 Task: In the  document Forgiveness.docx, select heading and apply ' Bold and Underline'  Using "replace feature", replace:  'It to Forgiveness '. Insert smartchip (Date) on bottom of the page 23 June, 2023 Insert the mentioned footnote for 6th word with font style Arial and font size 8: The study was conducted anonymously
Action: Mouse moved to (270, 329)
Screenshot: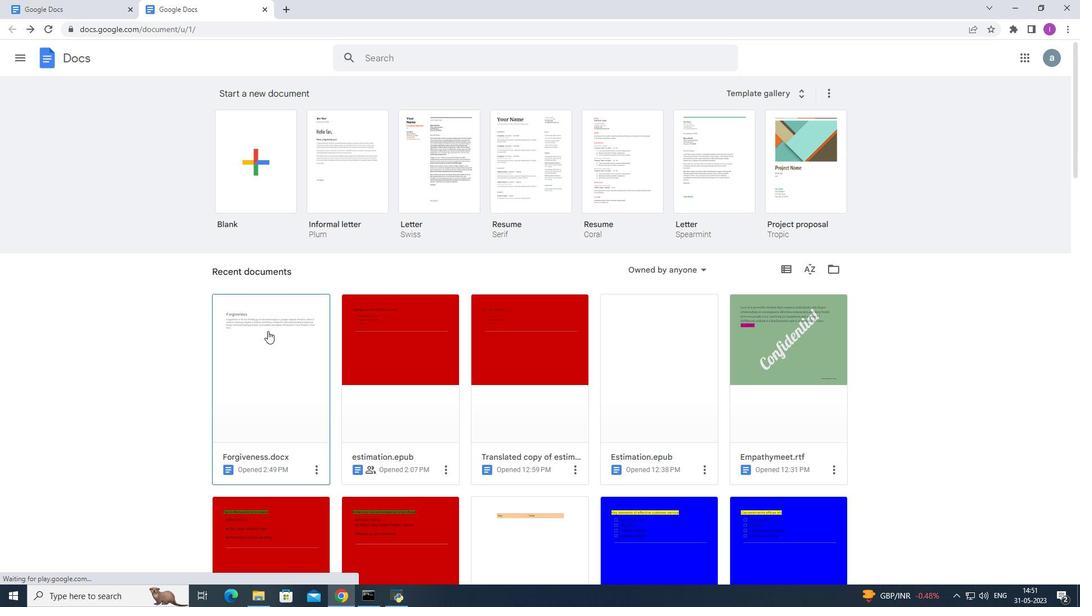 
Action: Mouse pressed left at (270, 329)
Screenshot: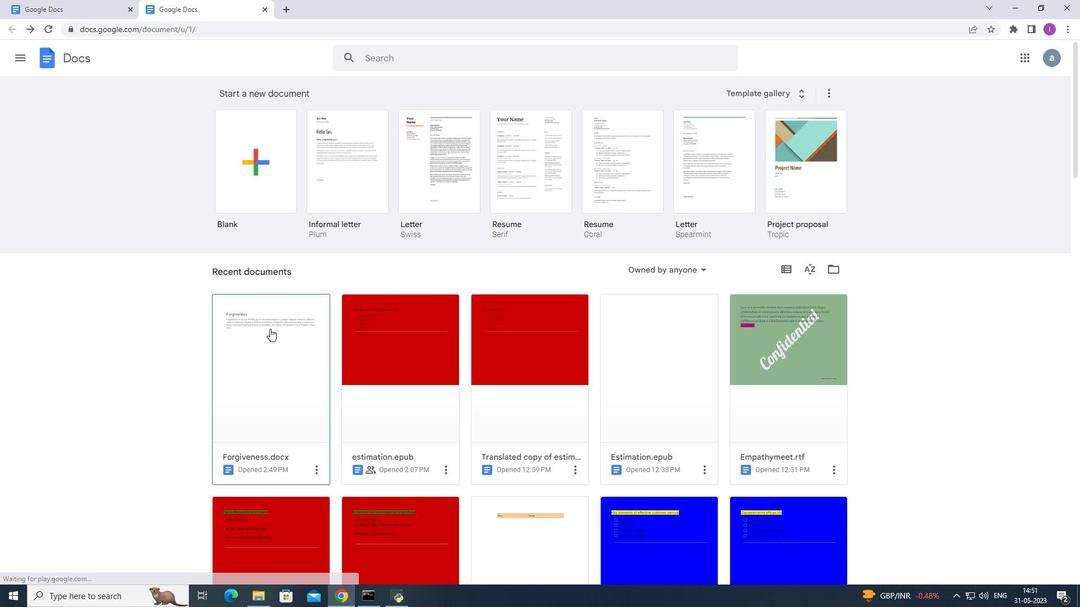 
Action: Mouse moved to (598, 195)
Screenshot: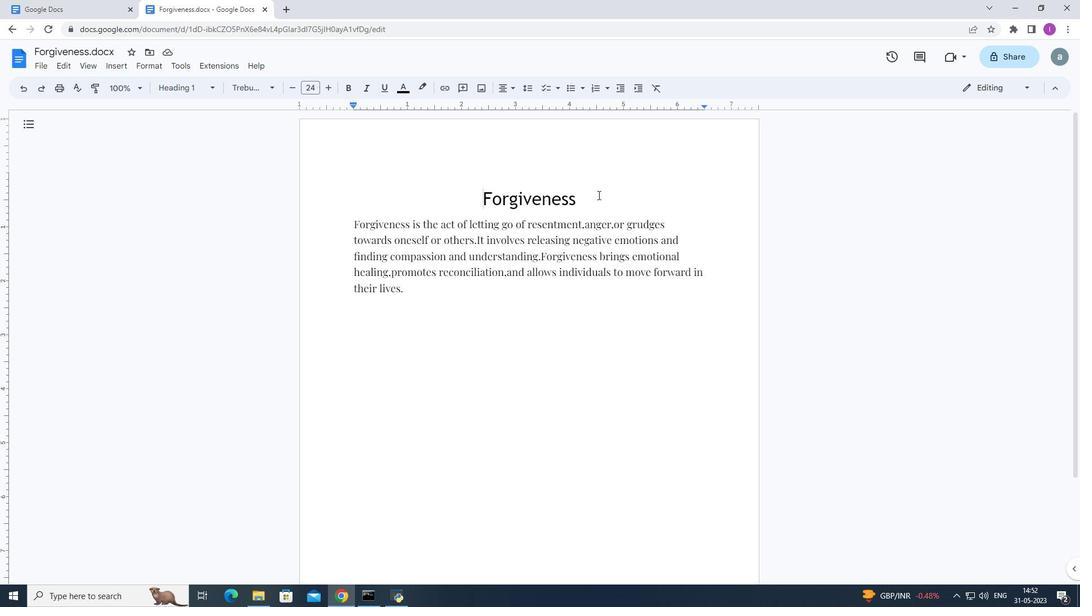 
Action: Mouse pressed left at (598, 195)
Screenshot: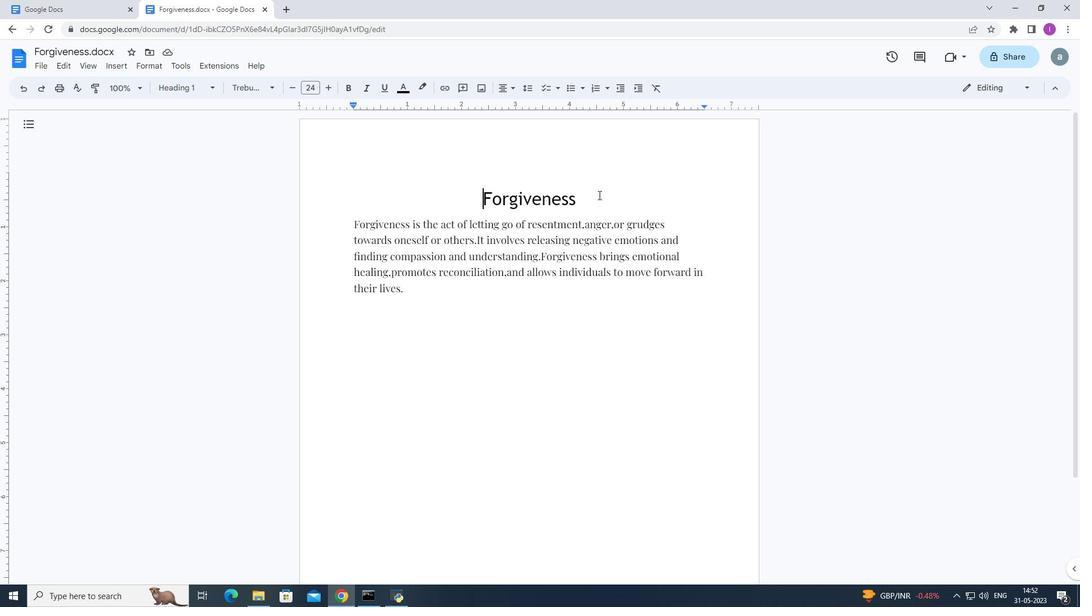 
Action: Mouse moved to (350, 92)
Screenshot: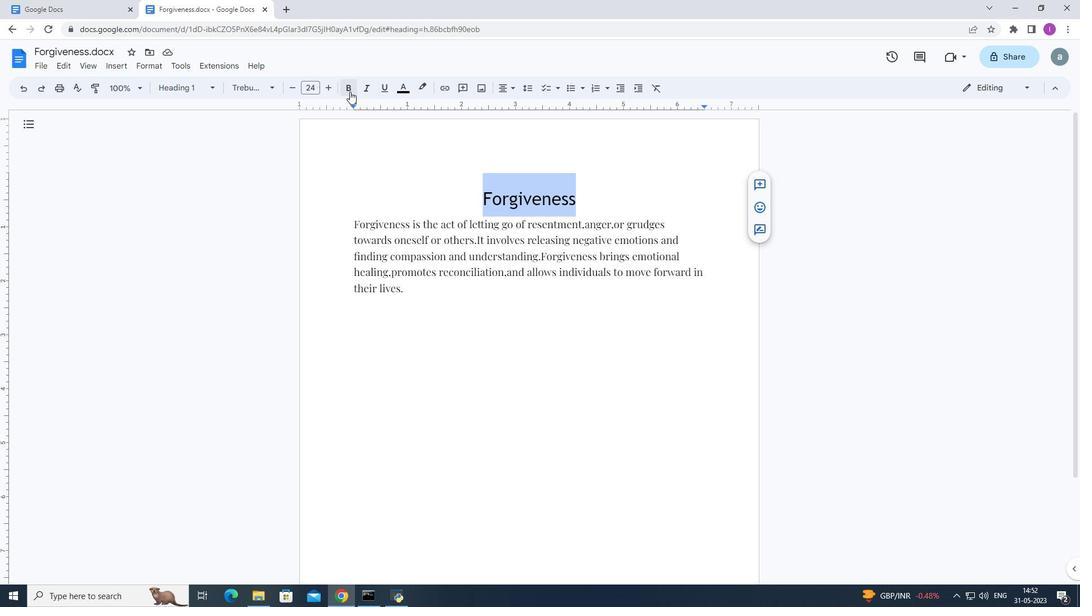 
Action: Mouse pressed left at (350, 92)
Screenshot: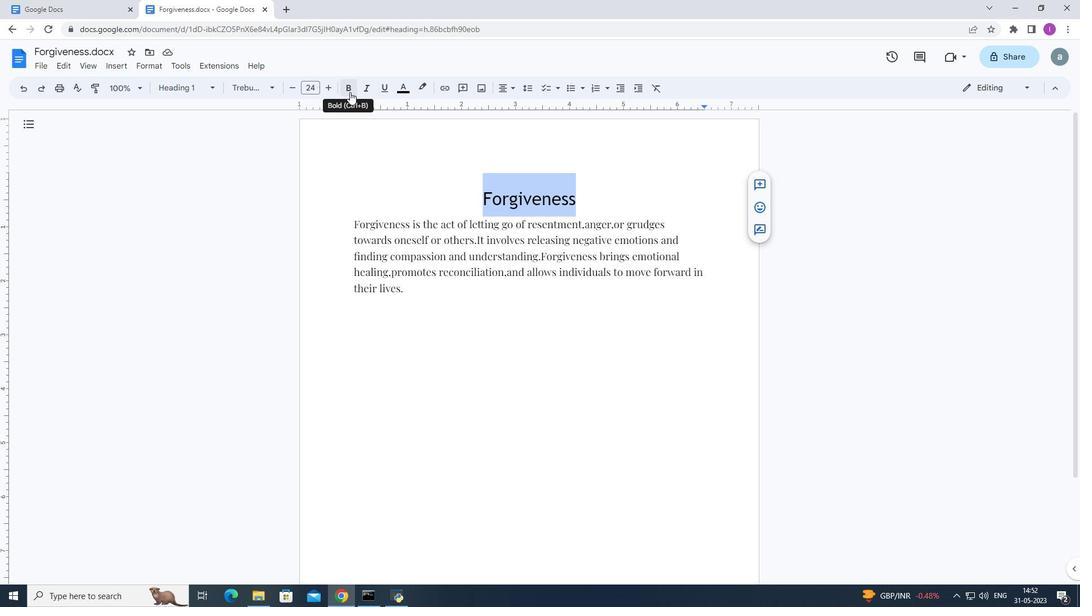 
Action: Mouse moved to (145, 65)
Screenshot: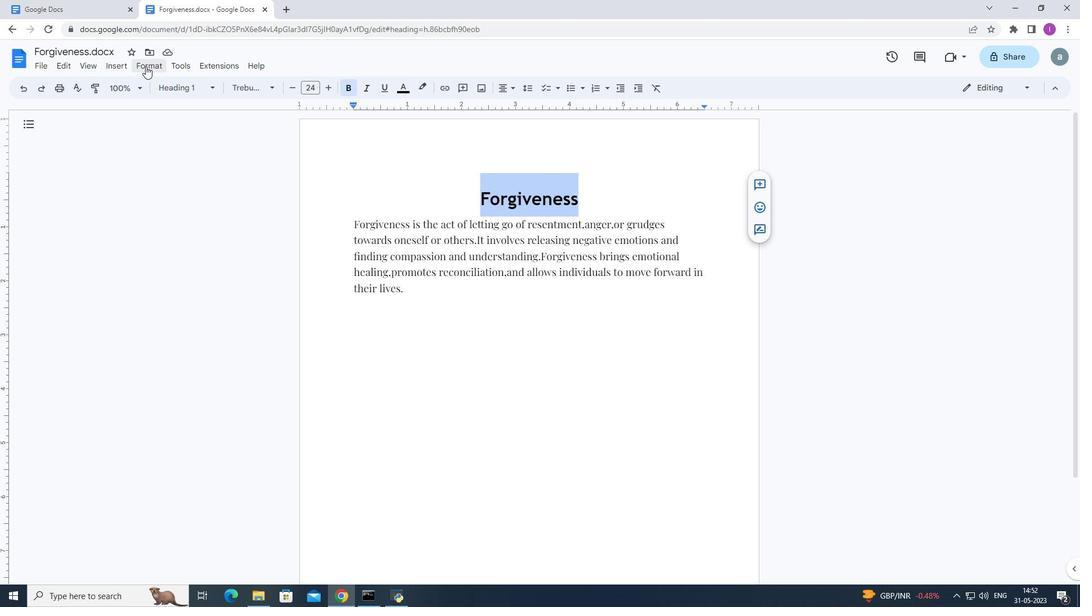 
Action: Mouse pressed left at (145, 65)
Screenshot: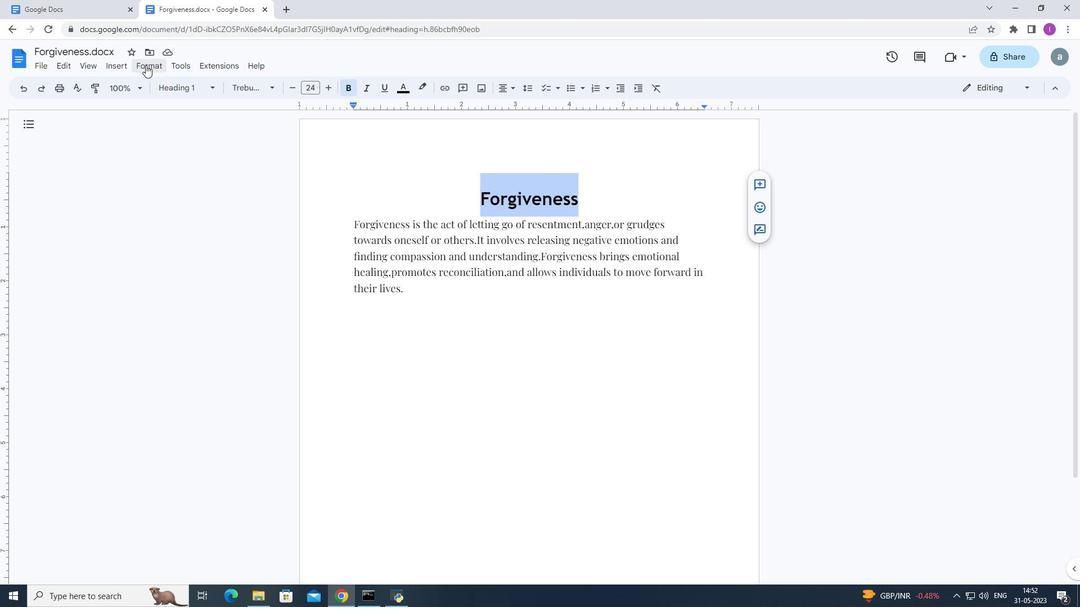
Action: Mouse moved to (353, 88)
Screenshot: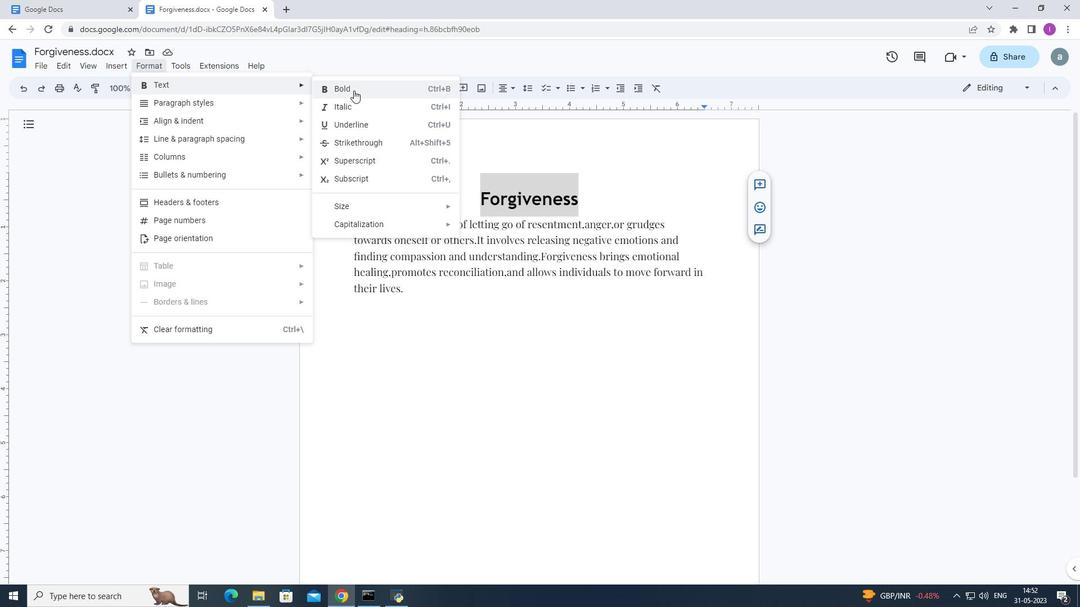 
Action: Mouse pressed left at (353, 88)
Screenshot: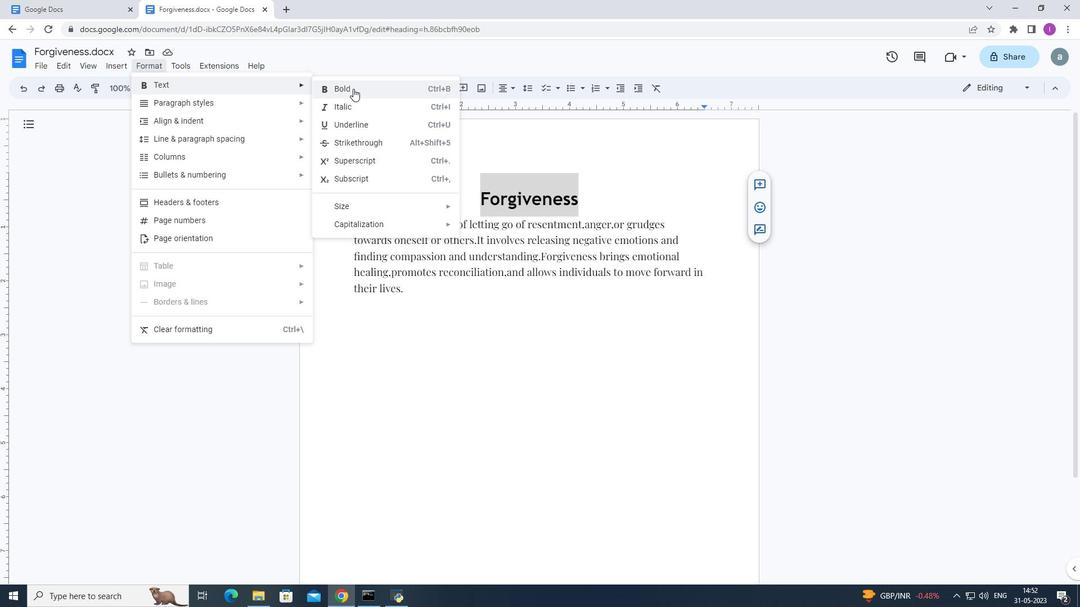 
Action: Mouse moved to (142, 66)
Screenshot: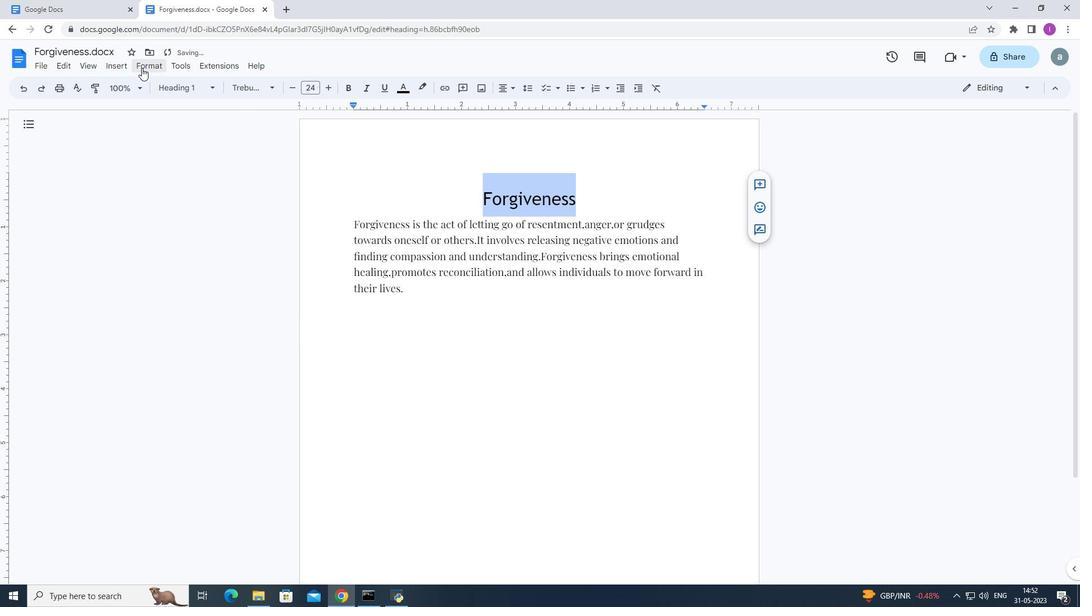 
Action: Mouse pressed left at (142, 66)
Screenshot: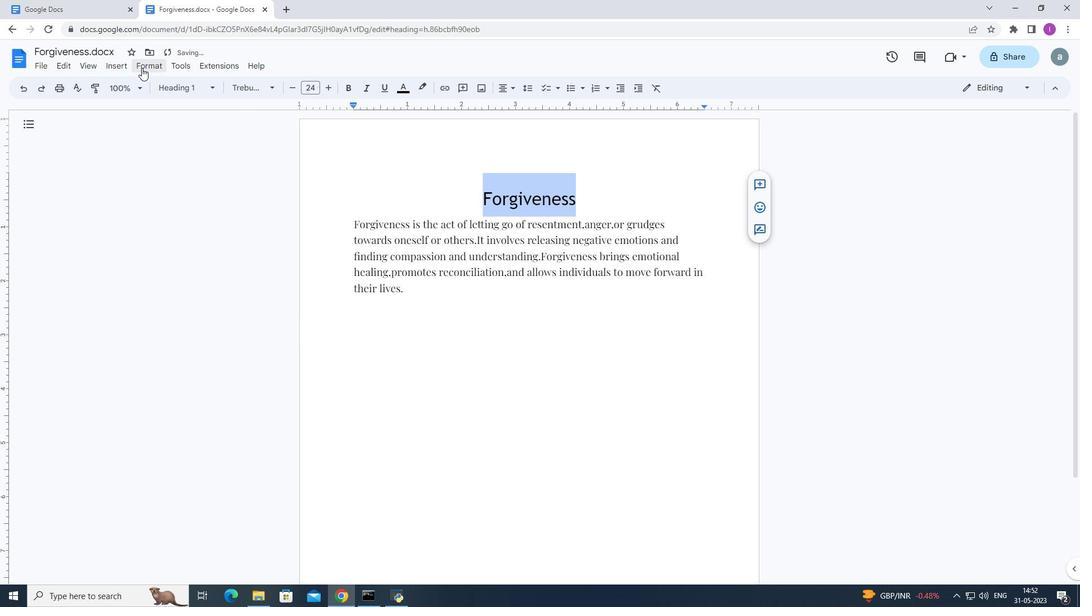
Action: Mouse moved to (339, 122)
Screenshot: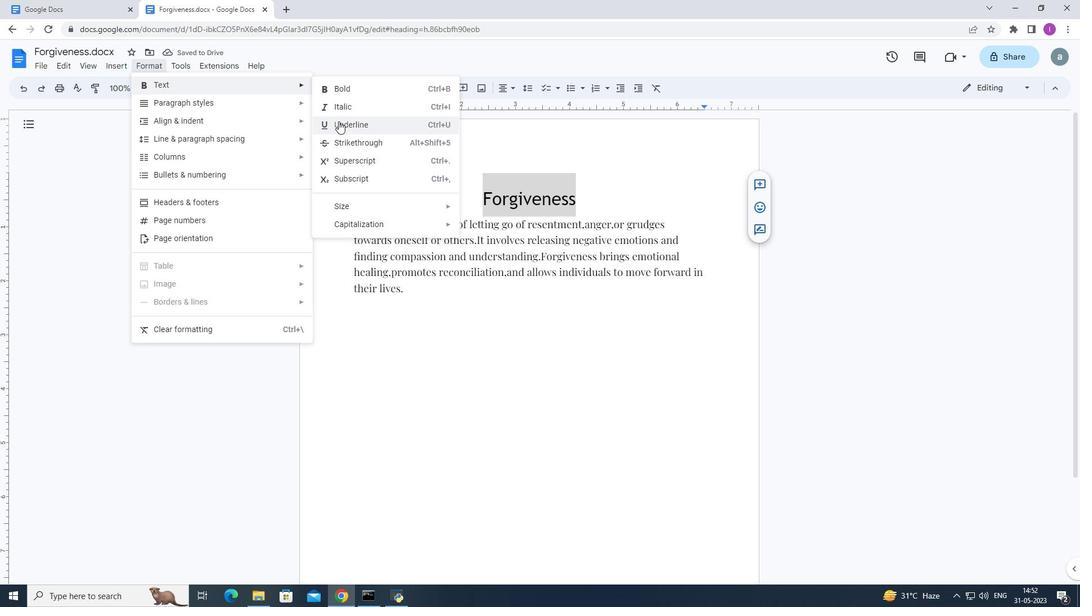 
Action: Mouse pressed left at (339, 122)
Screenshot: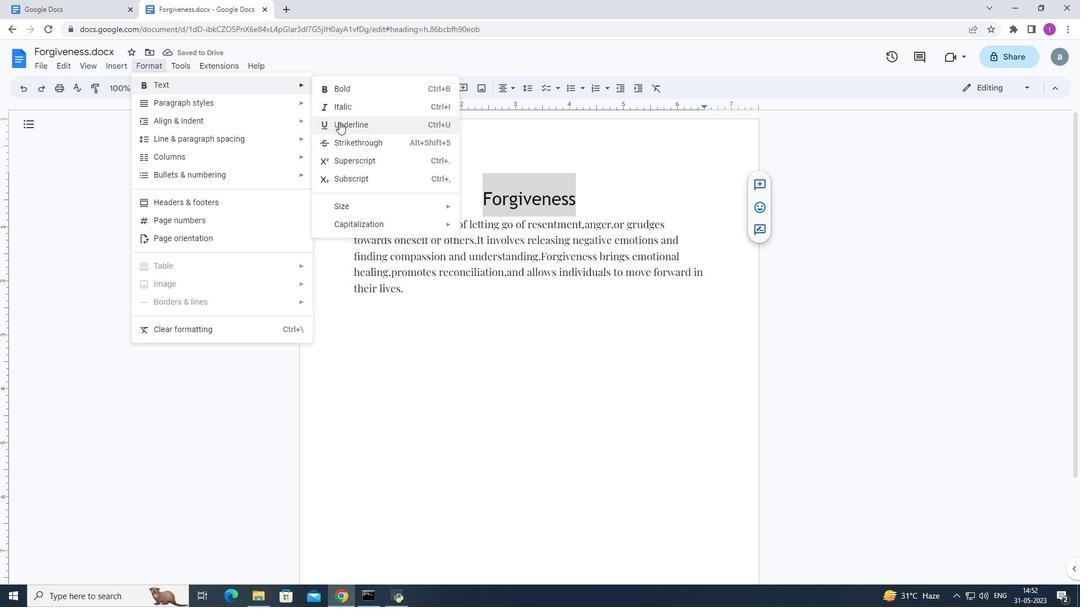 
Action: Mouse moved to (35, 66)
Screenshot: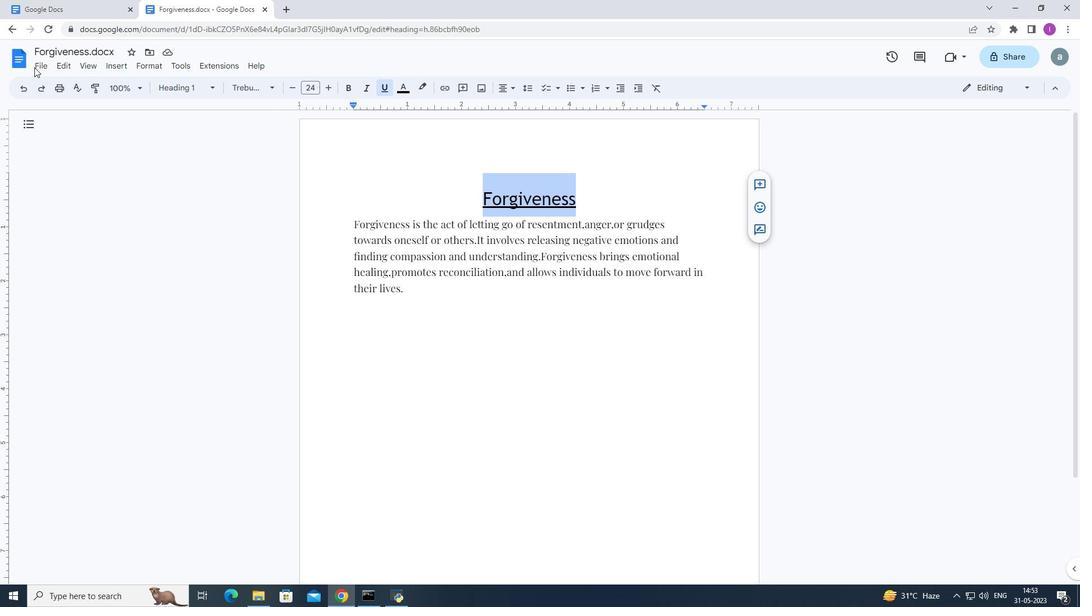 
Action: Mouse pressed left at (35, 66)
Screenshot: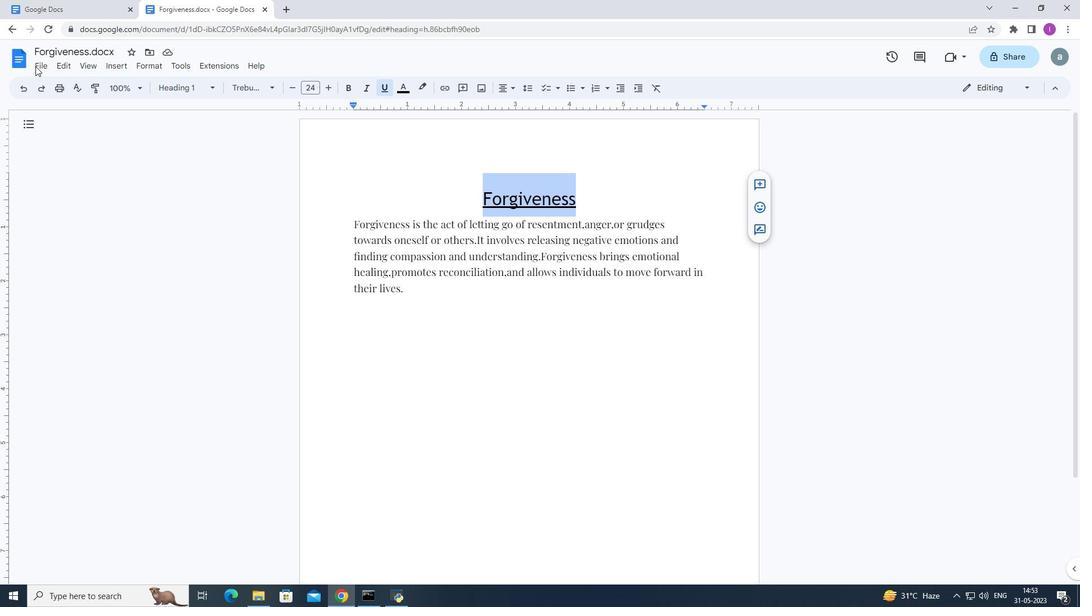 
Action: Mouse moved to (38, 63)
Screenshot: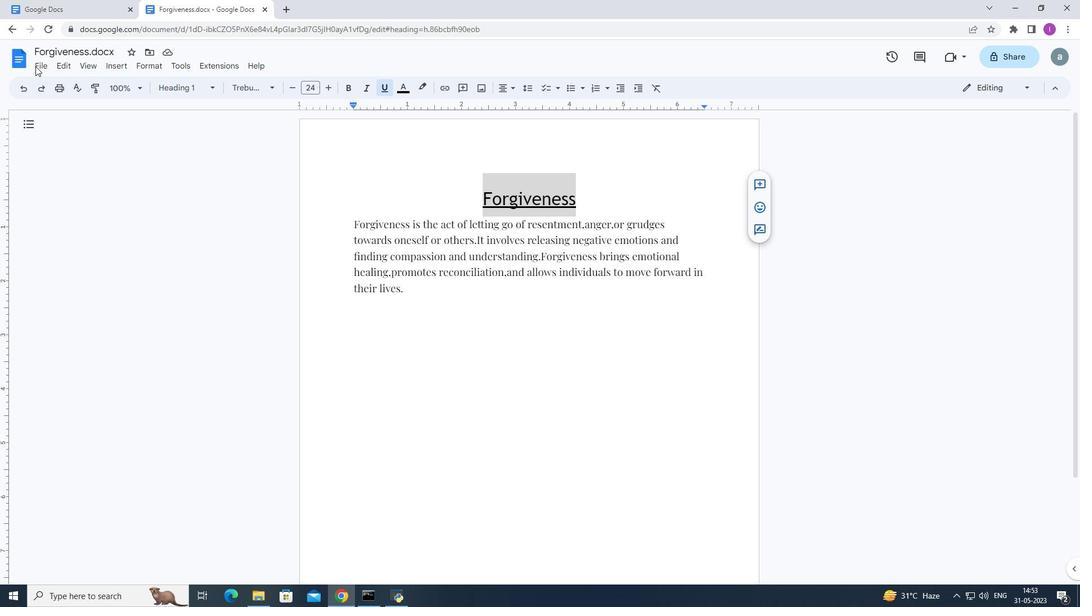 
Action: Mouse pressed left at (38, 63)
Screenshot: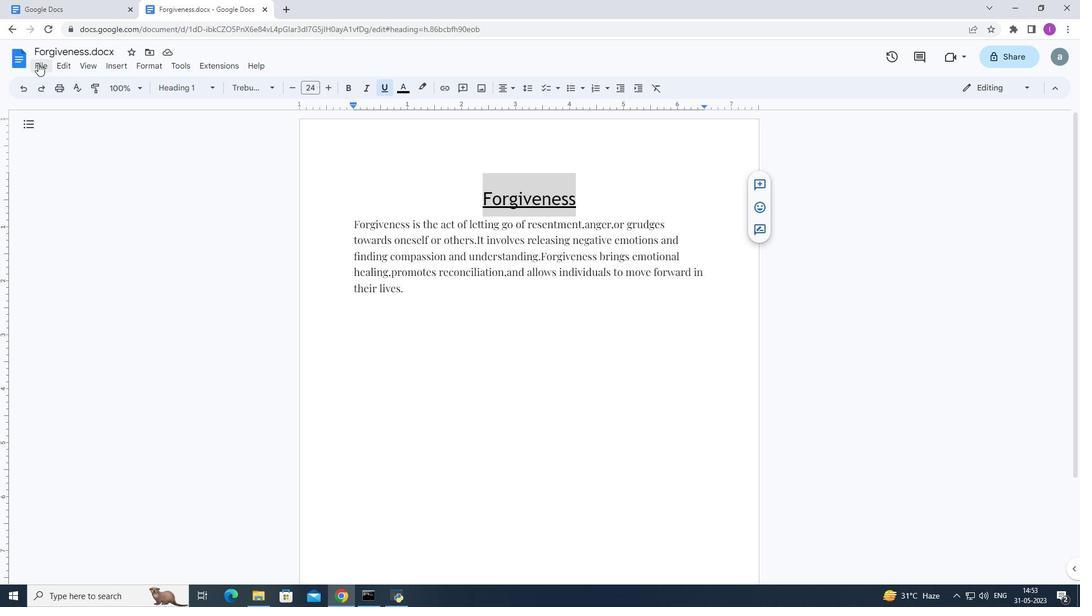
Action: Mouse moved to (53, 437)
Screenshot: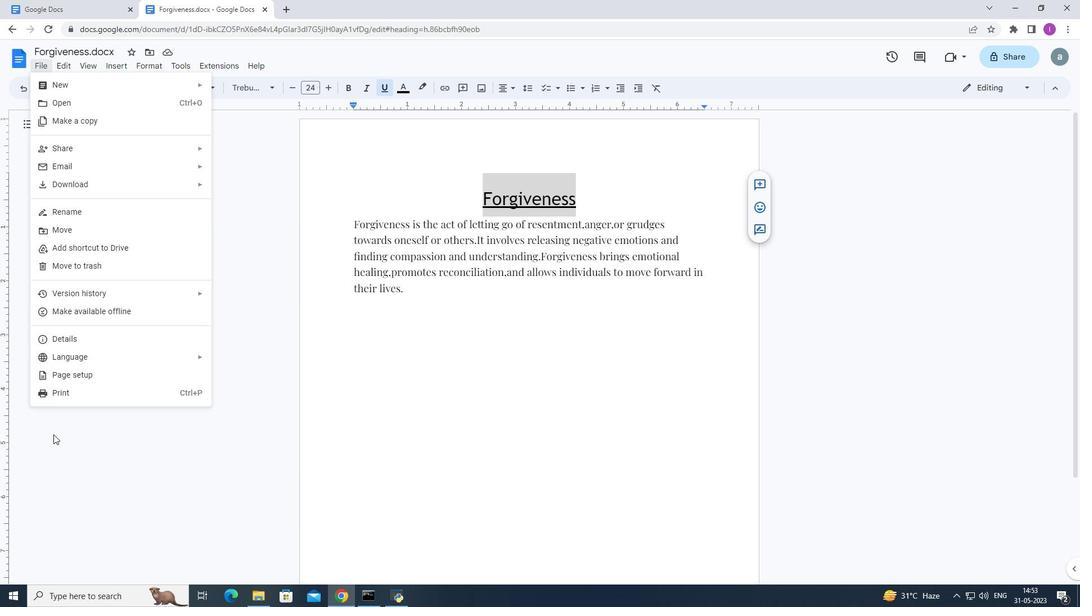 
Action: Mouse pressed left at (53, 437)
Screenshot: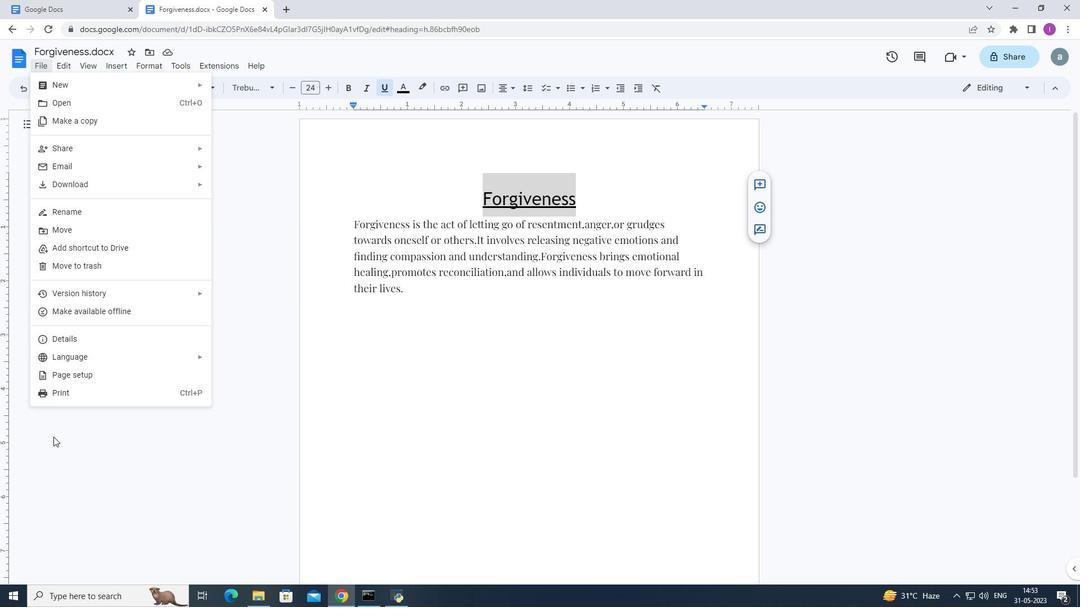 
Action: Mouse moved to (63, 66)
Screenshot: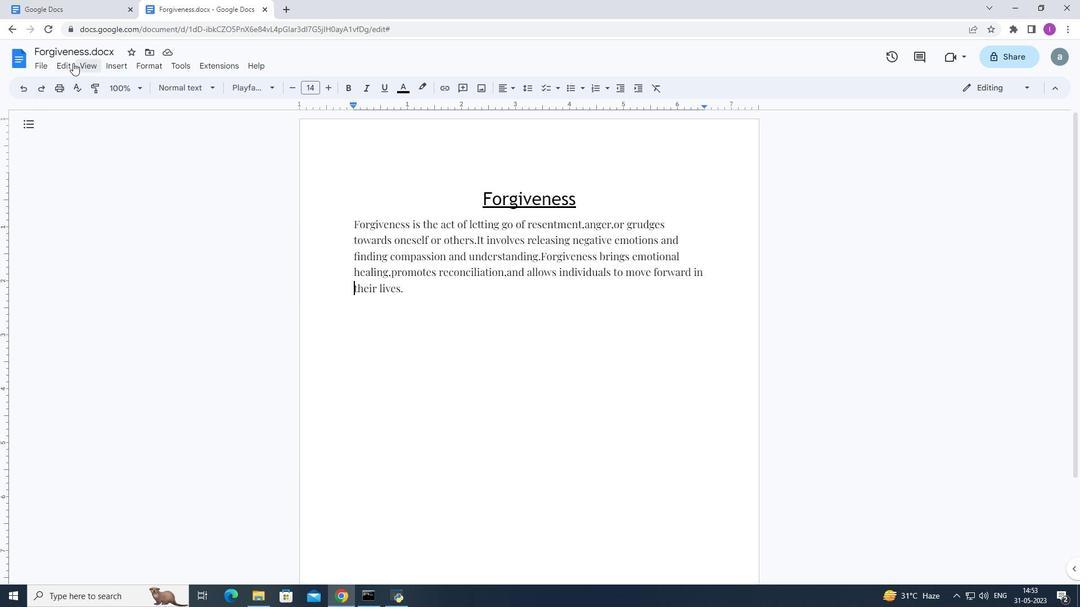 
Action: Mouse pressed left at (63, 66)
Screenshot: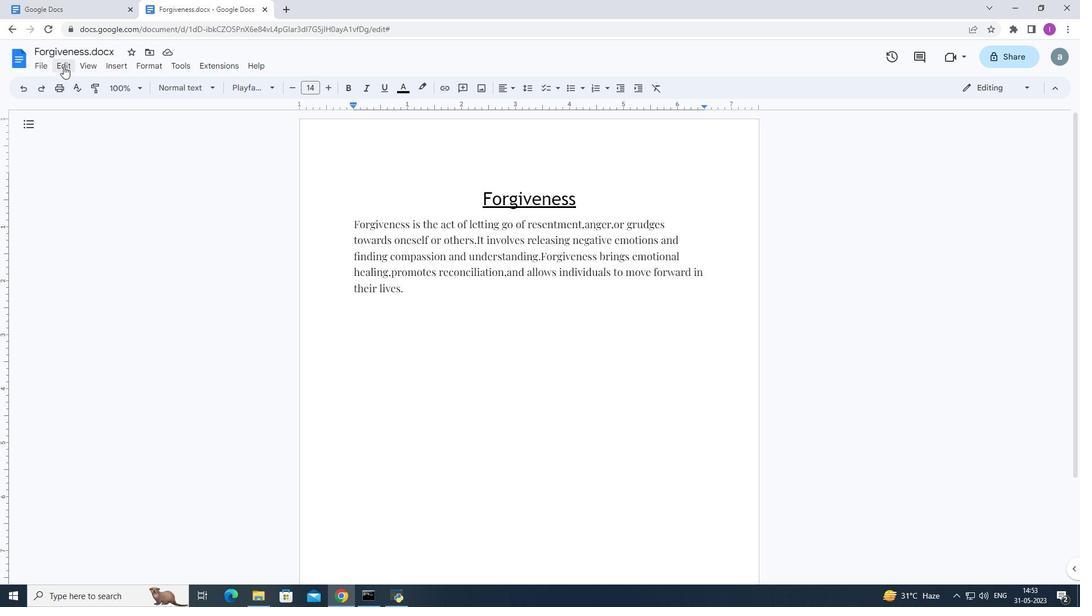 
Action: Mouse moved to (108, 260)
Screenshot: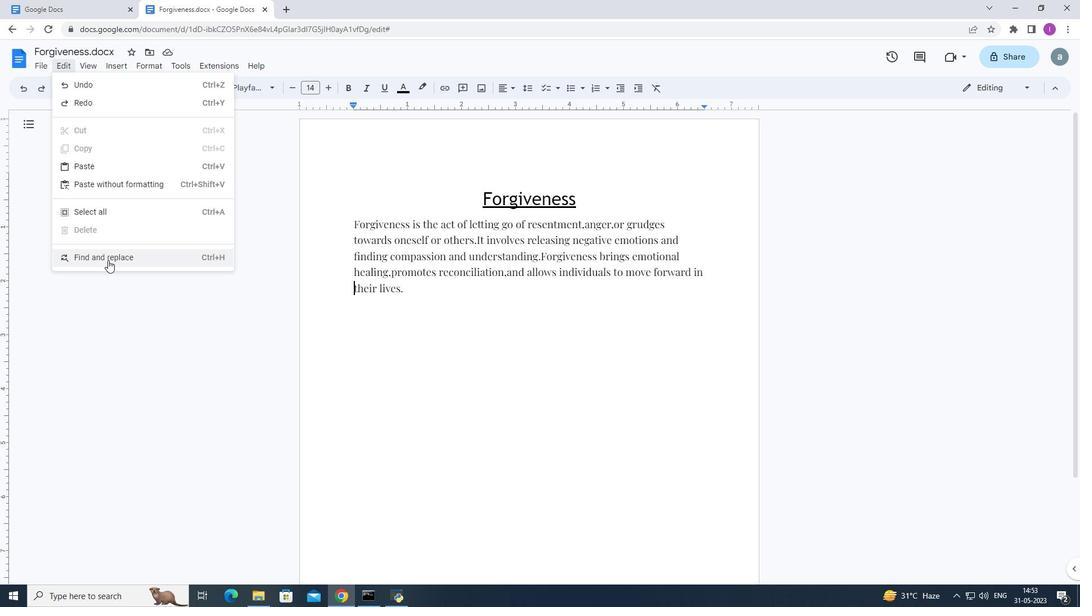 
Action: Mouse pressed left at (108, 260)
Screenshot: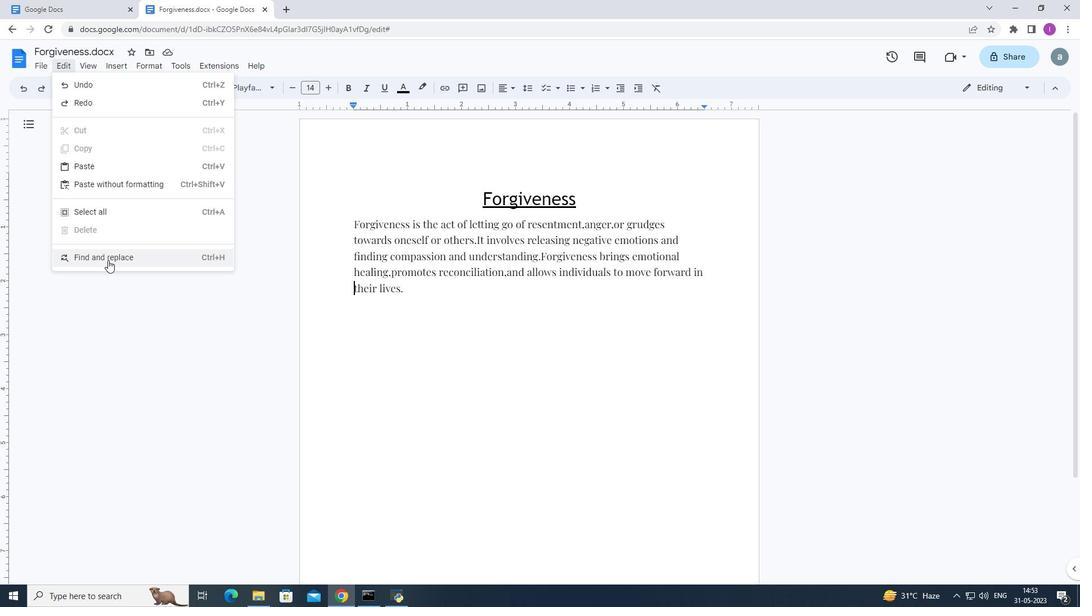 
Action: Mouse moved to (473, 264)
Screenshot: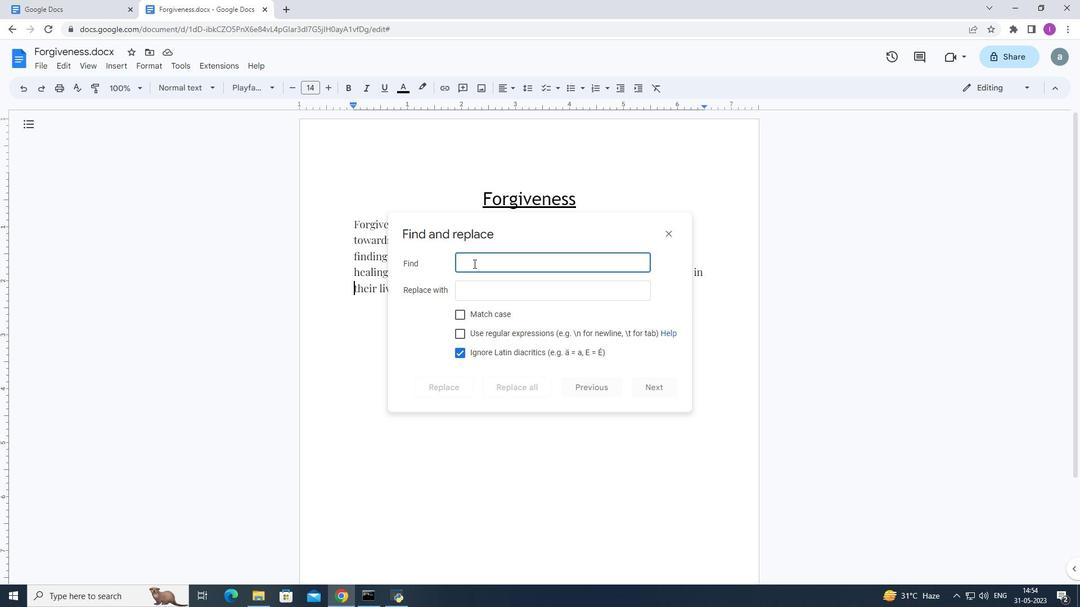 
Action: Mouse pressed left at (473, 264)
Screenshot: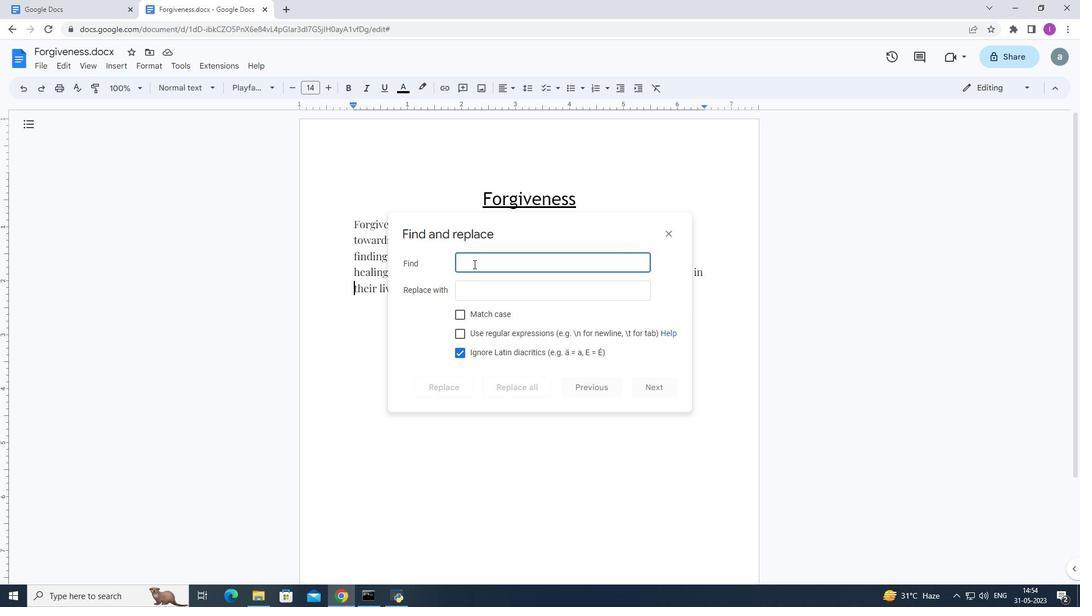 
Action: Mouse moved to (540, 265)
Screenshot: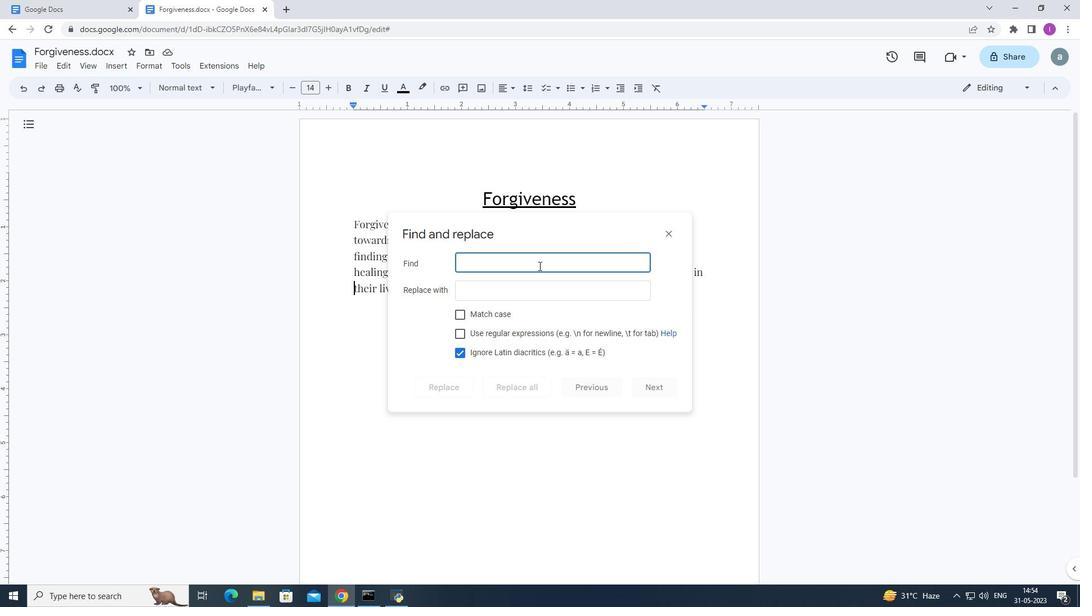 
Action: Key pressed it<Key.space>to<Key.space>forgiveness
Screenshot: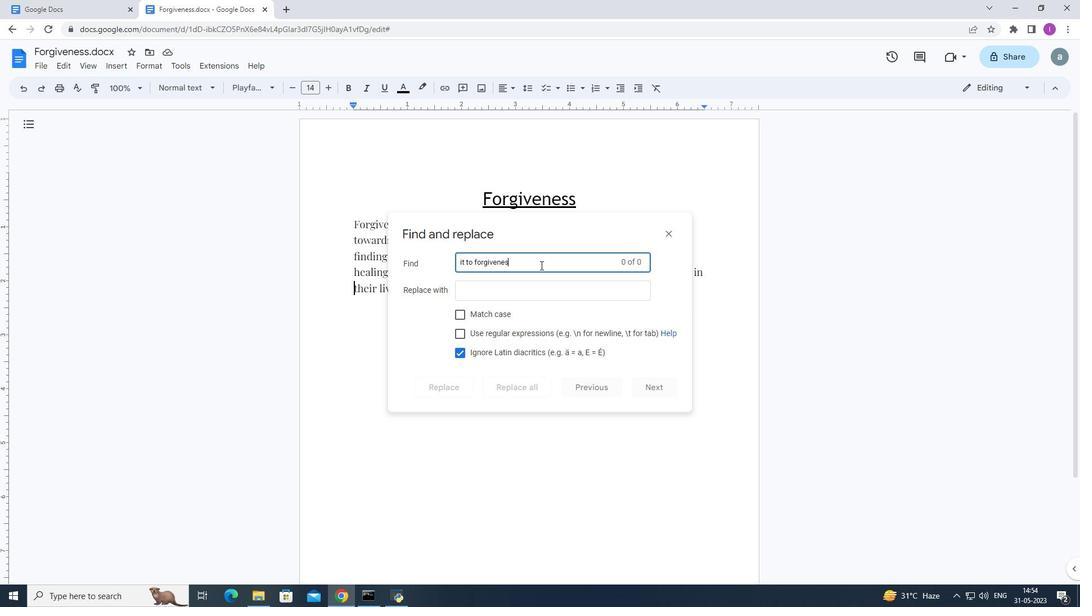 
Action: Mouse moved to (459, 207)
Screenshot: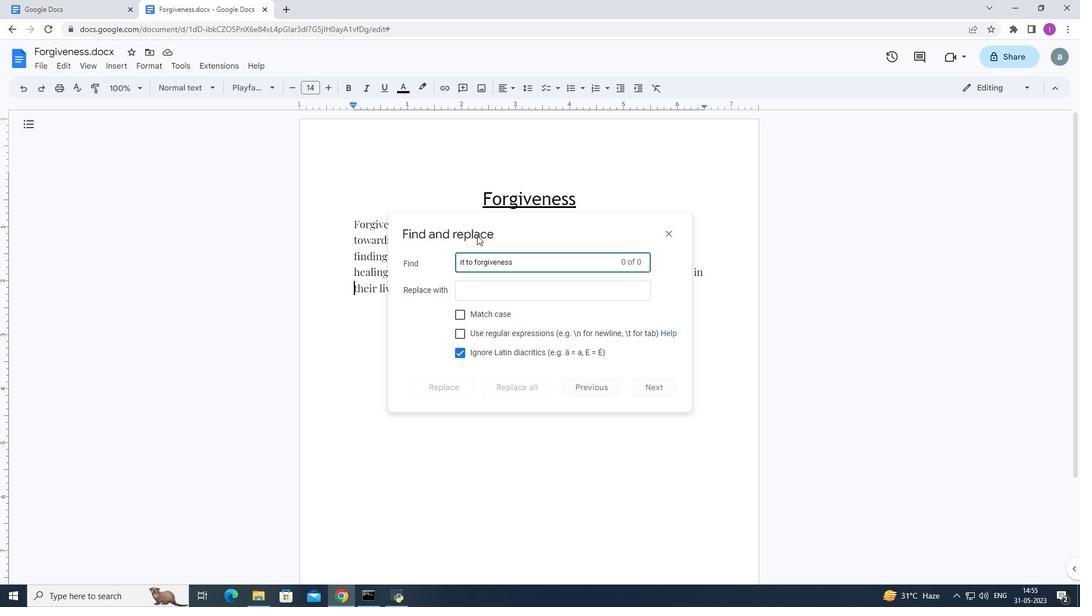 
Action: Key pressed \\<Key.backspace><Key.backspace><Key.backspace><Key.backspace><Key.backspace><Key.backspace><Key.backspace><Key.backspace><Key.backspace><Key.backspace><Key.backspace><Key.backspace><Key.backspace><Key.backspace><Key.backspace><Key.backspace>
Screenshot: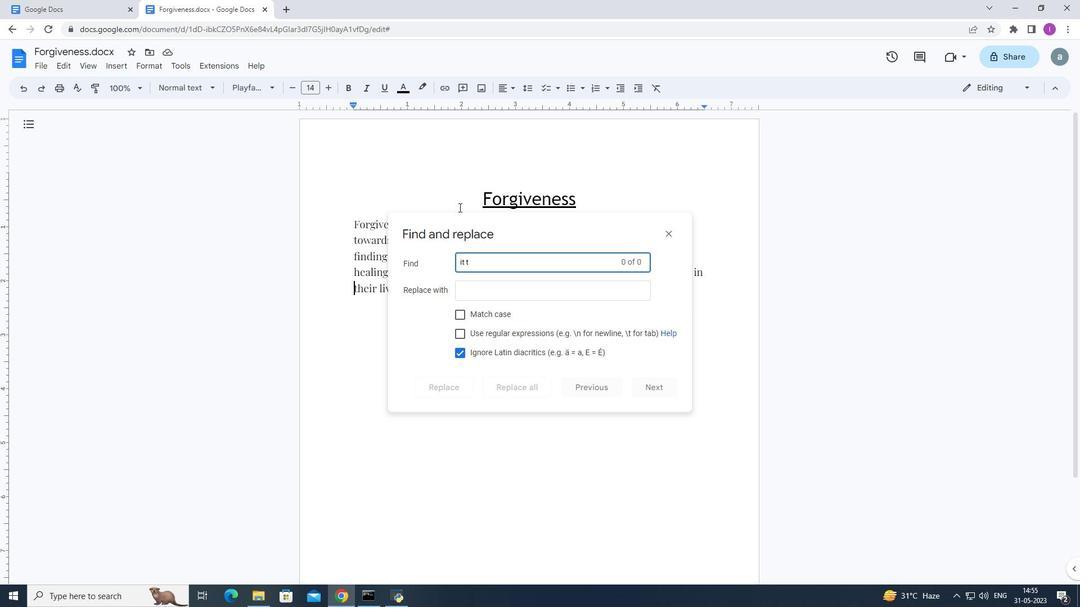 
Action: Mouse moved to (491, 297)
Screenshot: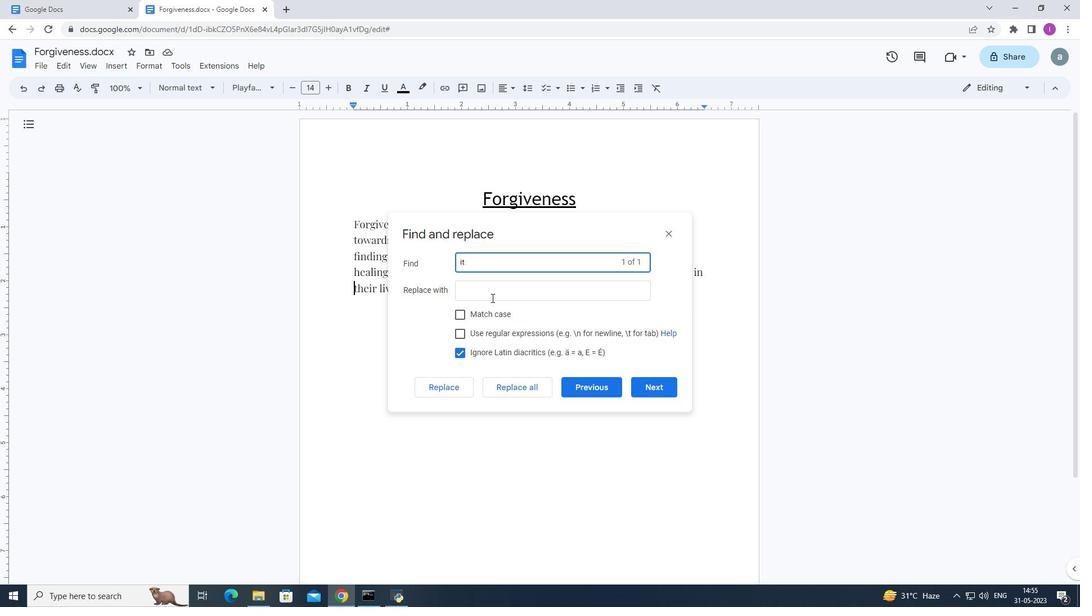 
Action: Mouse pressed left at (491, 297)
Screenshot: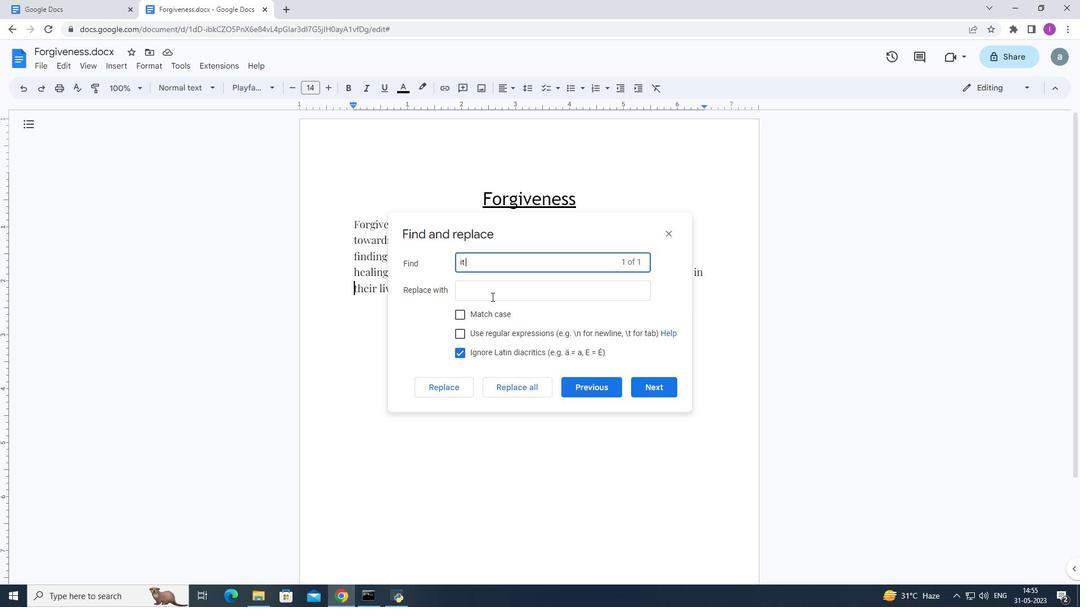 
Action: Mouse moved to (494, 296)
Screenshot: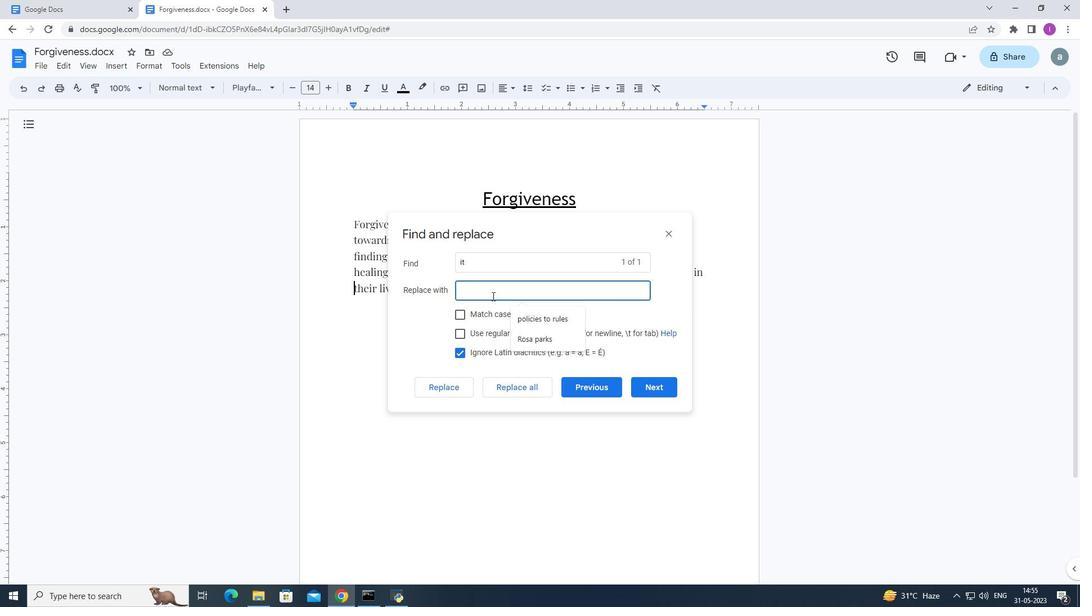 
Action: Key pressed forgiveness
Screenshot: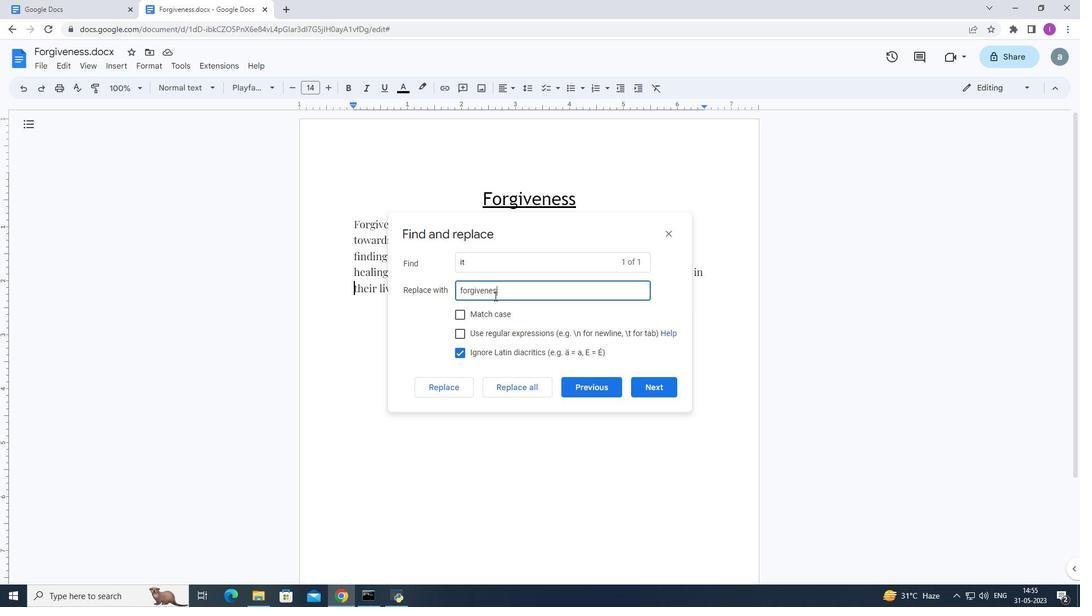 
Action: Mouse moved to (652, 342)
Screenshot: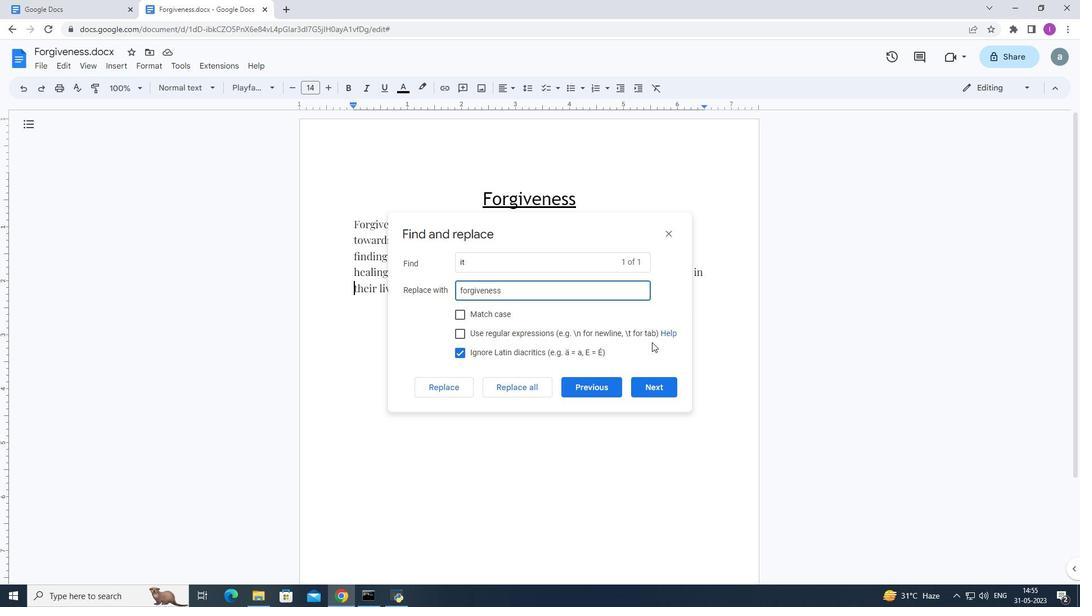 
Action: Mouse pressed left at (652, 342)
Screenshot: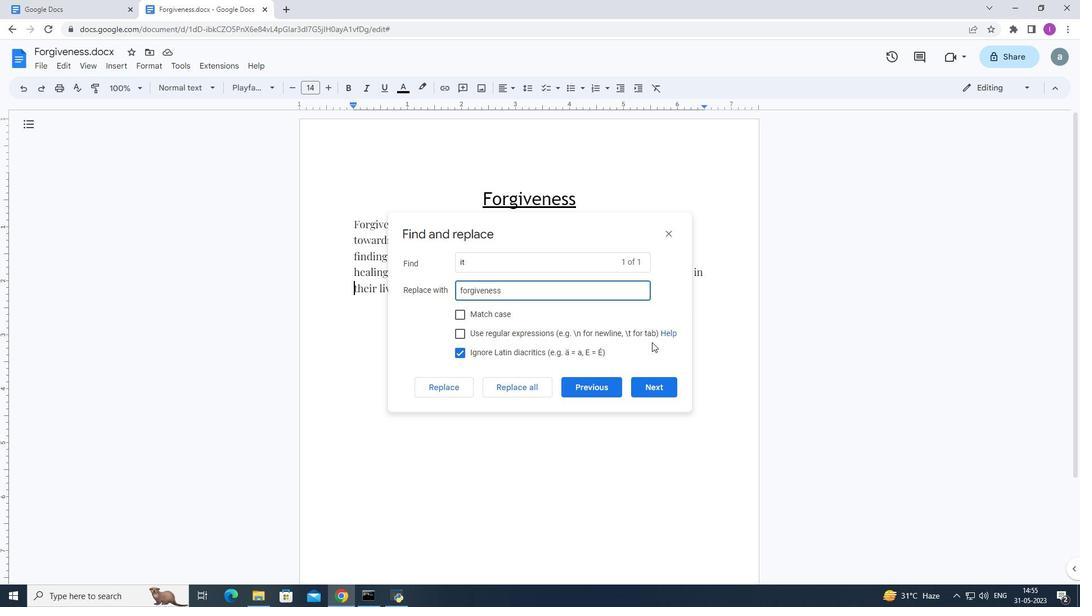 
Action: Mouse moved to (656, 385)
Screenshot: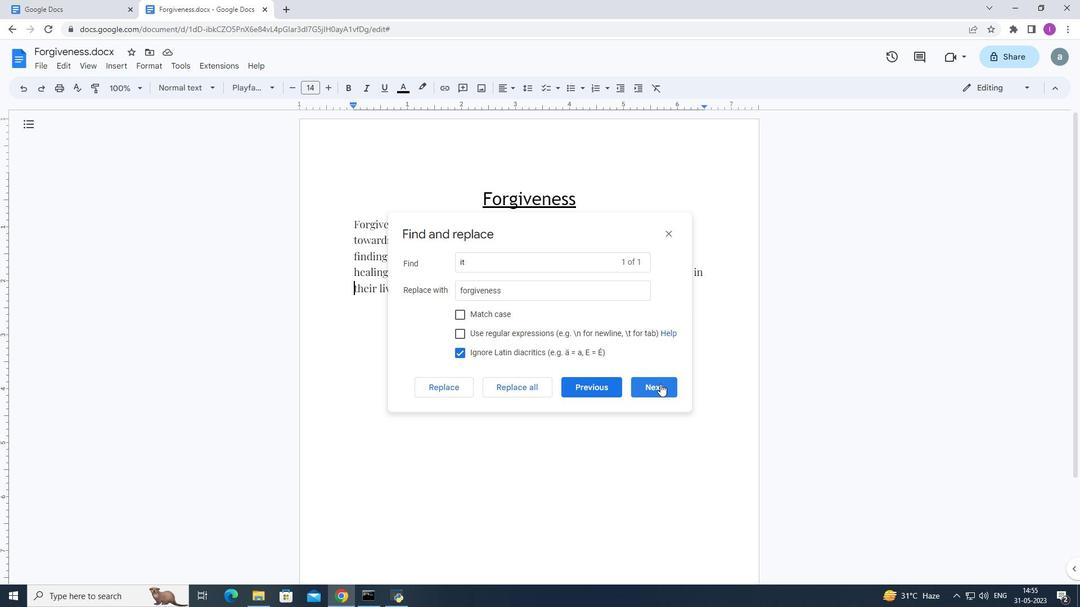 
Action: Mouse pressed left at (656, 385)
Screenshot: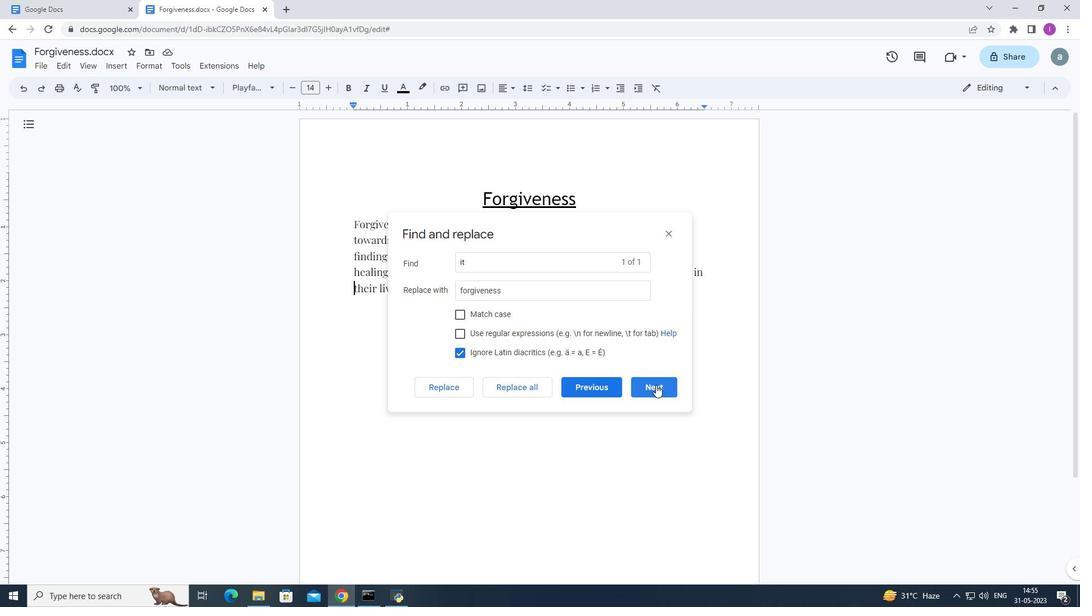 
Action: Mouse moved to (654, 391)
Screenshot: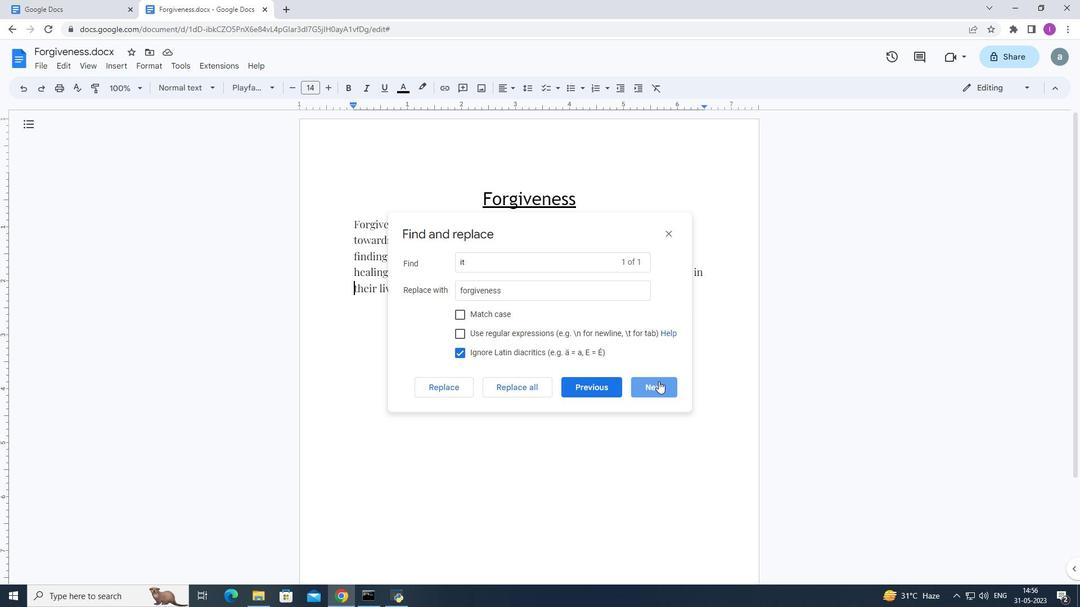 
Action: Mouse pressed left at (654, 391)
Screenshot: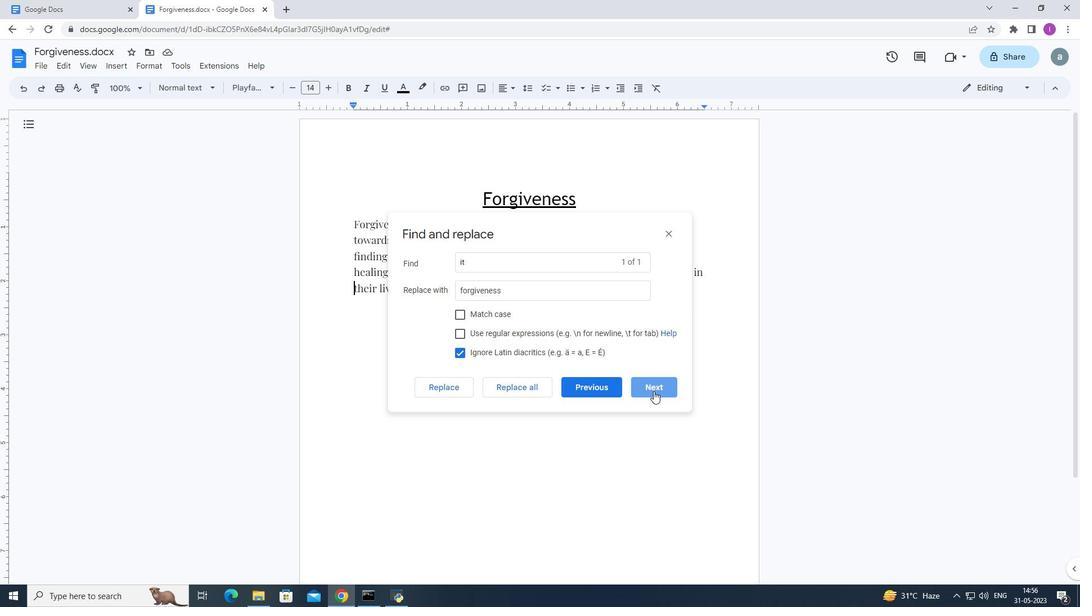
Action: Mouse moved to (462, 386)
Screenshot: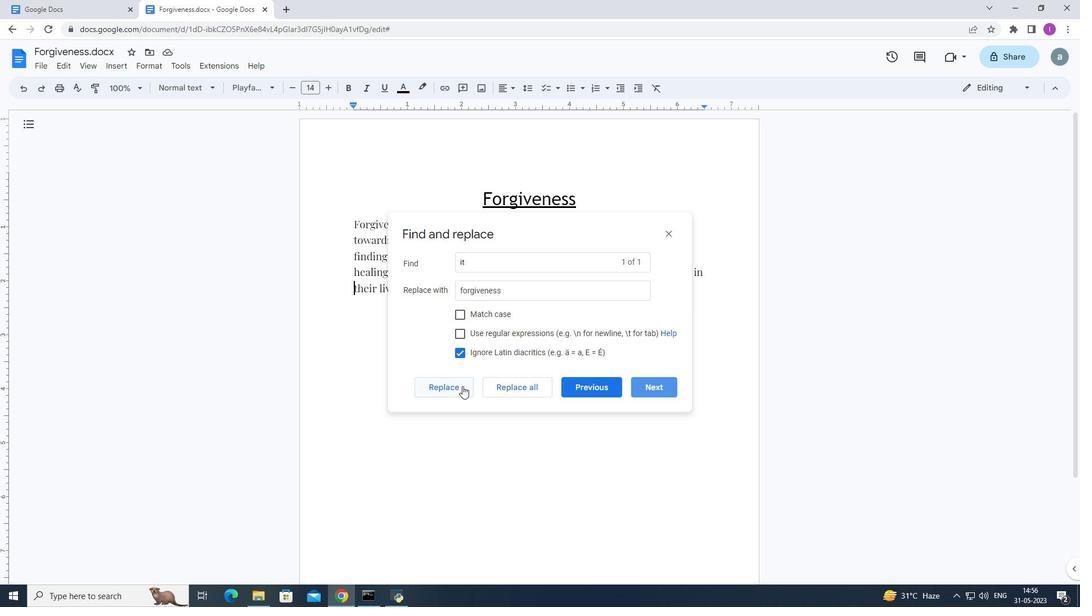 
Action: Mouse pressed left at (462, 386)
Screenshot: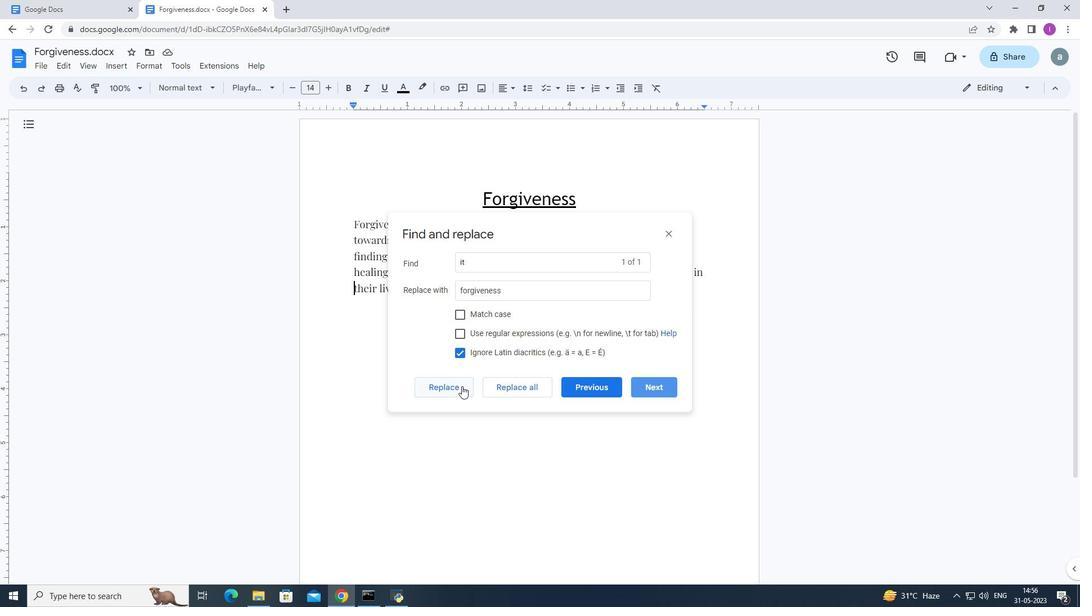 
Action: Mouse moved to (661, 389)
Screenshot: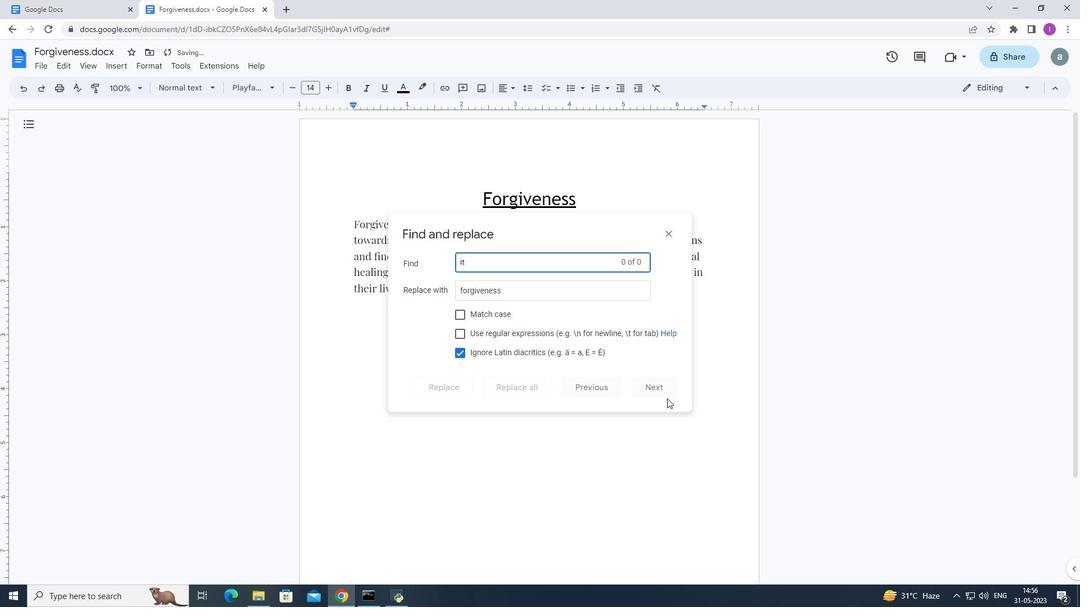 
Action: Mouse pressed left at (661, 389)
Screenshot: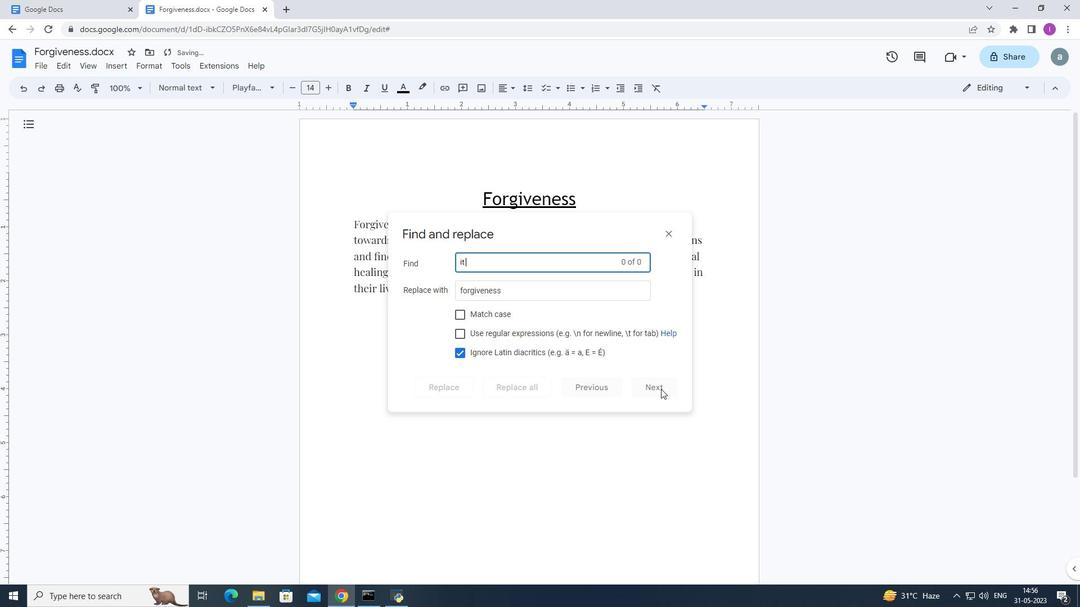 
Action: Mouse moved to (675, 471)
Screenshot: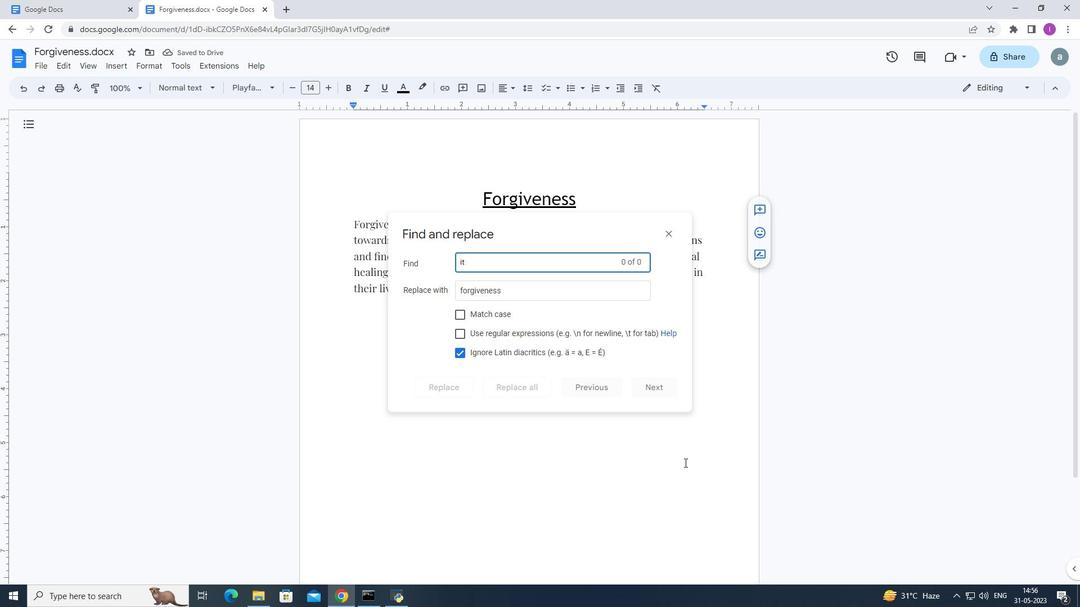 
Action: Mouse pressed left at (675, 471)
Screenshot: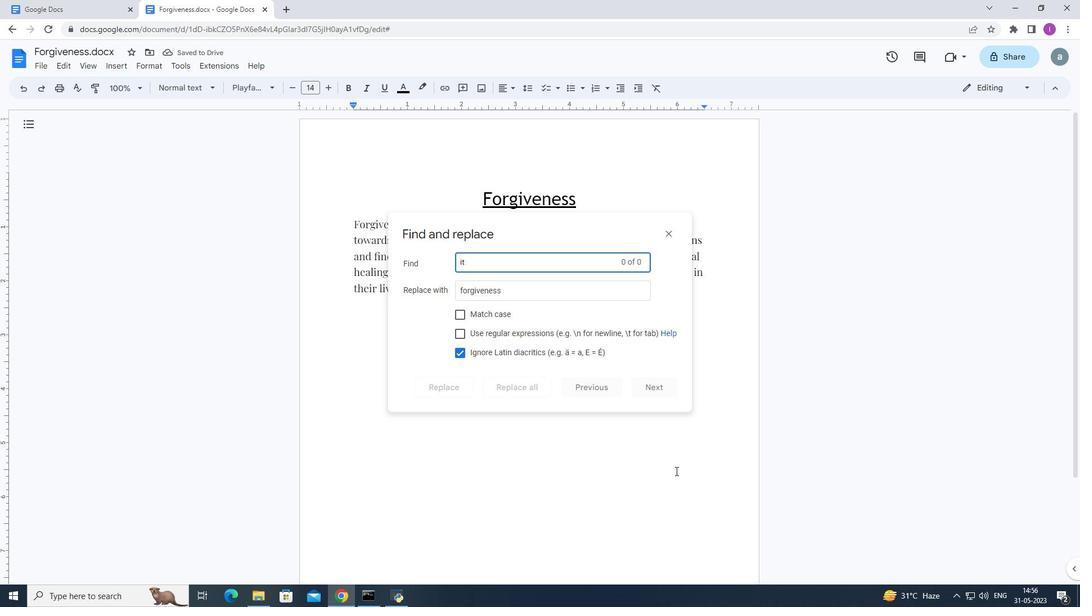 
Action: Mouse moved to (666, 230)
Screenshot: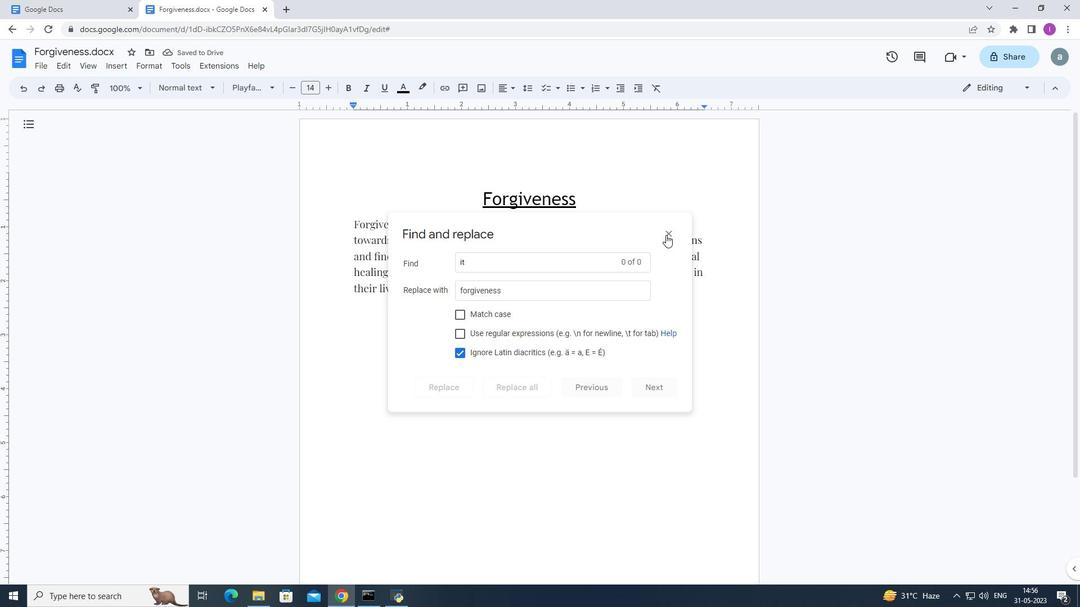 
Action: Mouse pressed left at (666, 230)
Screenshot: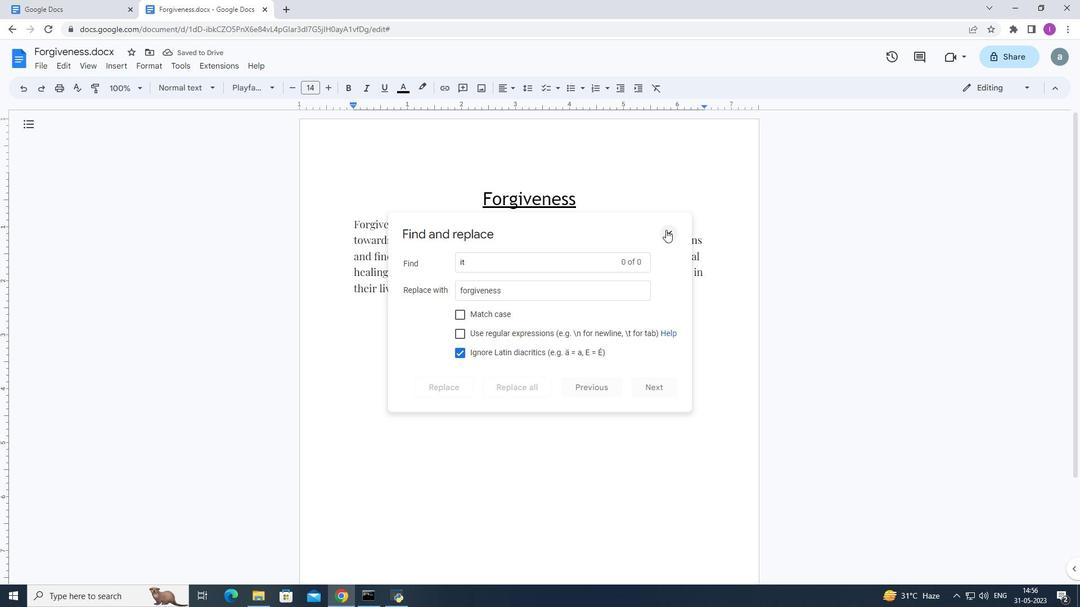 
Action: Mouse moved to (480, 243)
Screenshot: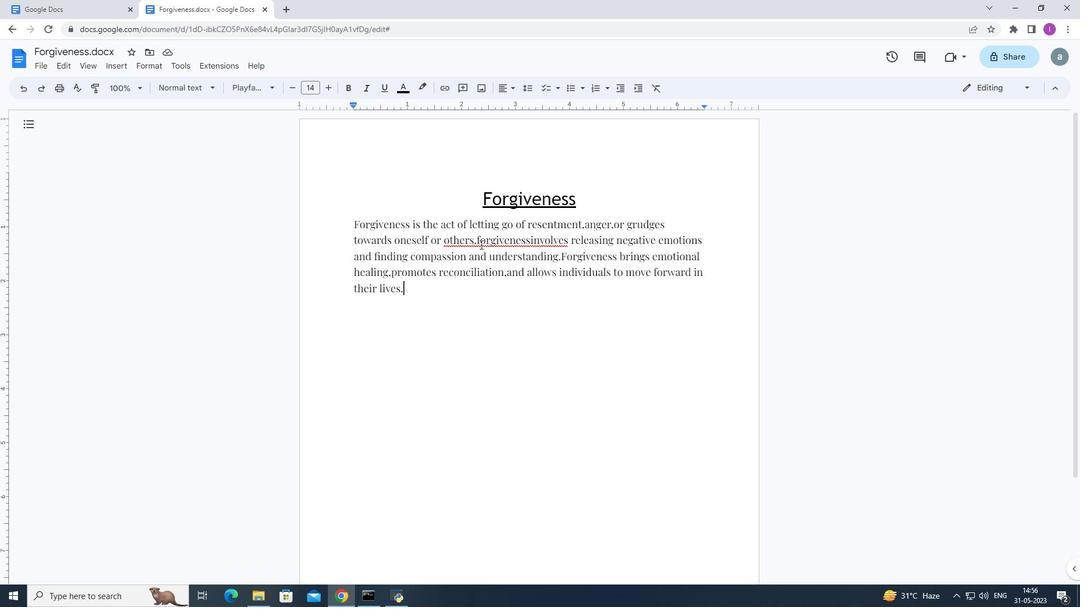 
Action: Mouse pressed left at (480, 243)
Screenshot: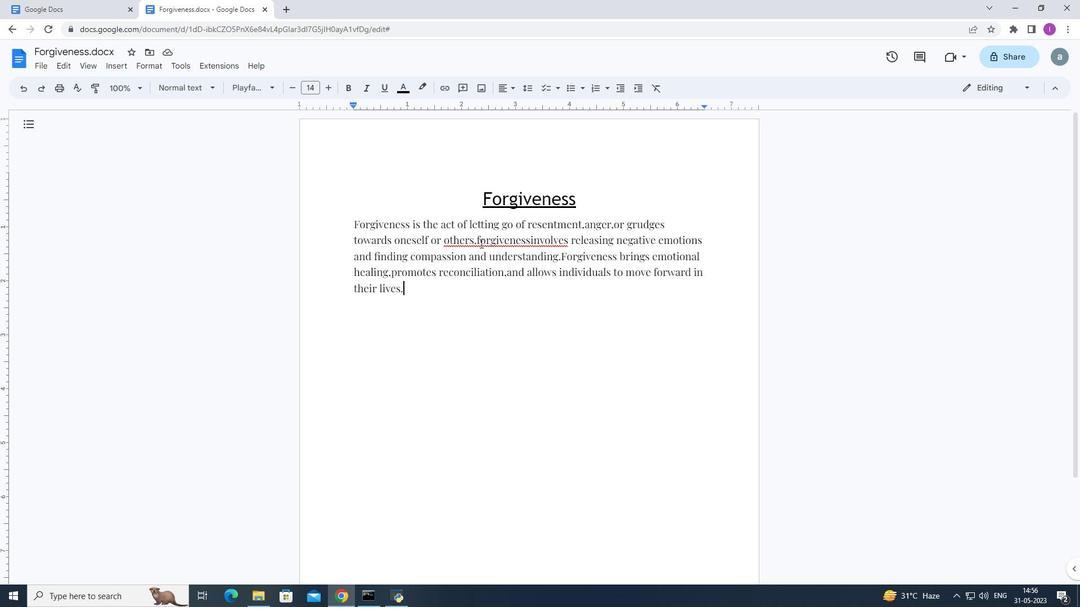 
Action: Mouse moved to (531, 239)
Screenshot: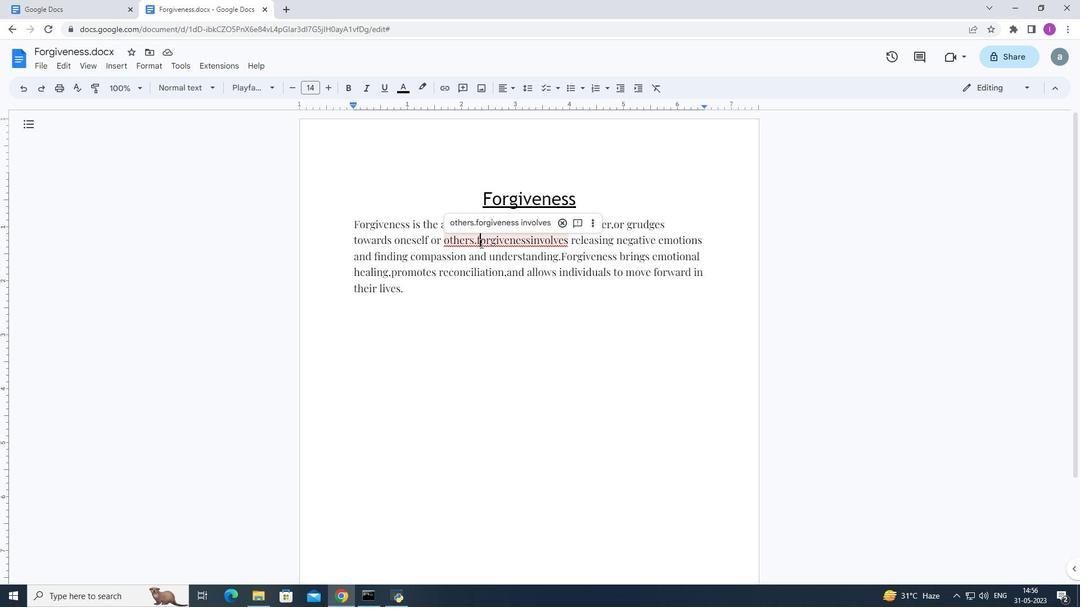 
Action: Key pressed <Key.backspace><Key.shift><Key.shift><Key.shift><Key.shift><Key.shift><Key.shift><Key.shift><Key.shift><Key.shift><Key.shift><Key.shift><Key.shift><Key.shift><Key.shift><Key.shift><Key.shift><Key.shift><Key.shift>F
Screenshot: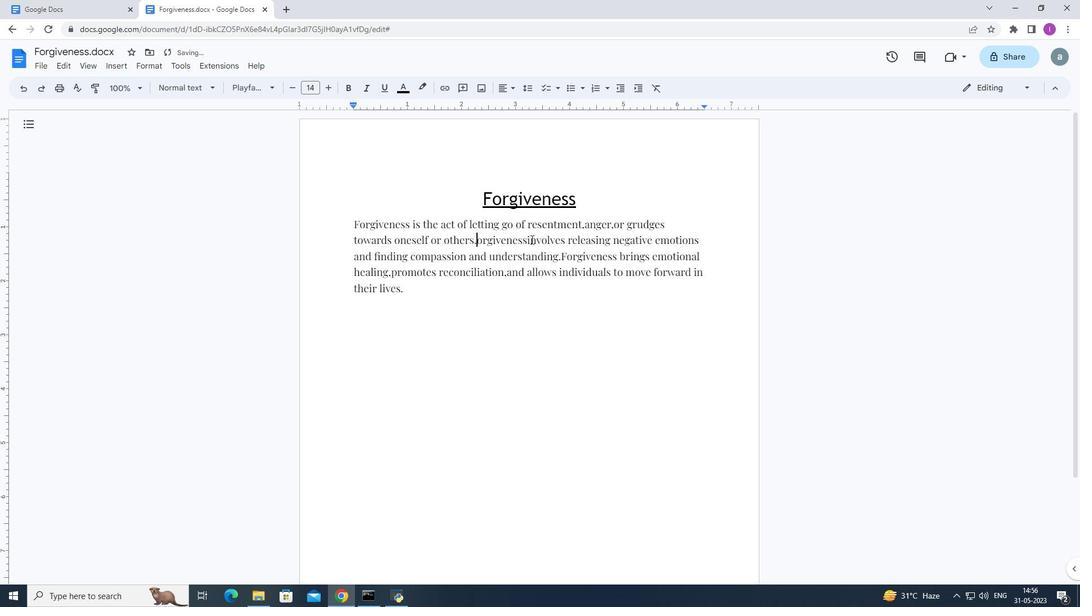 
Action: Mouse moved to (121, 64)
Screenshot: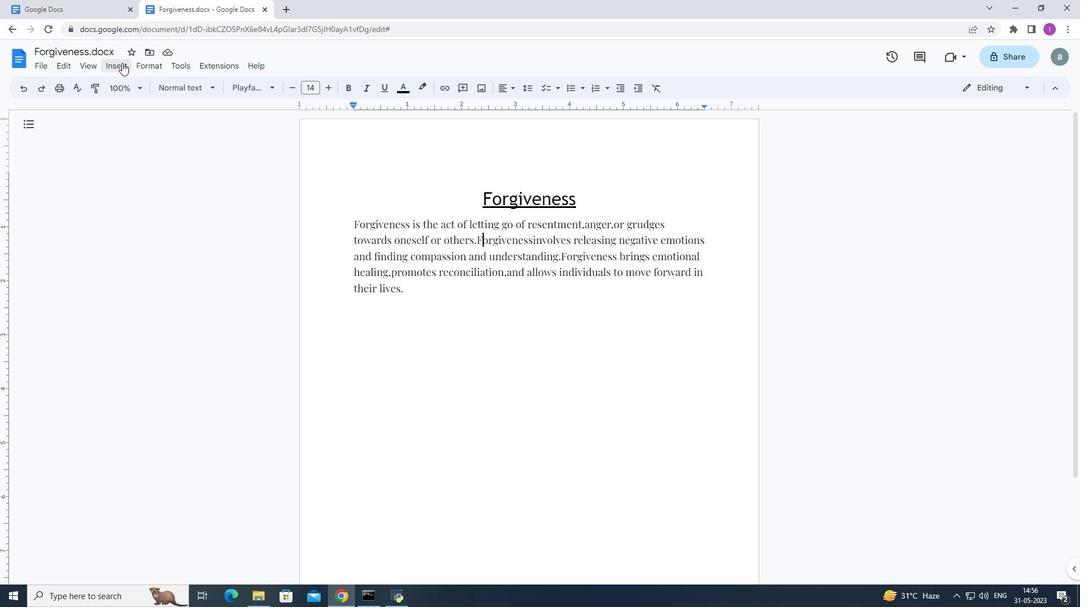 
Action: Mouse pressed left at (121, 64)
Screenshot: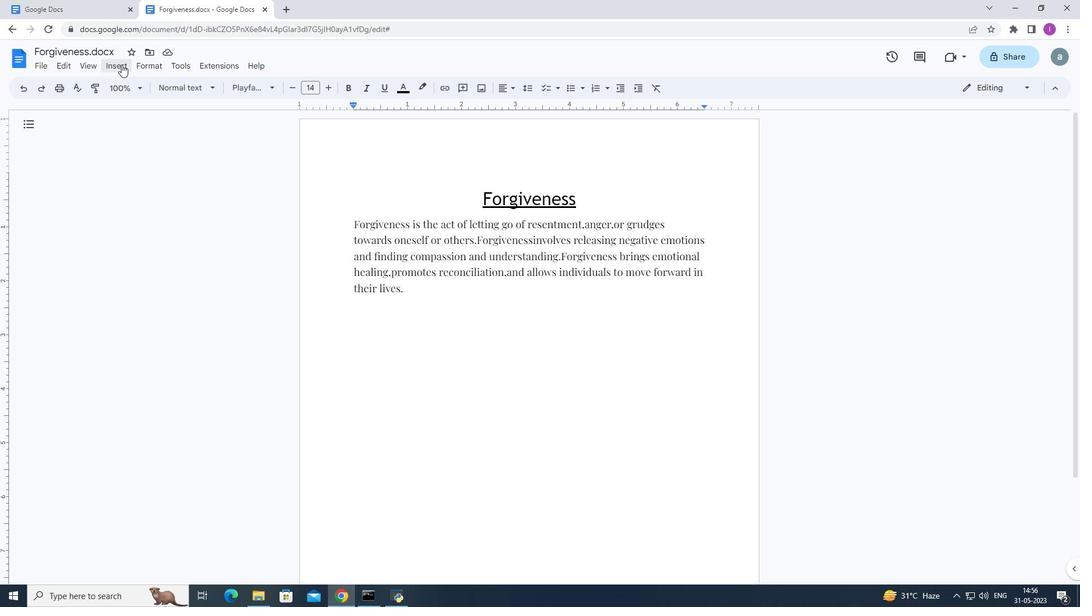 
Action: Mouse moved to (297, 193)
Screenshot: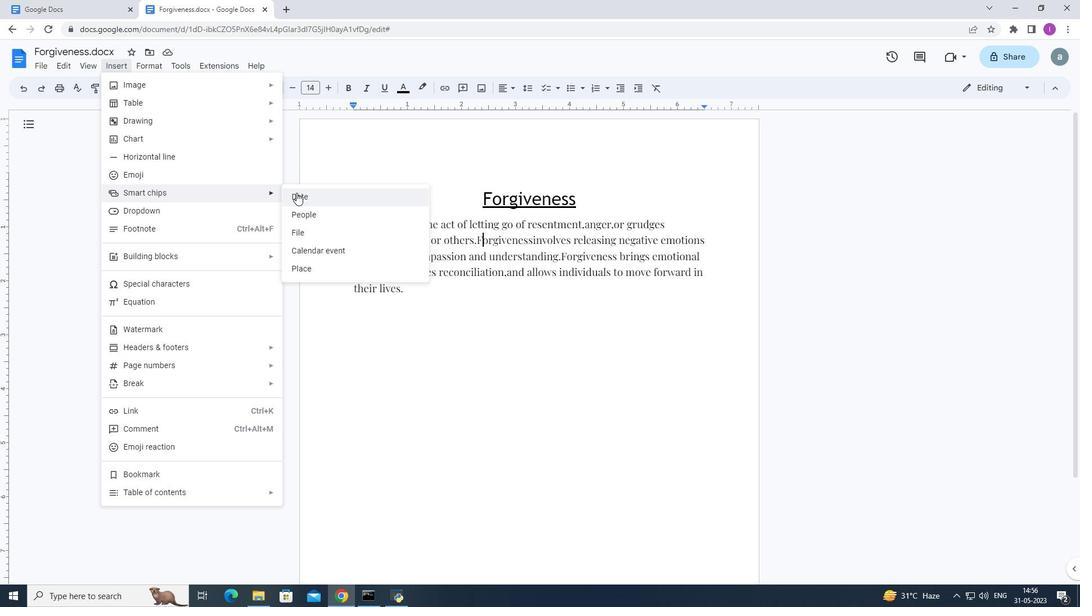 
Action: Mouse pressed left at (297, 193)
Screenshot: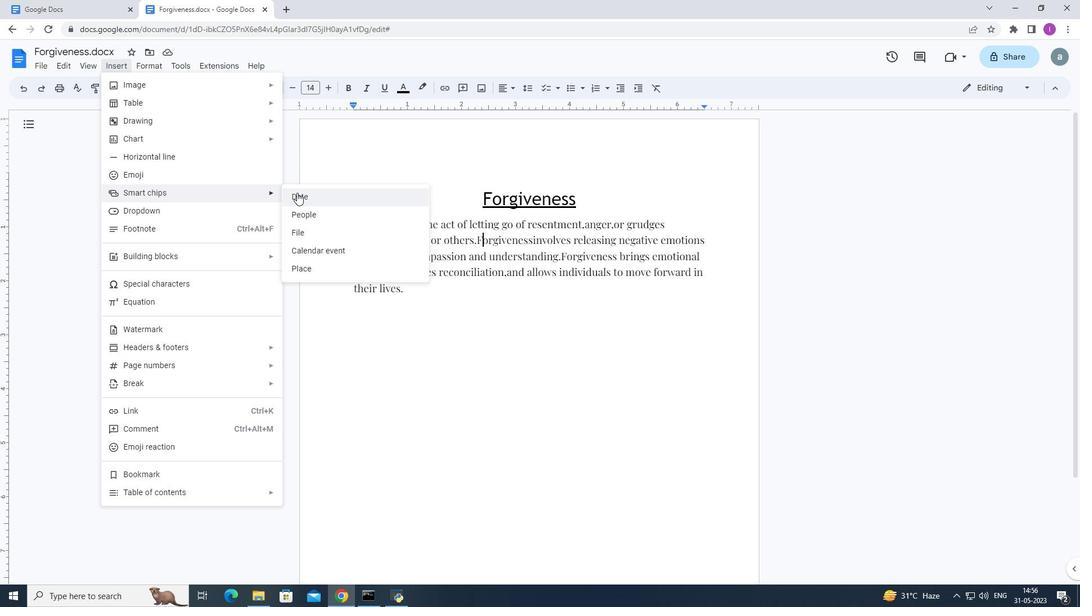 
Action: Mouse moved to (624, 255)
Screenshot: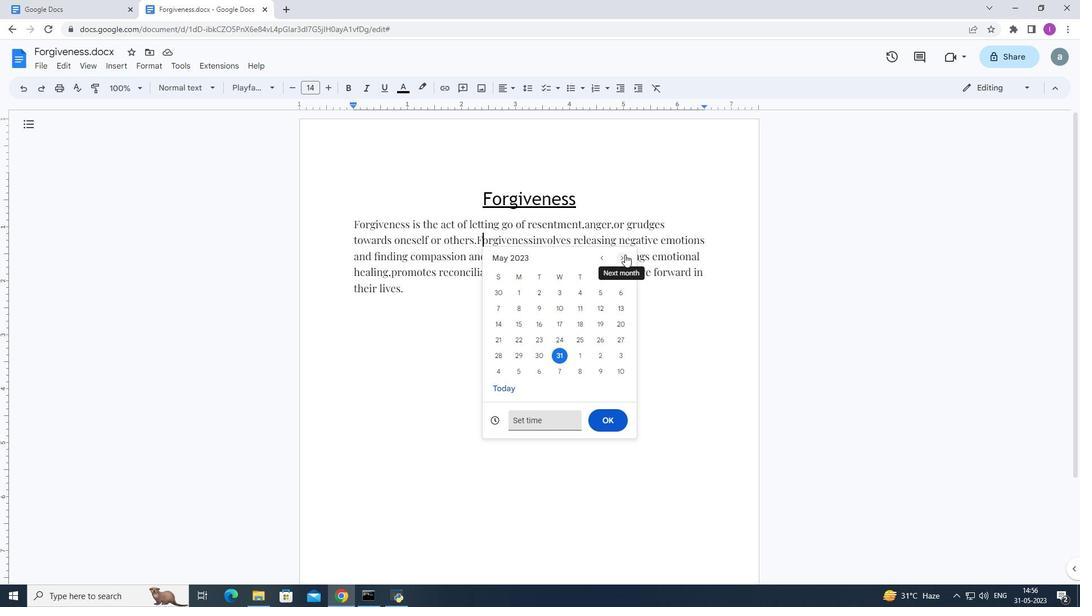 
Action: Mouse pressed left at (624, 255)
Screenshot: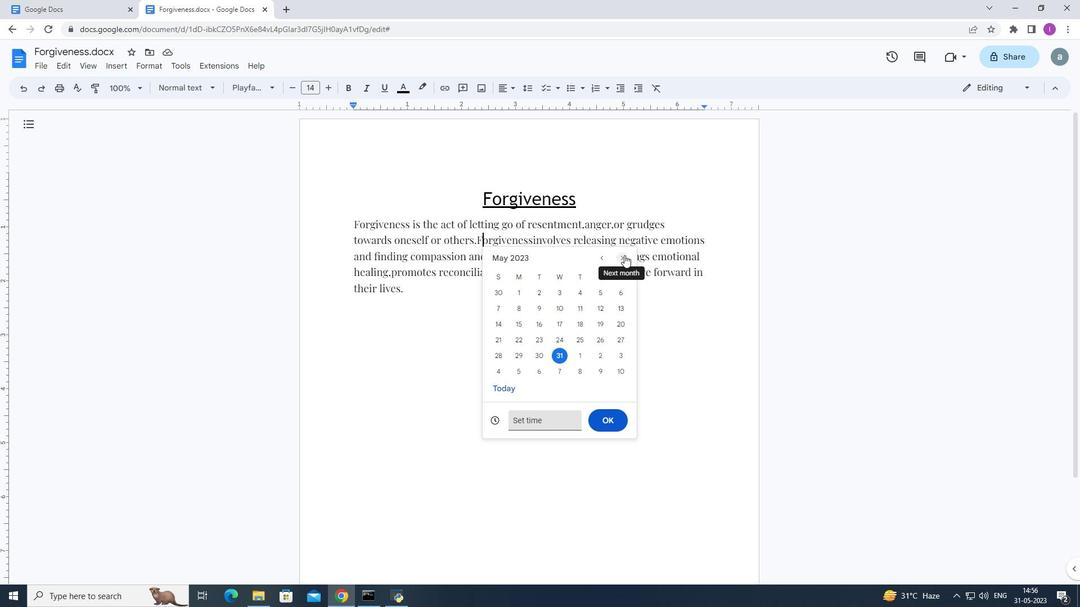 
Action: Mouse moved to (600, 339)
Screenshot: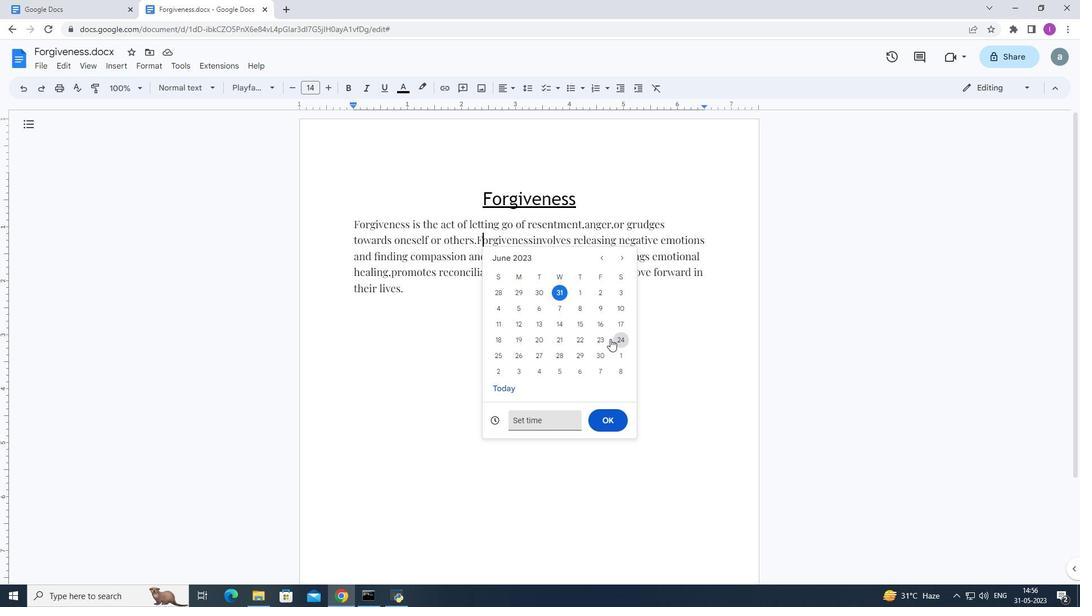 
Action: Mouse pressed left at (600, 339)
Screenshot: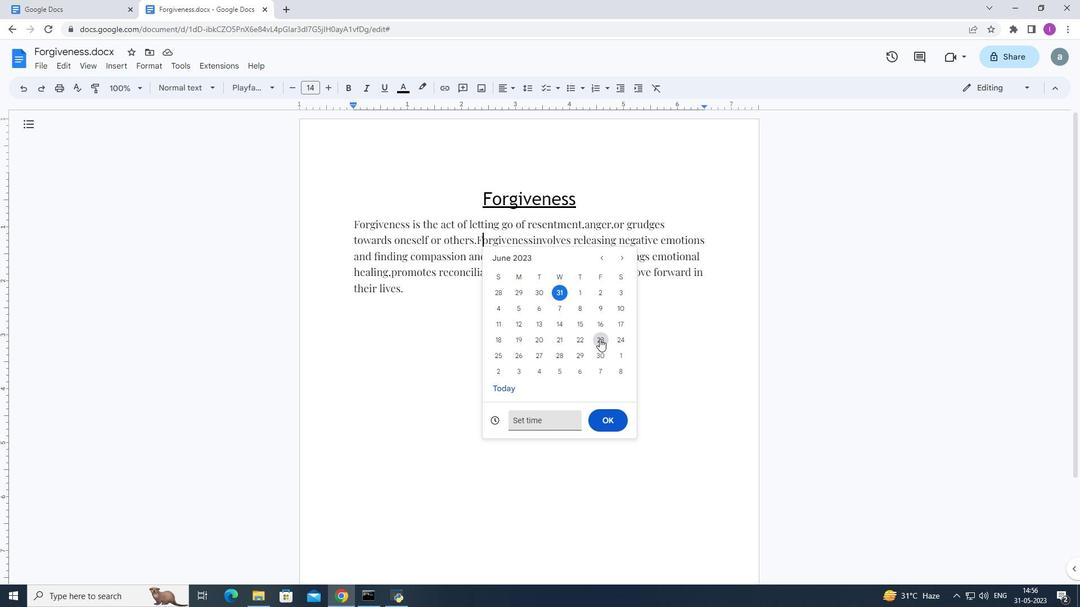 
Action: Mouse moved to (611, 413)
Screenshot: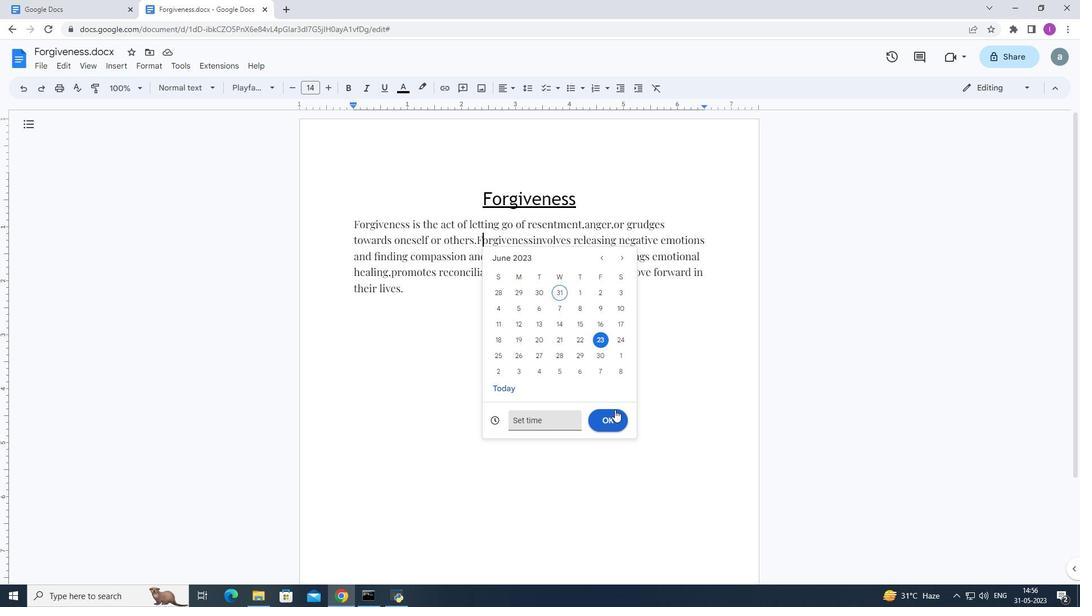 
Action: Mouse pressed left at (611, 413)
Screenshot: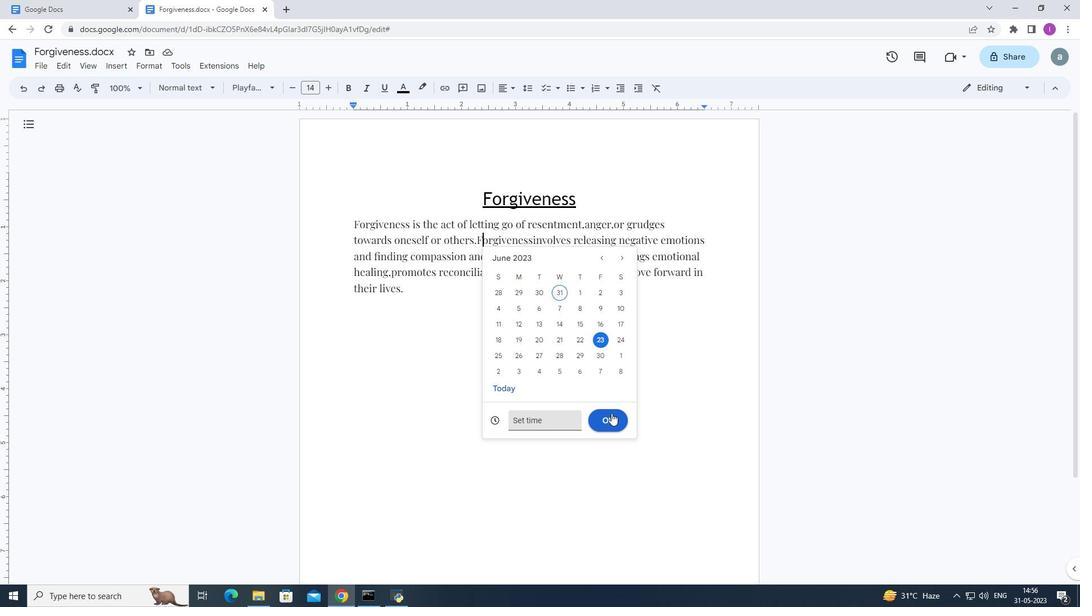 
Action: Mouse moved to (539, 240)
Screenshot: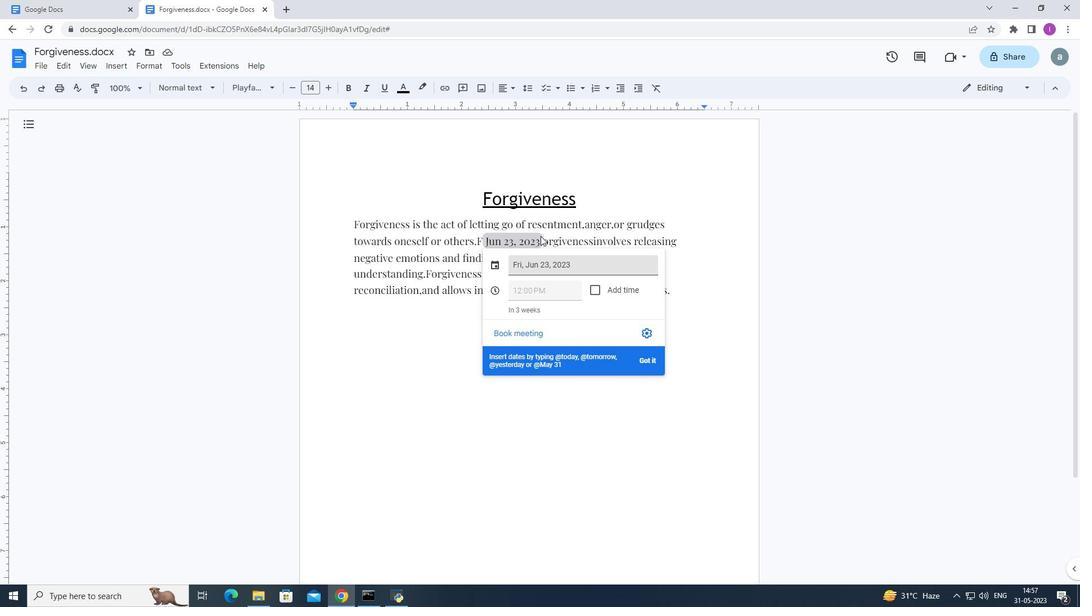 
Action: Key pressed <Key.backspace><Key.backspace><Key.shift><Key.shift><Key.shift><Key.shift><Key.shift>F
Screenshot: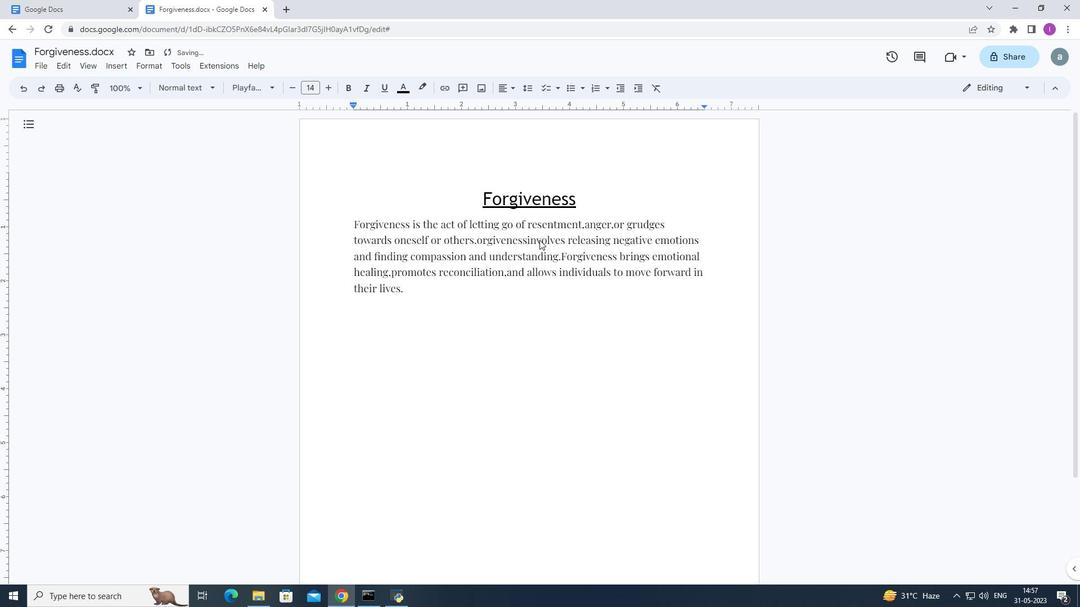 
Action: Mouse moved to (383, 360)
Screenshot: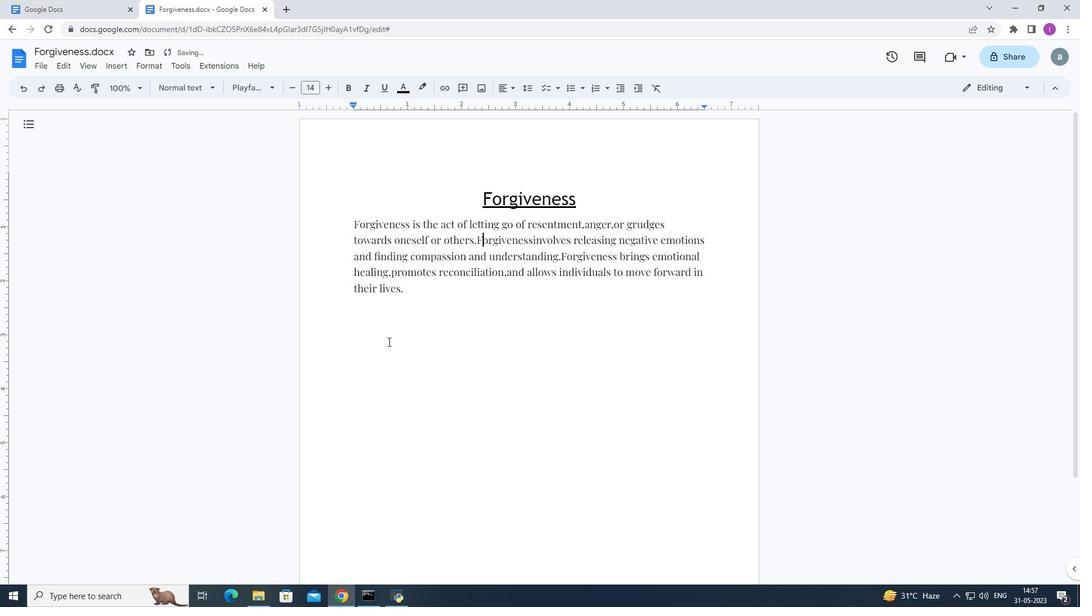
Action: Mouse pressed left at (383, 360)
Screenshot: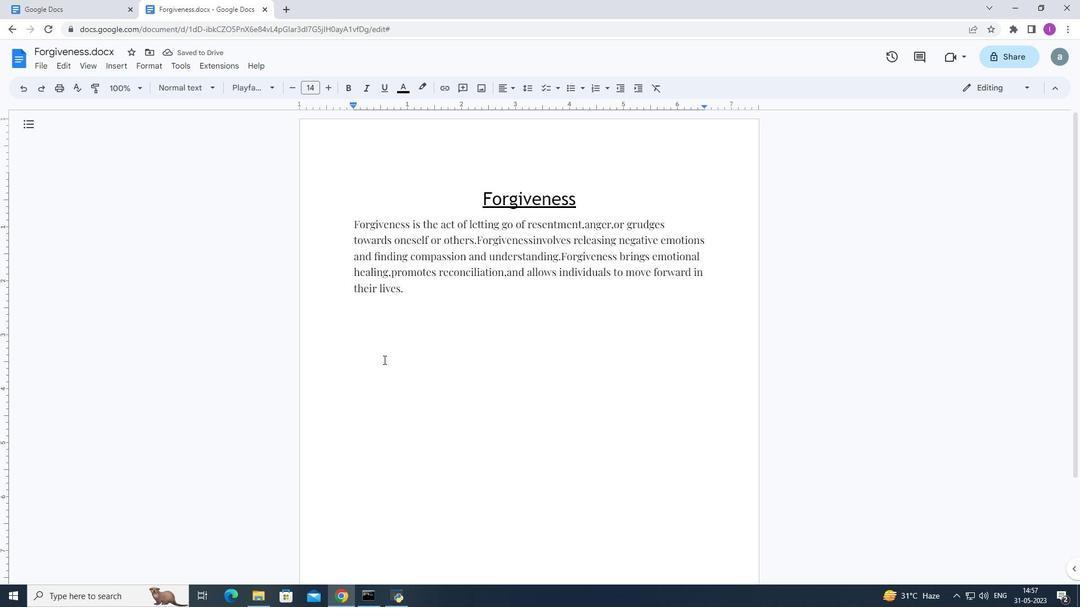 
Action: Mouse moved to (414, 292)
Screenshot: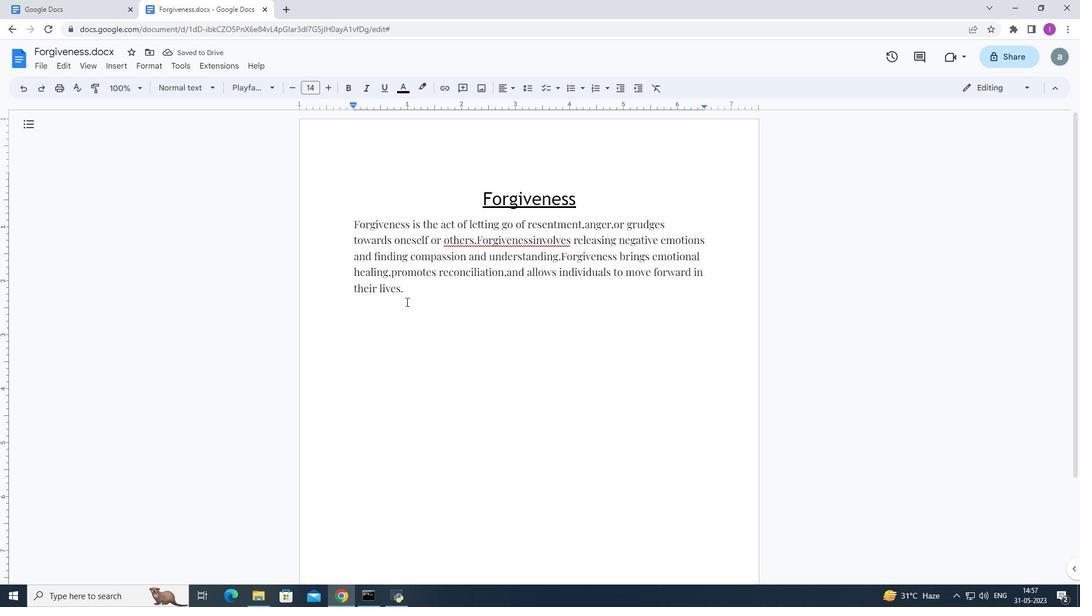 
Action: Mouse pressed left at (414, 292)
Screenshot: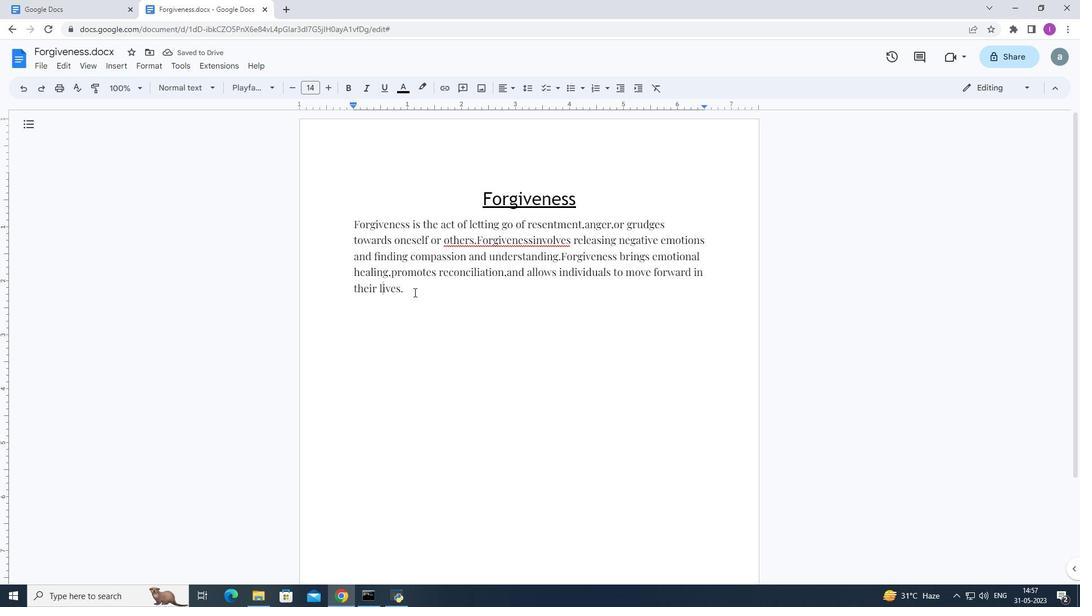 
Action: Mouse moved to (476, 241)
Screenshot: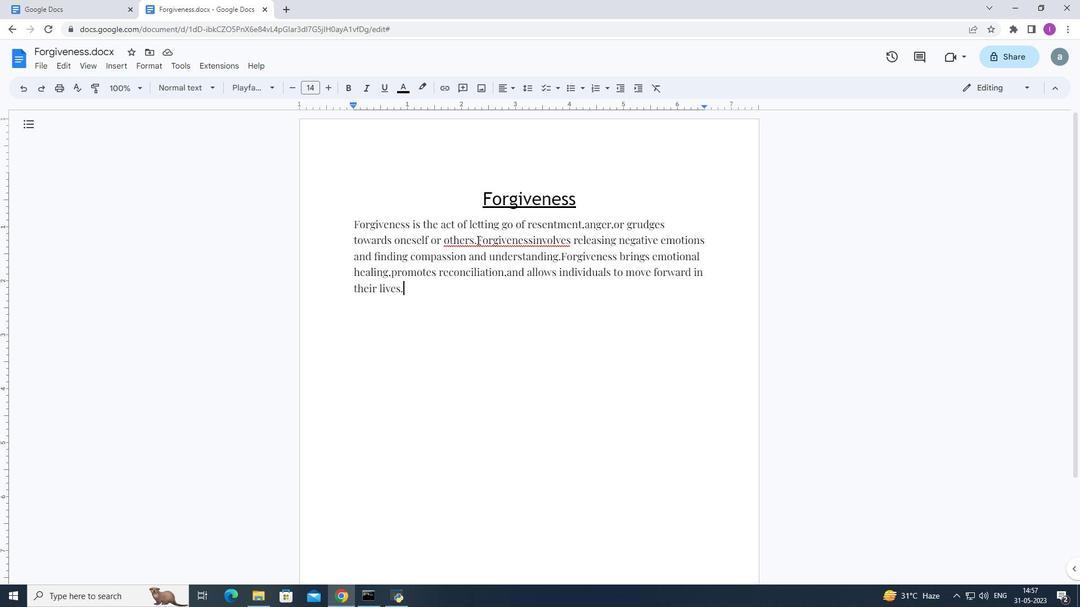 
Action: Mouse pressed left at (476, 241)
Screenshot: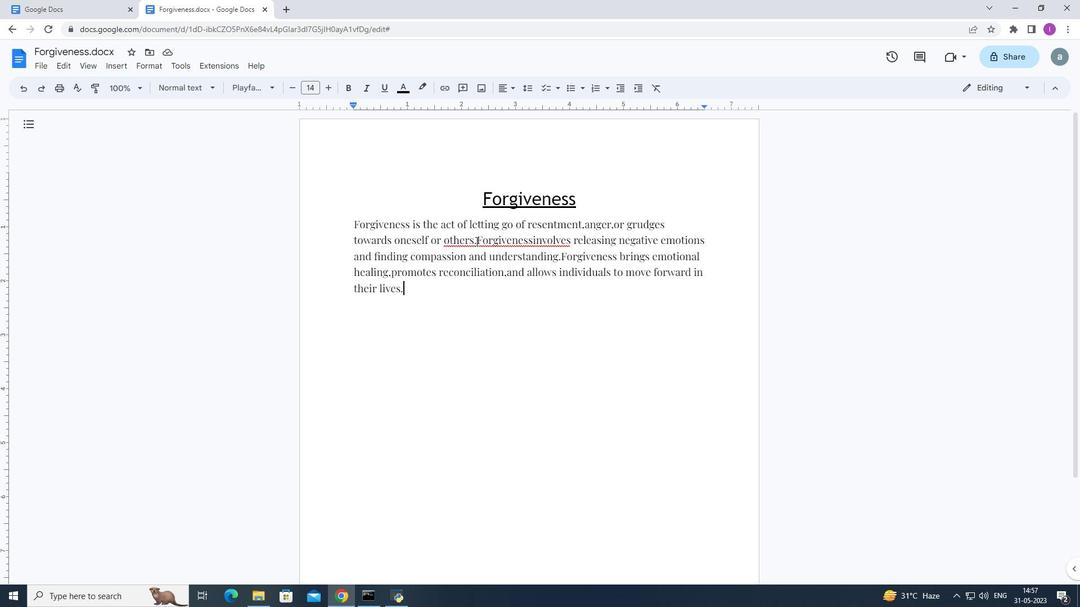 
Action: Mouse moved to (478, 246)
Screenshot: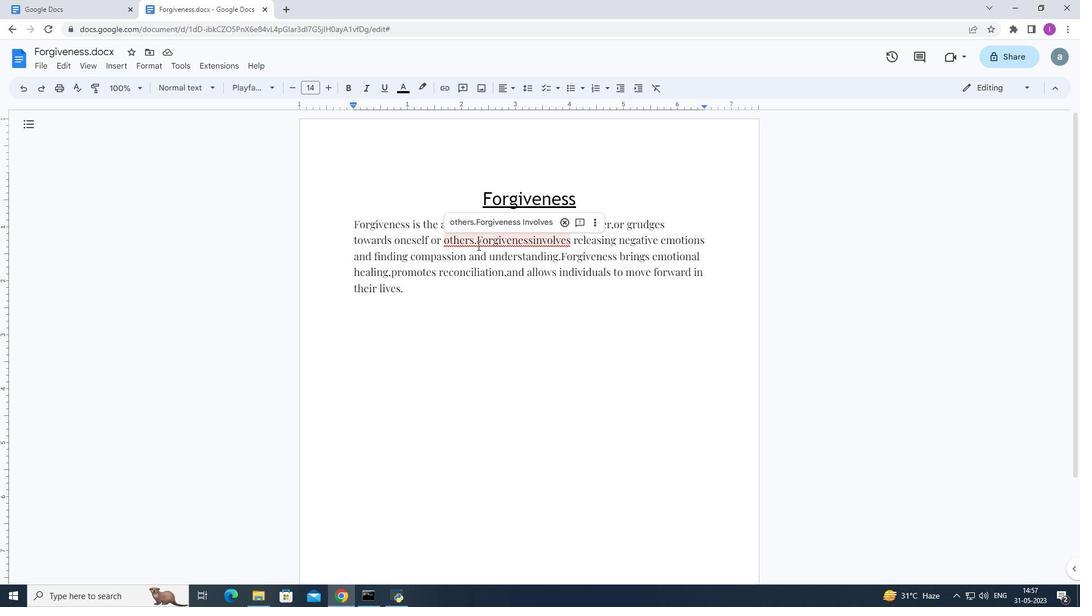
Action: Key pressed <Key.space>
Screenshot: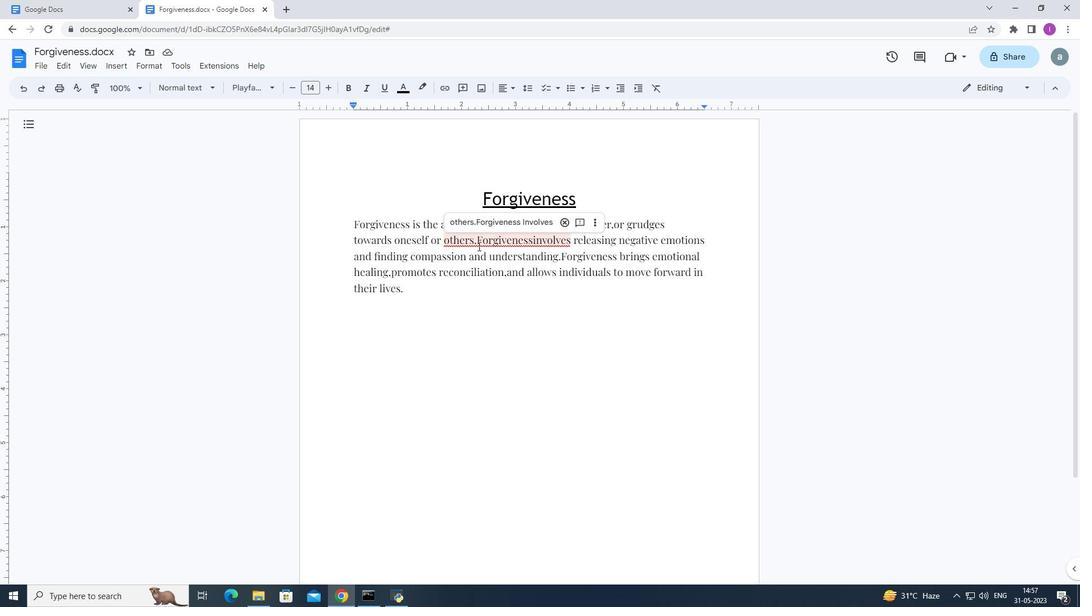 
Action: Mouse moved to (468, 301)
Screenshot: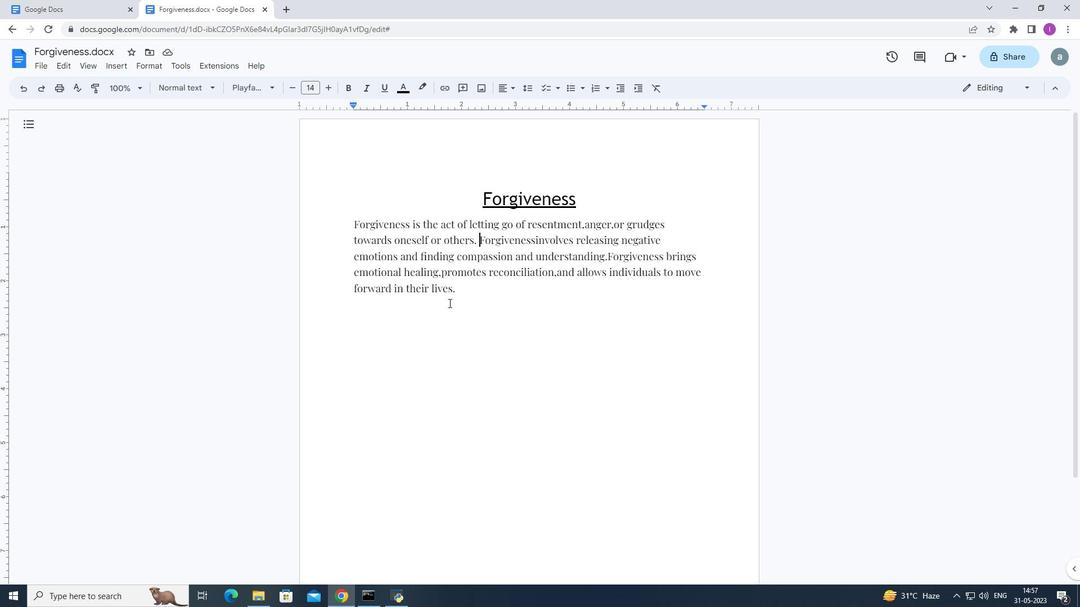 
Action: Mouse pressed left at (468, 301)
Screenshot: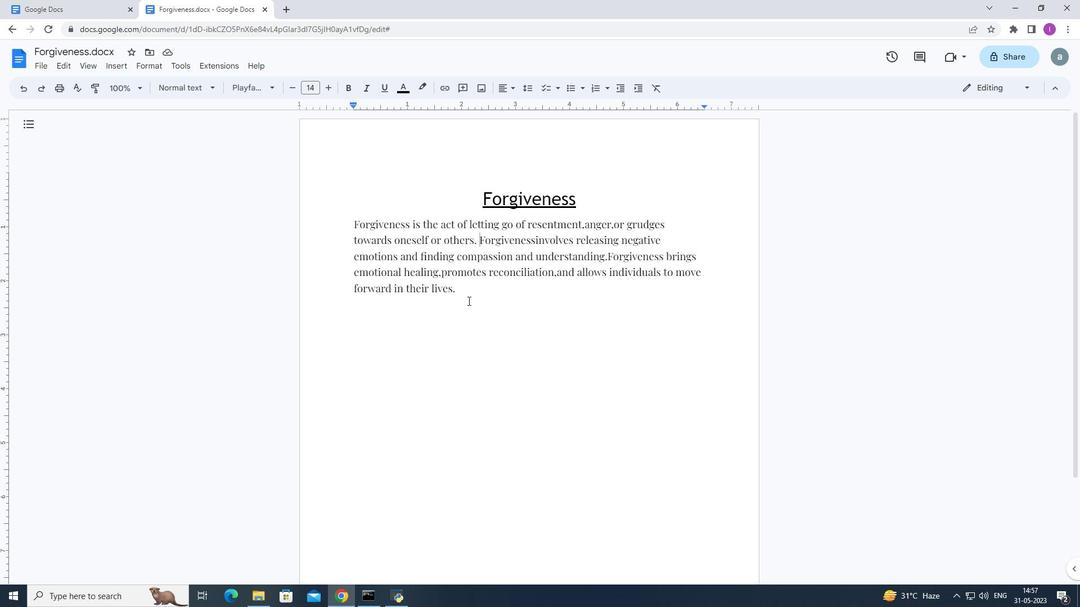 
Action: Mouse moved to (575, 400)
Screenshot: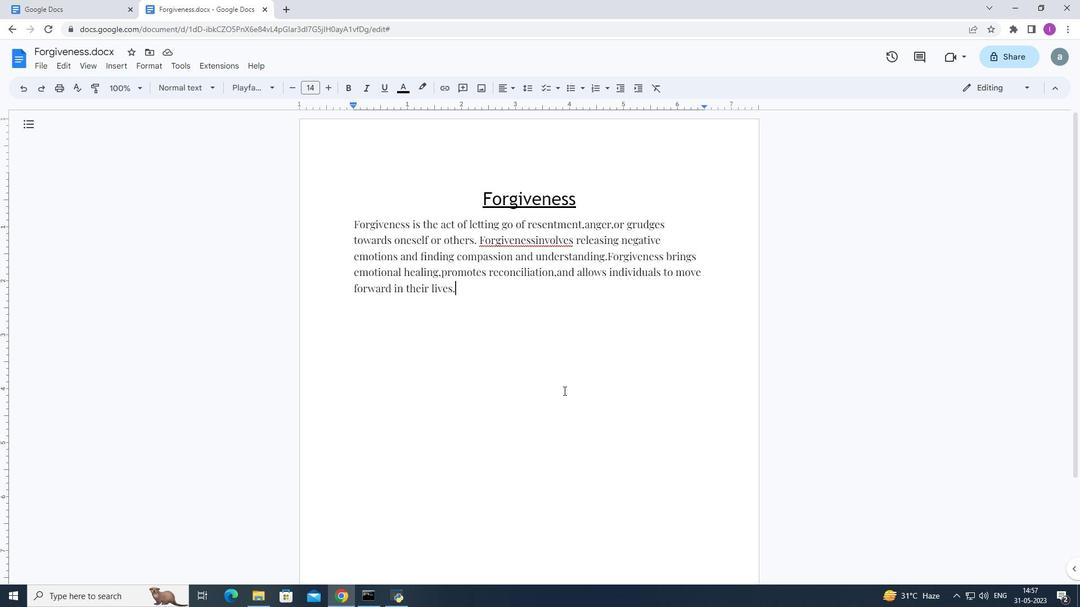 
Action: Key pressed <Key.enter>
Screenshot: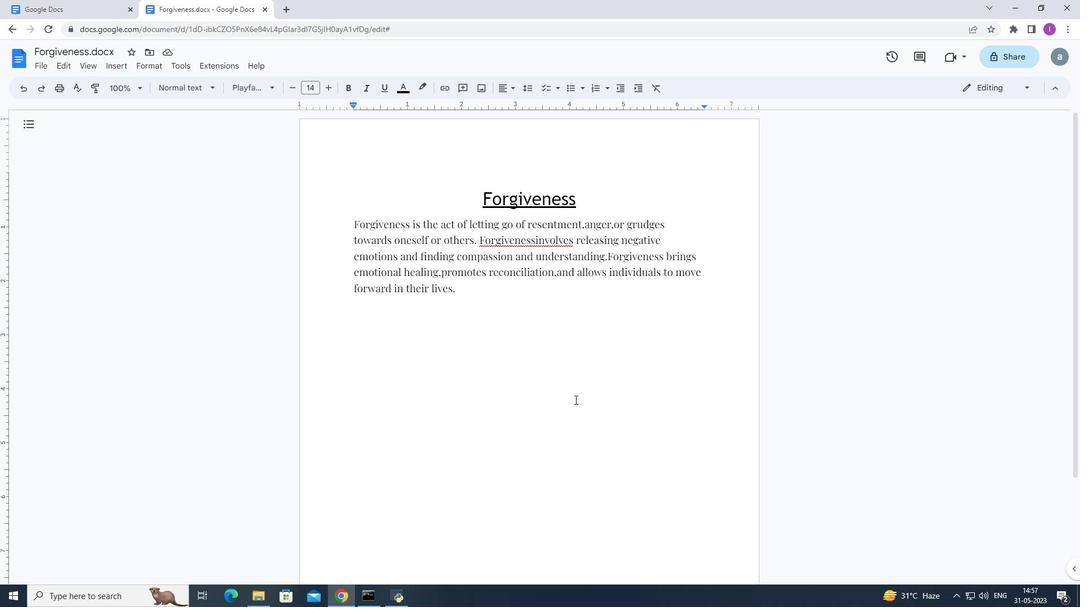 
Action: Mouse moved to (535, 240)
Screenshot: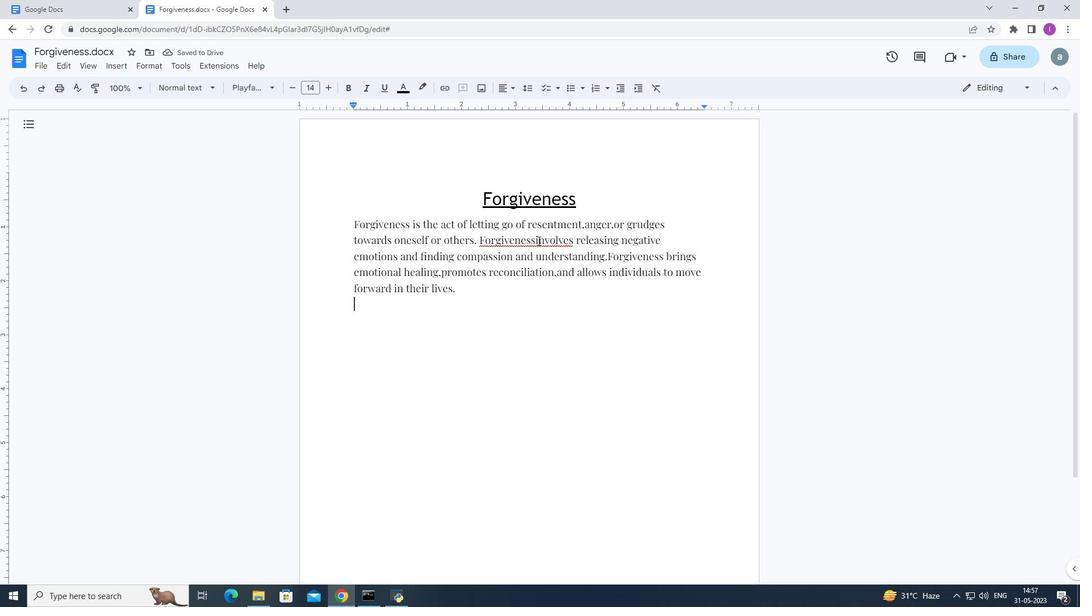 
Action: Mouse pressed left at (535, 240)
Screenshot: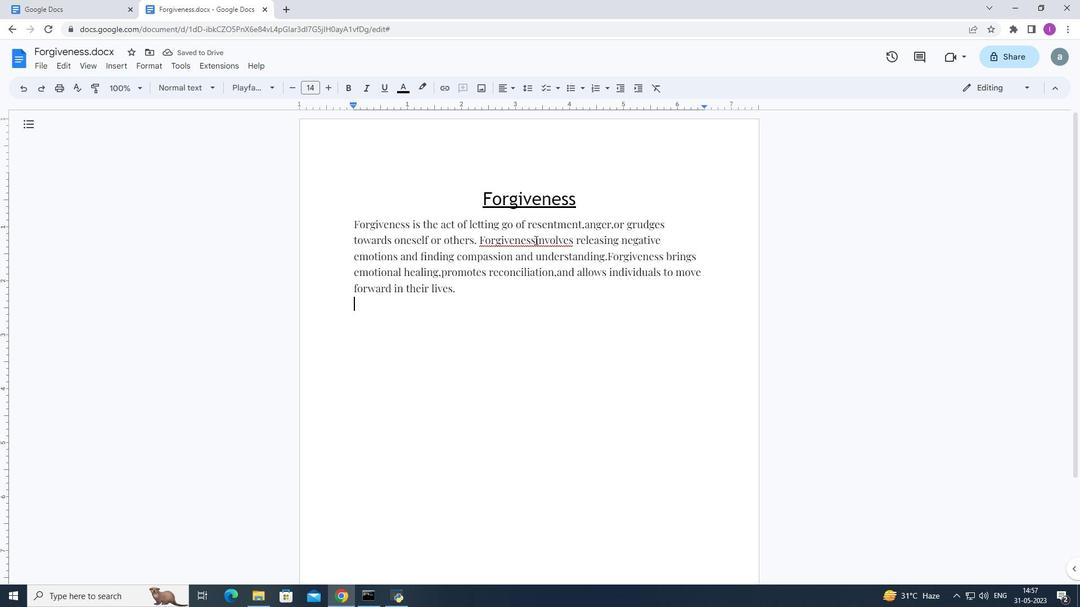 
Action: Mouse moved to (539, 221)
Screenshot: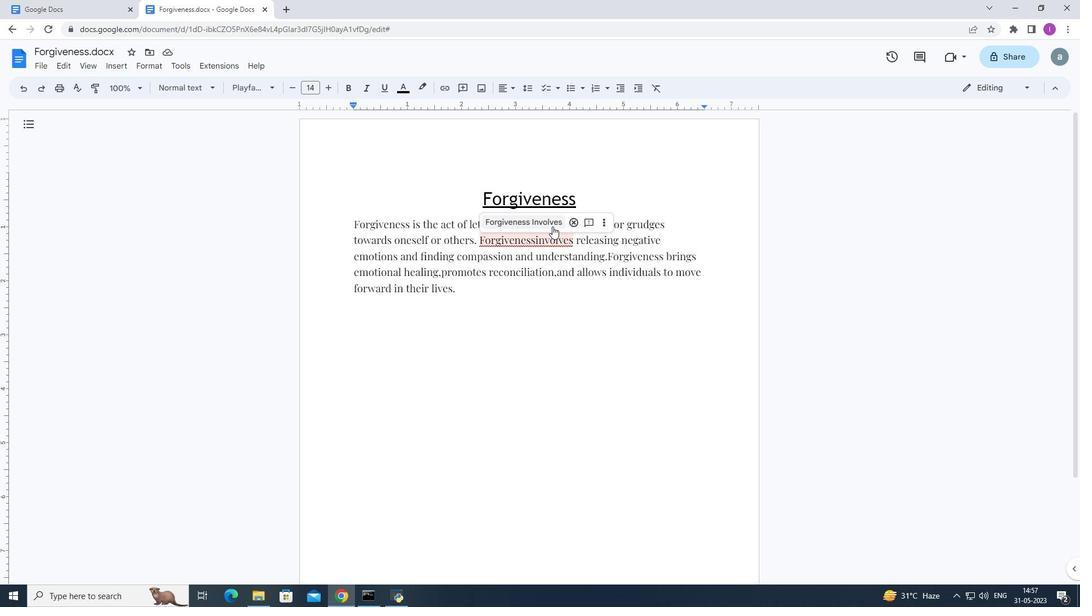 
Action: Mouse pressed left at (539, 221)
Screenshot: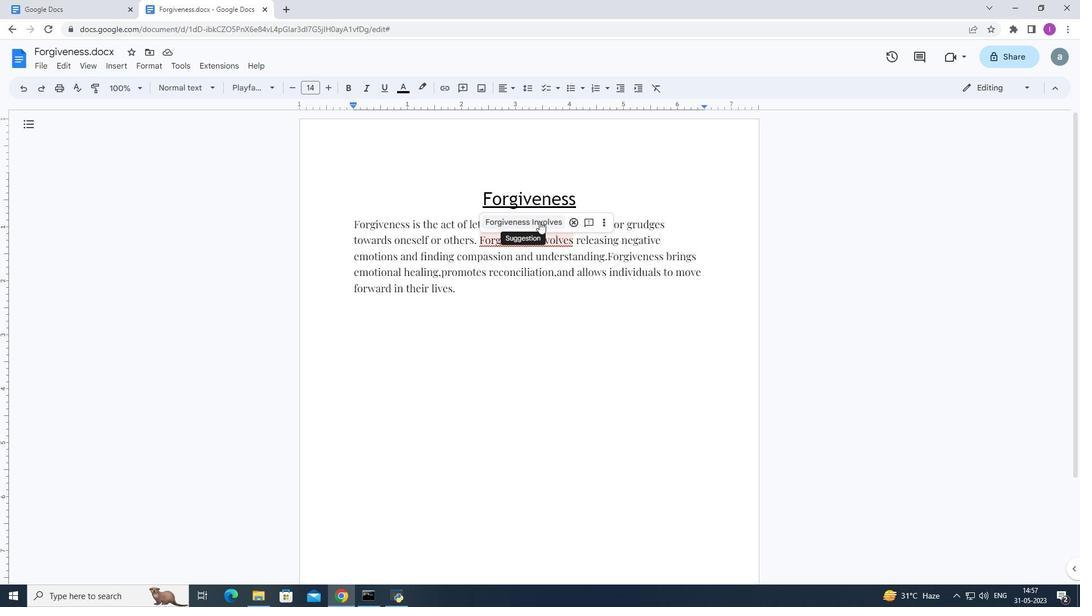 
Action: Mouse moved to (457, 289)
Screenshot: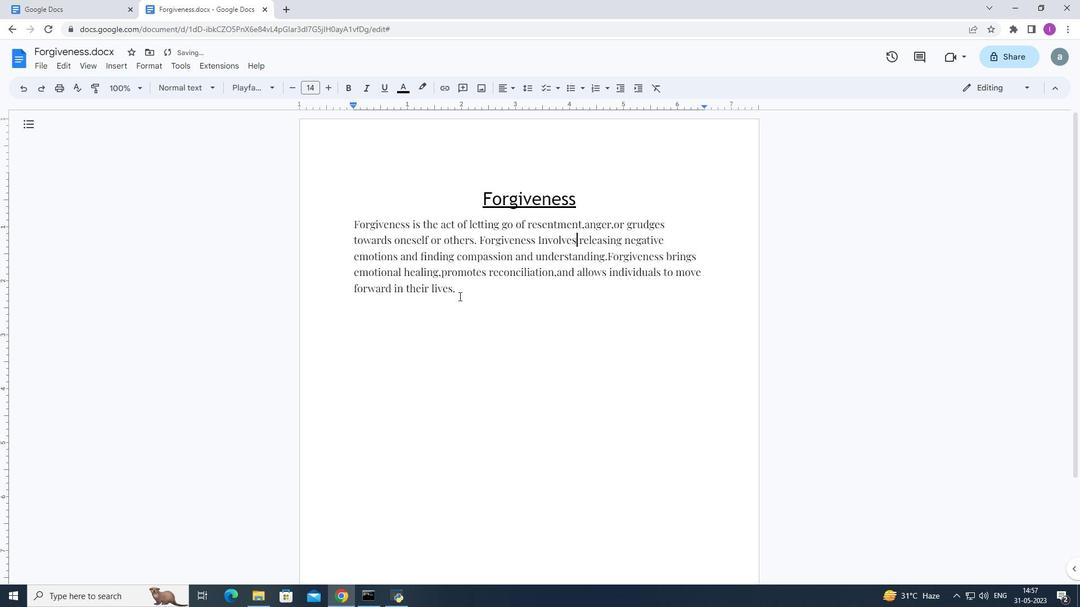 
Action: Mouse pressed left at (457, 289)
Screenshot: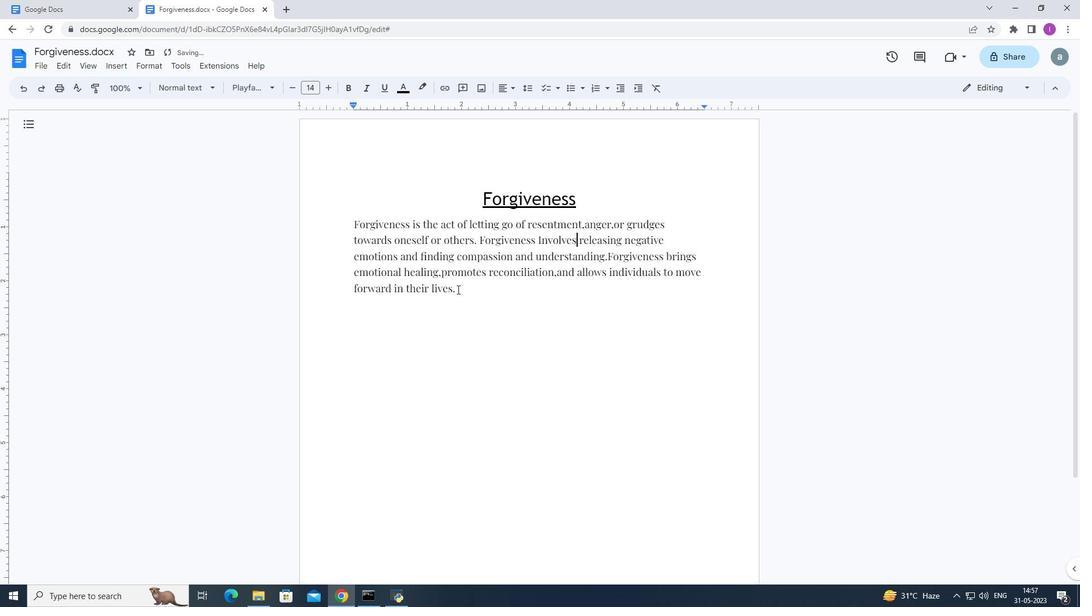 
Action: Mouse moved to (506, 331)
Screenshot: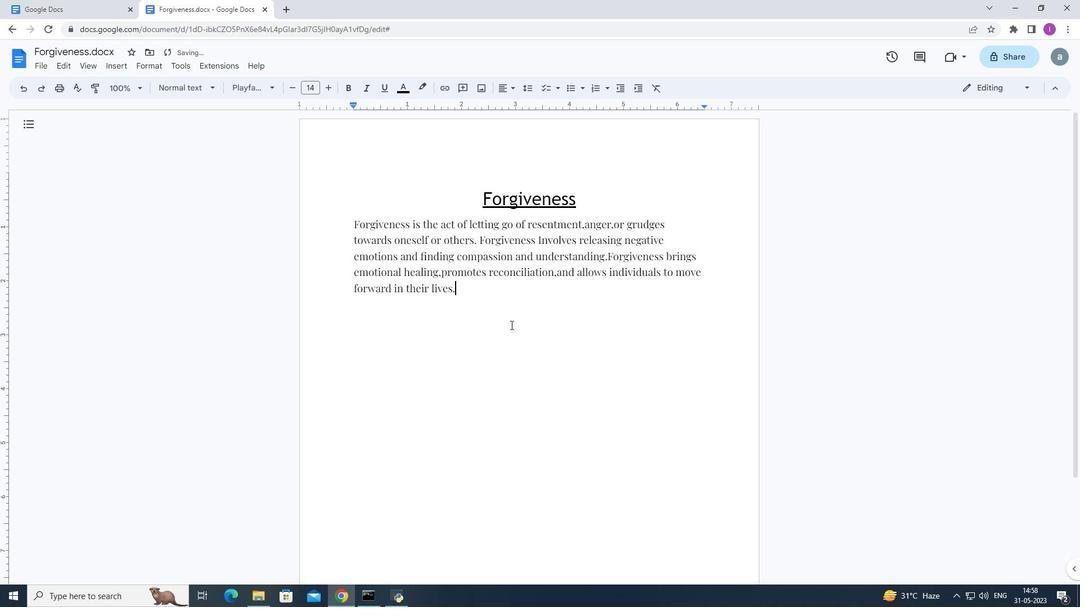 
Action: Key pressed <Key.enter>
Screenshot: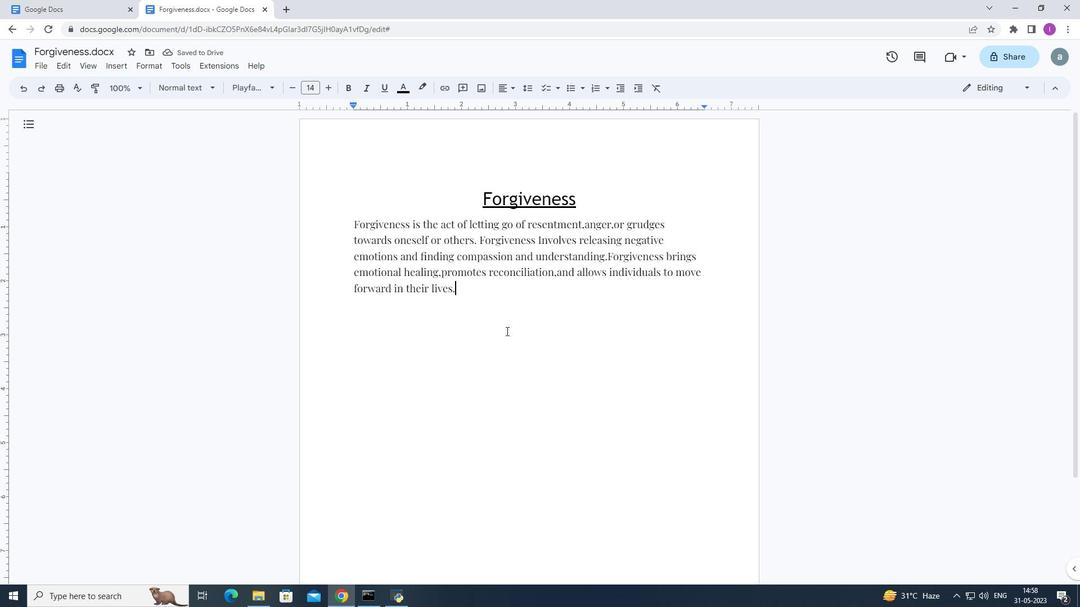 
Action: Mouse moved to (128, 64)
Screenshot: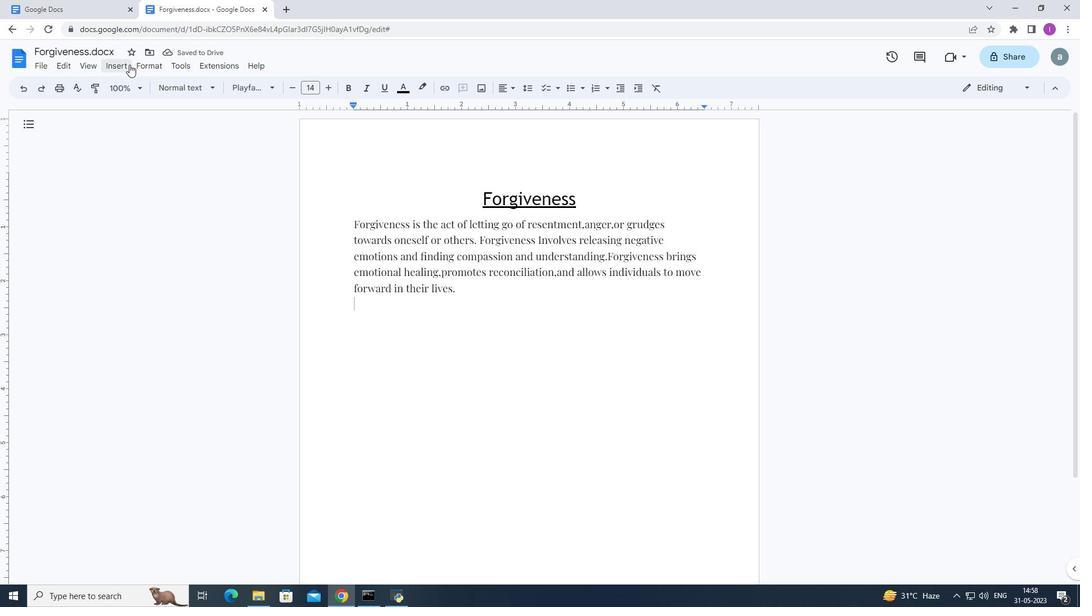 
Action: Mouse pressed left at (128, 64)
Screenshot: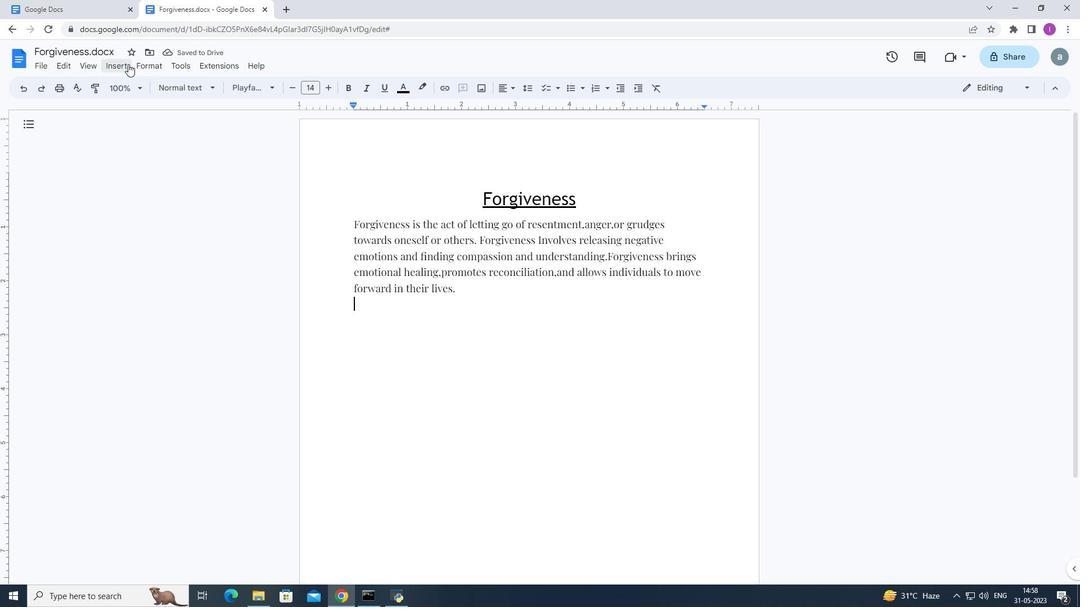 
Action: Mouse moved to (325, 199)
Screenshot: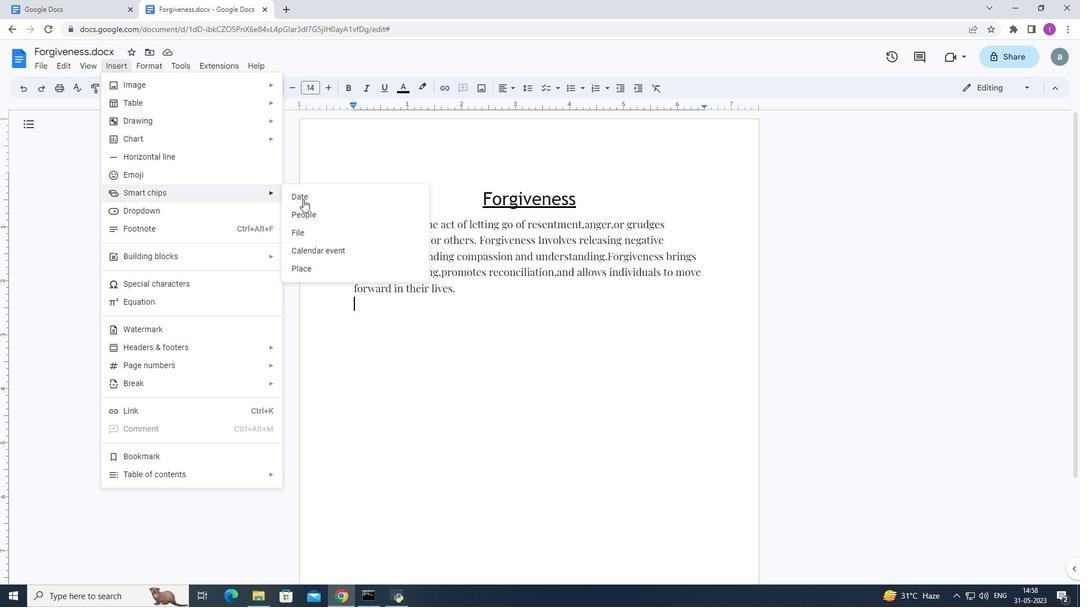 
Action: Mouse pressed left at (325, 199)
Screenshot: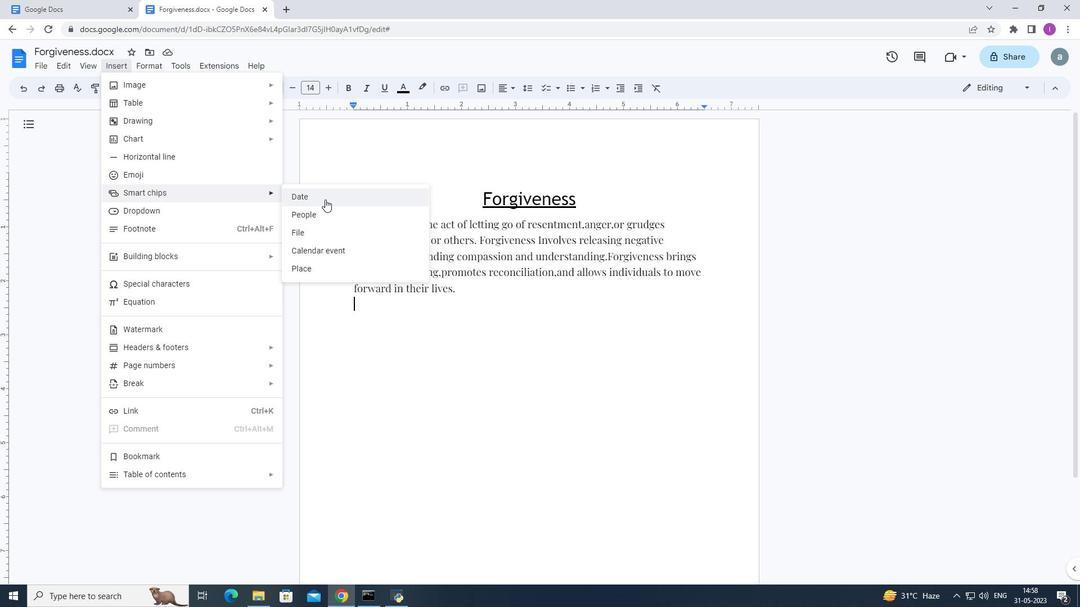 
Action: Mouse moved to (494, 318)
Screenshot: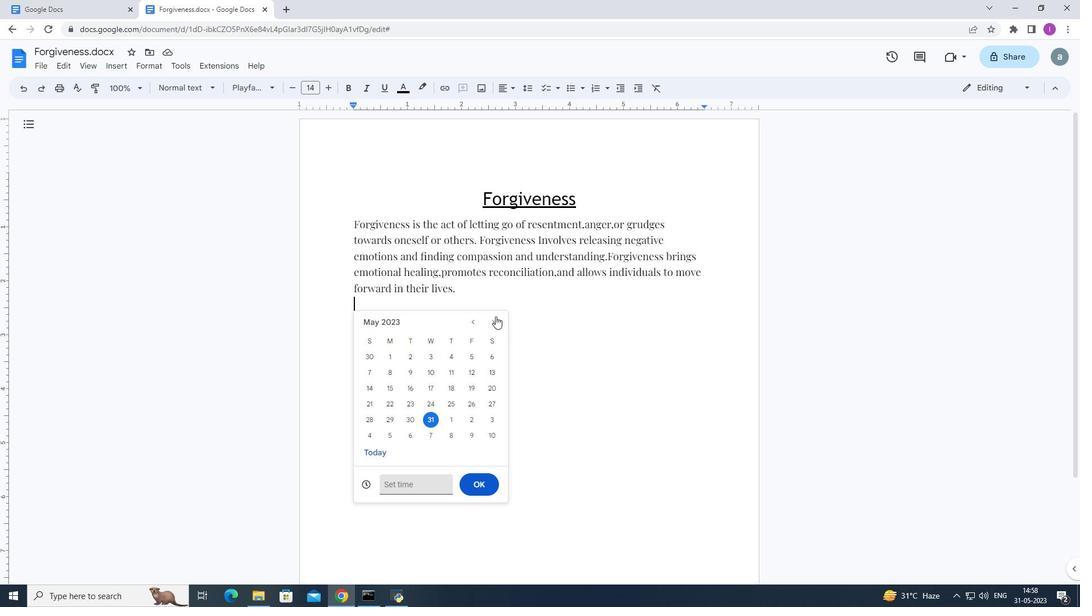 
Action: Mouse pressed left at (494, 318)
Screenshot: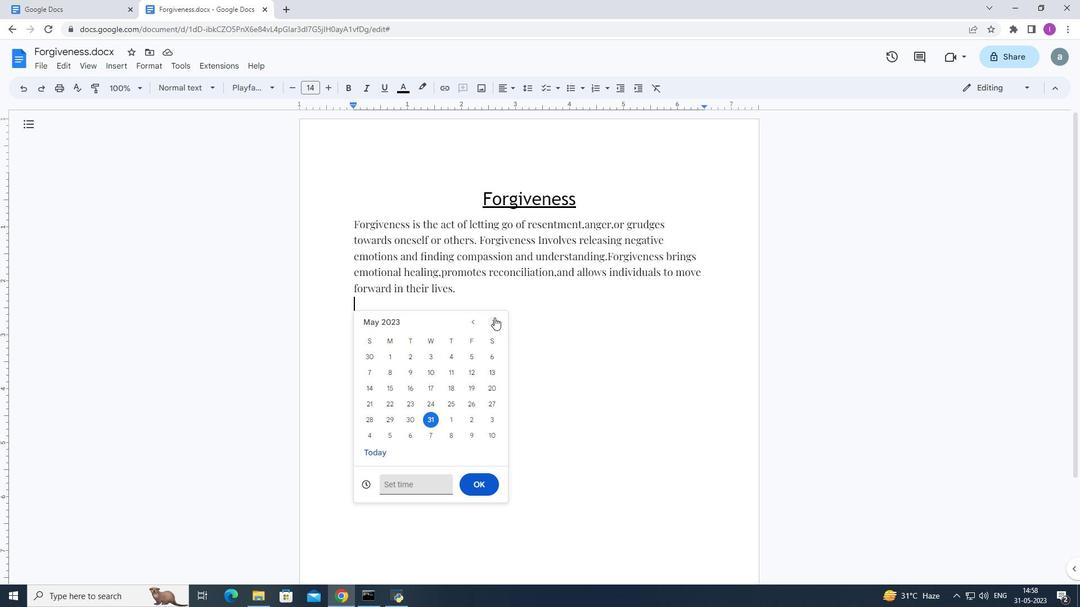 
Action: Mouse moved to (468, 406)
Screenshot: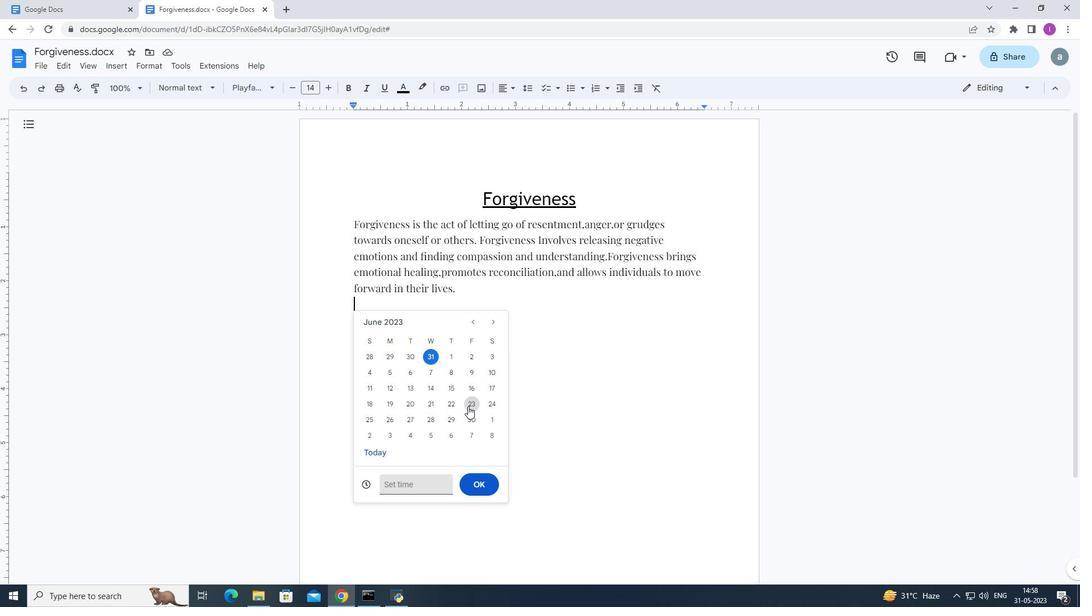 
Action: Mouse pressed left at (468, 406)
Screenshot: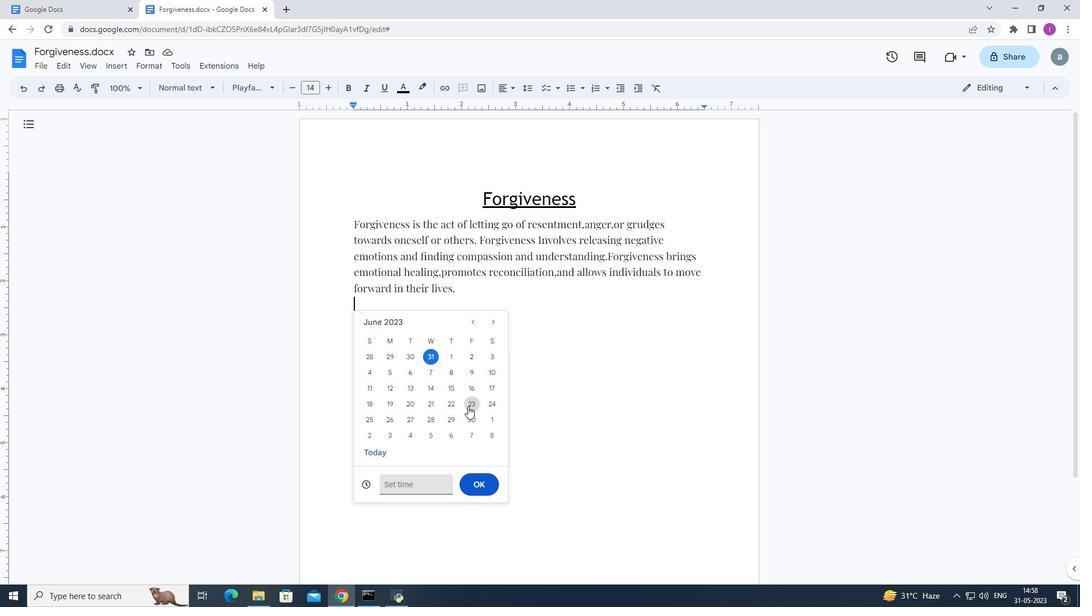 
Action: Mouse moved to (478, 484)
Screenshot: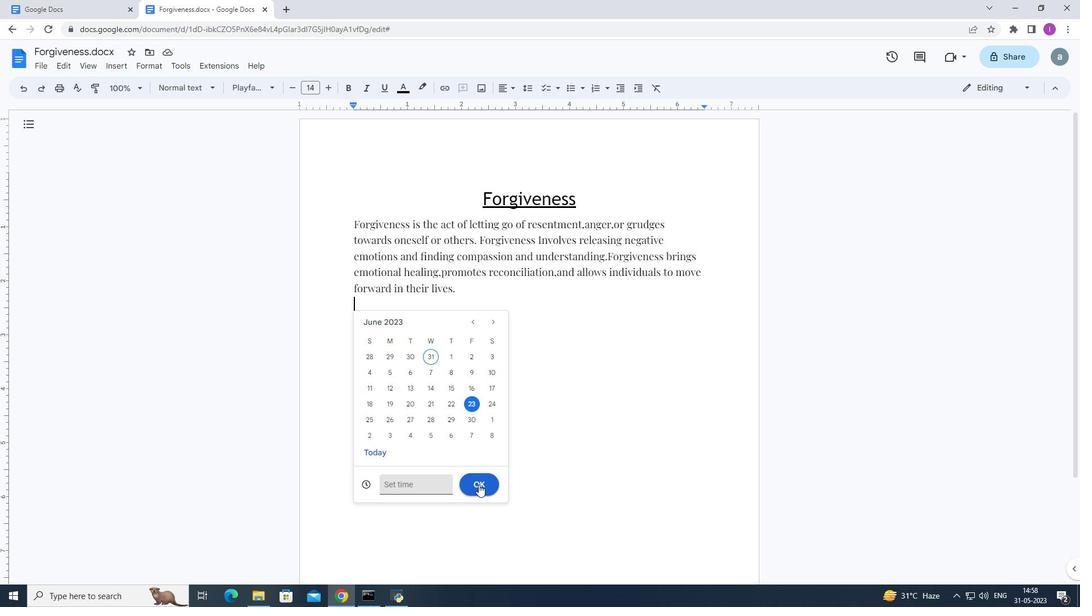 
Action: Mouse pressed left at (478, 484)
Screenshot: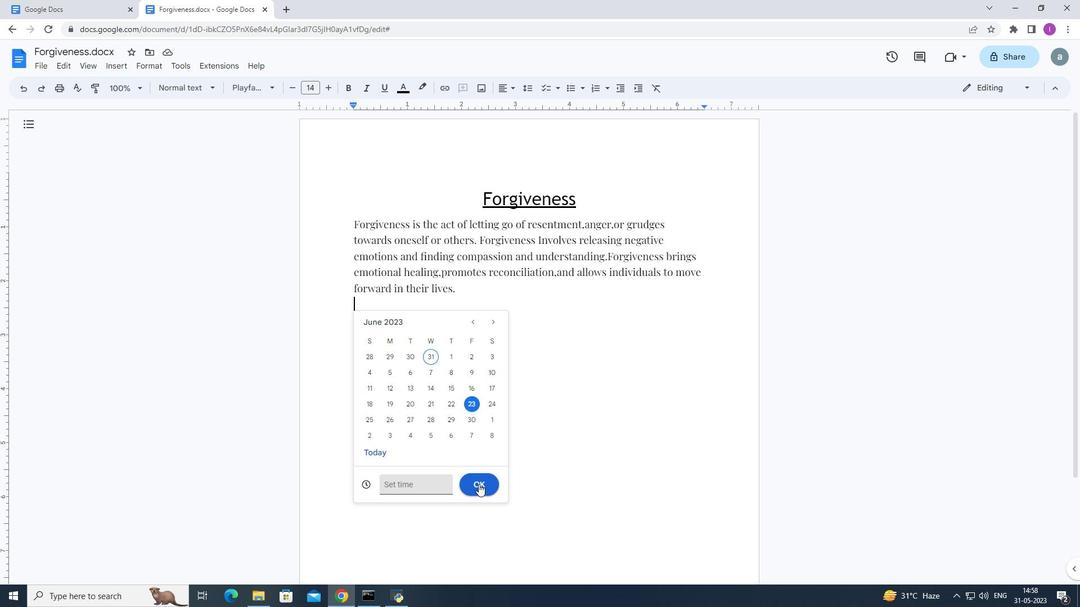 
Action: Mouse moved to (118, 68)
Screenshot: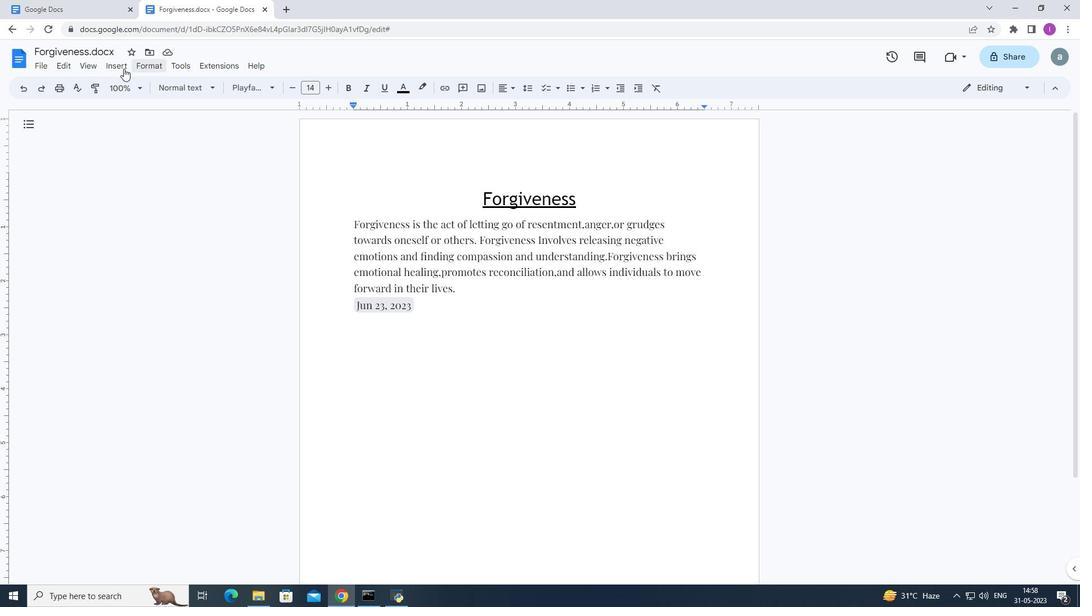 
Action: Mouse pressed left at (118, 68)
Screenshot: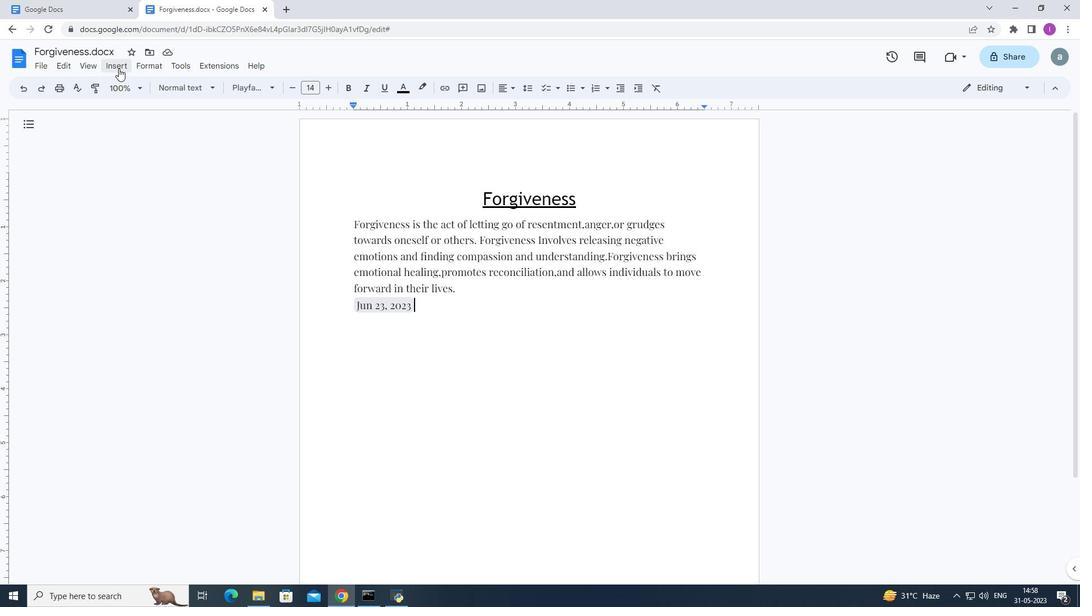 
Action: Mouse moved to (181, 227)
Screenshot: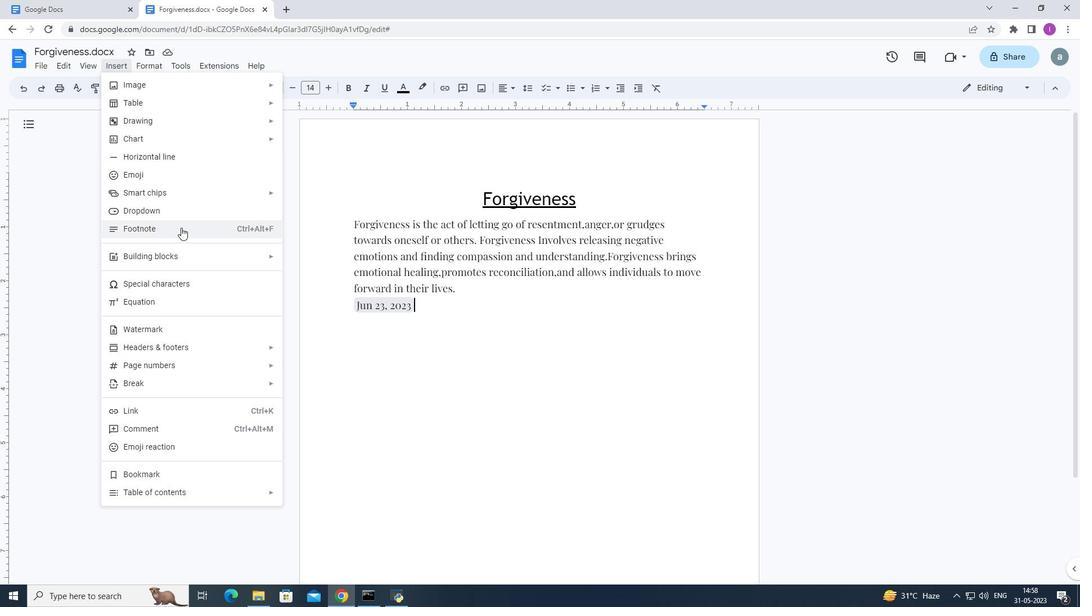 
Action: Mouse pressed left at (181, 227)
Screenshot: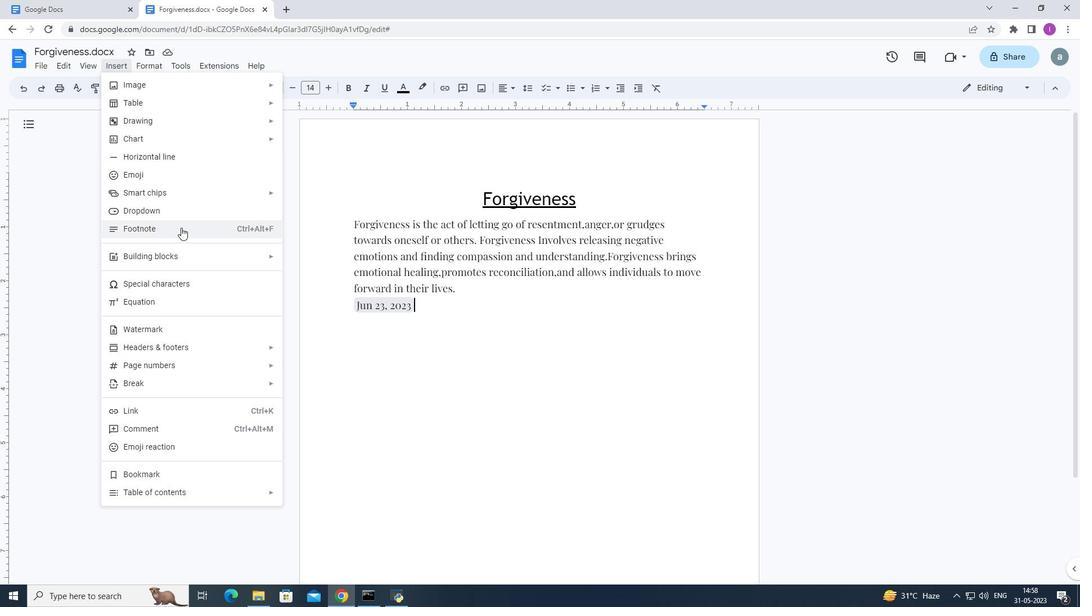 
Action: Mouse moved to (364, 548)
Screenshot: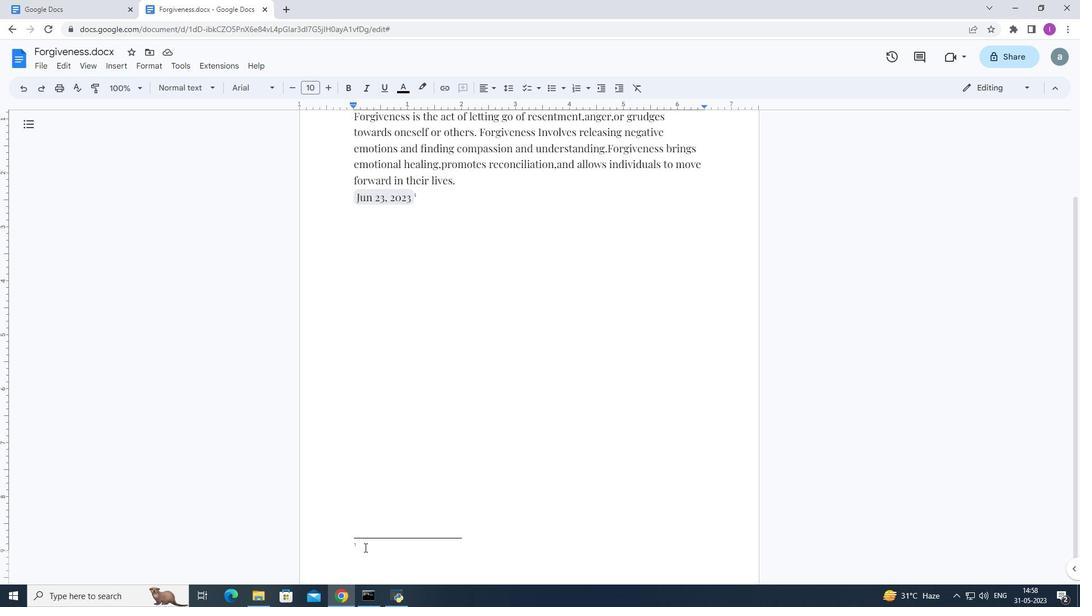 
Action: Key pressed <Key.shift><Key.shift><Key.shift><Key.shift><Key.shift><Key.shift><Key.shift><Key.shift>The<Key.space>study<Key.space>was<Key.space>ci<Key.backspace>onducted<Key.space>anonymously
Screenshot: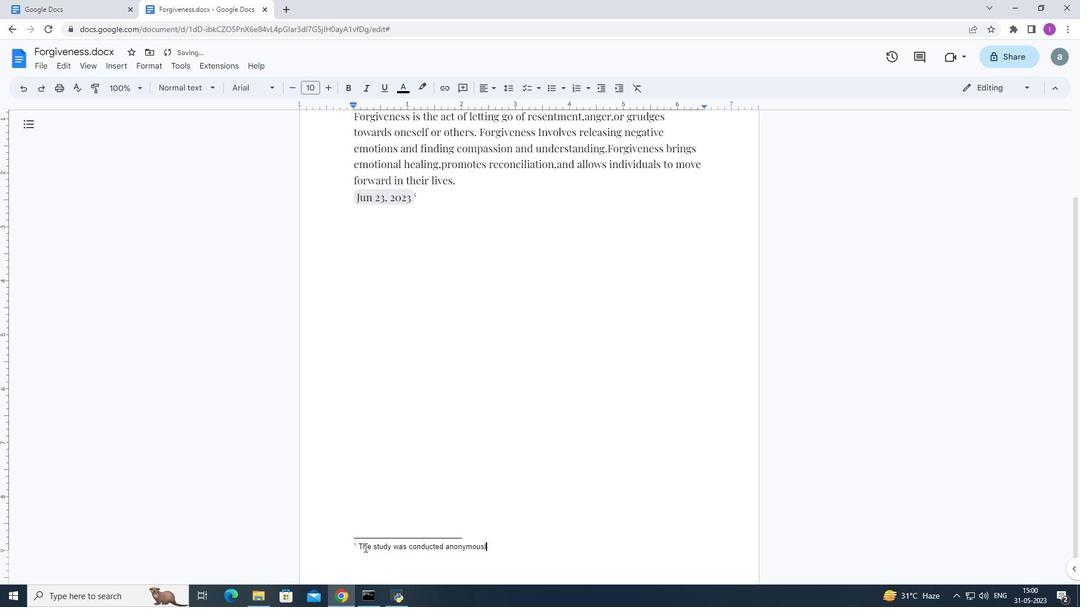 
Action: Mouse moved to (492, 548)
Screenshot: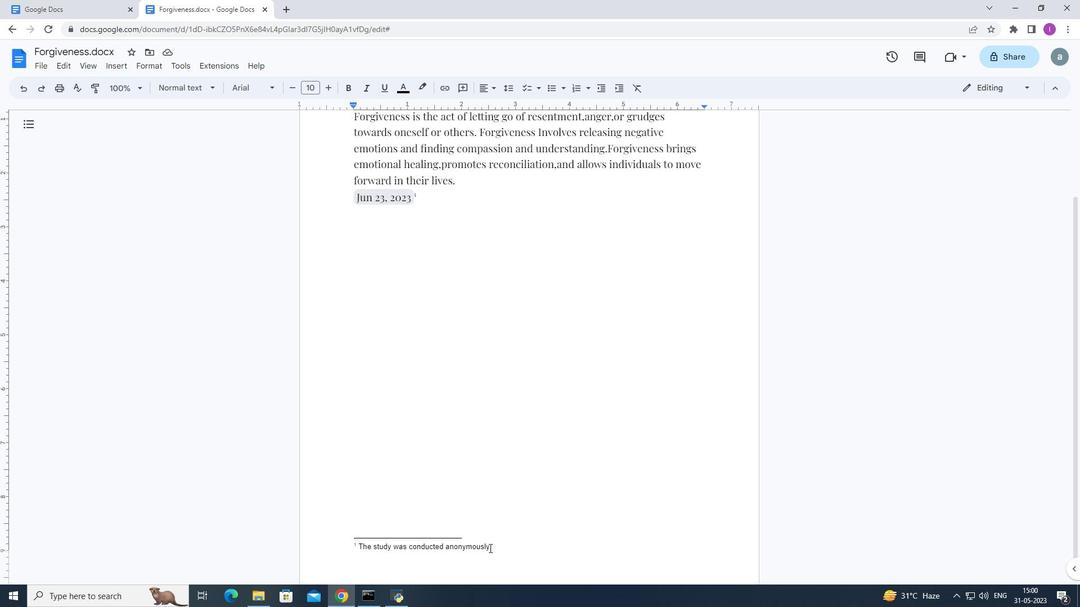 
Action: Mouse pressed left at (492, 548)
Screenshot: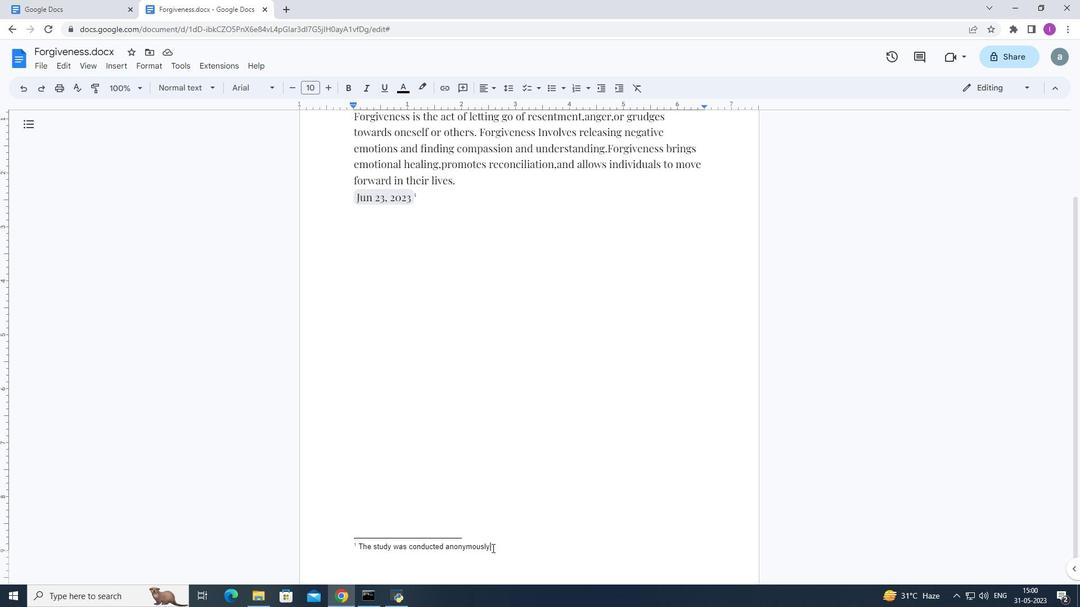 
Action: Mouse moved to (279, 91)
Screenshot: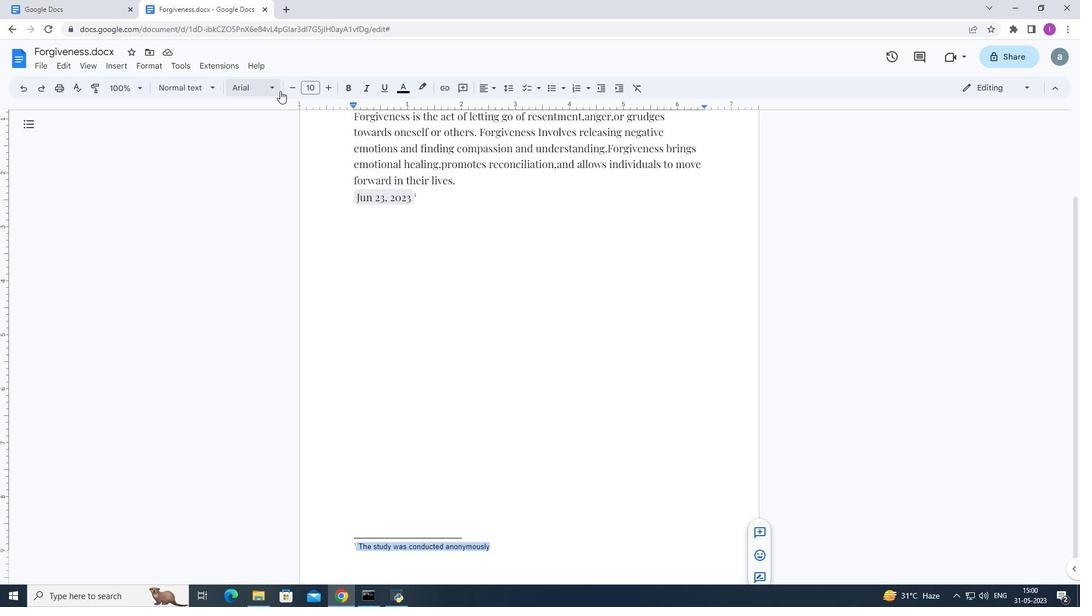 
Action: Mouse pressed left at (279, 91)
Screenshot: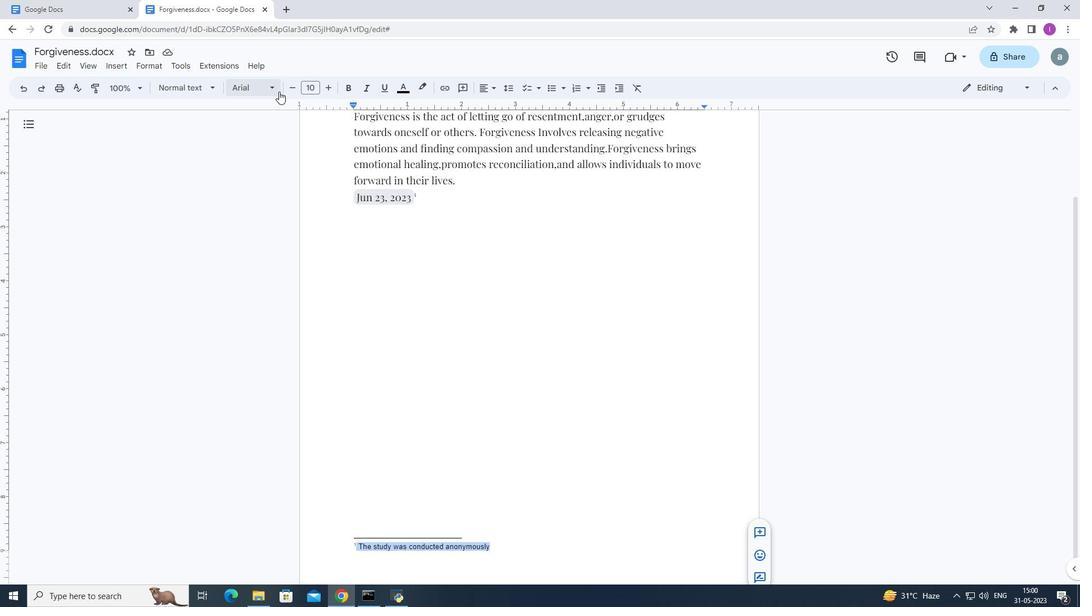 
Action: Mouse moved to (265, 270)
Screenshot: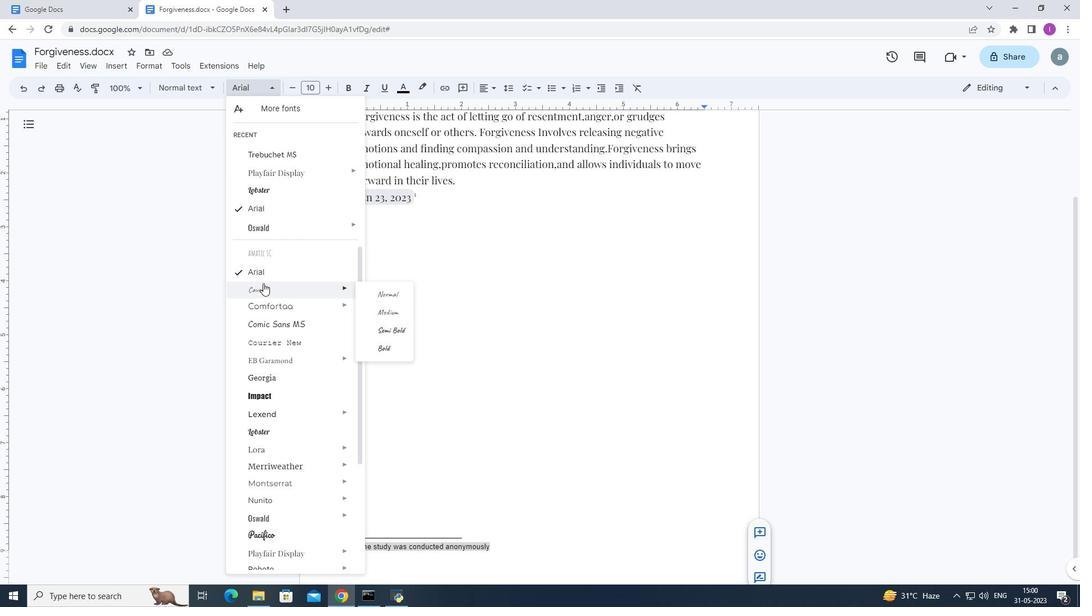 
Action: Mouse pressed left at (265, 270)
Screenshot: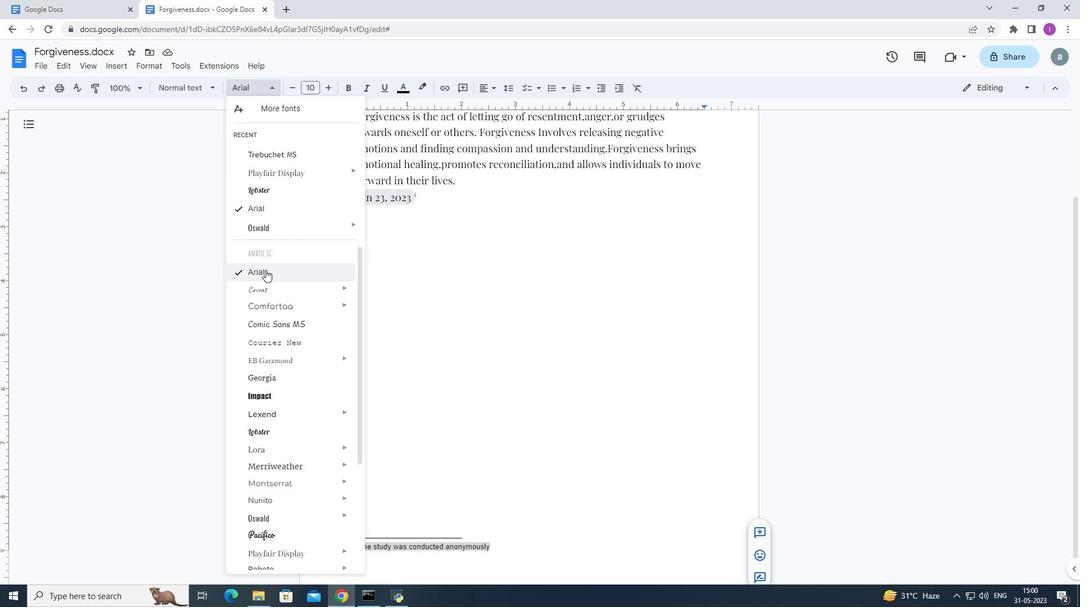 
Action: Mouse moved to (315, 86)
Screenshot: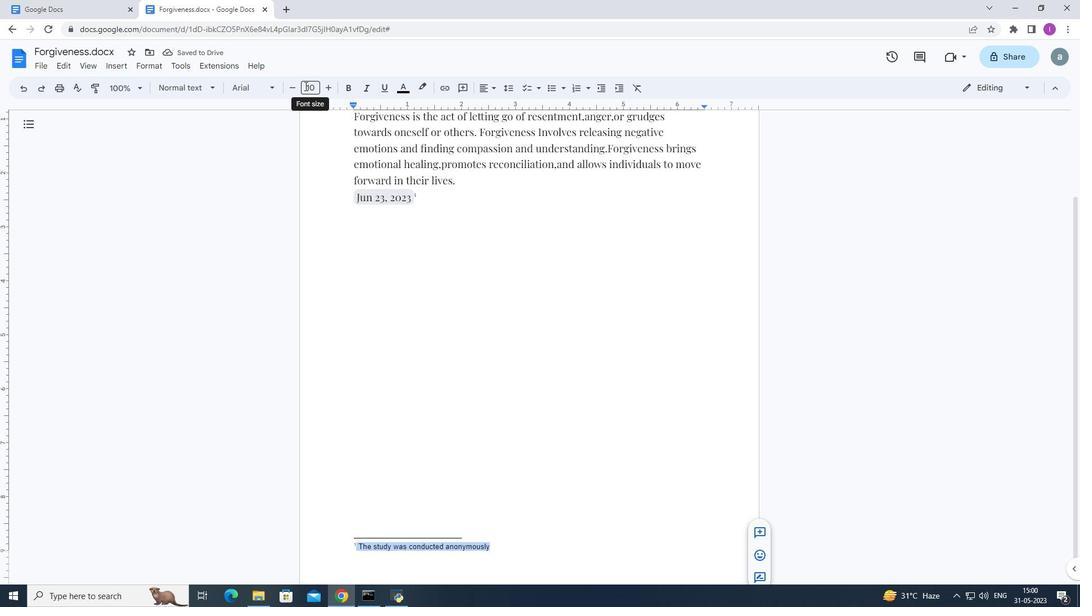 
Action: Mouse pressed left at (315, 86)
Screenshot: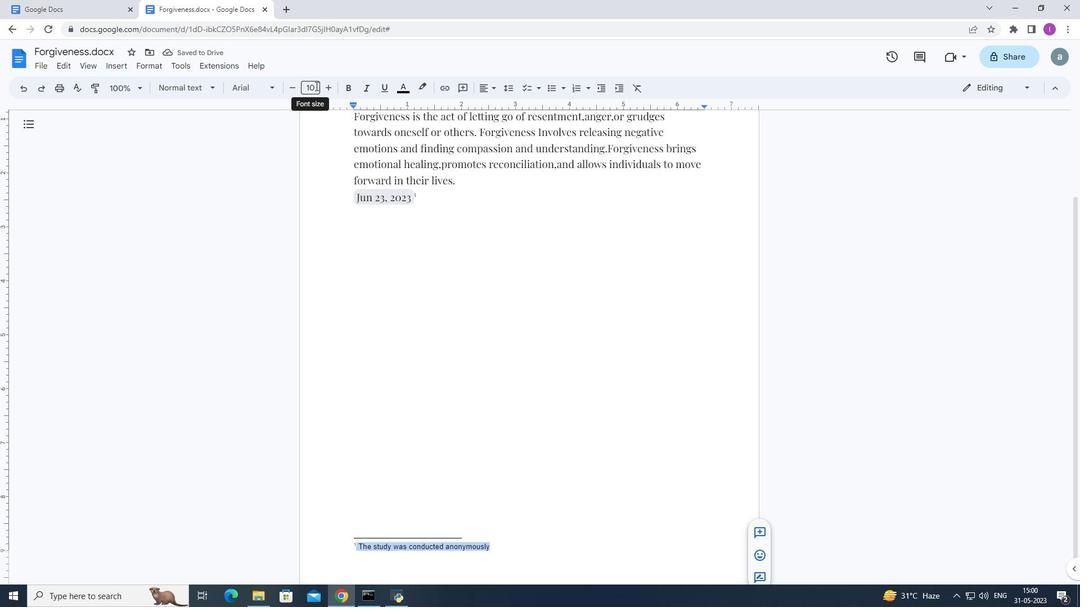 
Action: Mouse moved to (313, 103)
Screenshot: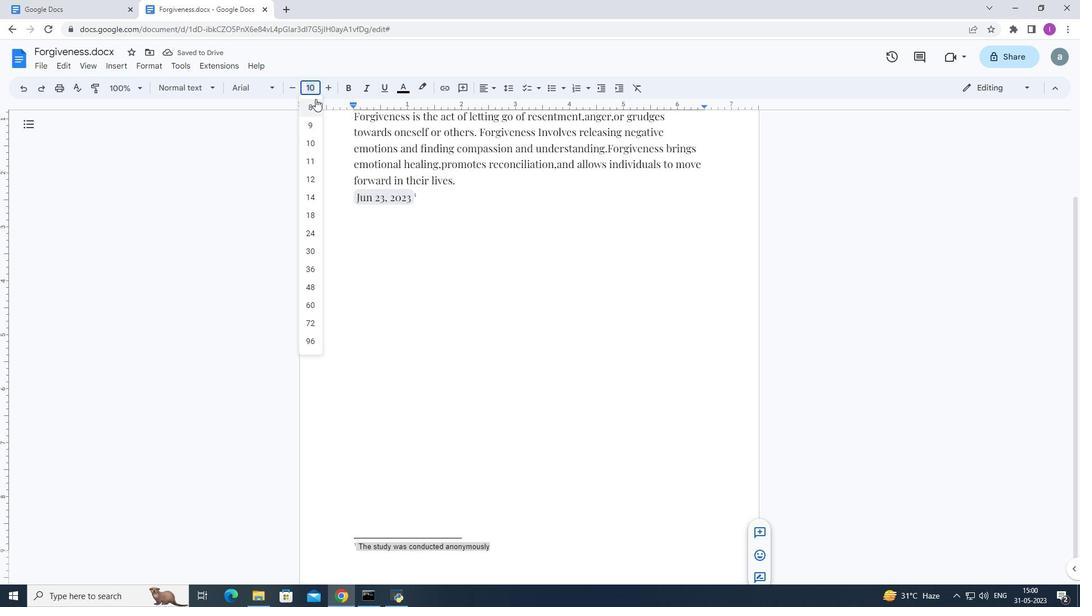 
Action: Mouse pressed left at (313, 103)
Screenshot: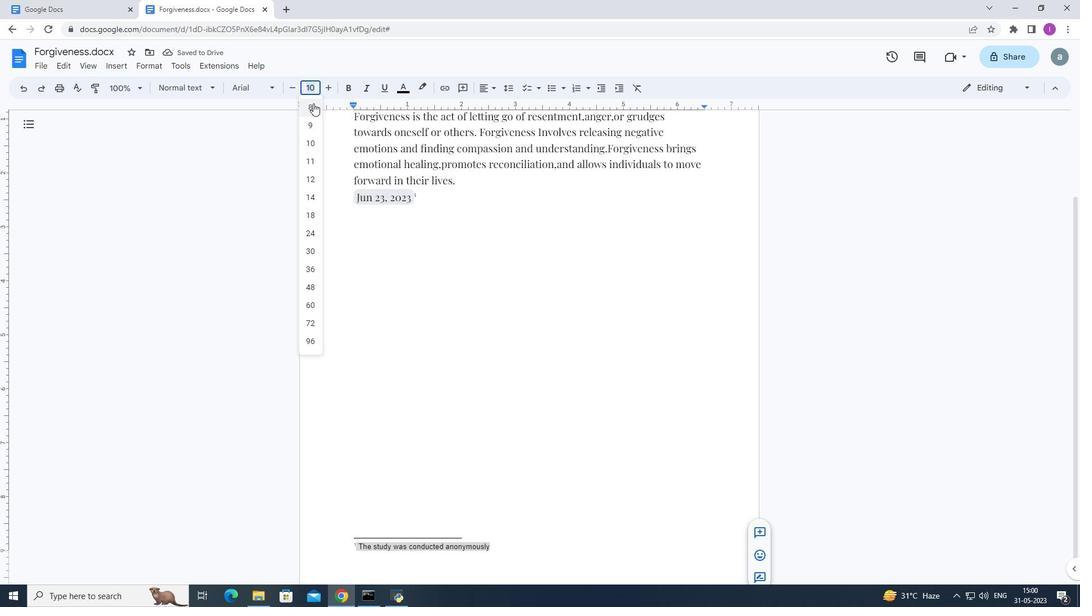 
Action: Mouse moved to (477, 525)
Screenshot: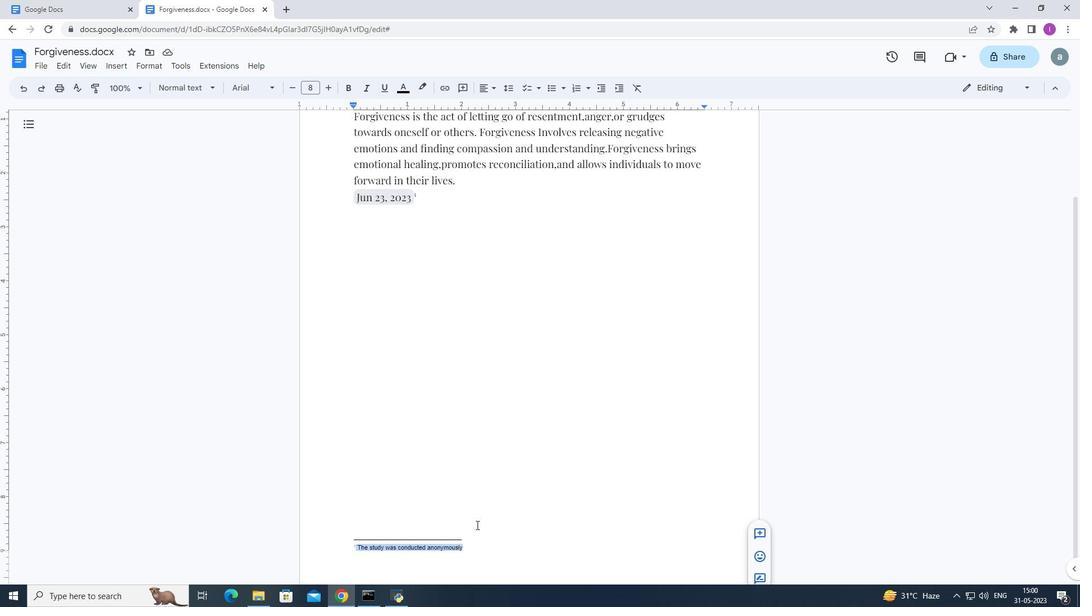 
Action: Mouse scrolled (477, 526) with delta (0, 0)
Screenshot: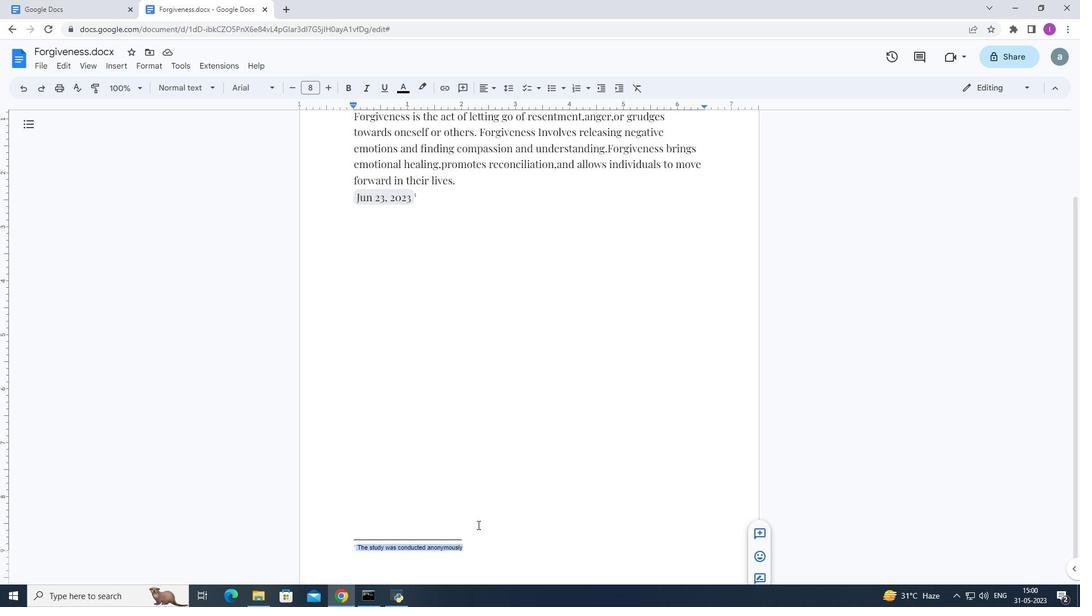 
Action: Mouse scrolled (477, 525) with delta (0, 0)
Screenshot: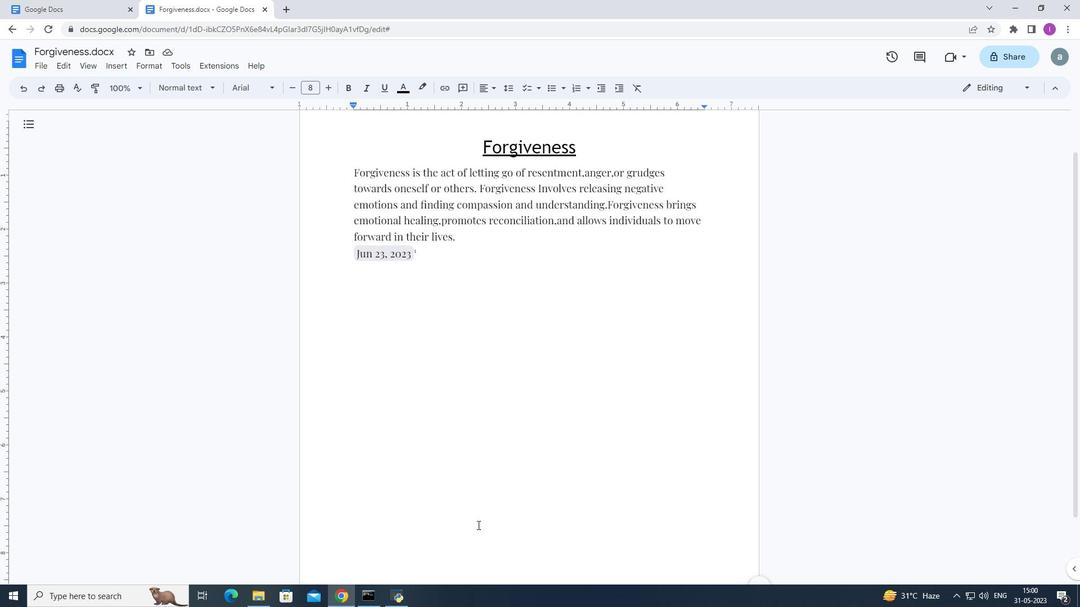 
Action: Mouse scrolled (477, 525) with delta (0, 0)
Screenshot: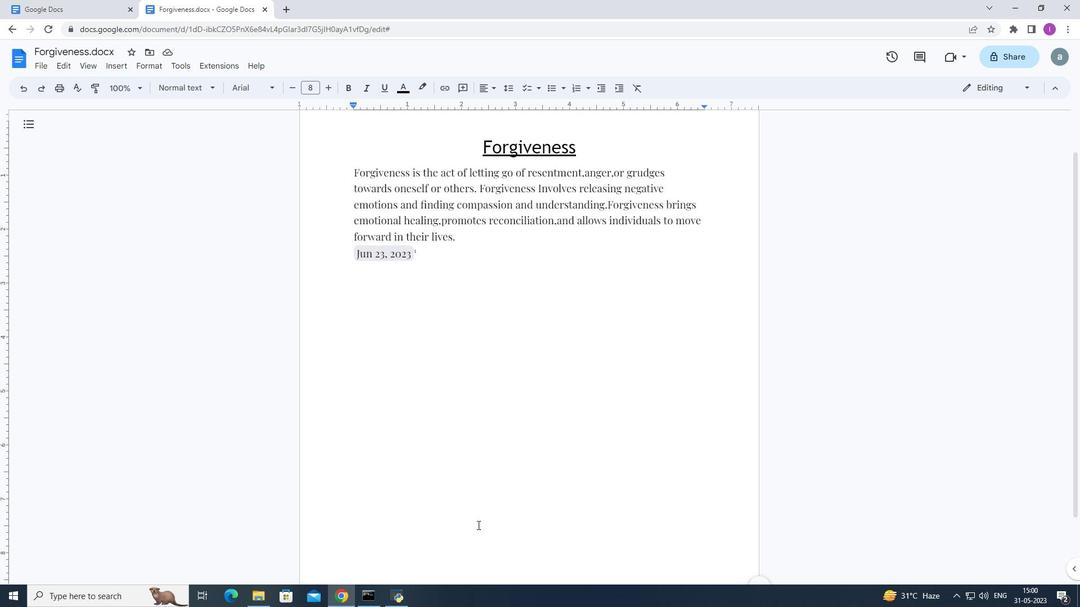 
Action: Mouse moved to (516, 393)
Screenshot: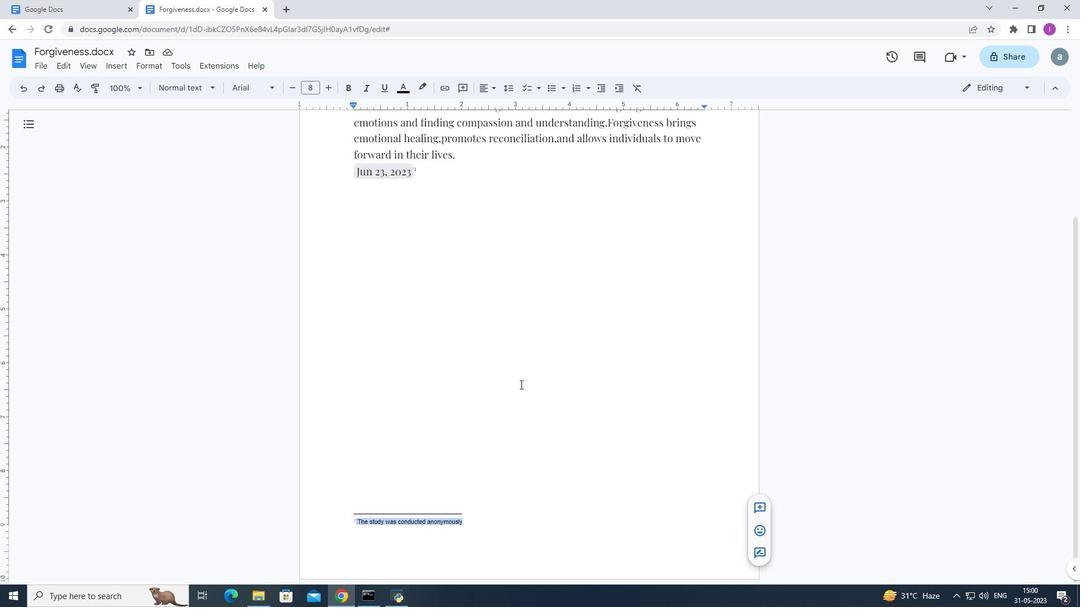 
Action: Mouse scrolled (516, 393) with delta (0, 0)
Screenshot: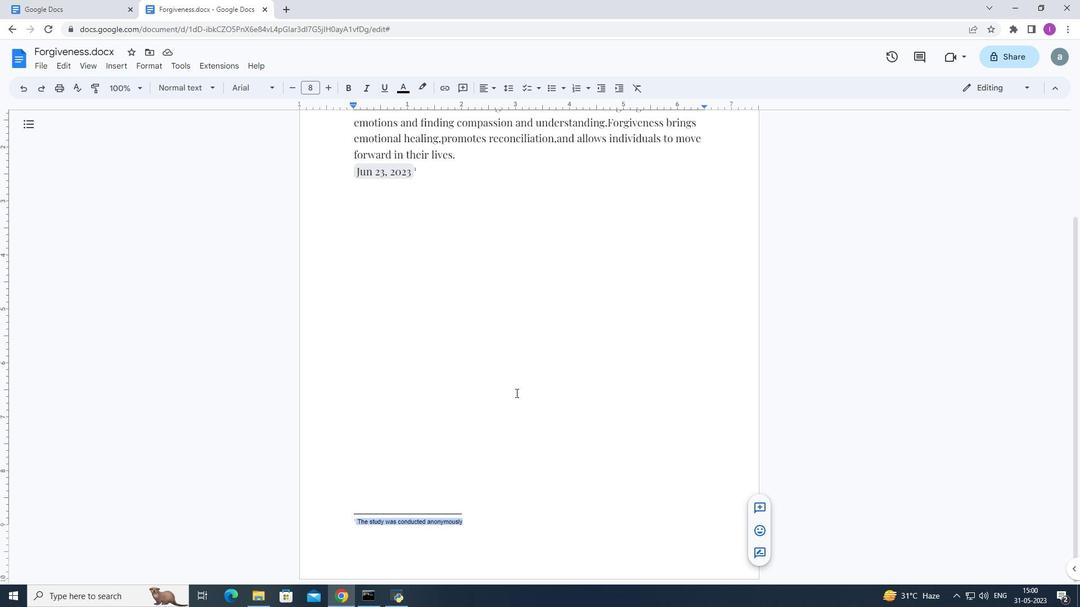 
Action: Mouse scrolled (516, 392) with delta (0, 0)
Screenshot: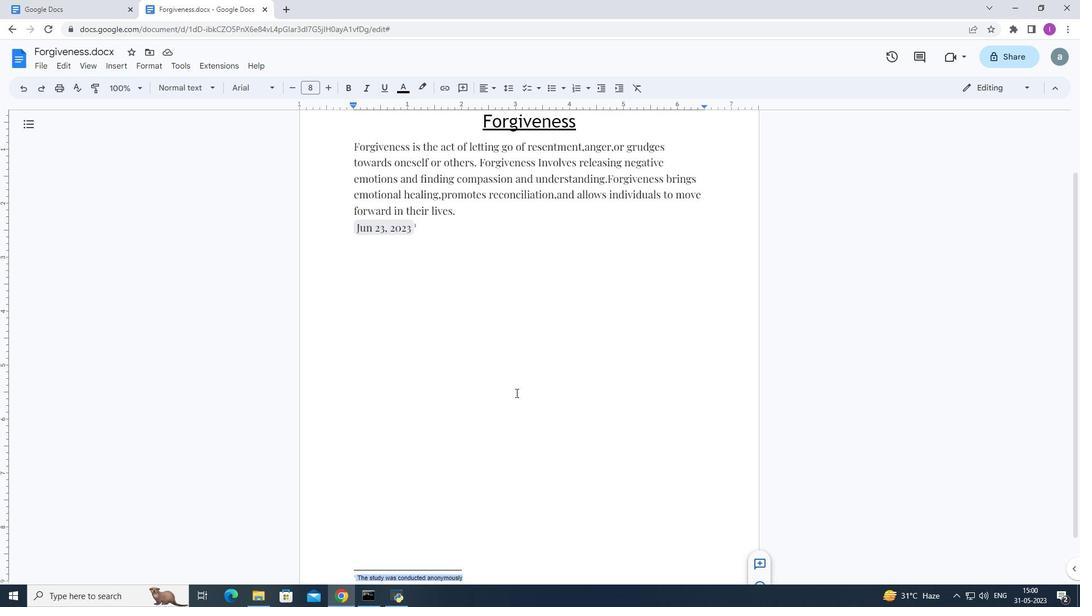 
Action: Mouse moved to (456, 298)
Screenshot: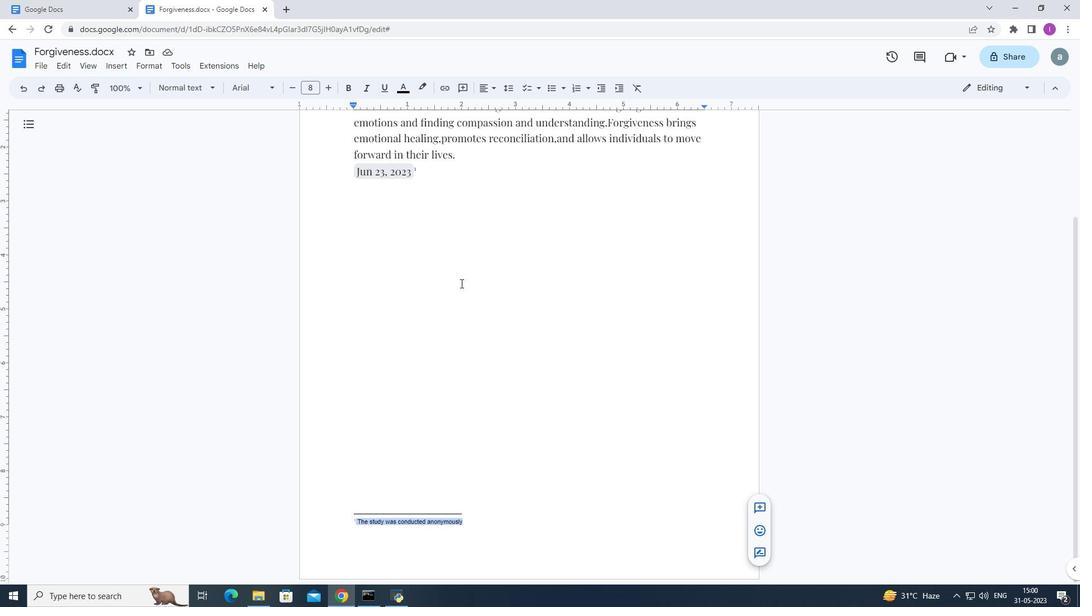
Action: Mouse scrolled (456, 299) with delta (0, 0)
Screenshot: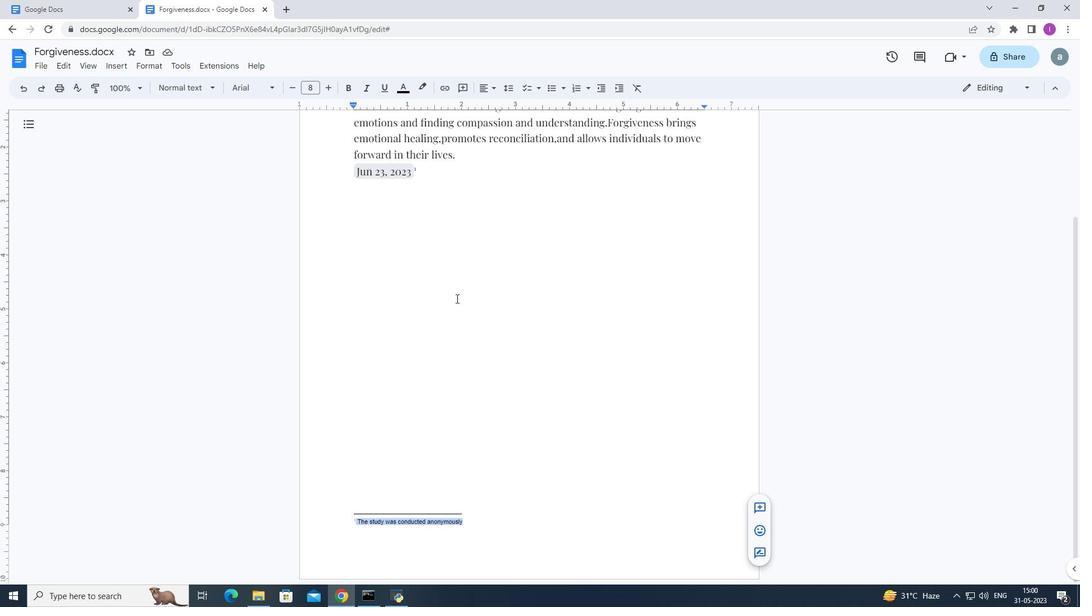 
Action: Mouse scrolled (456, 299) with delta (0, 0)
Screenshot: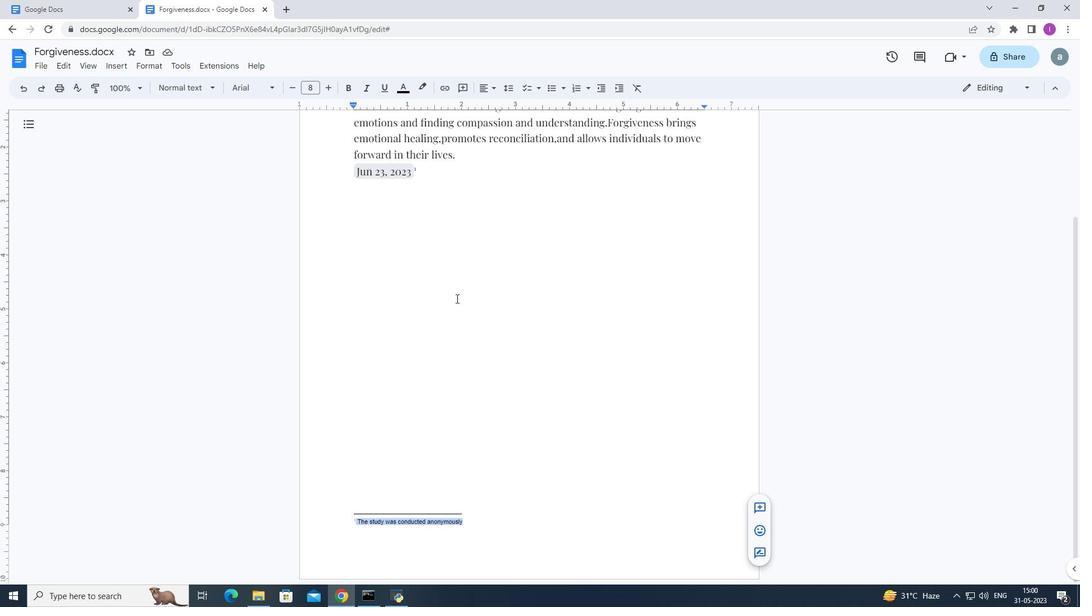
Action: Mouse moved to (468, 291)
Screenshot: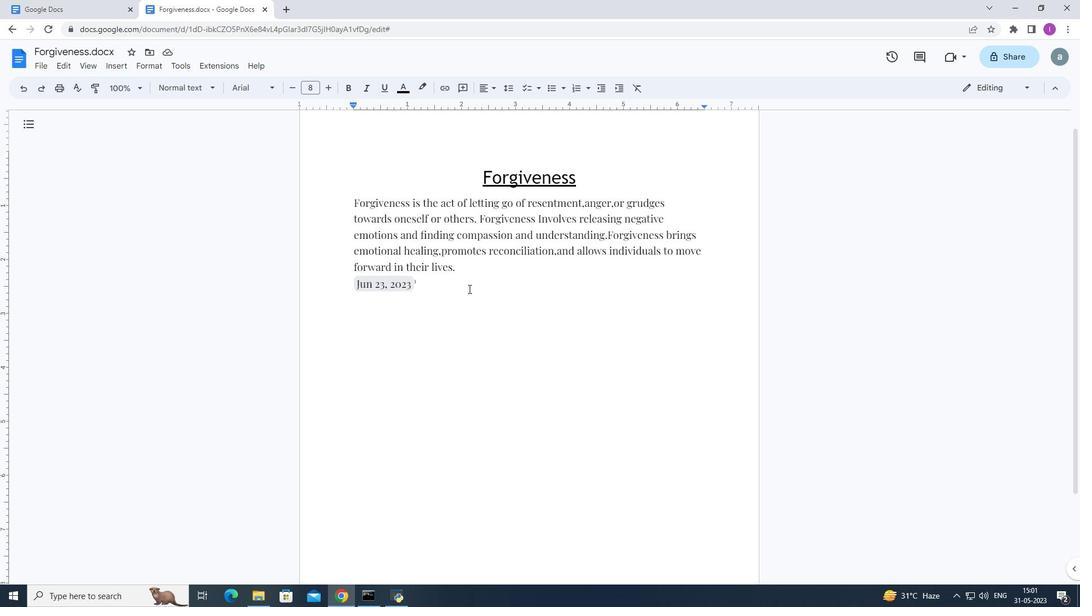 
Action: Mouse scrolled (468, 290) with delta (0, 0)
Screenshot: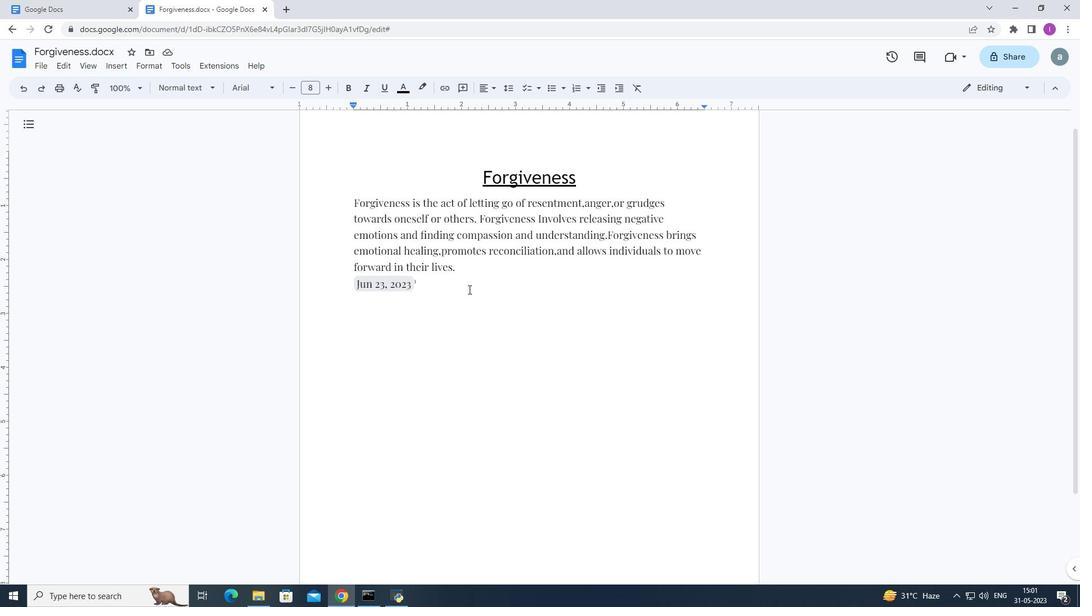 
Action: Mouse scrolled (468, 290) with delta (0, 0)
Screenshot: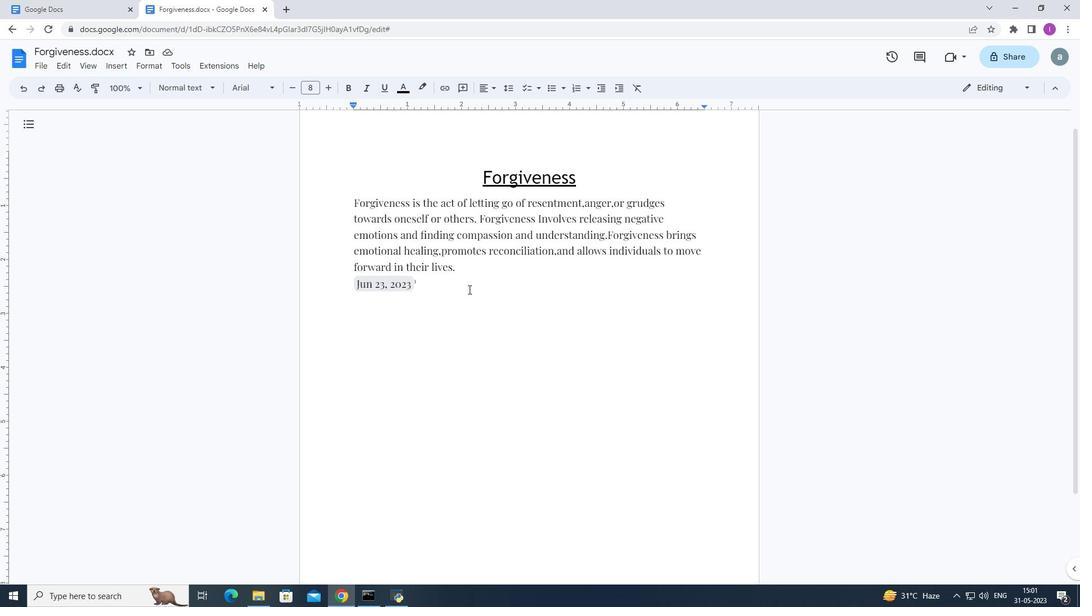 
Action: Mouse moved to (447, 454)
Screenshot: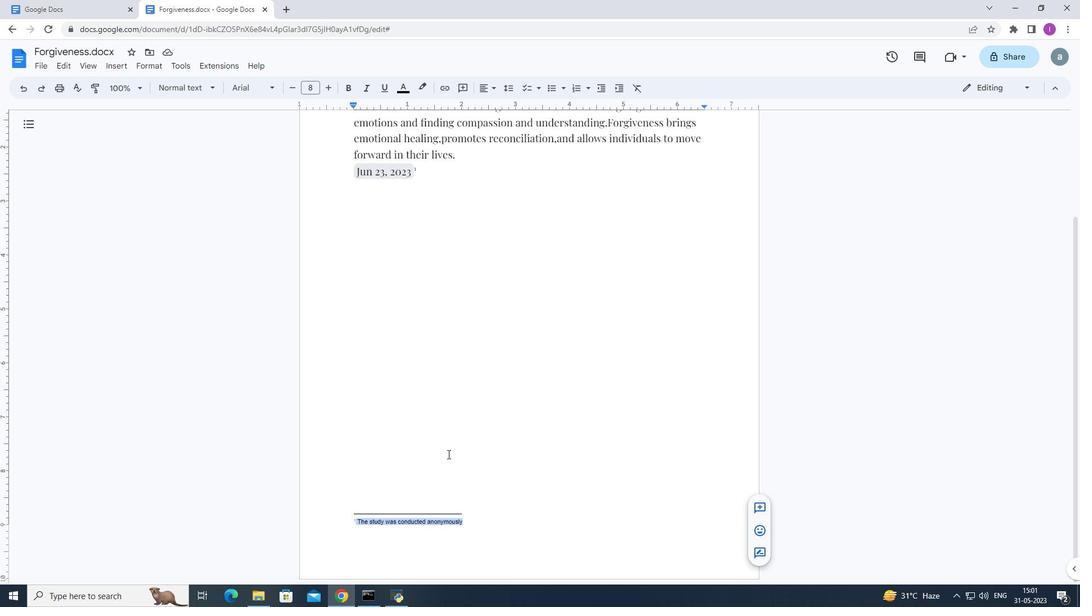 
Action: Mouse scrolled (447, 455) with delta (0, 0)
Screenshot: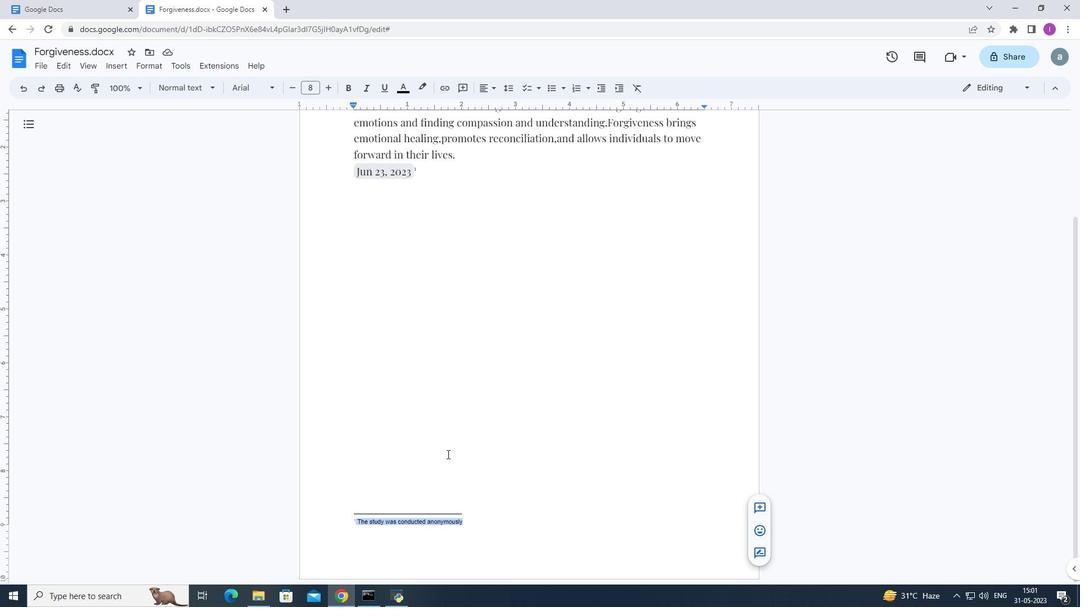 
Action: Mouse scrolled (447, 455) with delta (0, 0)
Screenshot: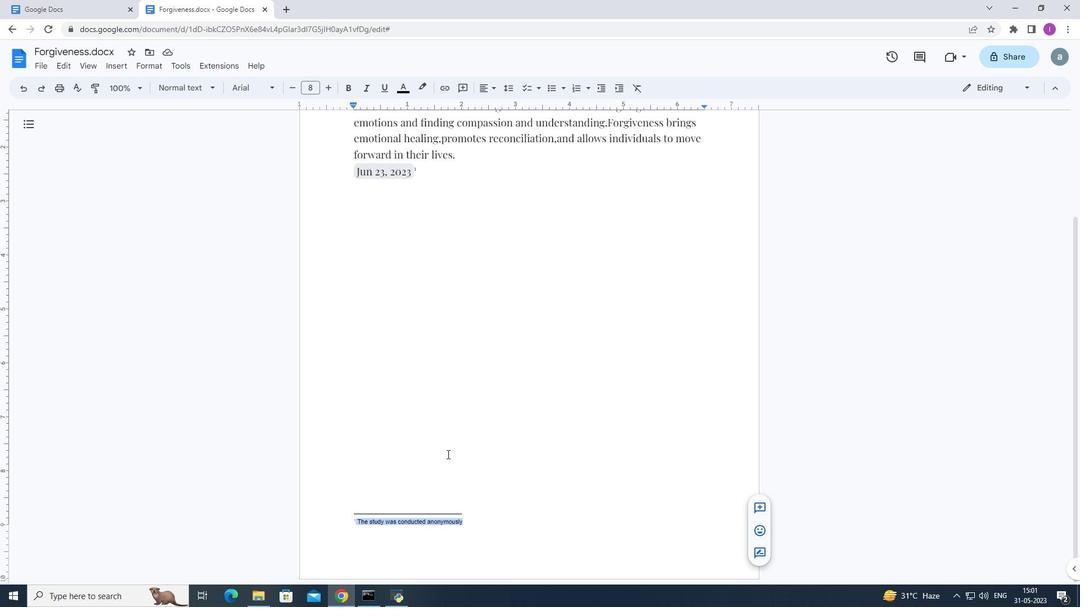 
Action: Mouse moved to (374, 423)
Screenshot: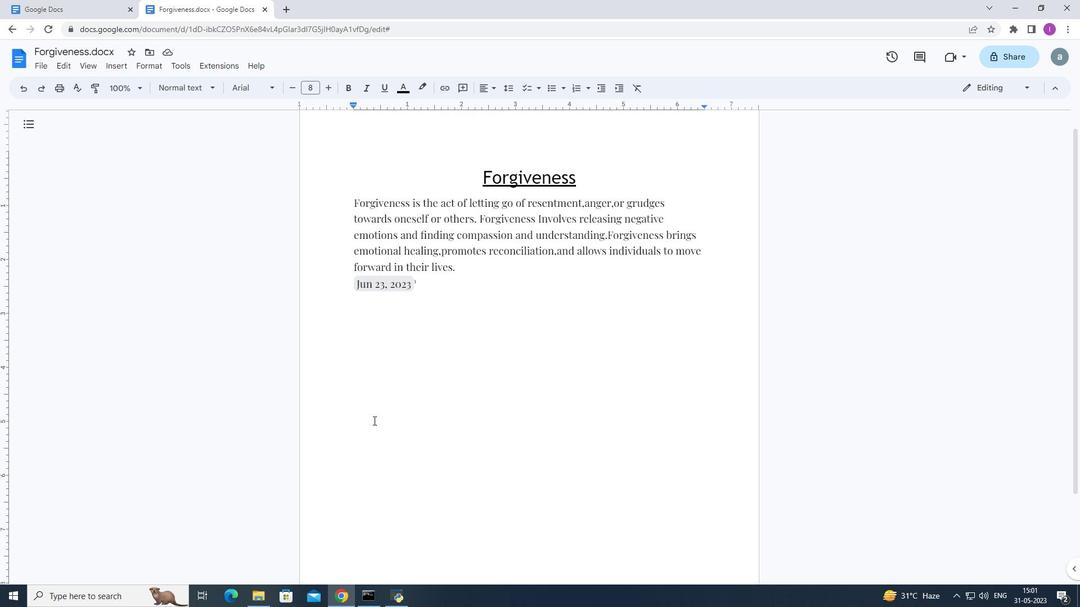
Action: Mouse scrolled (374, 422) with delta (0, 0)
Screenshot: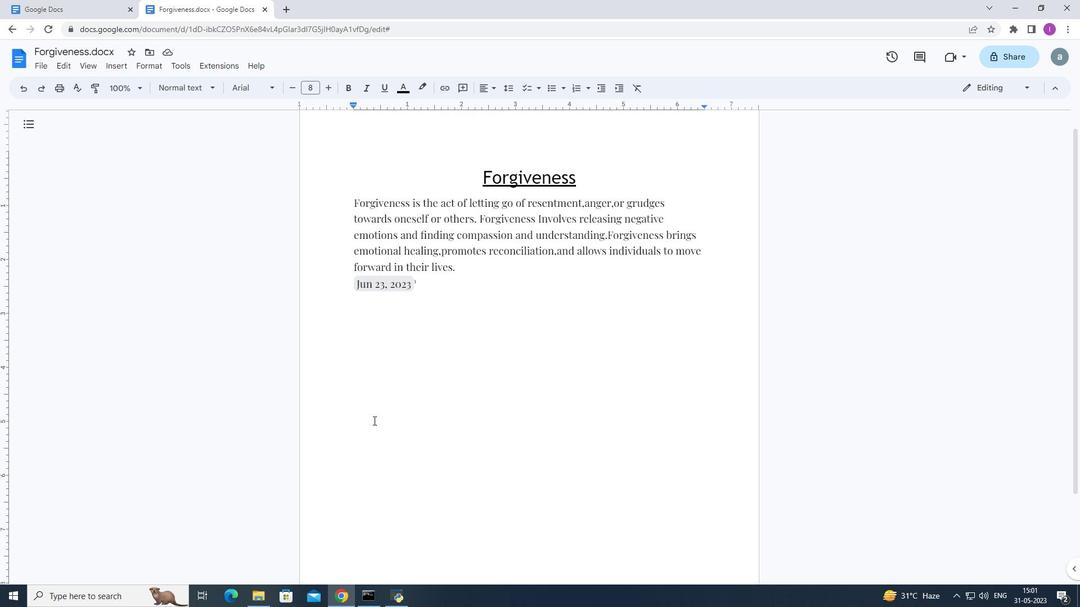 
Action: Mouse scrolled (374, 422) with delta (0, 0)
Screenshot: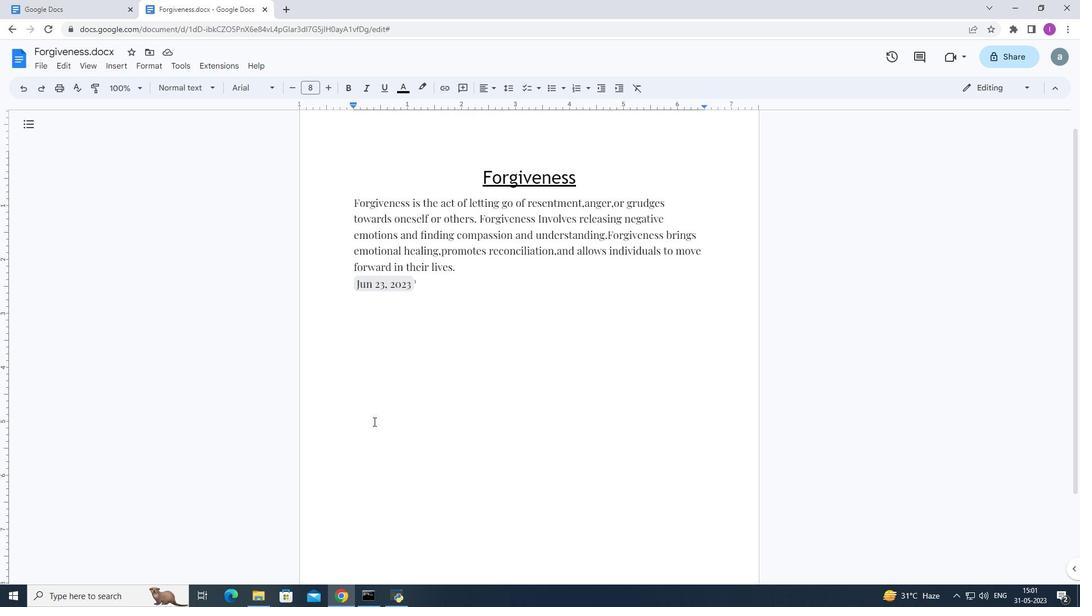 
Action: Mouse scrolled (374, 422) with delta (0, 0)
Screenshot: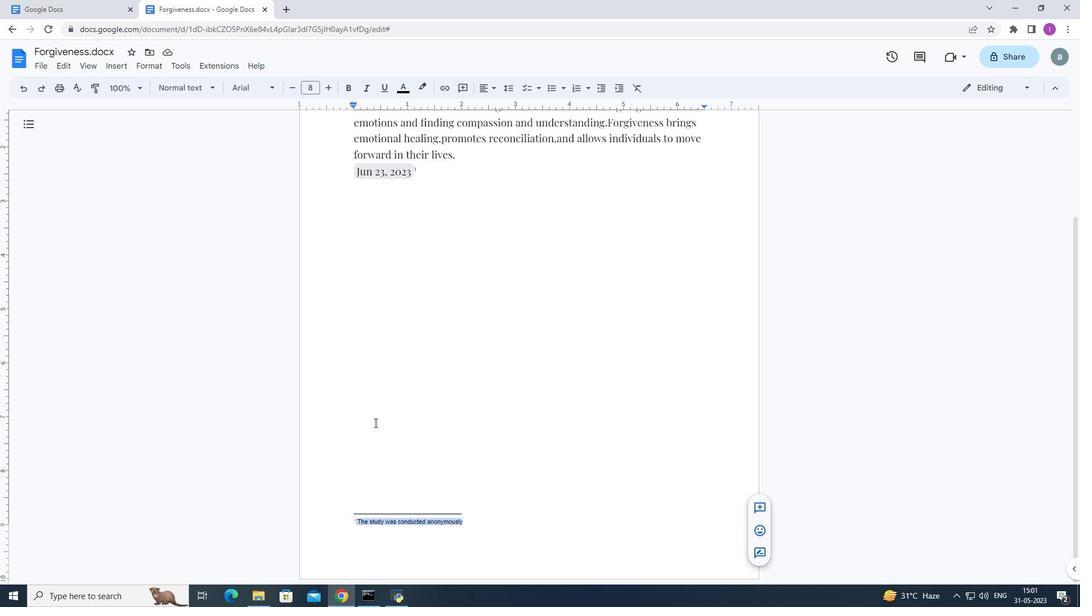 
Action: Mouse scrolled (374, 422) with delta (0, 0)
Screenshot: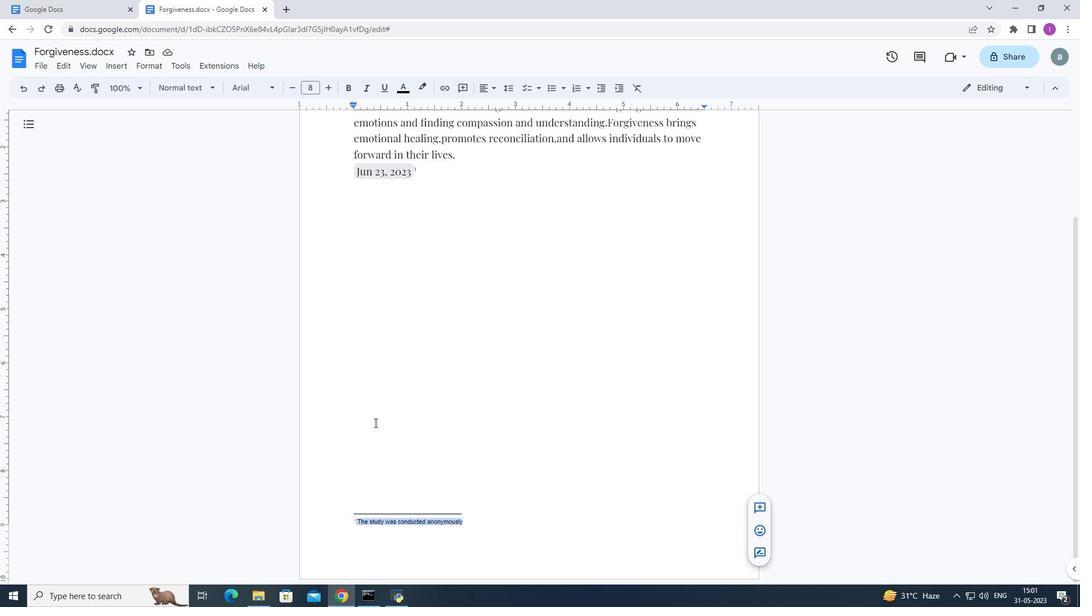 
Action: Mouse moved to (491, 518)
Screenshot: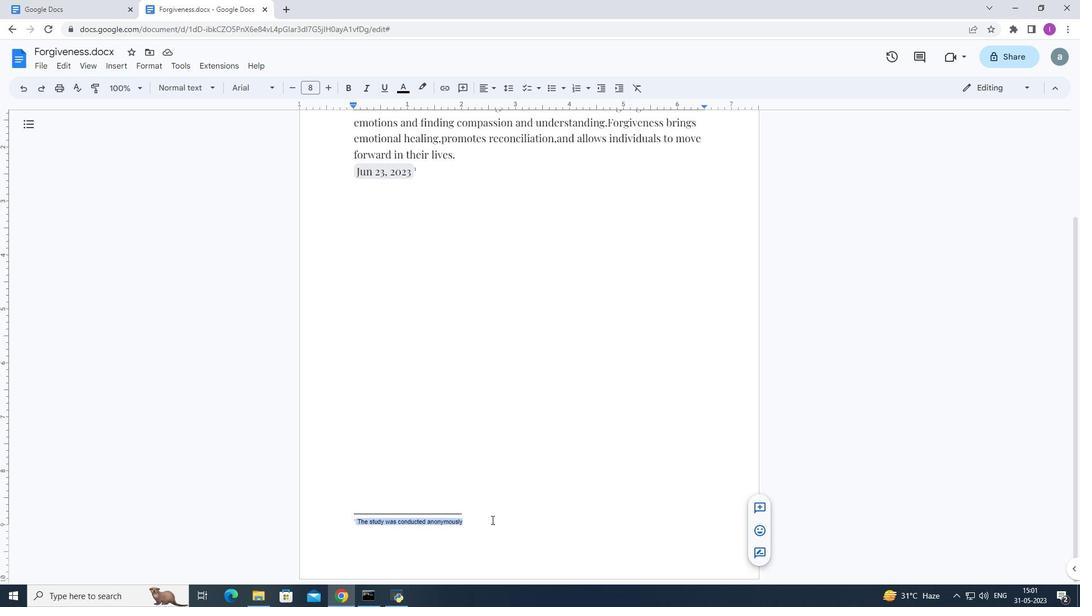 
Action: Mouse scrolled (491, 519) with delta (0, 0)
Screenshot: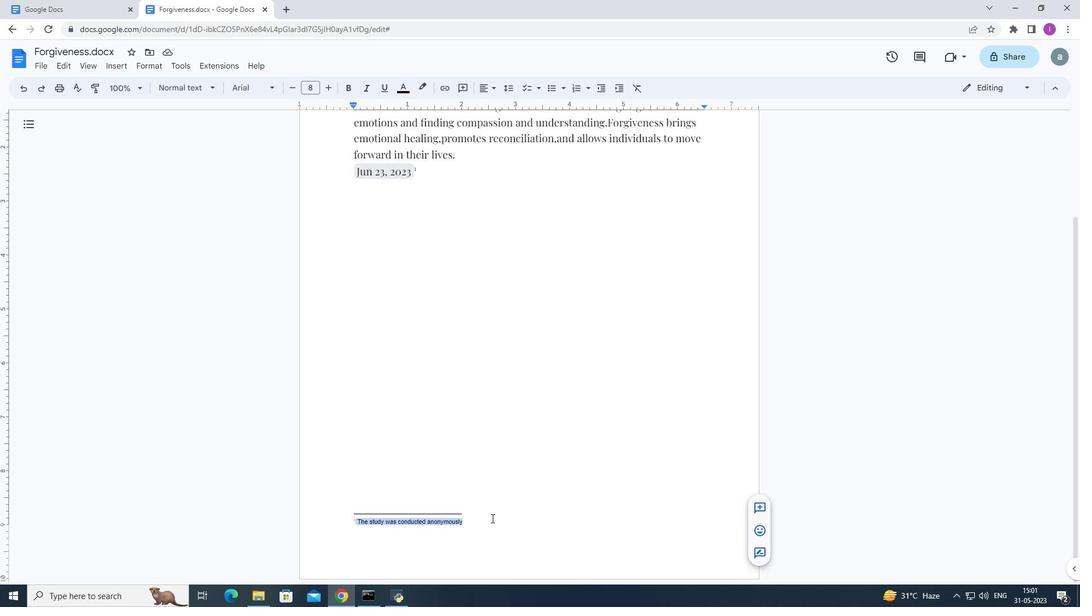 
Action: Mouse scrolled (491, 519) with delta (0, 0)
Screenshot: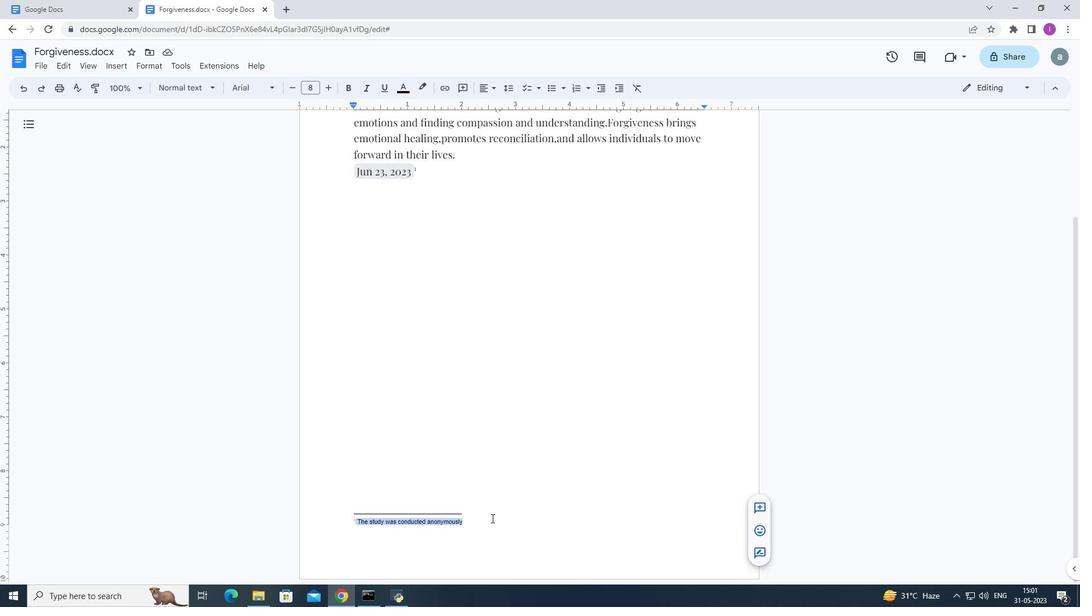 
Action: Mouse scrolled (491, 519) with delta (0, 0)
Screenshot: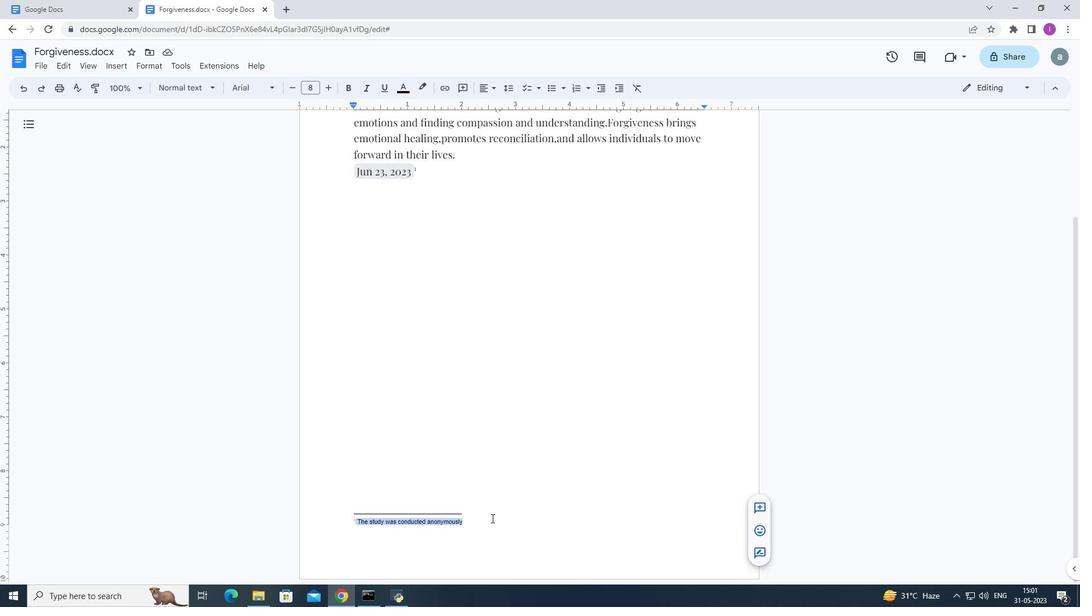 
Action: Mouse scrolled (491, 519) with delta (0, 0)
Screenshot: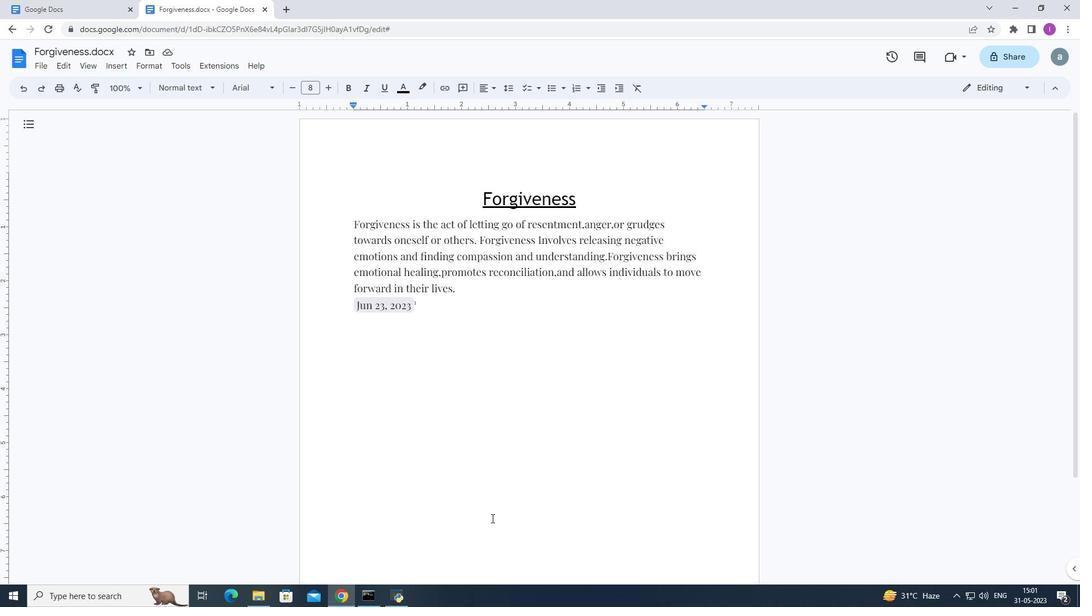 
Action: Mouse scrolled (491, 519) with delta (0, 0)
Screenshot: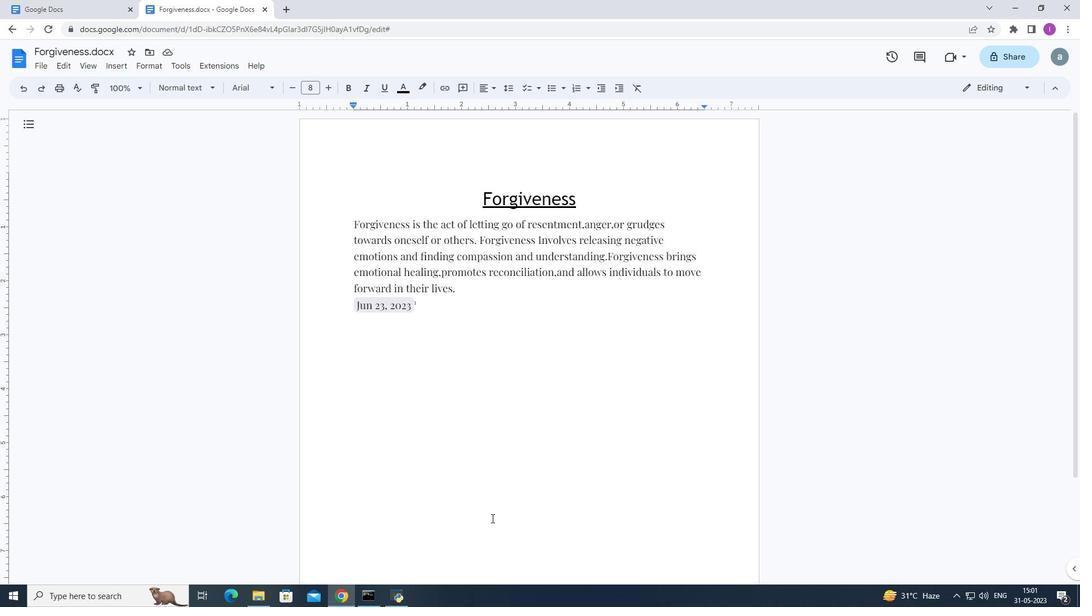 
Action: Mouse scrolled (491, 518) with delta (0, 0)
Screenshot: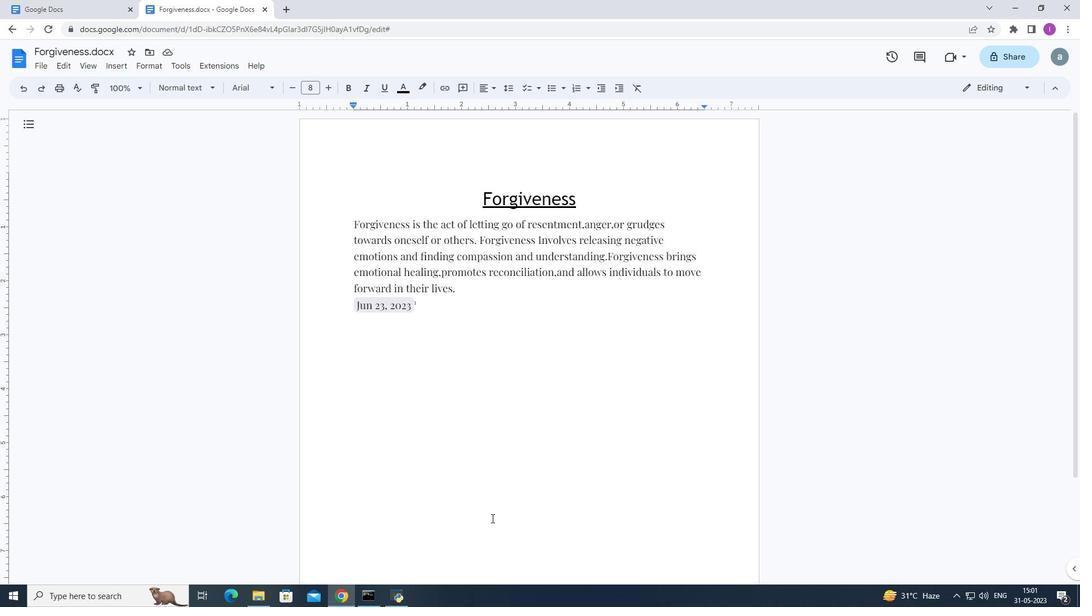 
Action: Mouse scrolled (491, 518) with delta (0, 0)
Screenshot: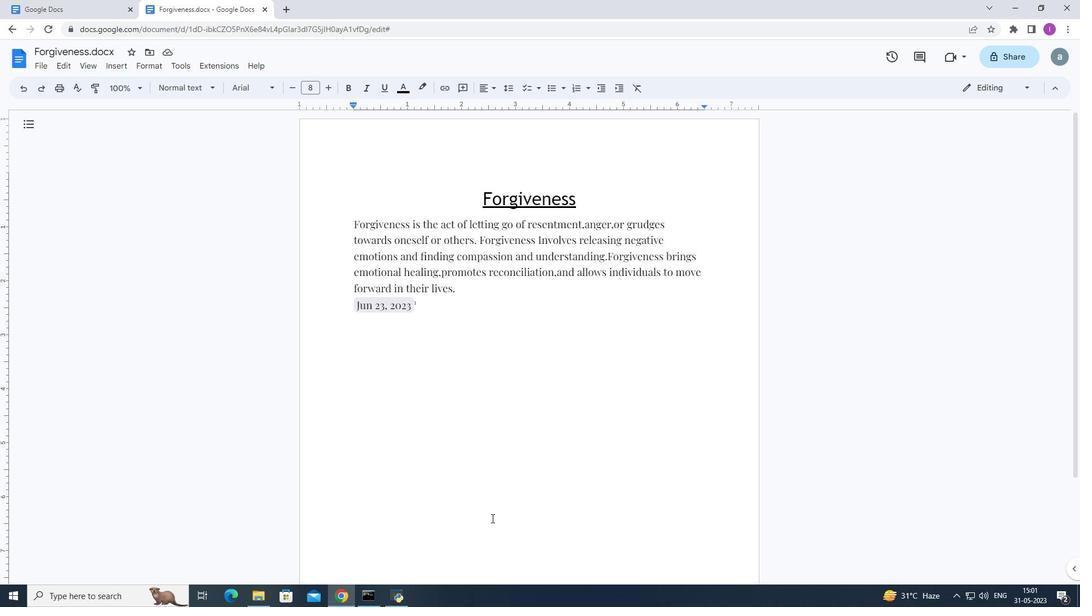 
Action: Mouse scrolled (491, 518) with delta (0, 0)
Screenshot: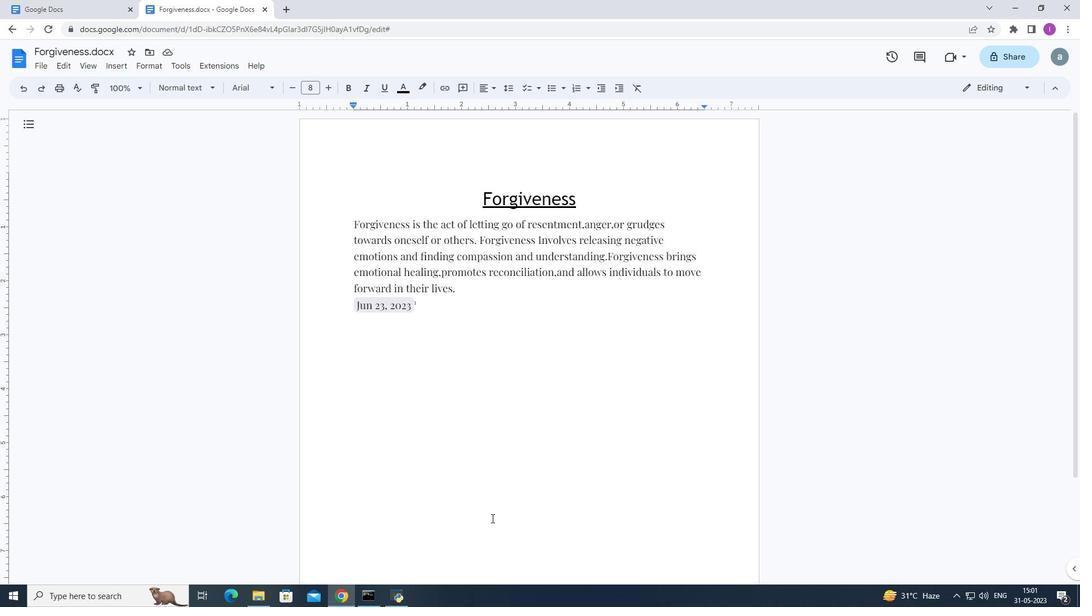 
Action: Mouse scrolled (491, 519) with delta (0, 0)
Screenshot: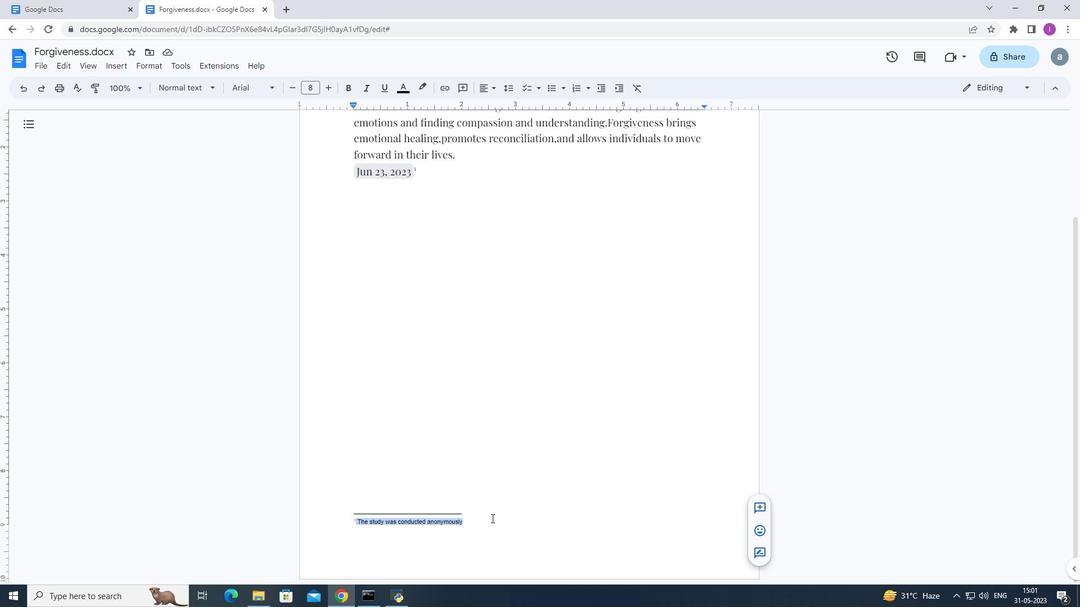 
Action: Mouse moved to (490, 580)
Screenshot: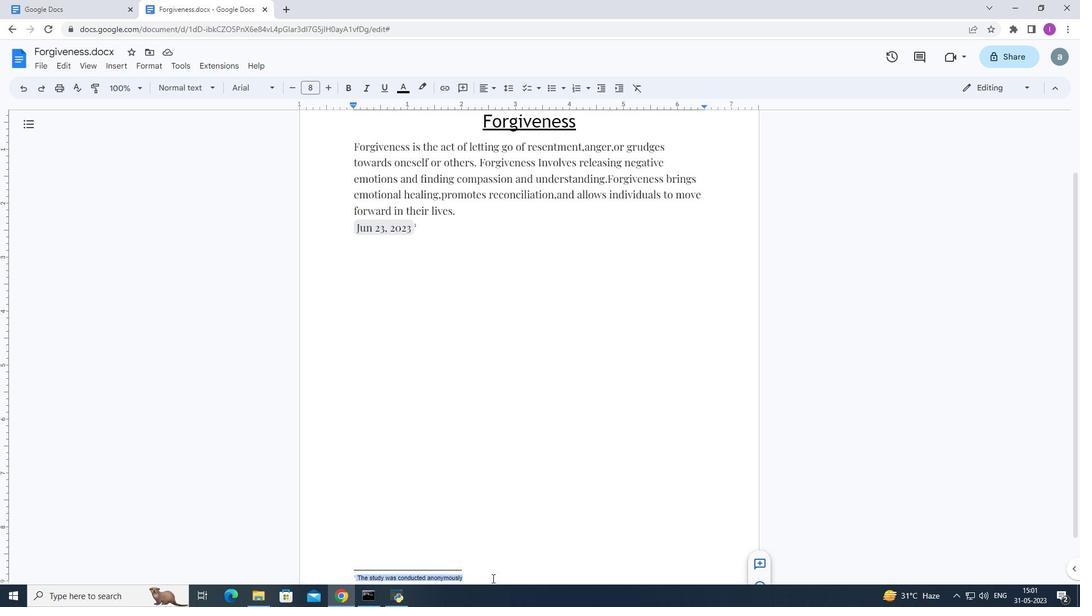 
Action: Mouse scrolled (490, 581) with delta (0, 0)
Screenshot: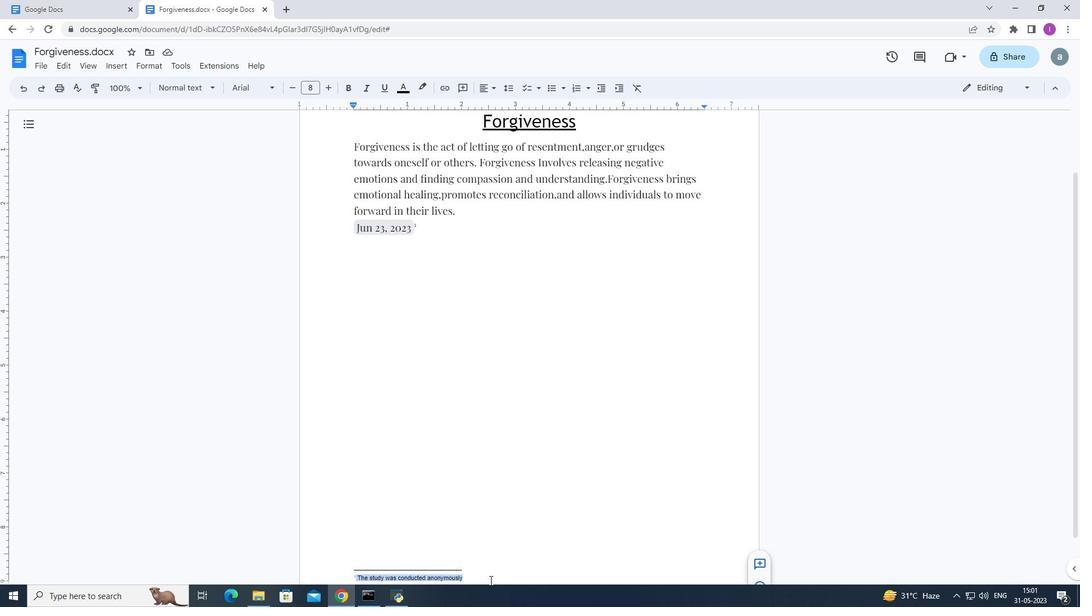 
Action: Mouse moved to (489, 580)
Screenshot: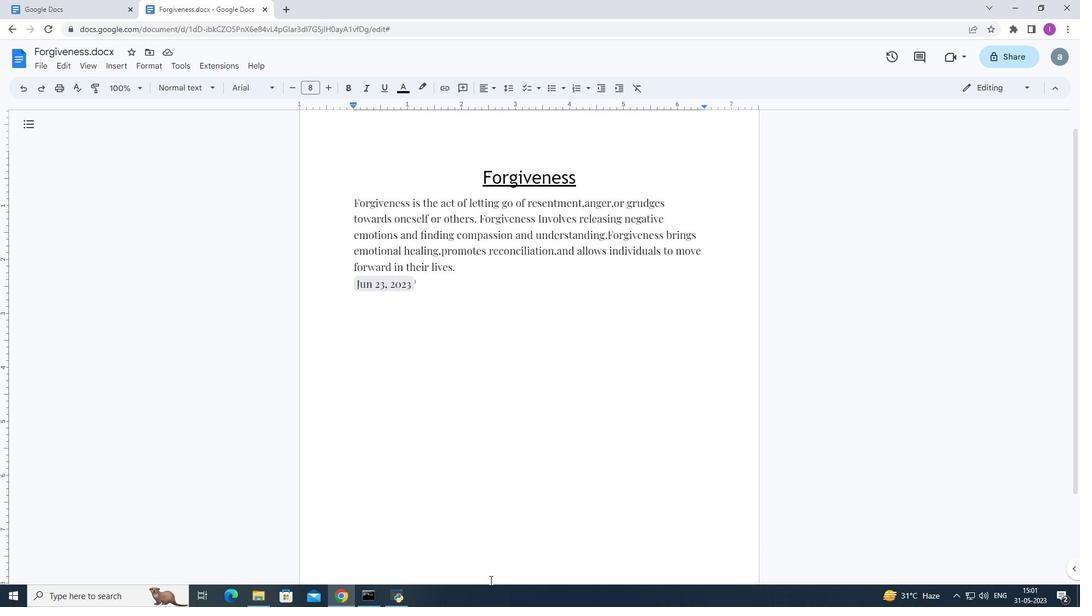 
Action: Mouse scrolled (489, 581) with delta (0, 0)
Screenshot: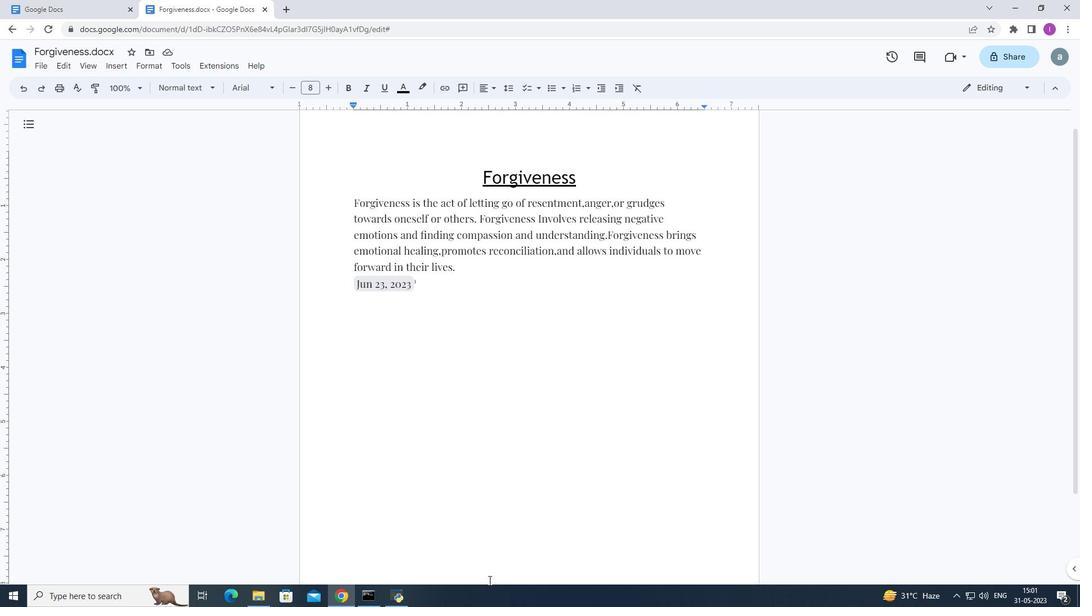 
Action: Mouse moved to (322, 571)
Screenshot: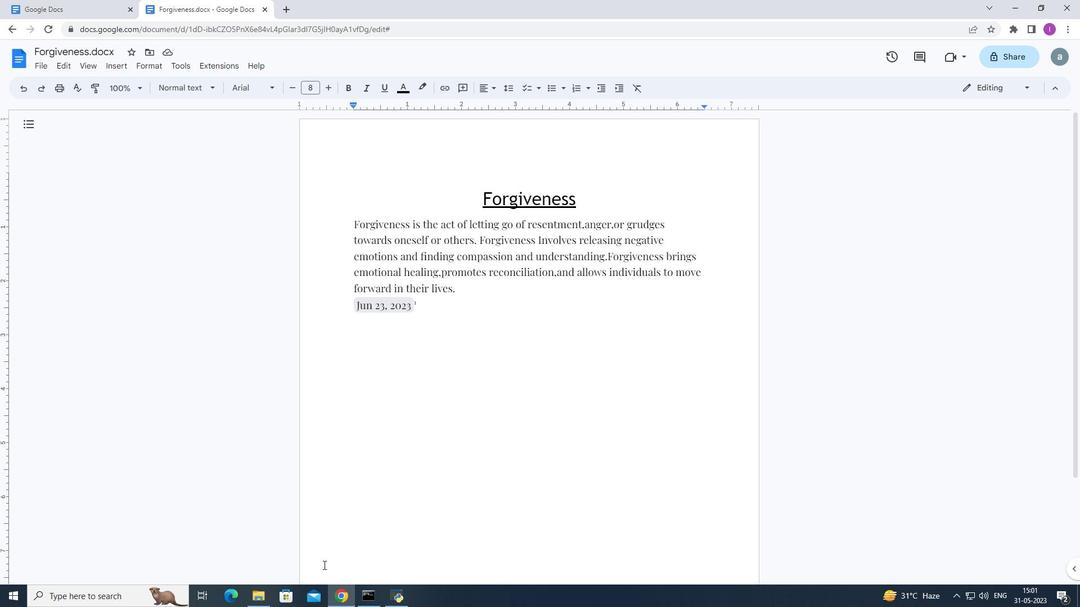 
Action: Mouse scrolled (322, 571) with delta (0, 0)
Screenshot: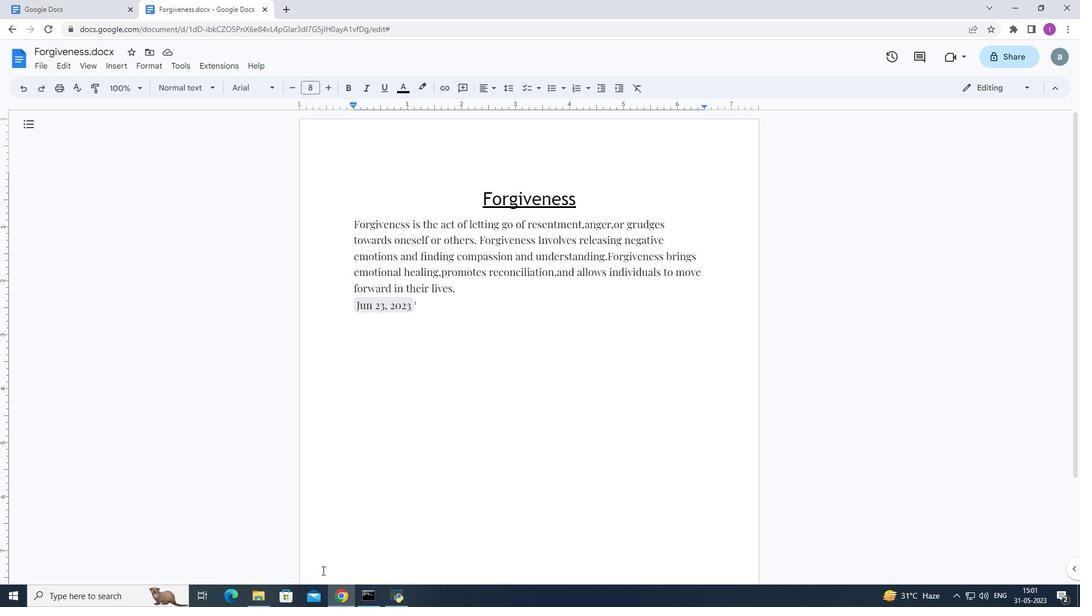 
Action: Mouse moved to (348, 459)
Screenshot: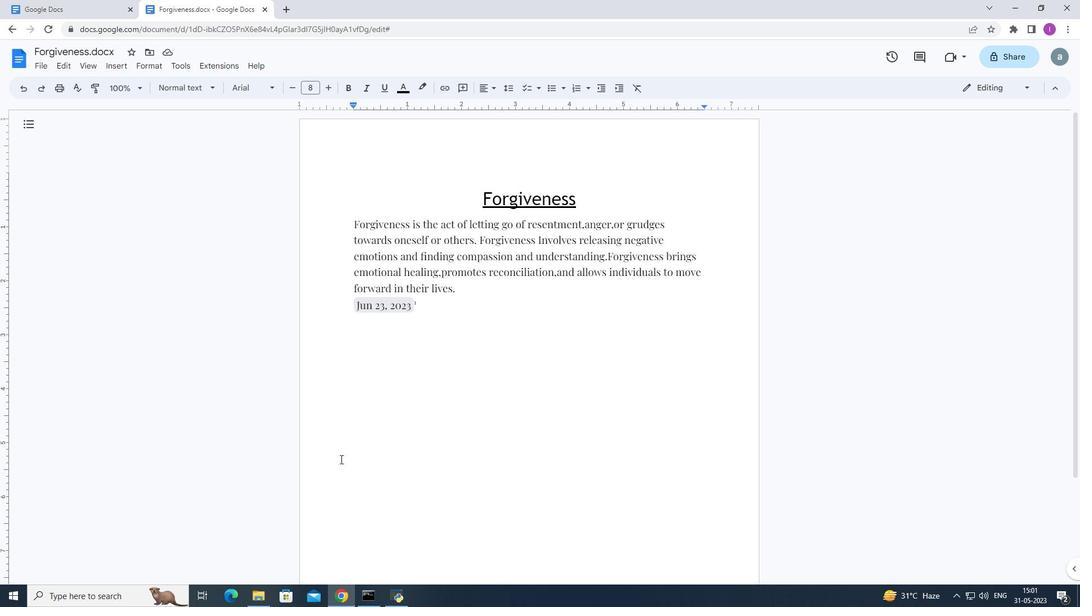 
Action: Mouse scrolled (348, 459) with delta (0, 0)
Screenshot: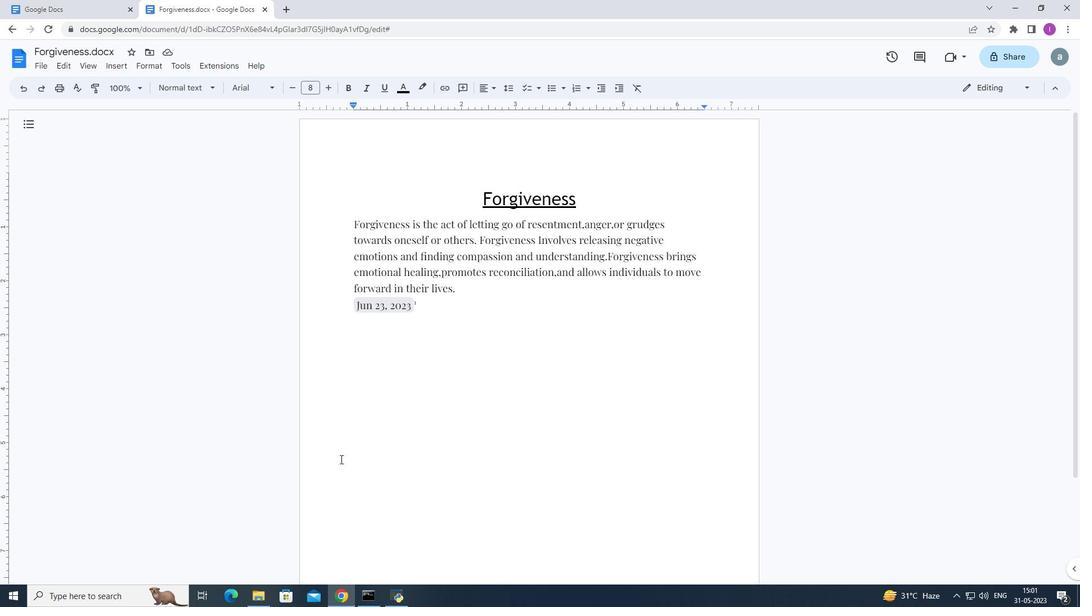 
Action: Mouse scrolled (348, 459) with delta (0, 0)
Screenshot: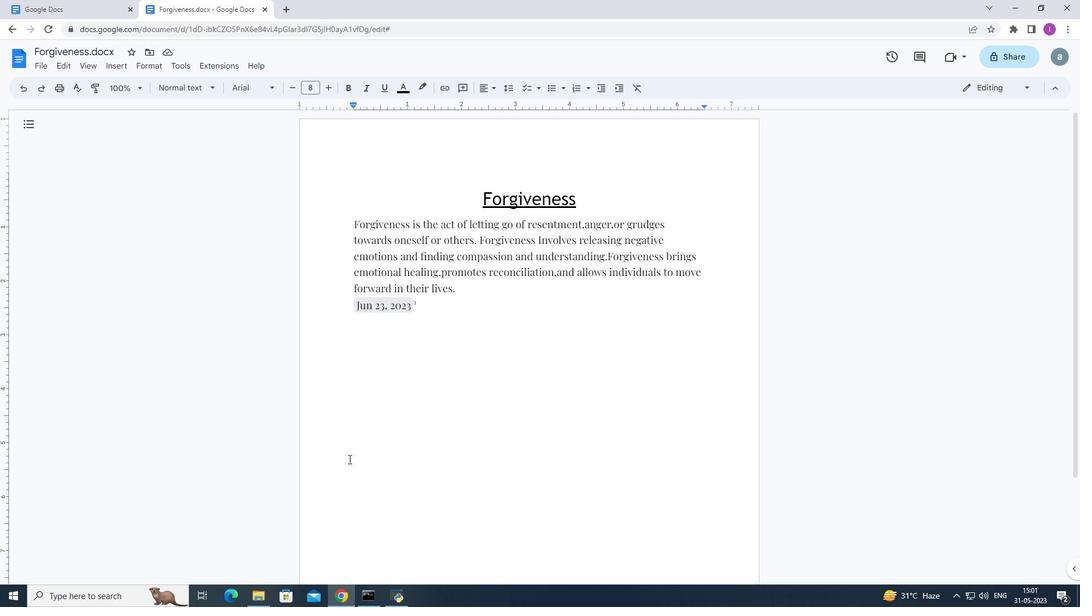 
Action: Mouse scrolled (348, 459) with delta (0, 0)
Screenshot: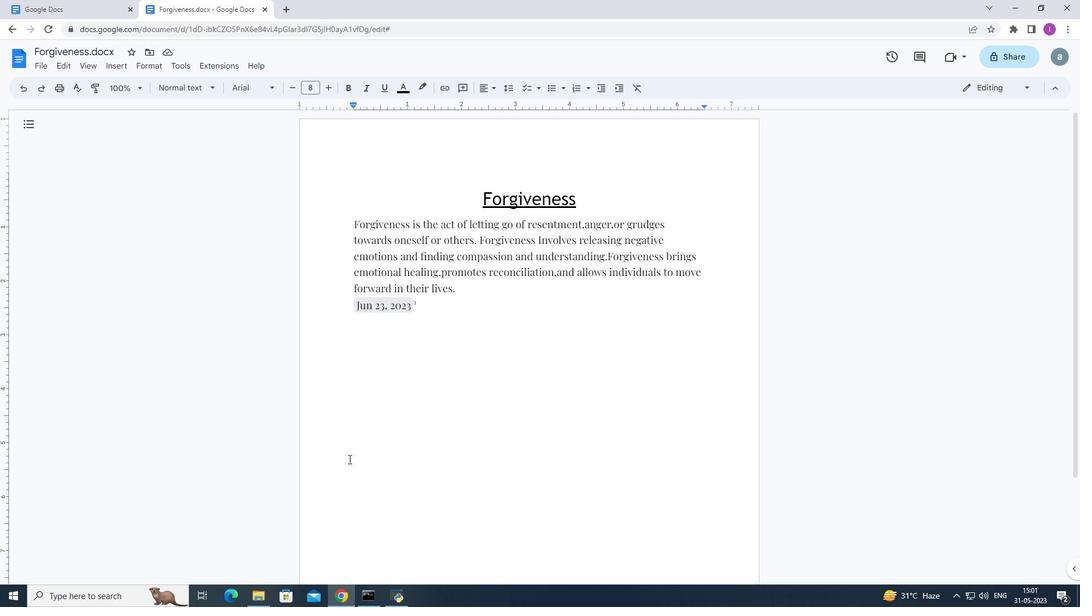 
Action: Mouse moved to (564, 515)
Screenshot: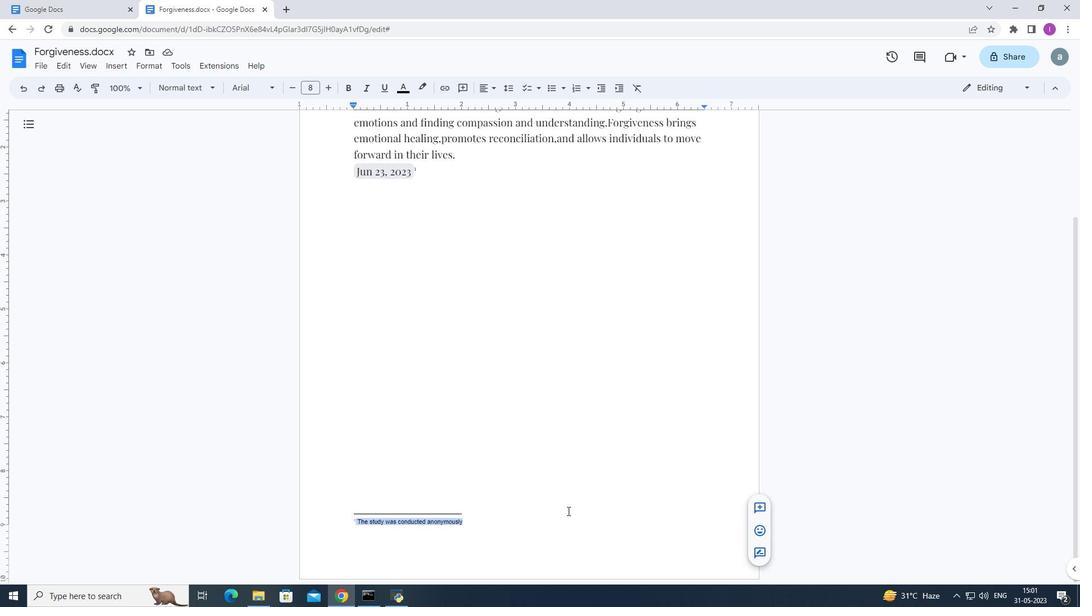 
Action: Mouse scrolled (564, 514) with delta (0, 0)
Screenshot: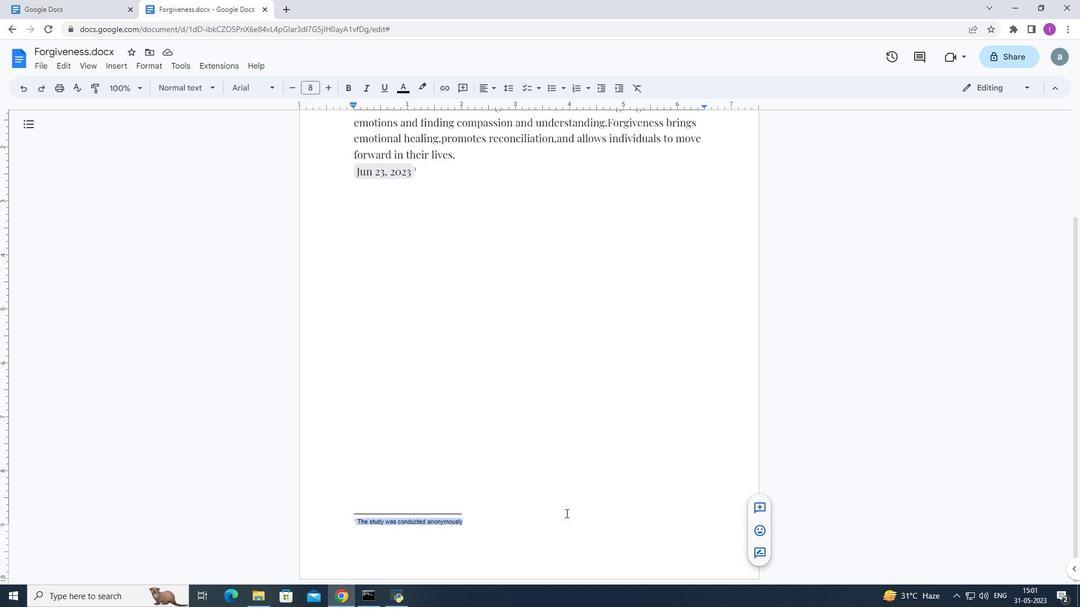 
Action: Mouse scrolled (564, 514) with delta (0, 0)
Screenshot: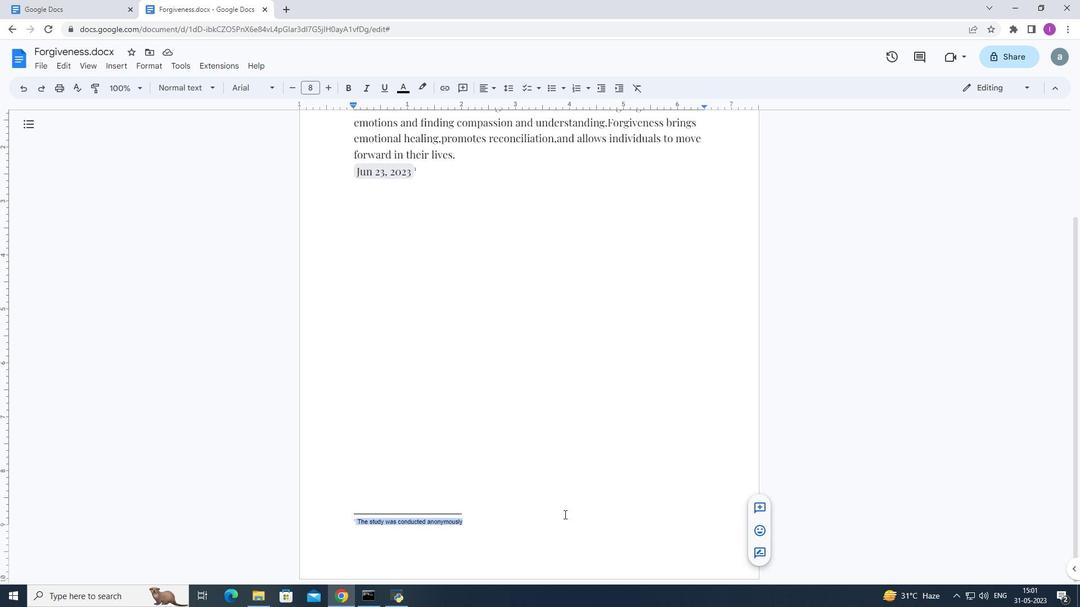 
Action: Mouse moved to (198, 167)
Screenshot: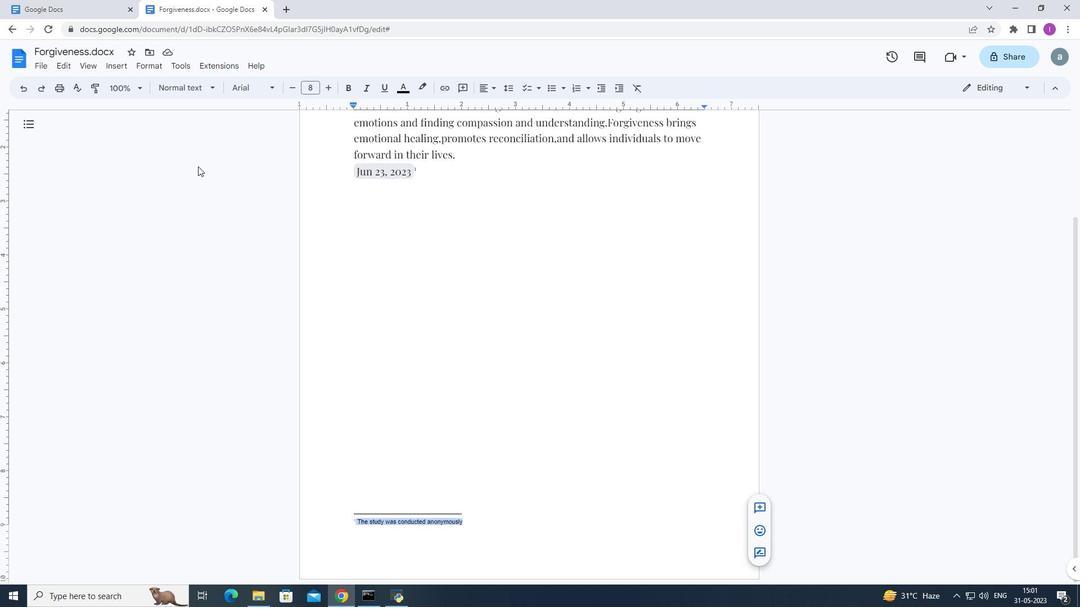 
Action: Mouse scrolled (198, 167) with delta (0, 0)
Screenshot: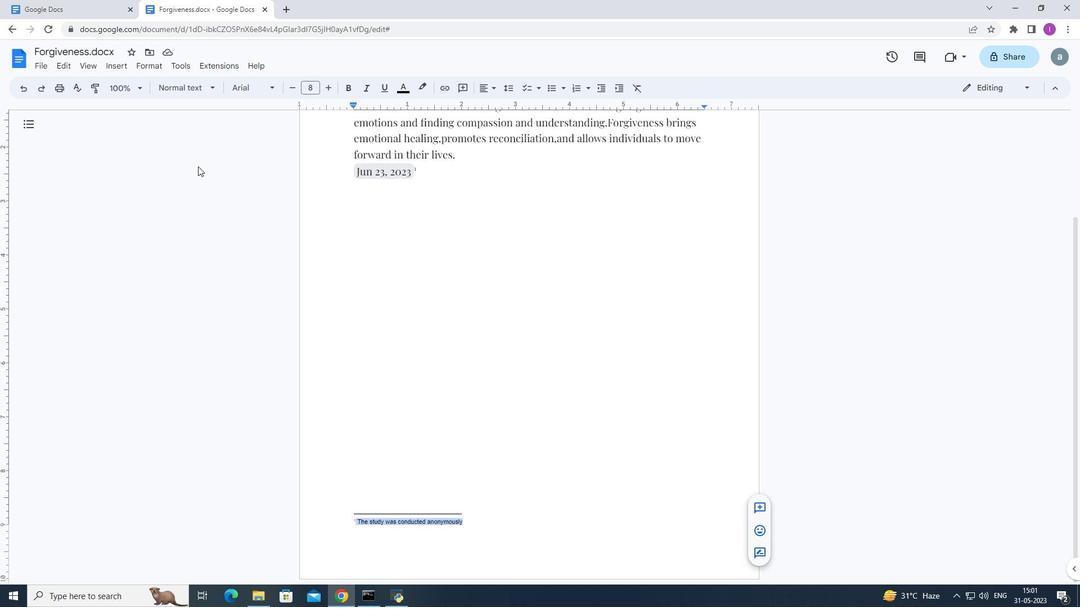 
Action: Mouse moved to (202, 179)
Screenshot: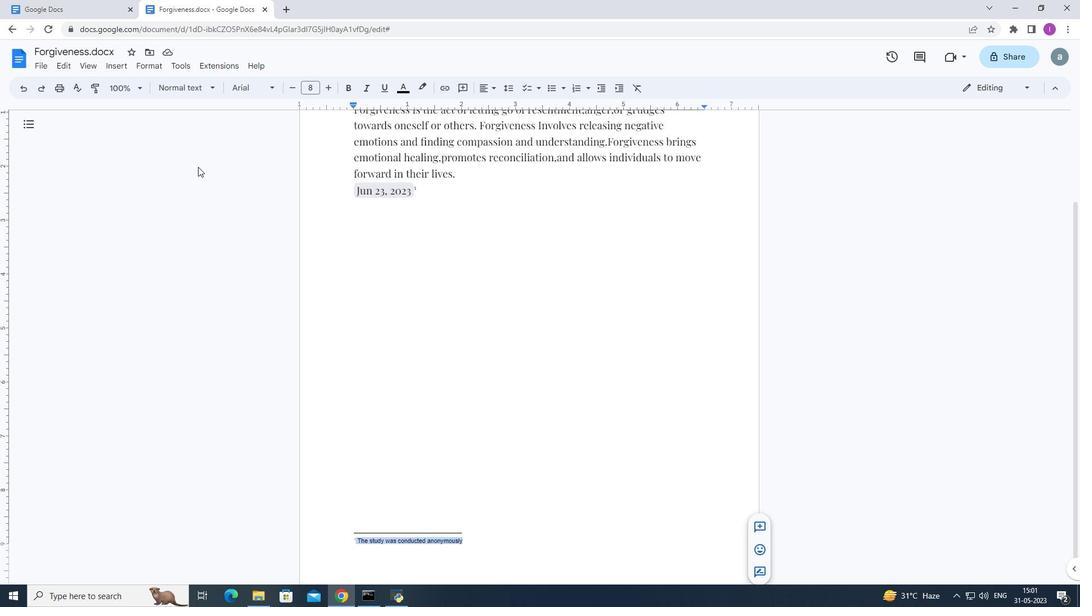 
Action: Mouse scrolled (200, 175) with delta (0, 0)
Screenshot: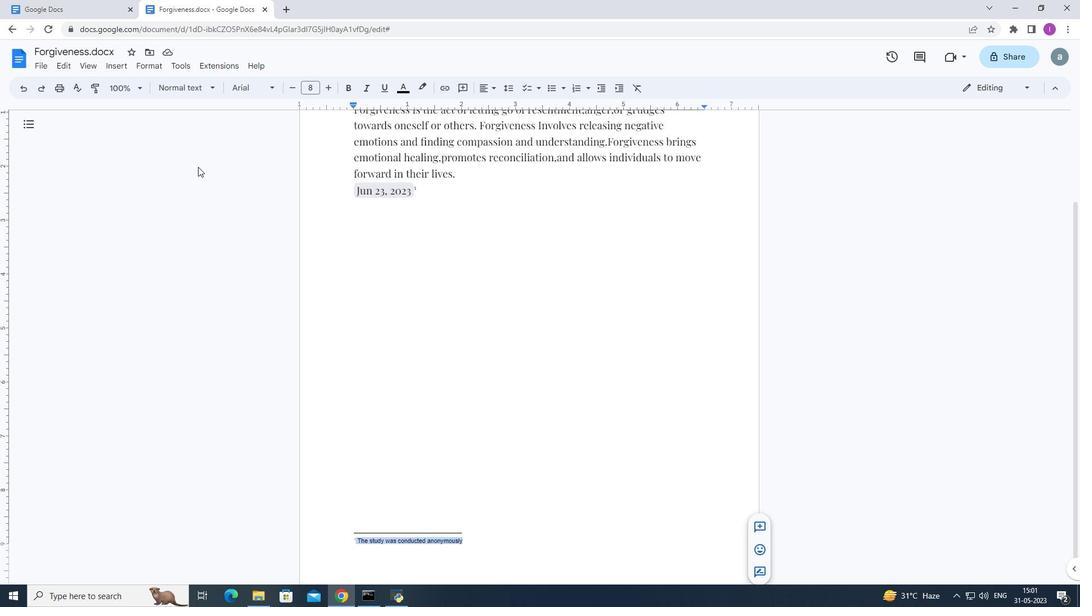 
Action: Mouse moved to (312, 399)
Screenshot: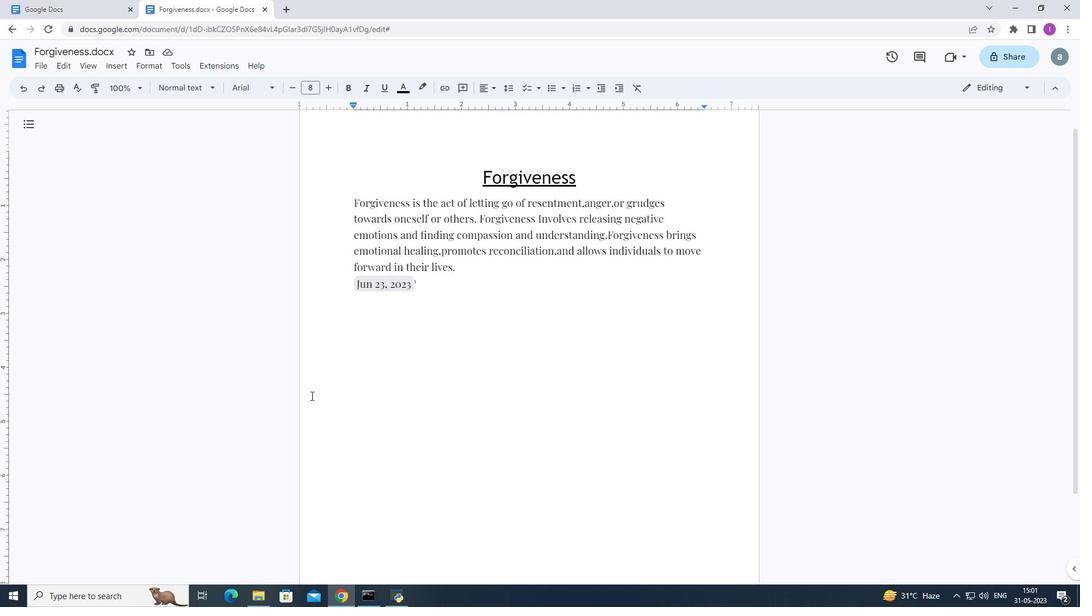 
Action: Mouse scrolled (311, 397) with delta (0, 0)
Screenshot: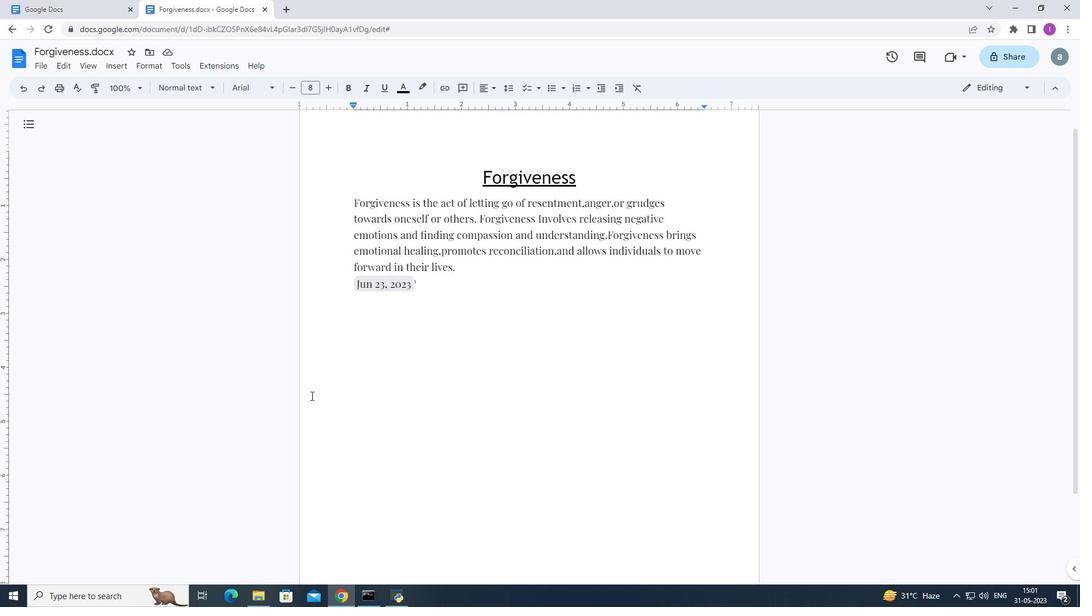 
Action: Mouse moved to (342, 412)
Screenshot: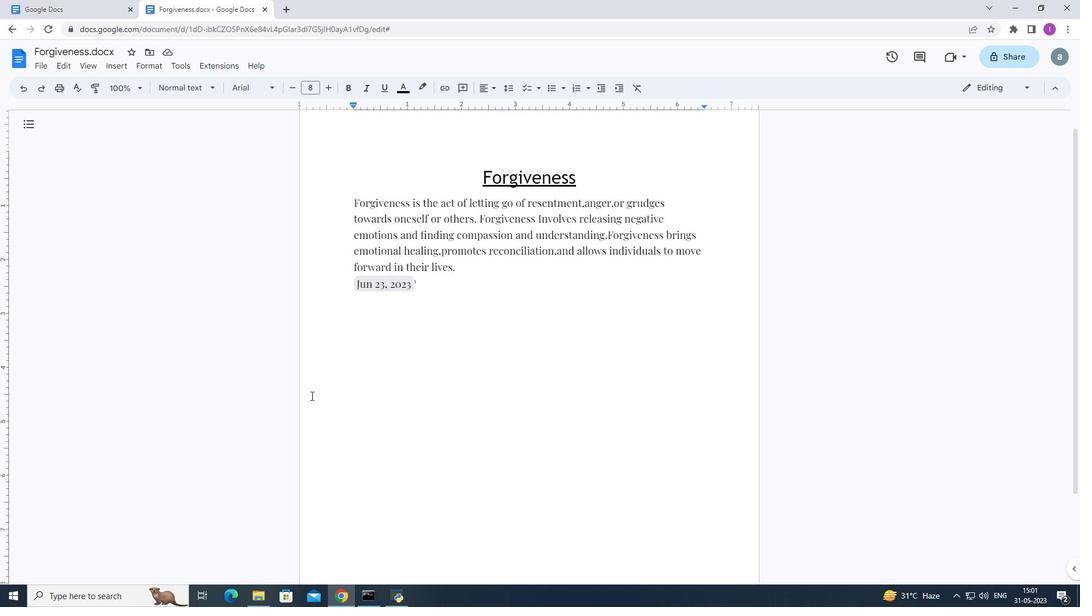 
Action: Mouse scrolled (312, 399) with delta (0, 0)
Screenshot: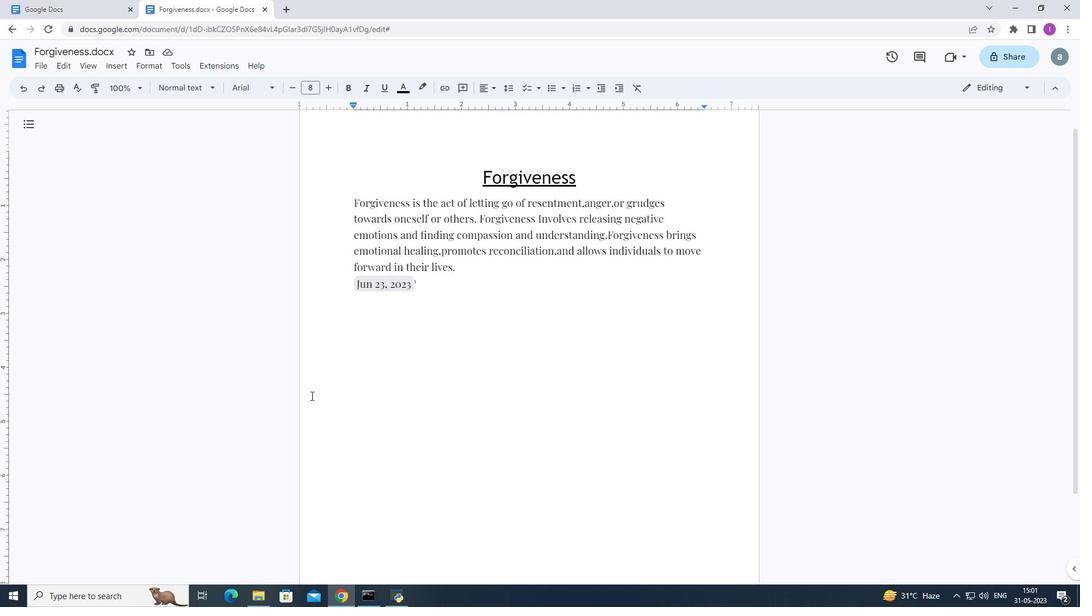 
Action: Mouse moved to (399, 424)
Screenshot: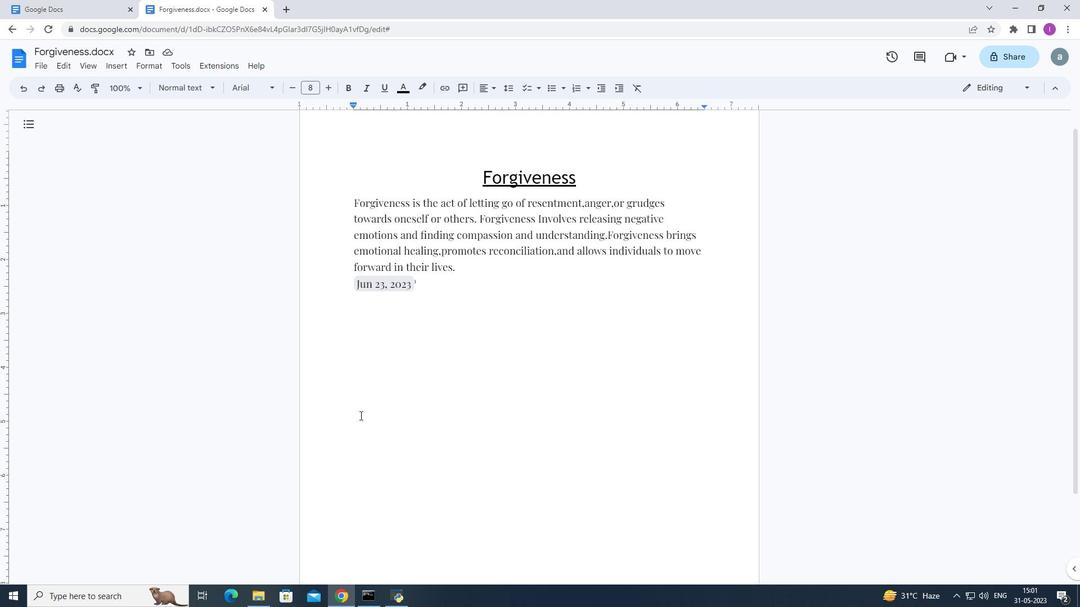 
Action: Mouse scrolled (399, 424) with delta (0, 0)
Screenshot: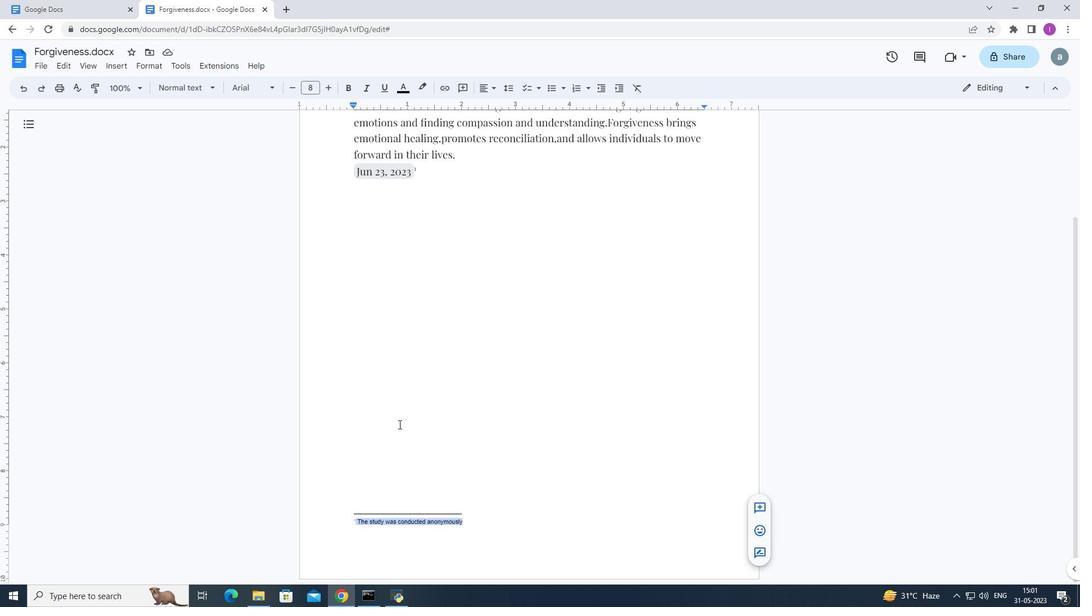 
Action: Mouse scrolled (399, 424) with delta (0, 0)
Screenshot: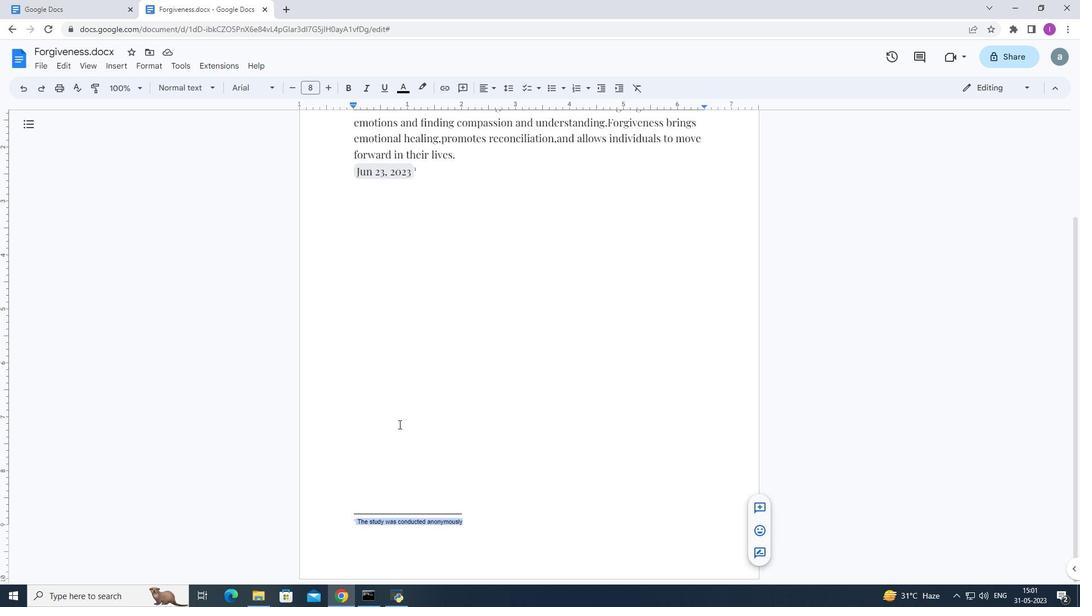 
Action: Mouse scrolled (399, 424) with delta (0, 0)
Screenshot: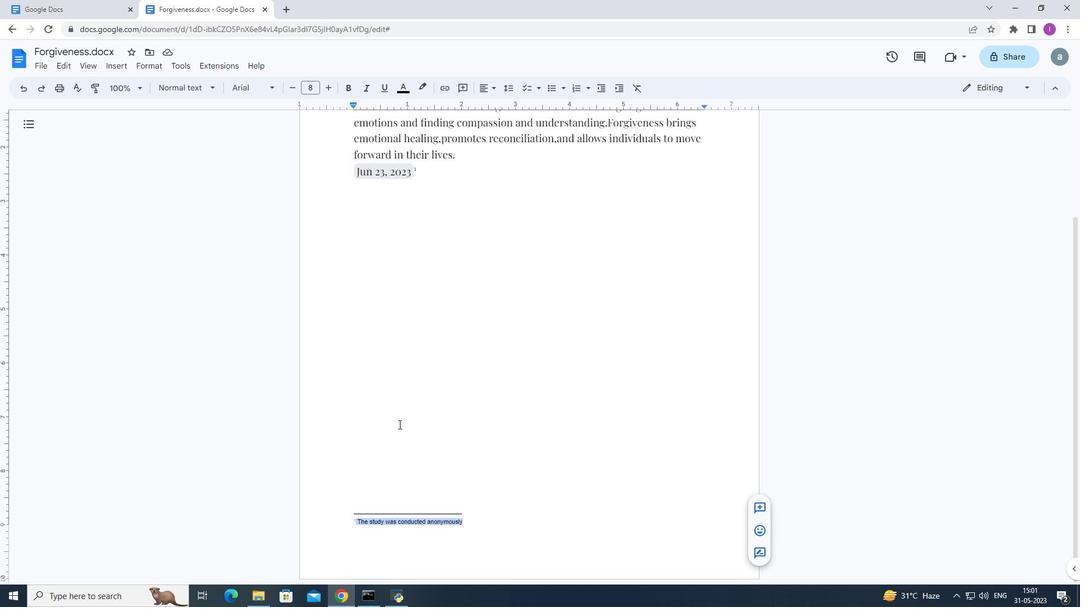 
Action: Mouse scrolled (399, 424) with delta (0, 0)
Screenshot: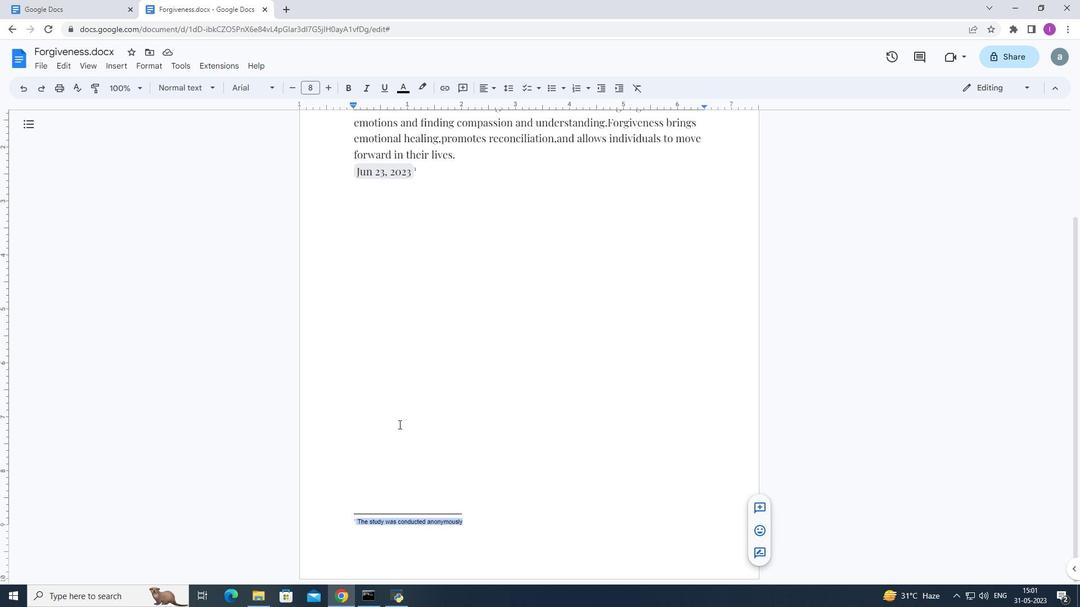 
Action: Mouse moved to (234, 260)
Screenshot: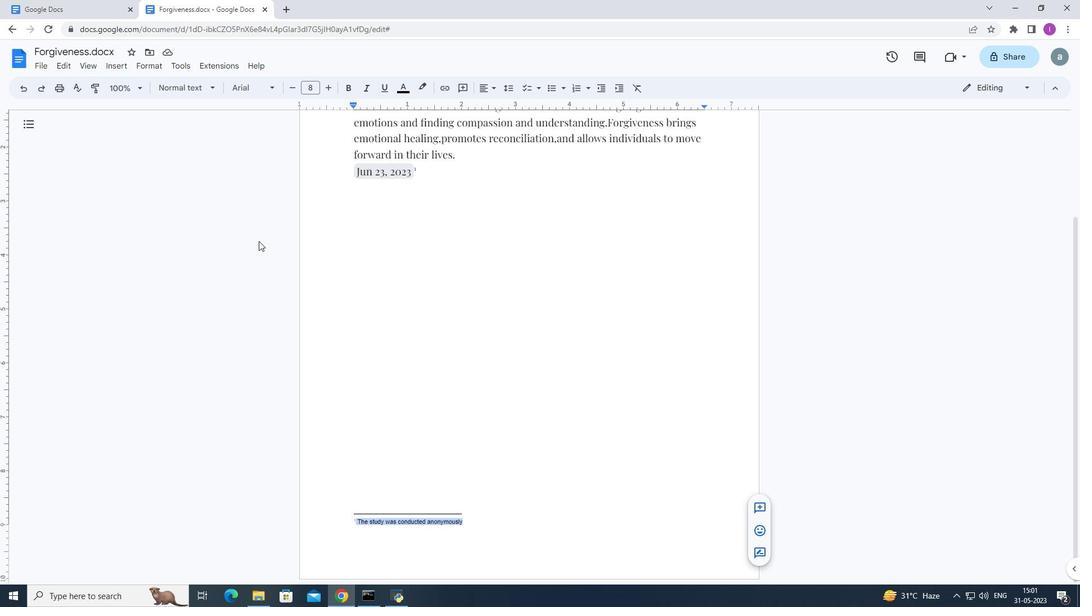 
Action: Mouse scrolled (234, 260) with delta (0, 0)
Screenshot: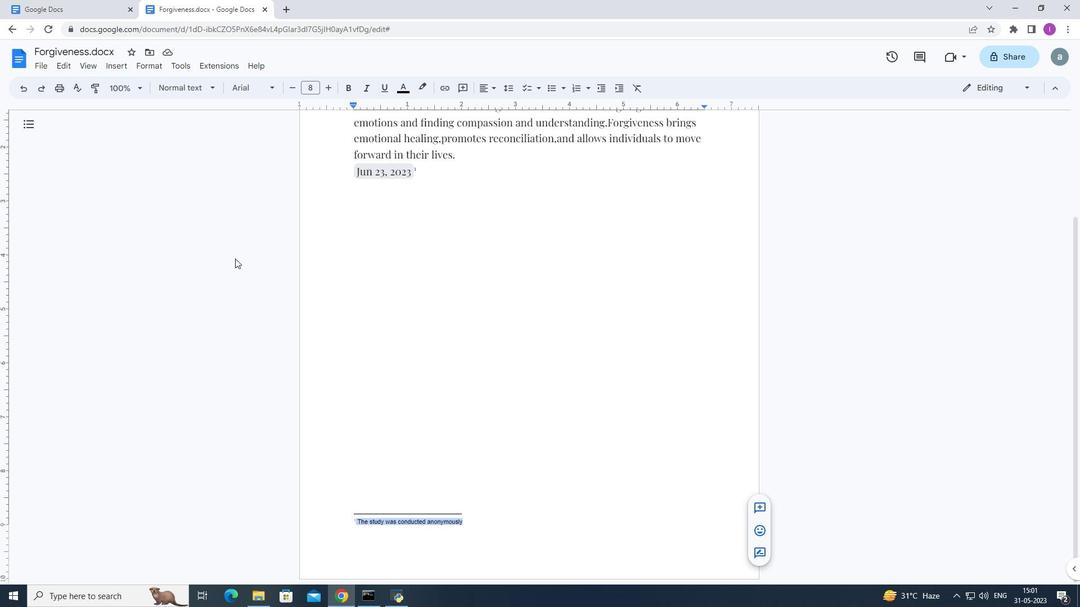 
Action: Mouse scrolled (234, 260) with delta (0, 0)
Screenshot: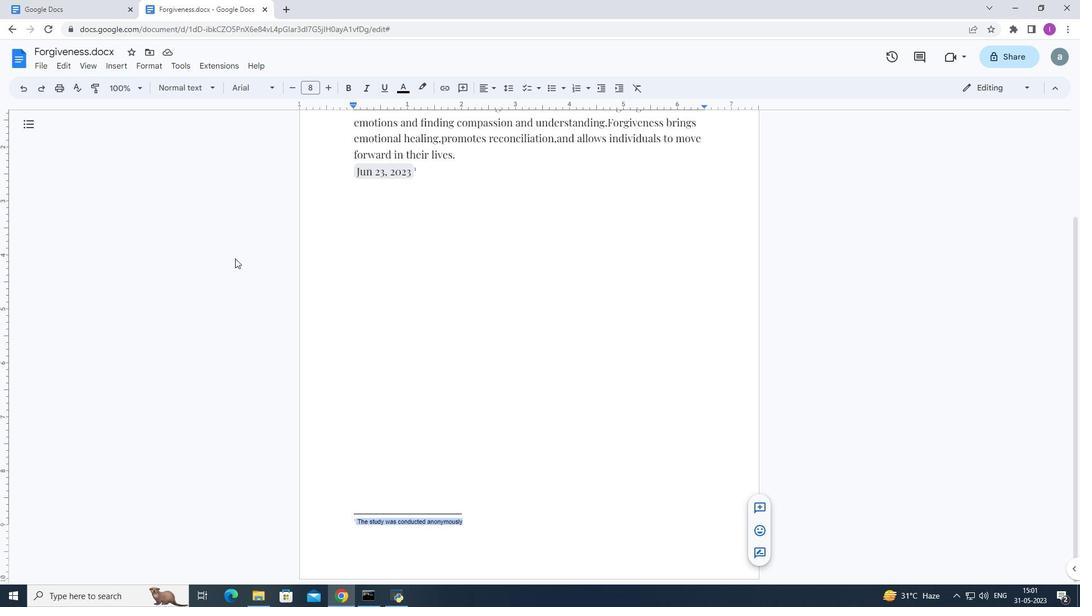 
Action: Mouse scrolled (234, 260) with delta (0, 0)
Screenshot: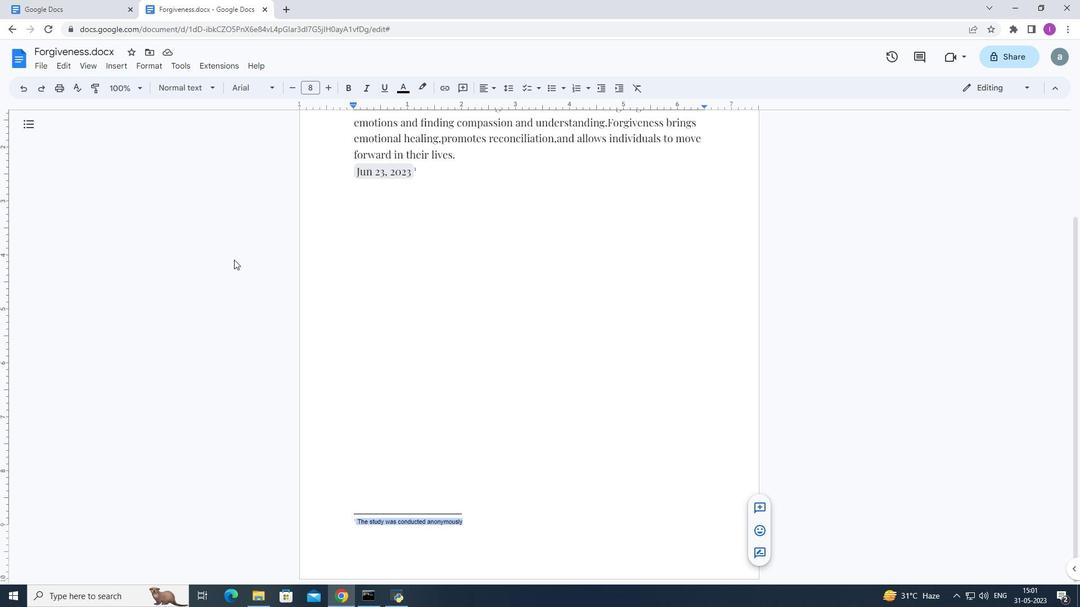 
Action: Mouse moved to (162, 331)
Screenshot: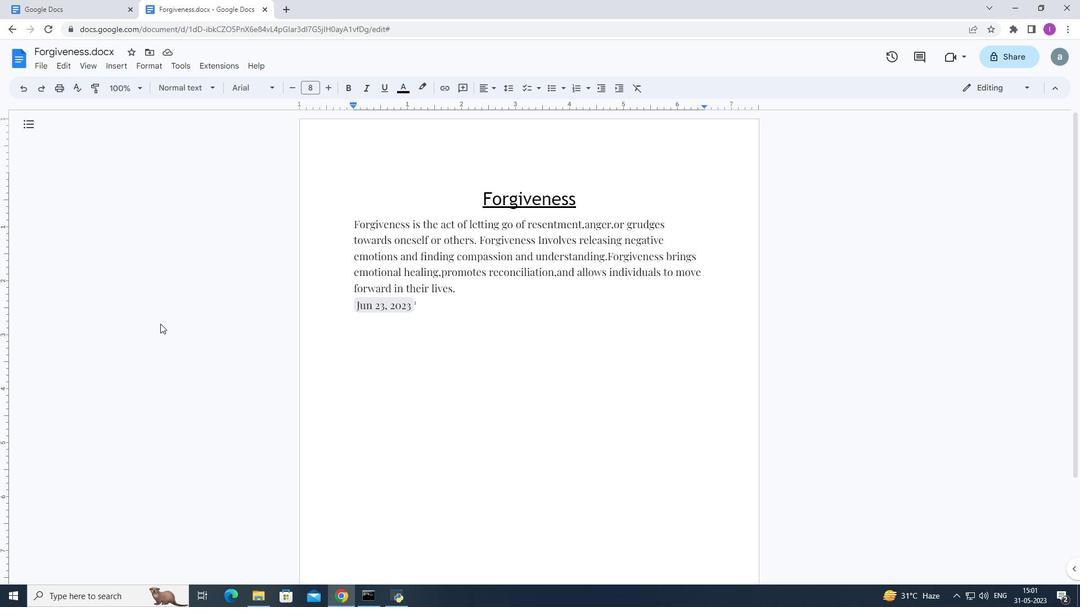 
Action: Mouse scrolled (162, 330) with delta (0, 0)
Screenshot: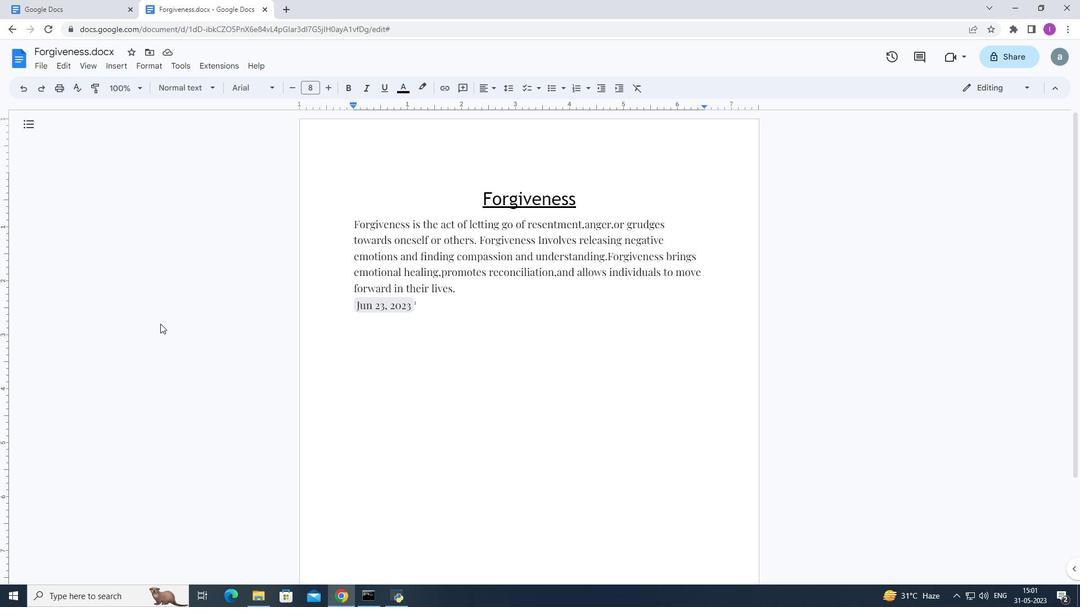 
Action: Mouse moved to (162, 333)
Screenshot: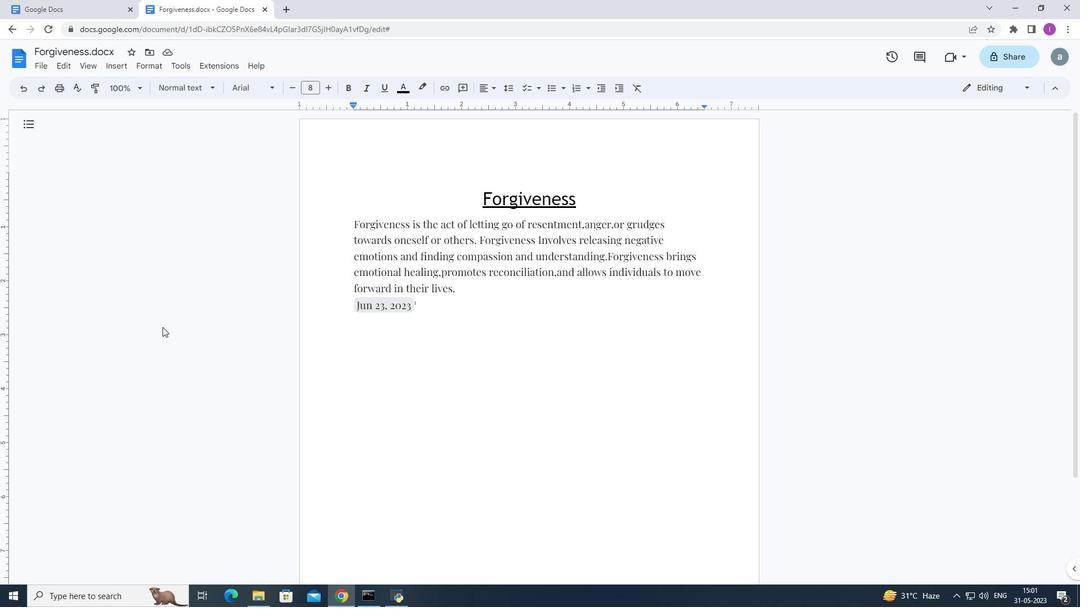 
Action: Mouse scrolled (162, 332) with delta (0, 0)
Screenshot: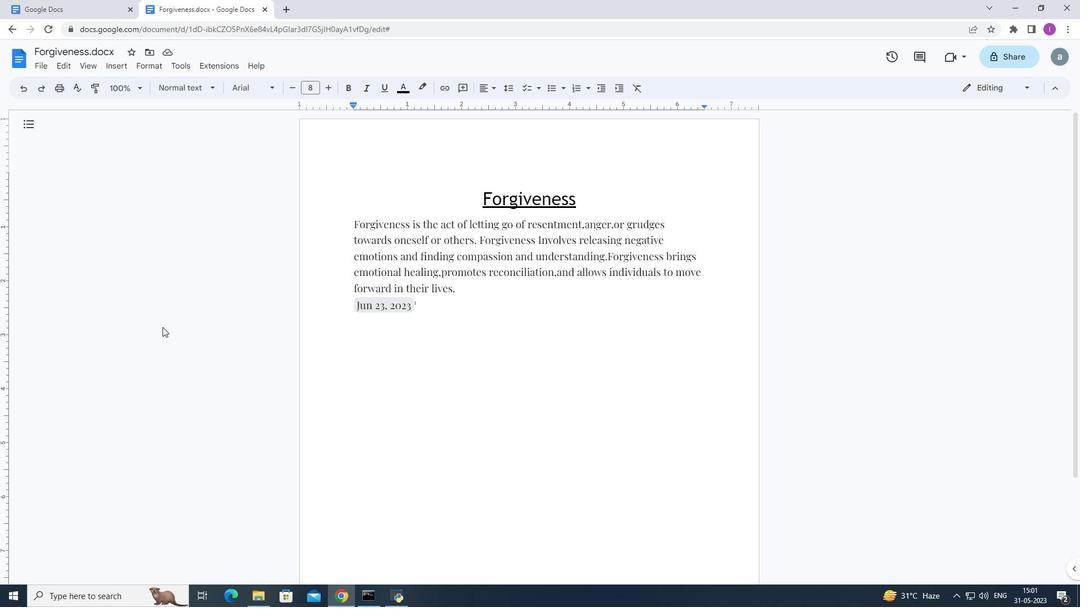 
Action: Mouse moved to (165, 335)
Screenshot: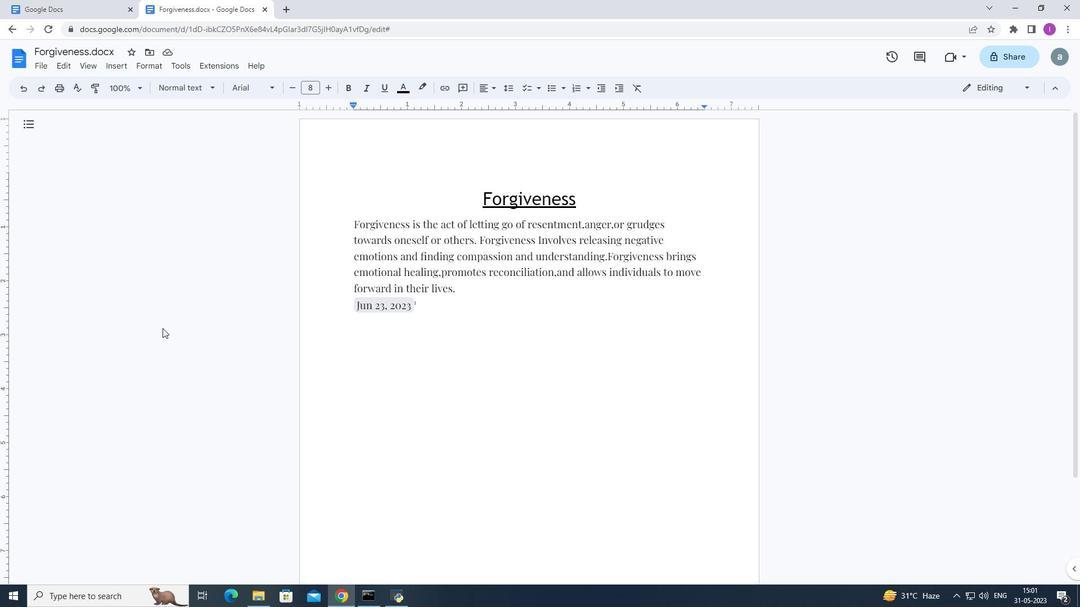 
Action: Mouse scrolled (162, 334) with delta (0, 0)
Screenshot: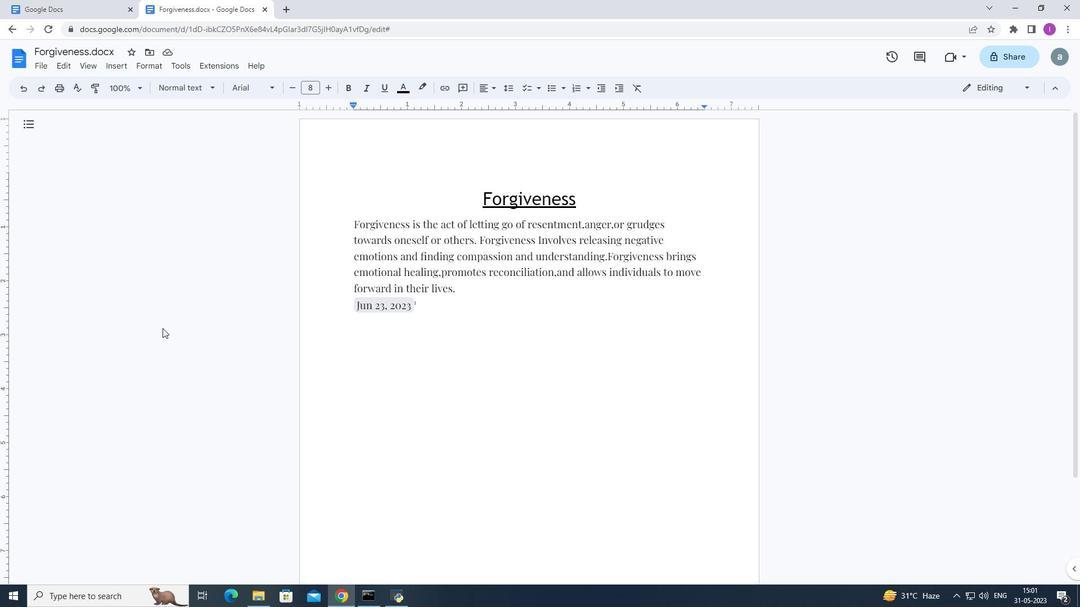 
Action: Mouse moved to (176, 339)
Screenshot: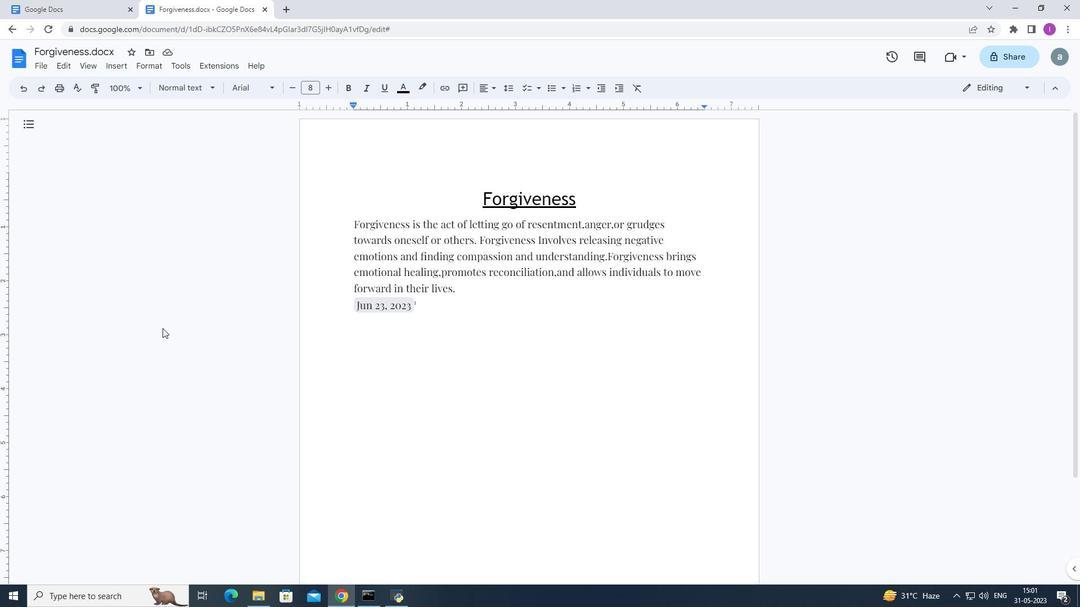 
Action: Mouse scrolled (169, 337) with delta (0, 0)
Screenshot: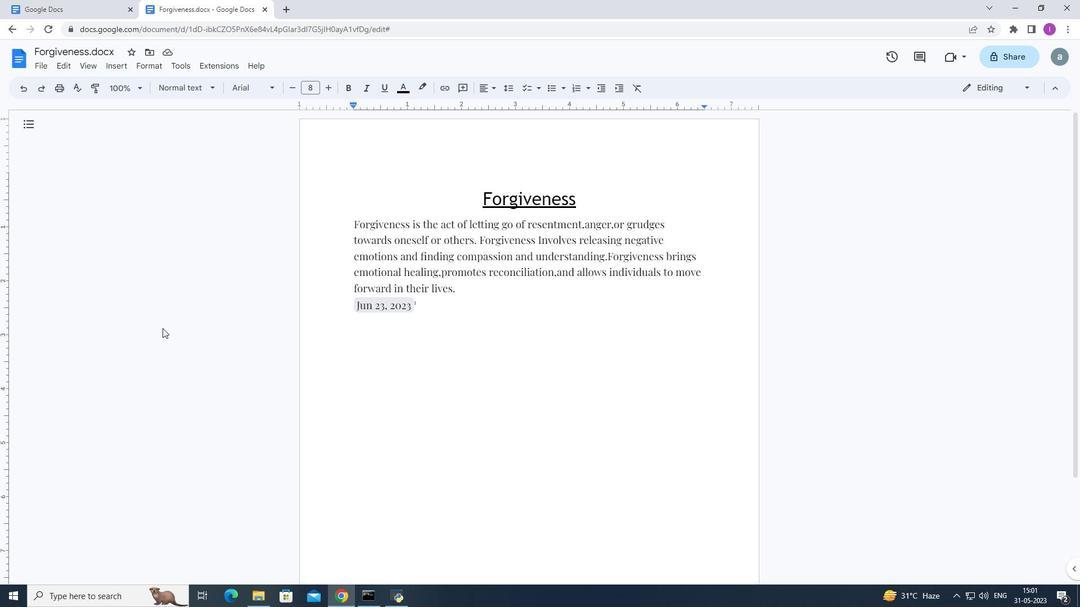 
Action: Mouse moved to (213, 90)
Screenshot: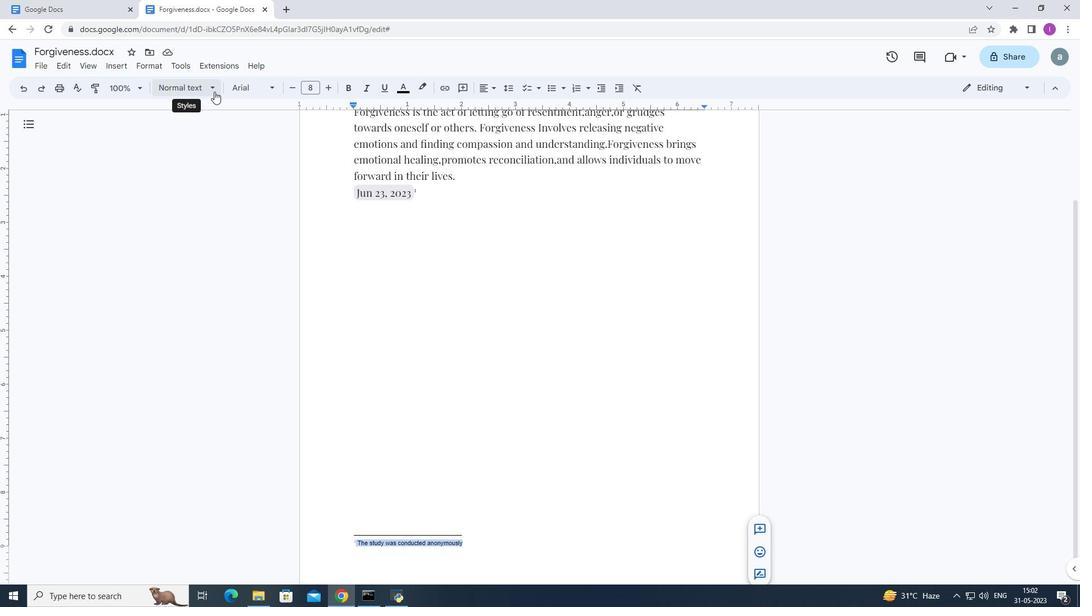
Action: Mouse pressed left at (213, 90)
Screenshot: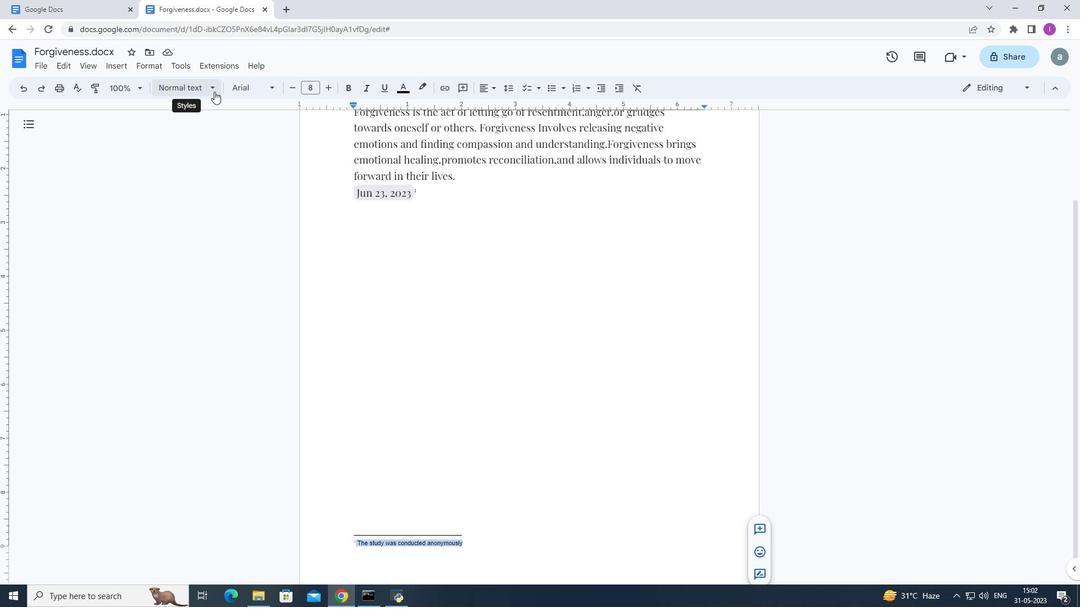 
Action: Mouse moved to (262, 289)
Screenshot: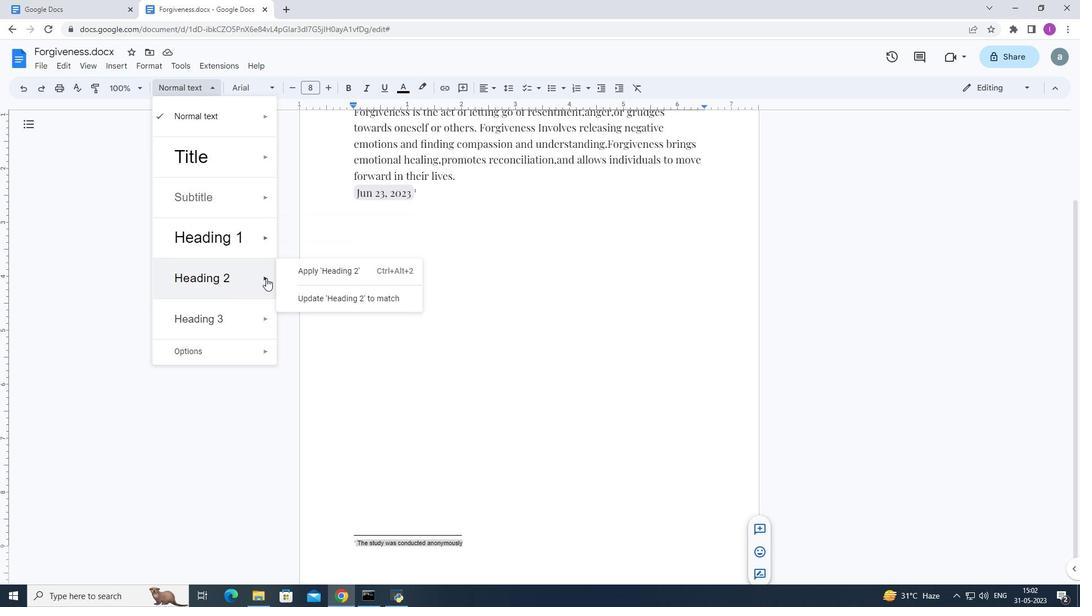 
Action: Mouse scrolled (262, 289) with delta (0, 0)
Screenshot: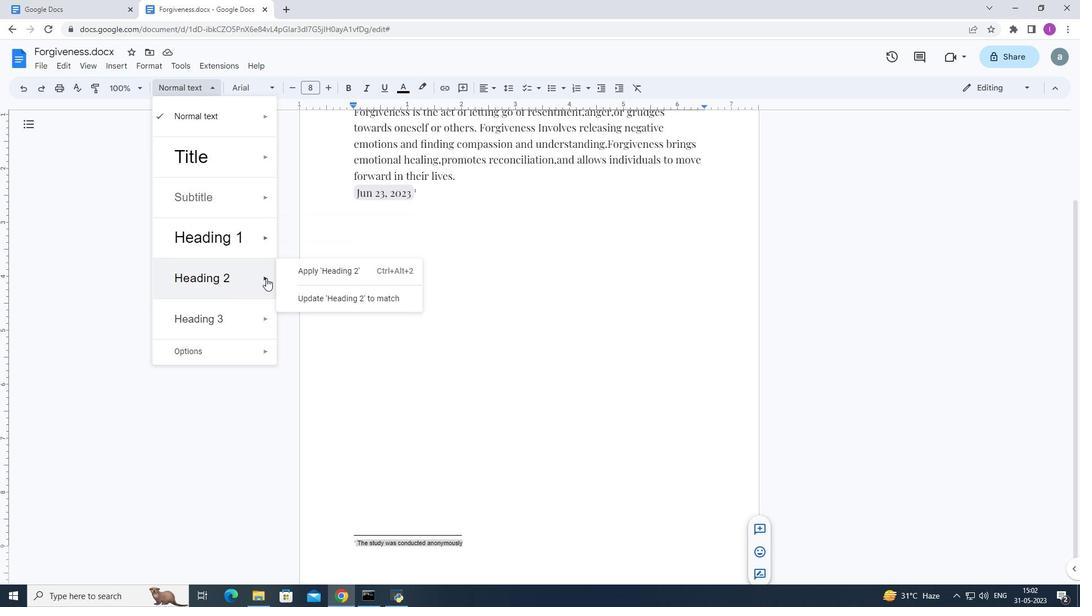 
Action: Mouse moved to (469, 207)
Screenshot: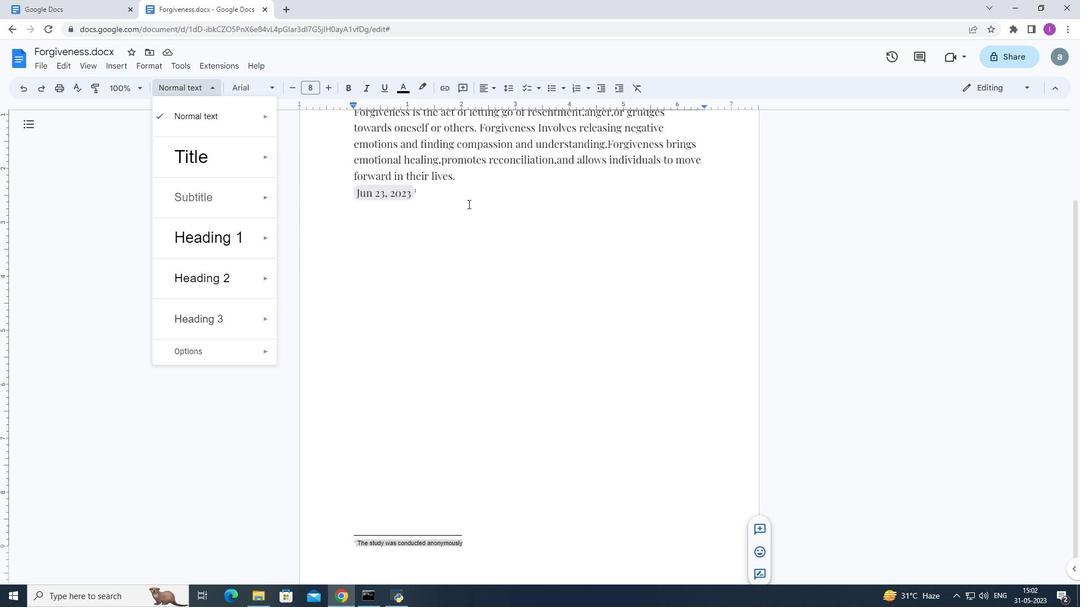 
Action: Mouse scrolled (469, 207) with delta (0, 0)
Screenshot: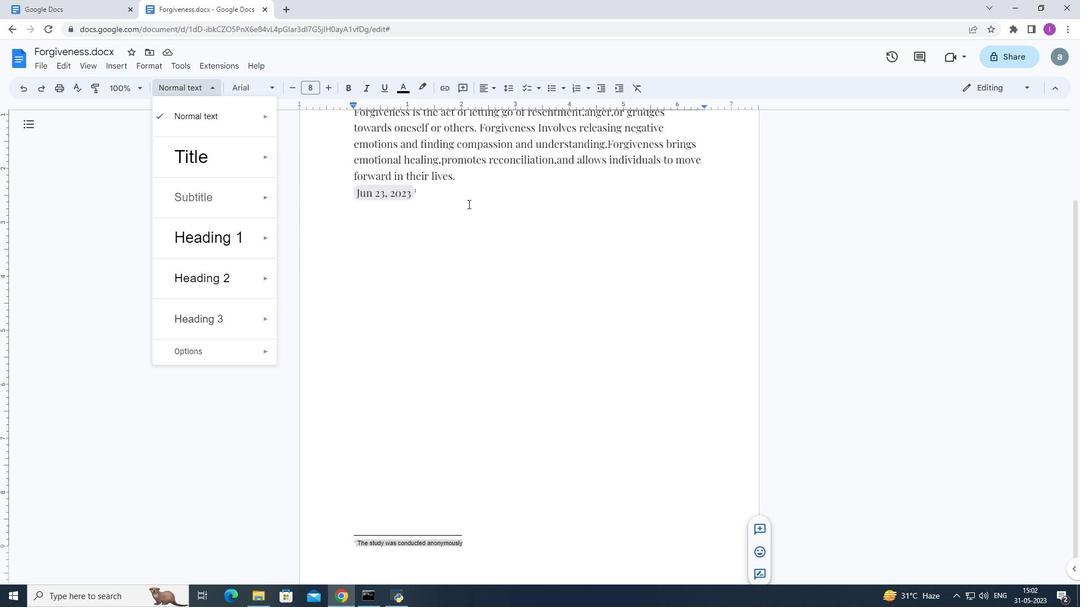 
Action: Mouse scrolled (469, 207) with delta (0, 0)
Screenshot: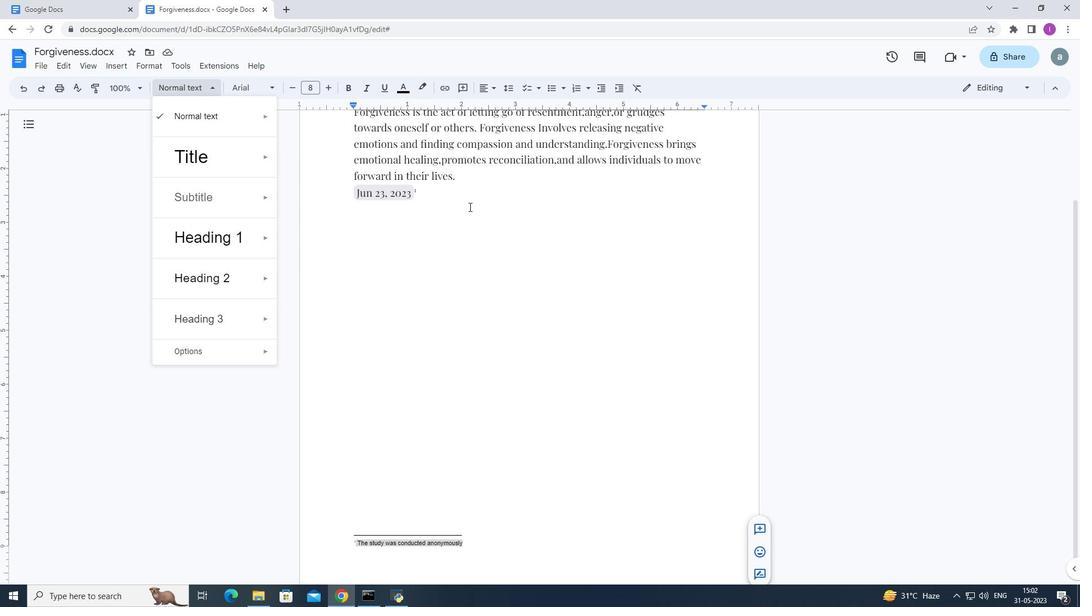 
Action: Mouse scrolled (469, 207) with delta (0, 0)
Screenshot: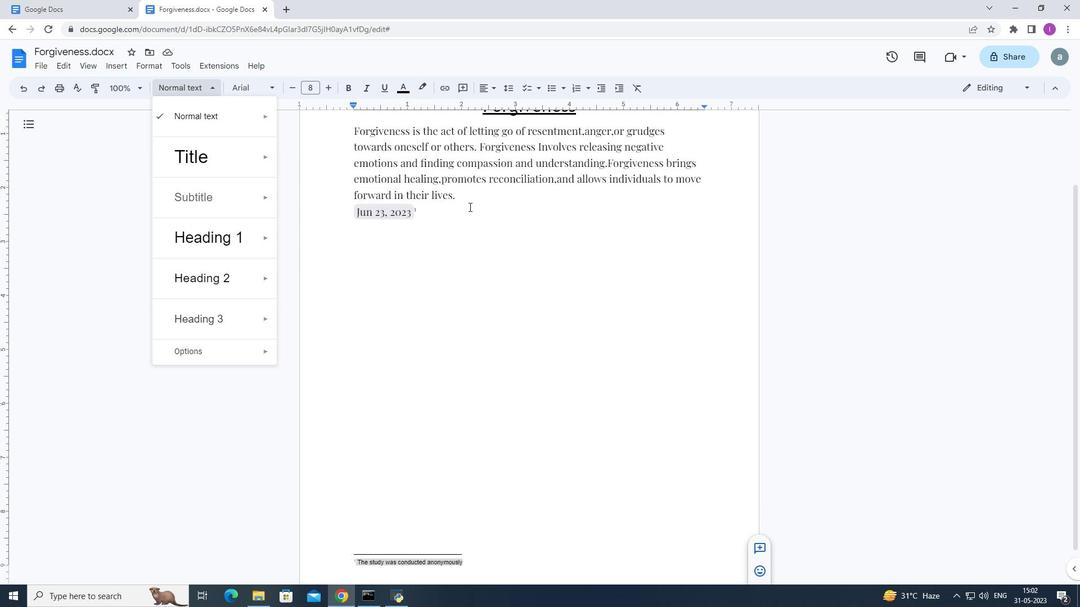 
Action: Mouse moved to (469, 222)
Screenshot: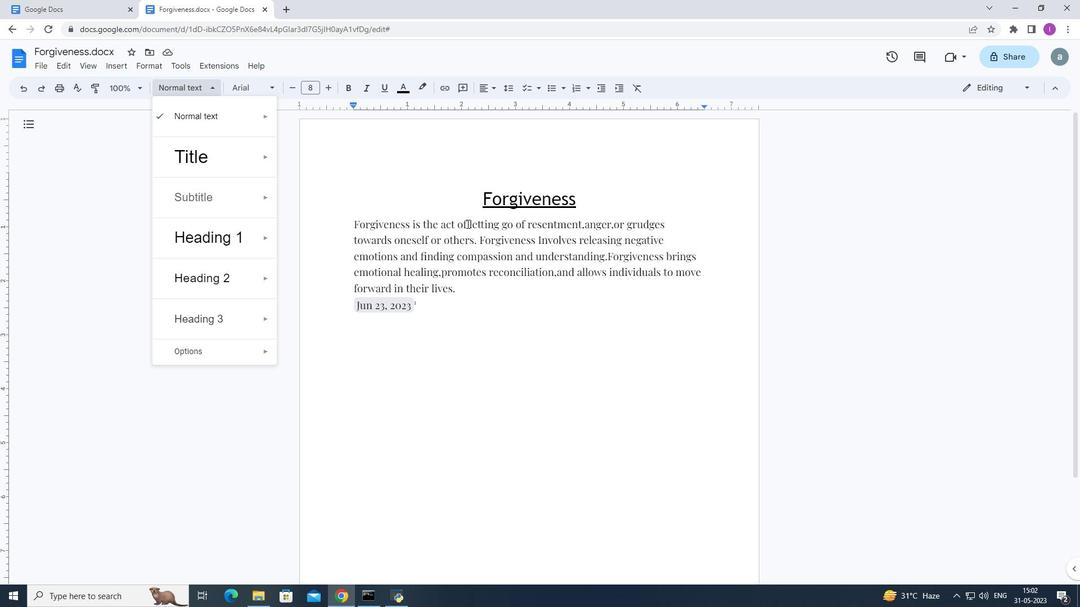 
Action: Mouse pressed left at (469, 222)
Screenshot: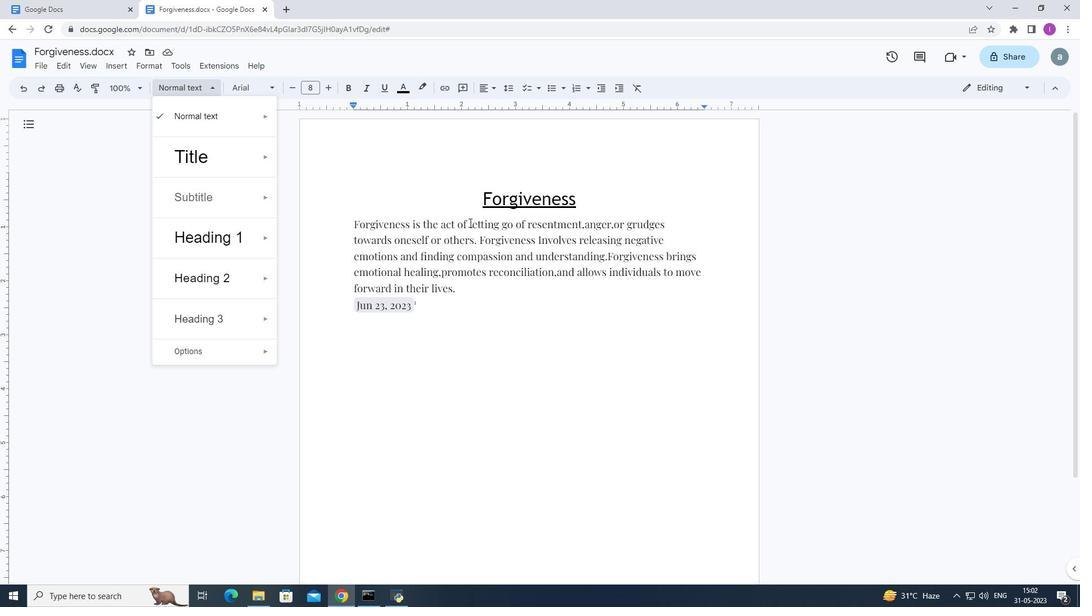 
Action: Mouse moved to (422, 86)
Screenshot: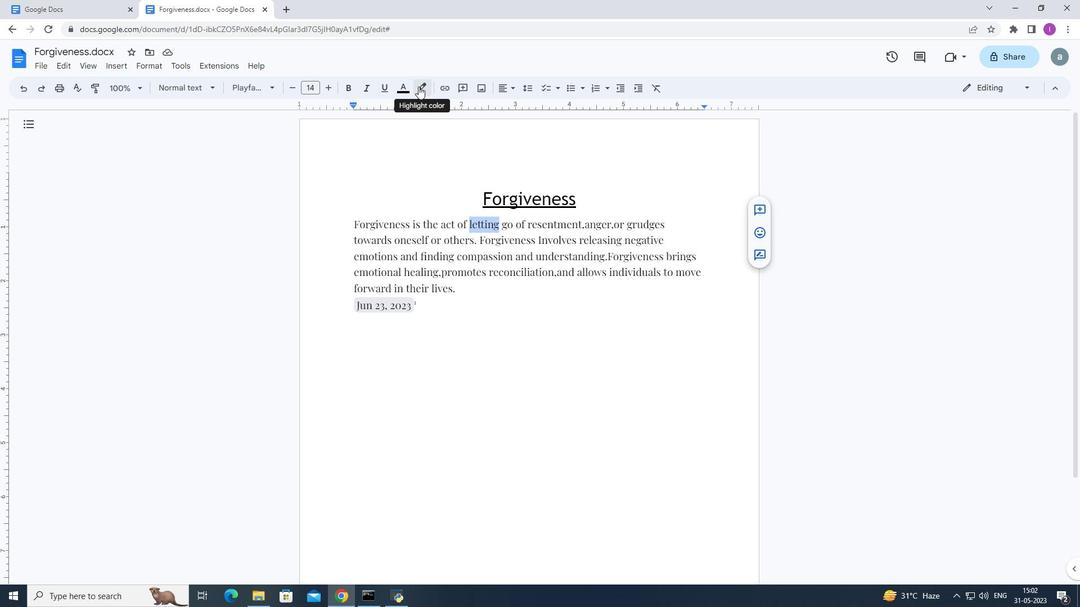 
Action: Mouse pressed left at (422, 86)
Screenshot: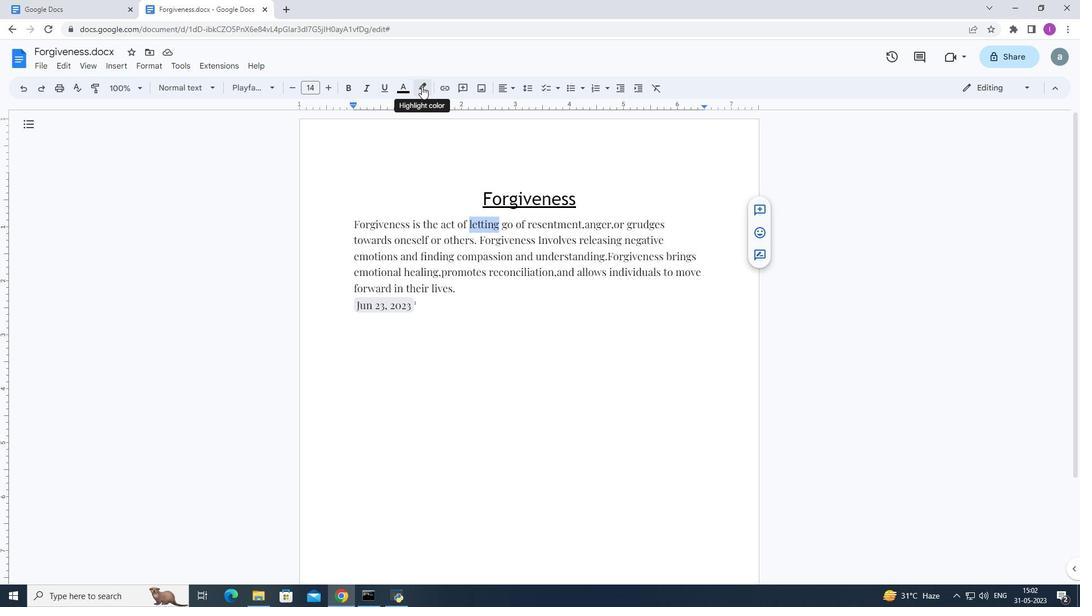 
Action: Mouse moved to (467, 141)
Screenshot: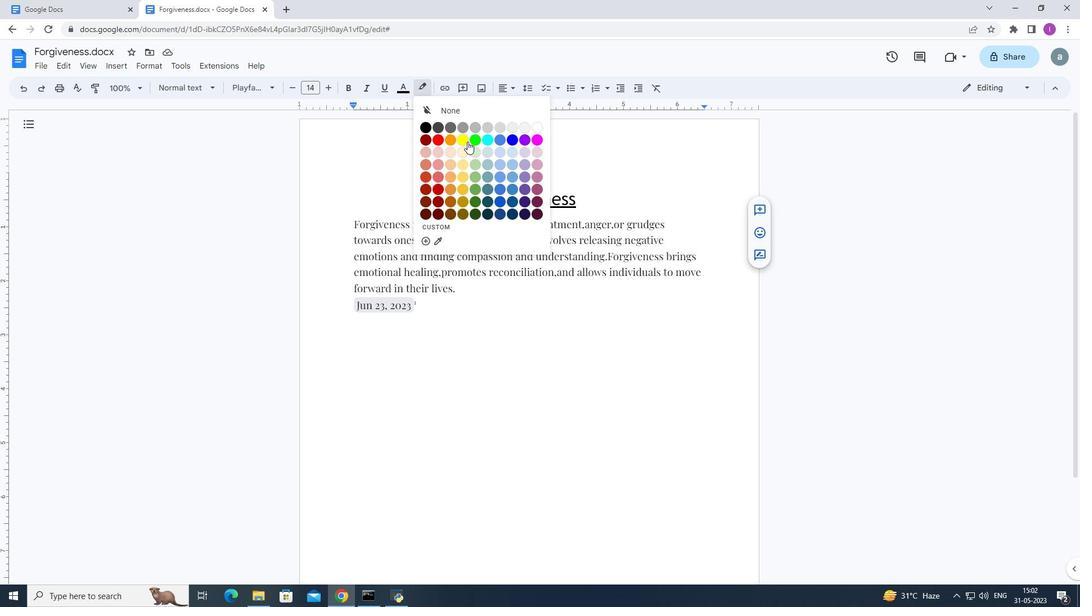
Action: Mouse pressed left at (467, 141)
Screenshot: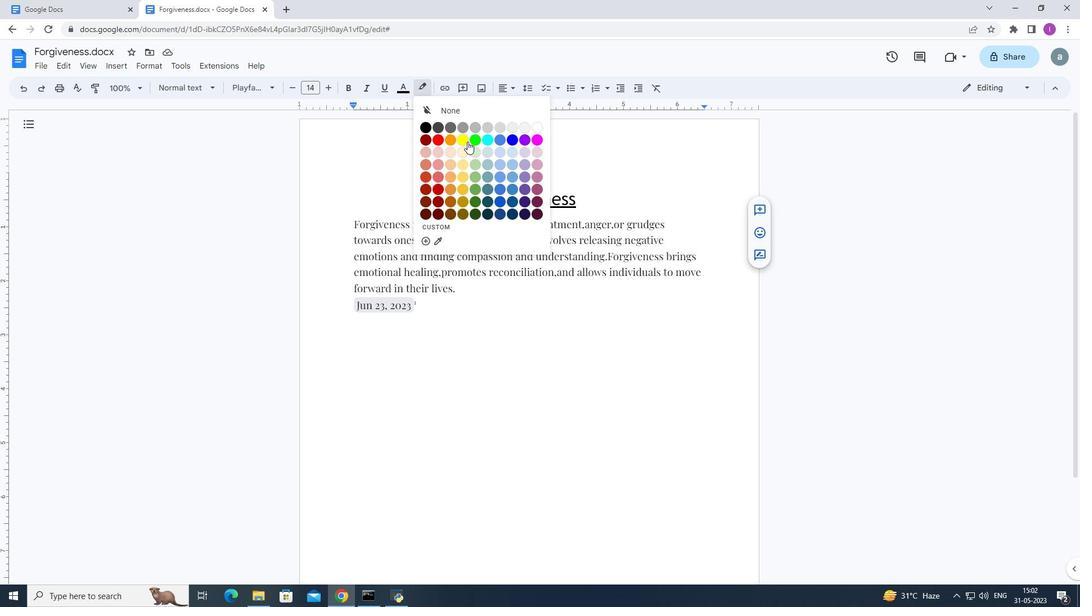 
Action: Mouse moved to (527, 327)
Screenshot: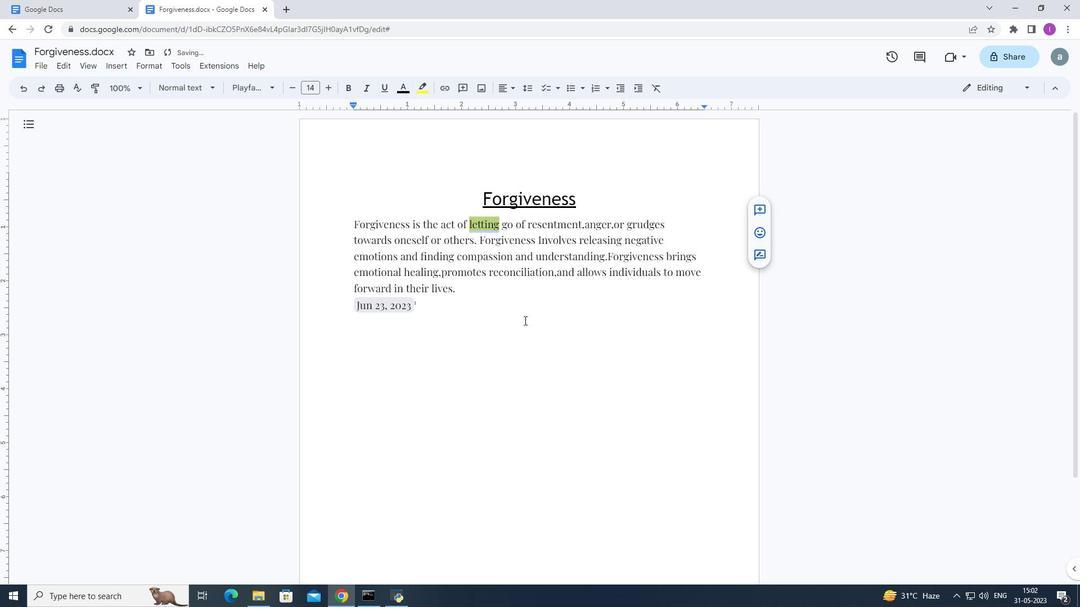 
Action: Mouse scrolled (527, 327) with delta (0, 0)
Screenshot: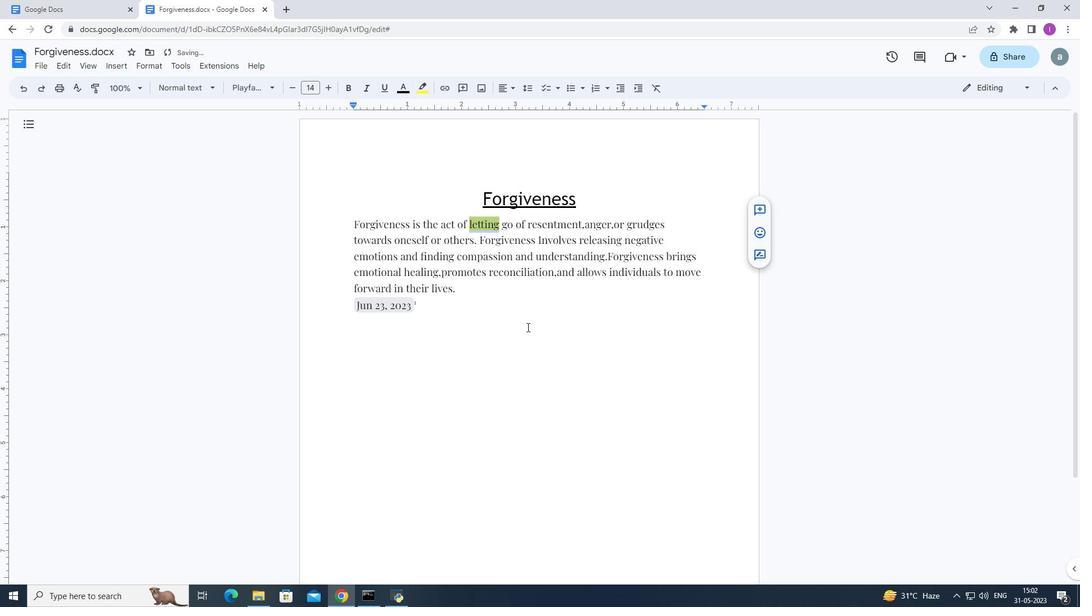 
Action: Mouse moved to (527, 327)
Screenshot: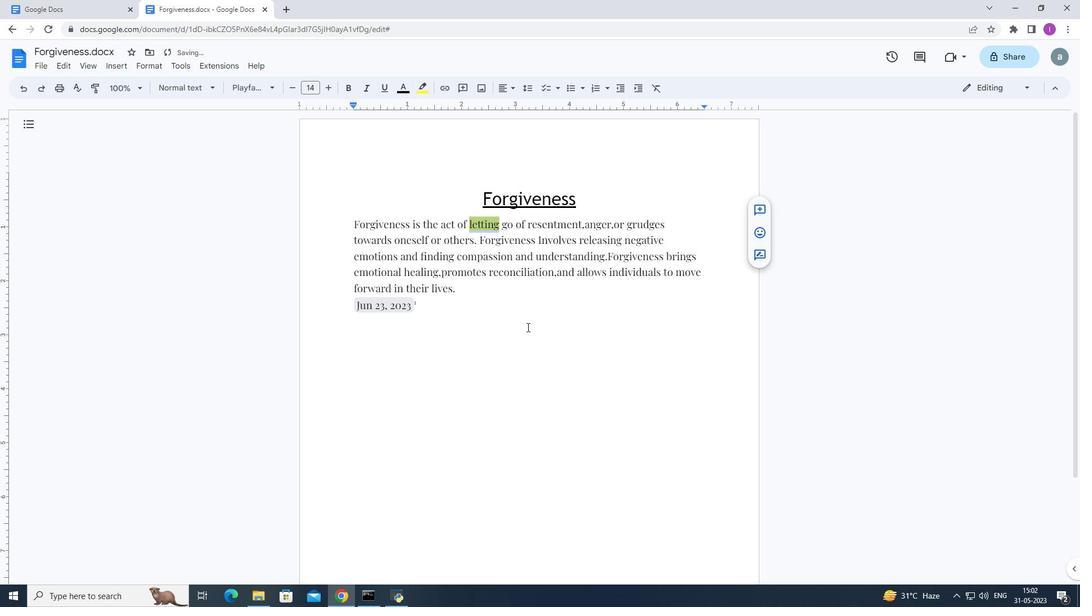 
Action: Mouse scrolled (527, 327) with delta (0, 0)
Screenshot: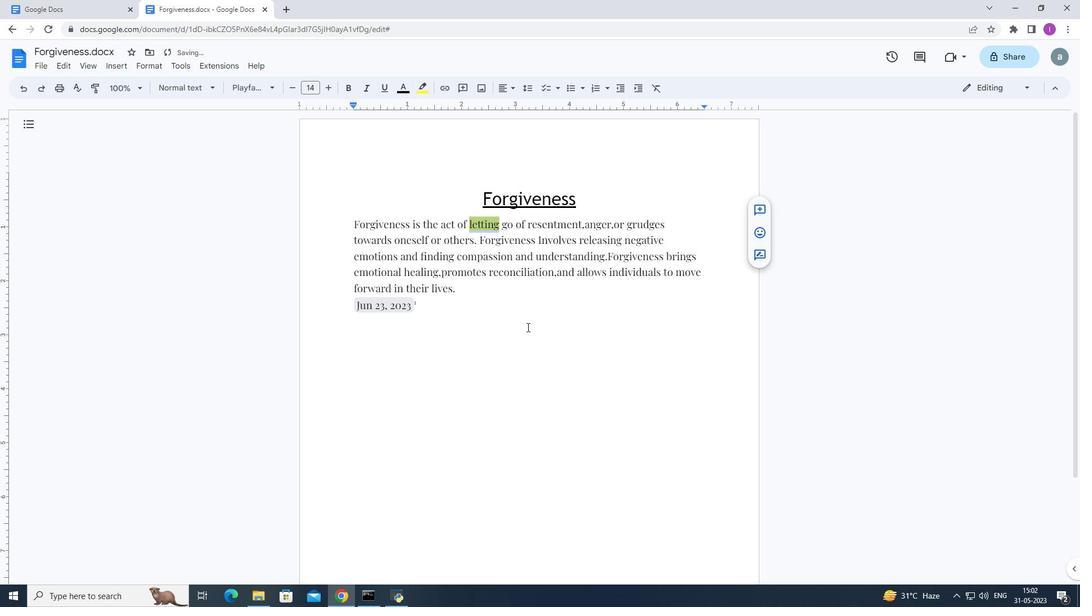 
Action: Mouse moved to (525, 325)
Screenshot: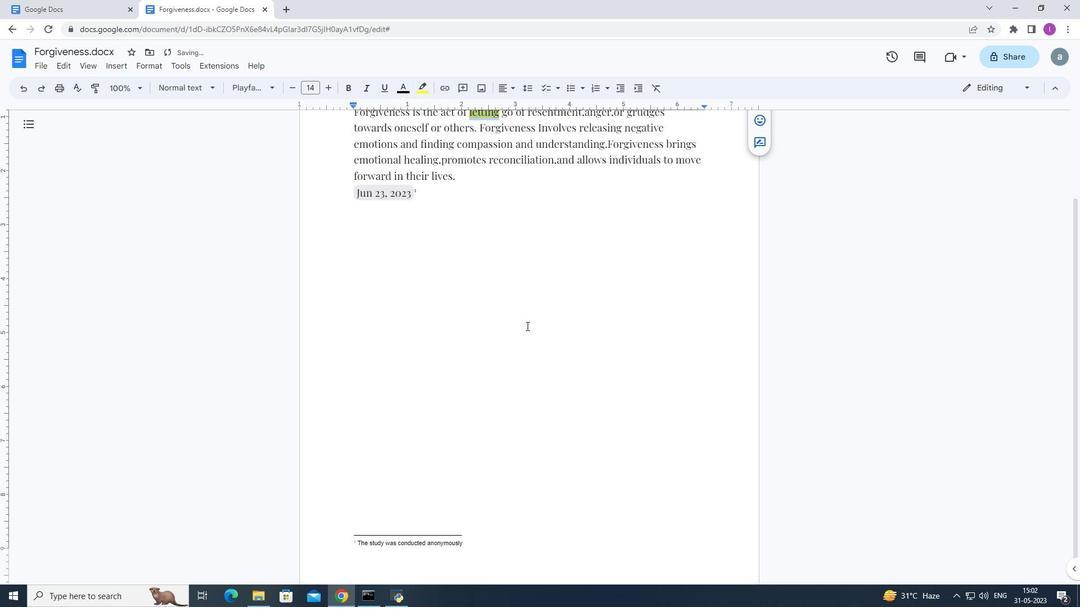 
Action: Mouse scrolled (525, 324) with delta (0, 0)
Screenshot: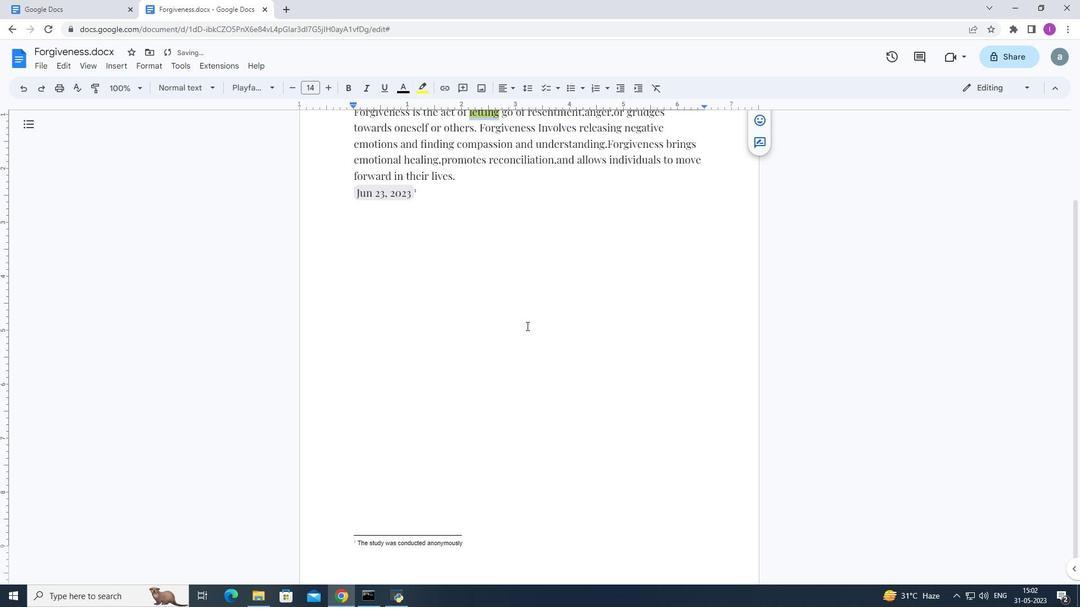 
Action: Mouse scrolled (525, 324) with delta (0, 0)
Screenshot: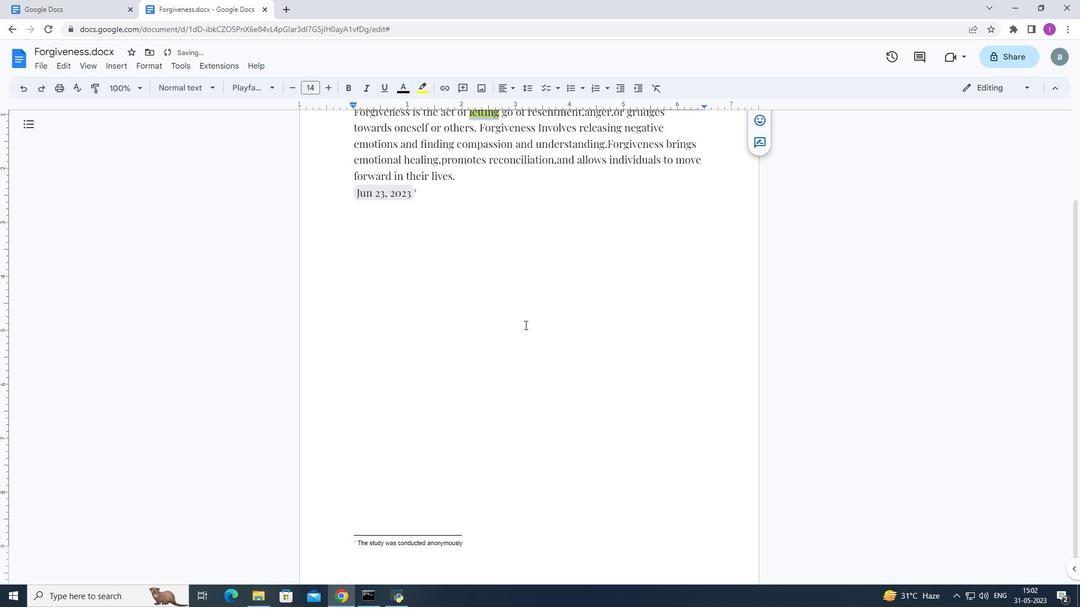 
Action: Mouse scrolled (525, 324) with delta (0, 0)
Screenshot: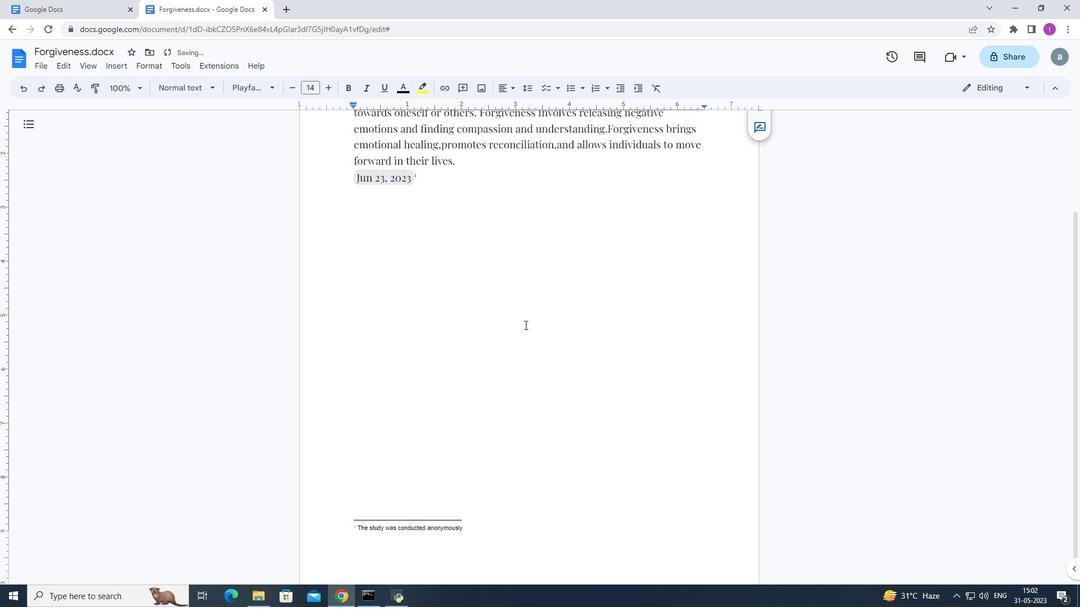 
Action: Mouse scrolled (525, 324) with delta (0, 0)
Screenshot: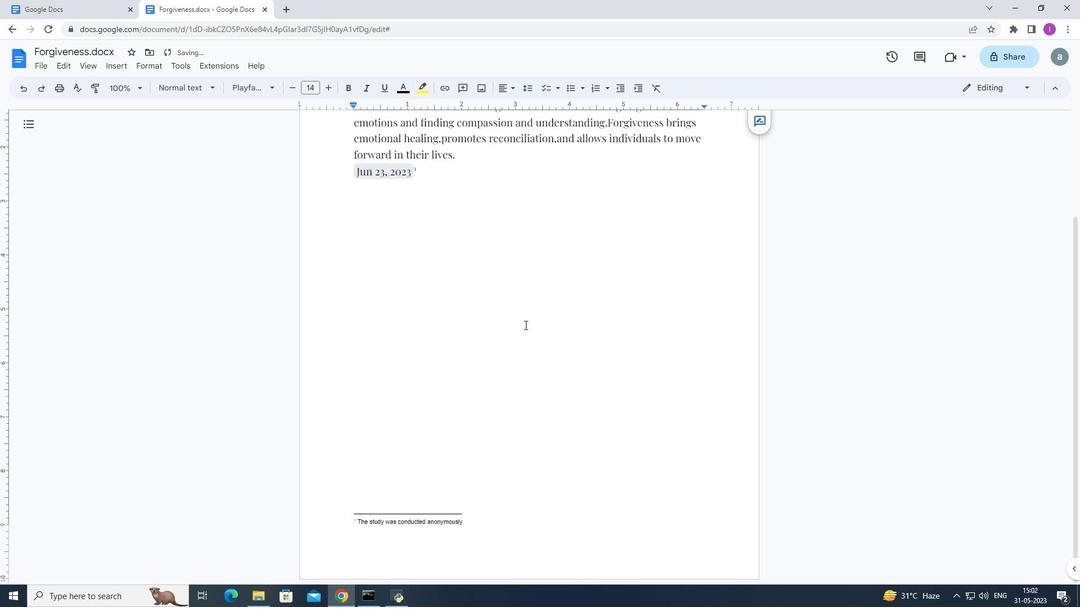 
Action: Mouse scrolled (525, 324) with delta (0, 0)
Screenshot: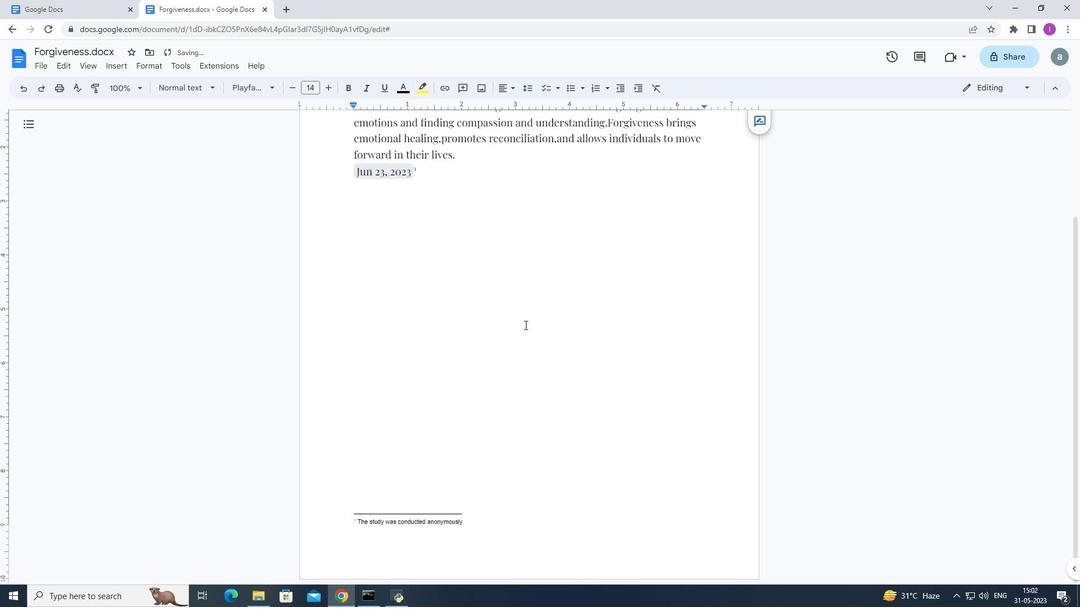 
Action: Mouse scrolled (525, 324) with delta (0, 0)
Screenshot: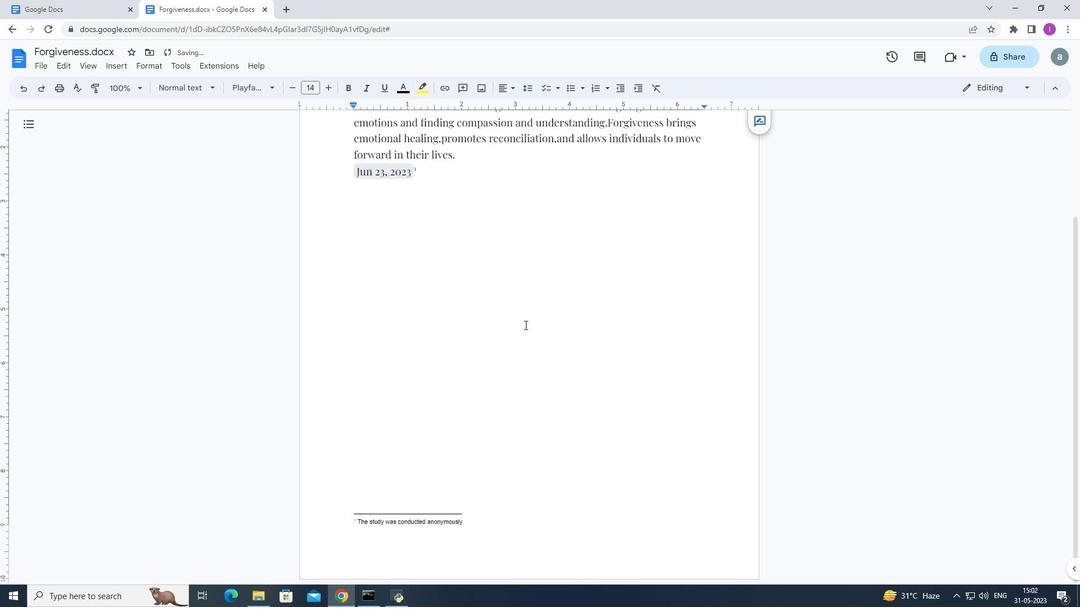 
Action: Mouse moved to (46, 61)
Screenshot: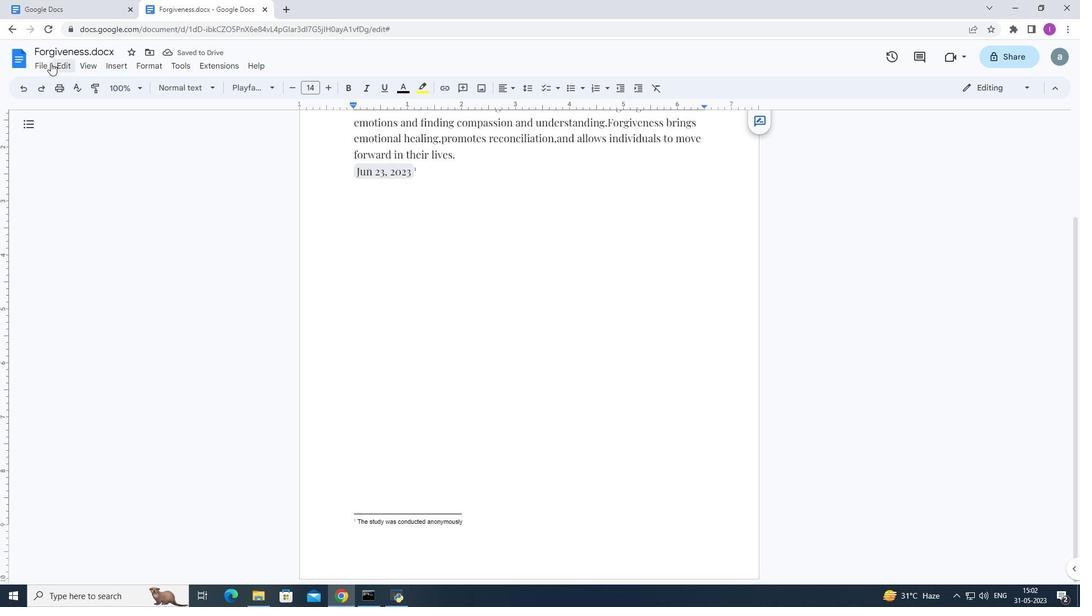 
Action: Mouse pressed left at (46, 61)
Screenshot: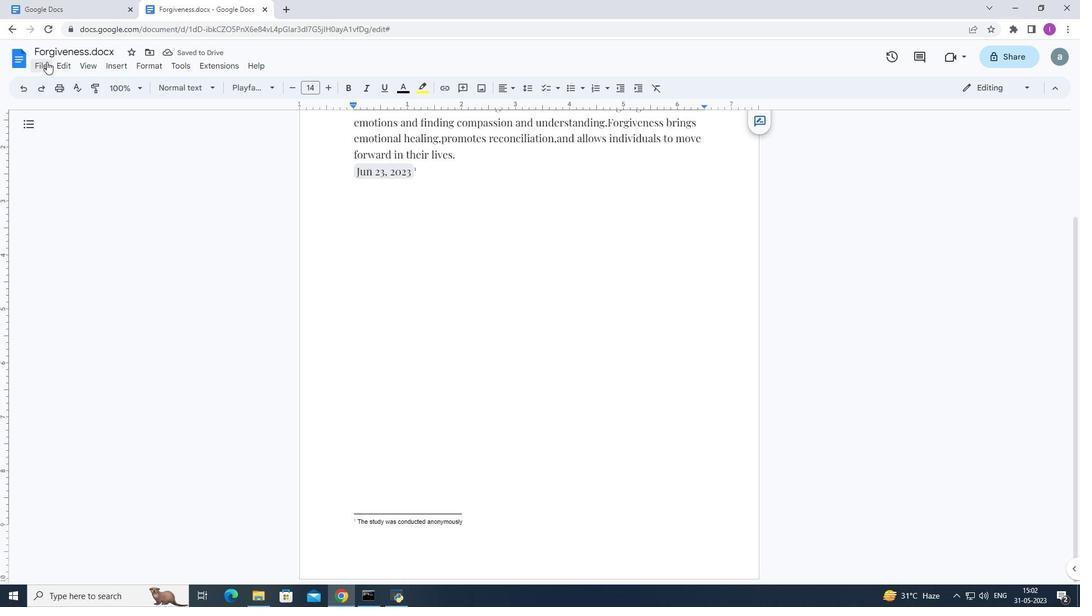 
Action: Mouse moved to (448, 228)
Screenshot: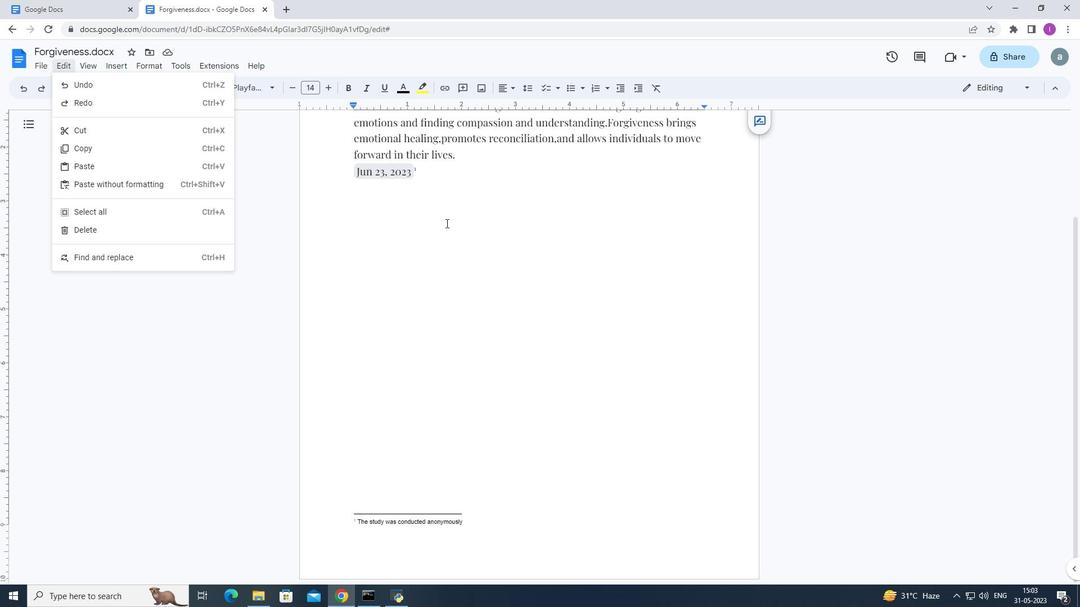 
Action: Mouse pressed left at (448, 228)
Screenshot: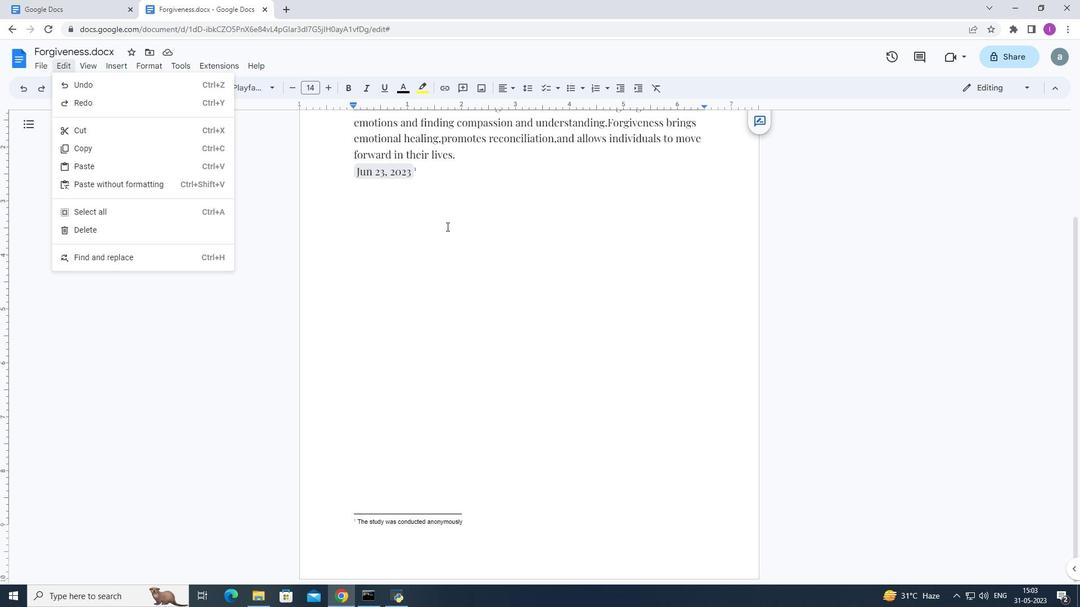 
Action: Mouse moved to (465, 281)
Screenshot: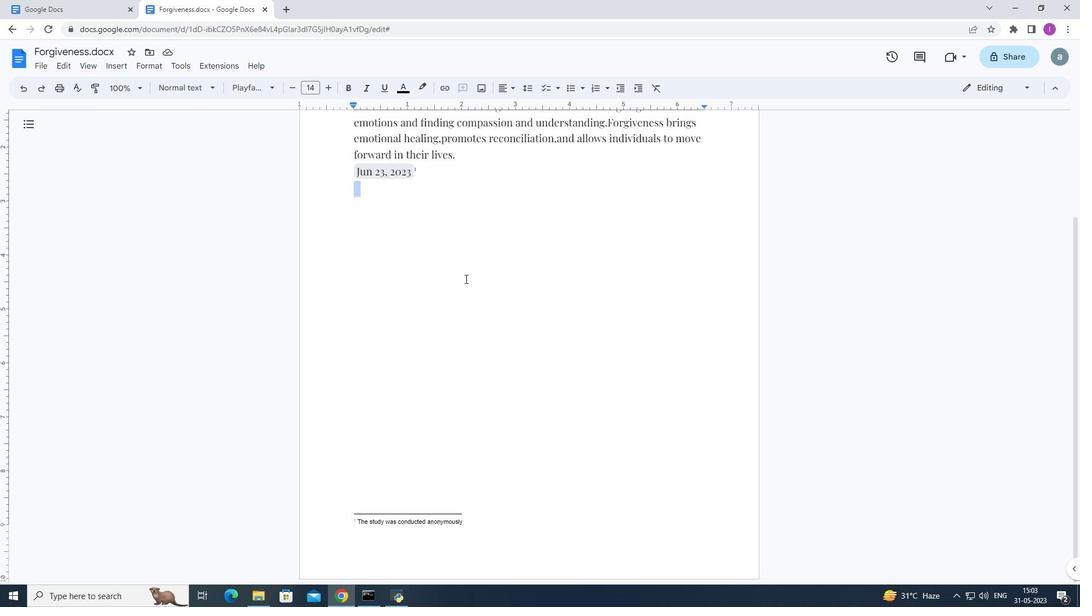 
Action: Mouse scrolled (465, 281) with delta (0, 0)
Screenshot: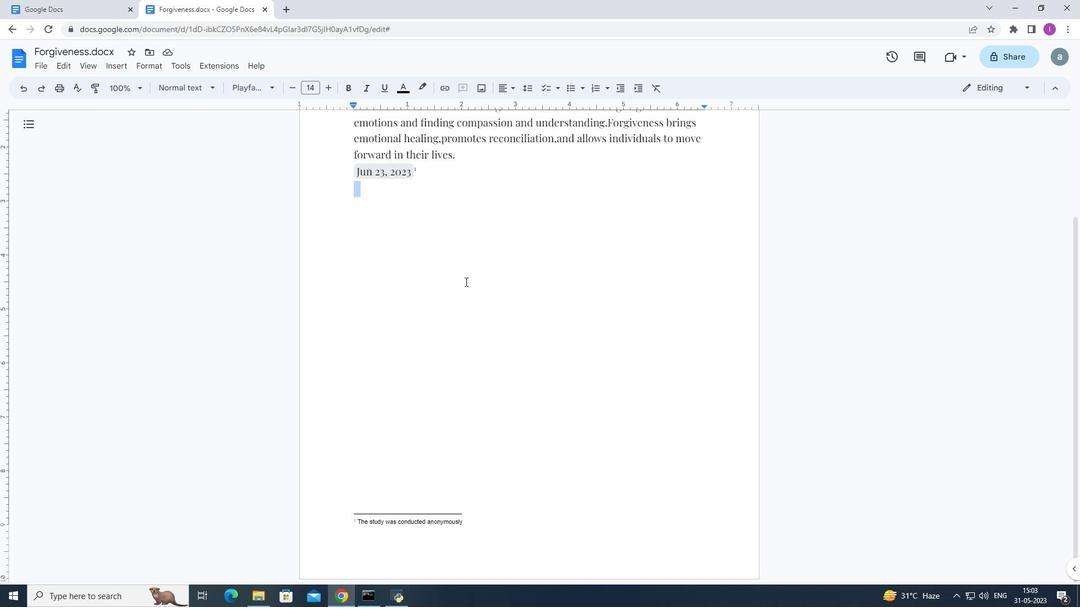 
Action: Mouse scrolled (465, 282) with delta (0, 0)
Screenshot: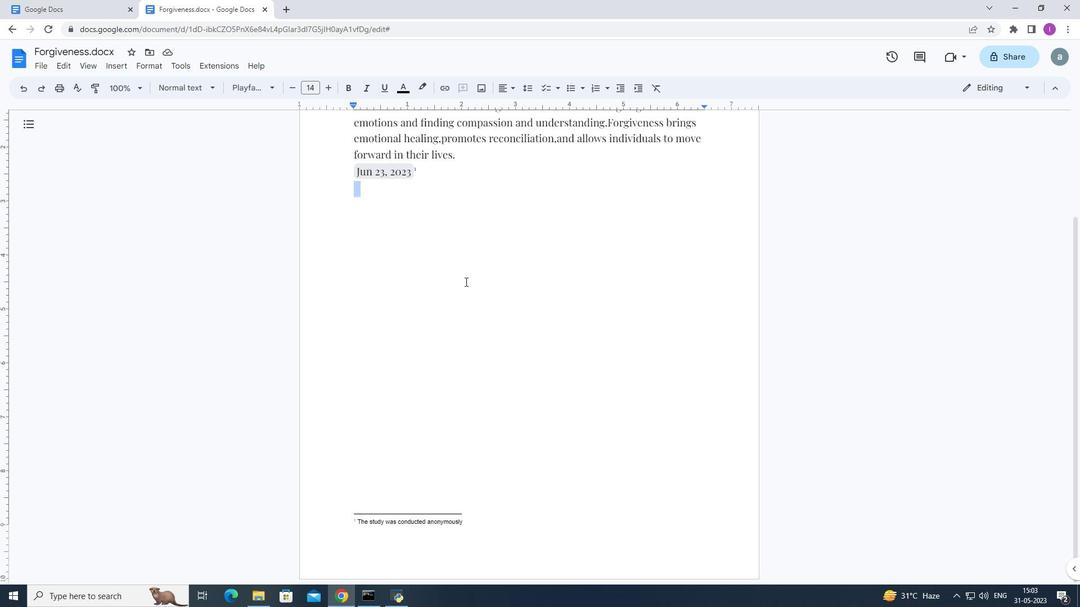 
Action: Mouse scrolled (465, 282) with delta (0, 0)
Screenshot: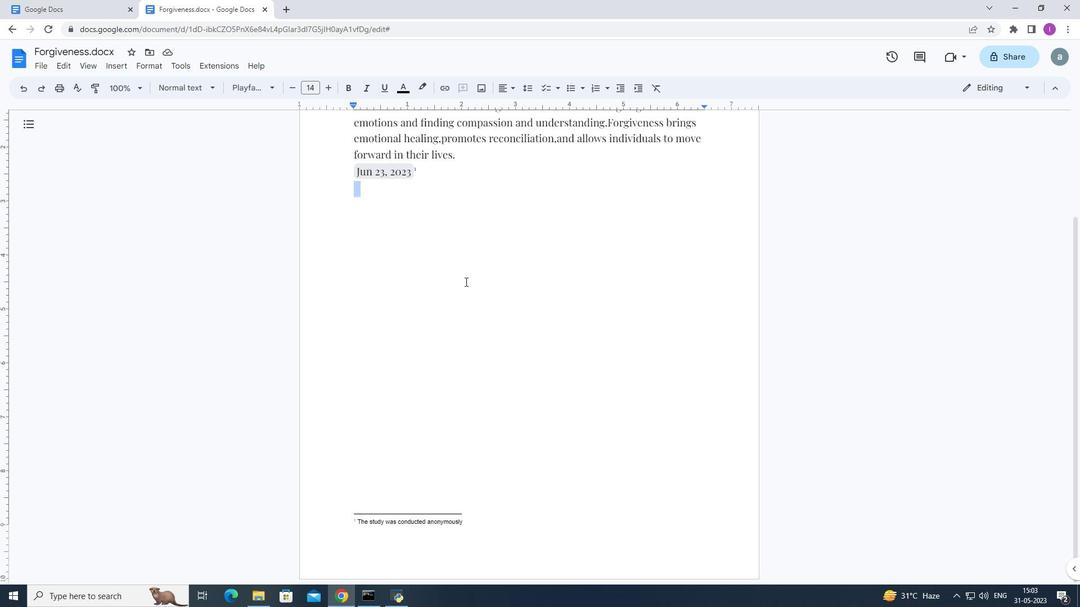 
Action: Mouse scrolled (465, 282) with delta (0, 0)
Screenshot: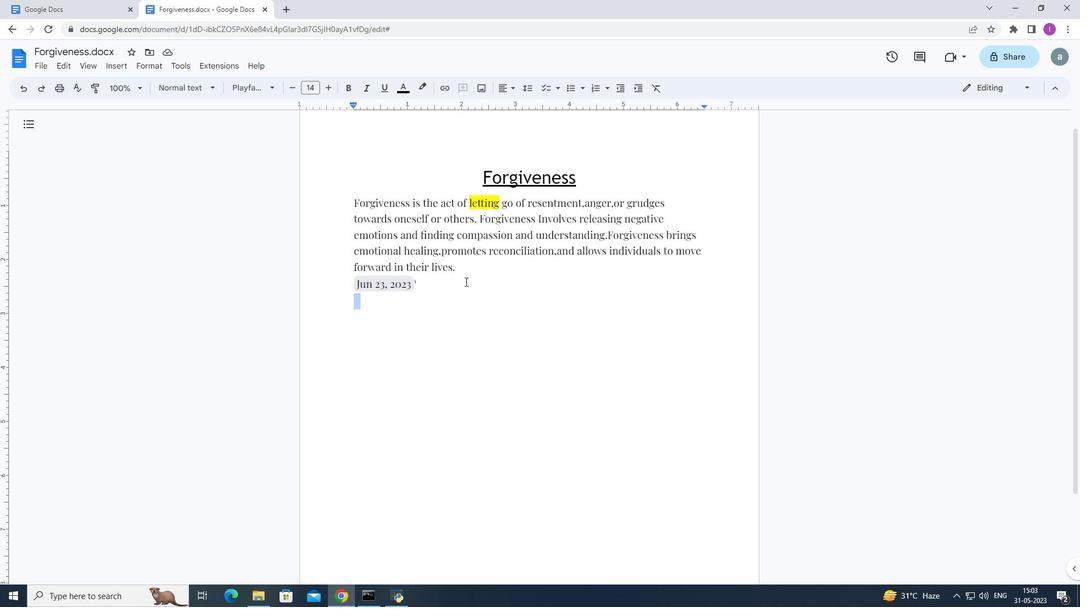 
Action: Mouse scrolled (465, 282) with delta (0, 0)
Screenshot: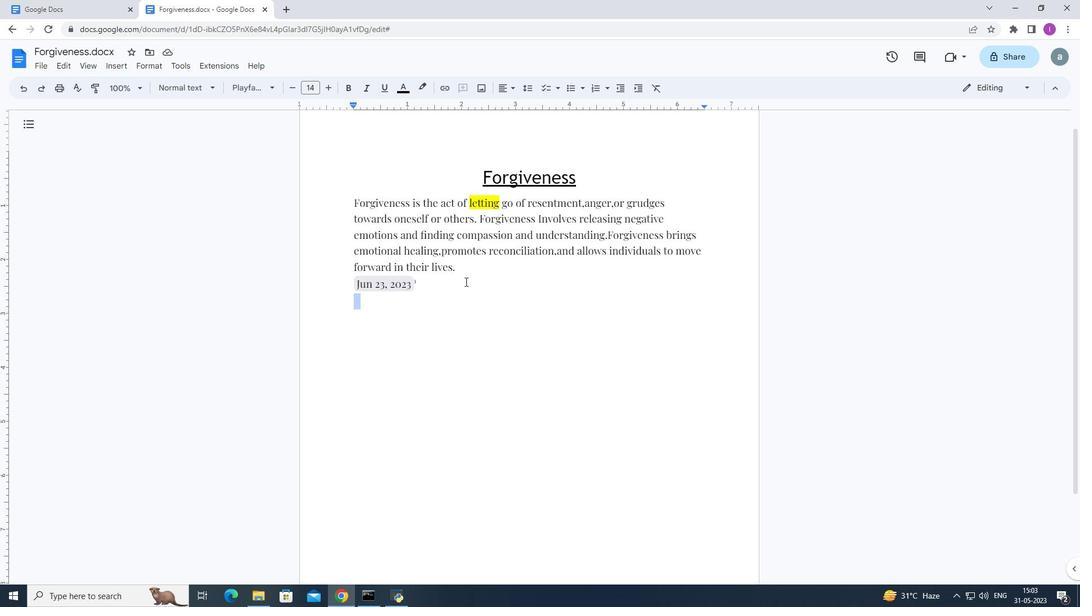 
Action: Mouse scrolled (465, 282) with delta (0, 0)
Screenshot: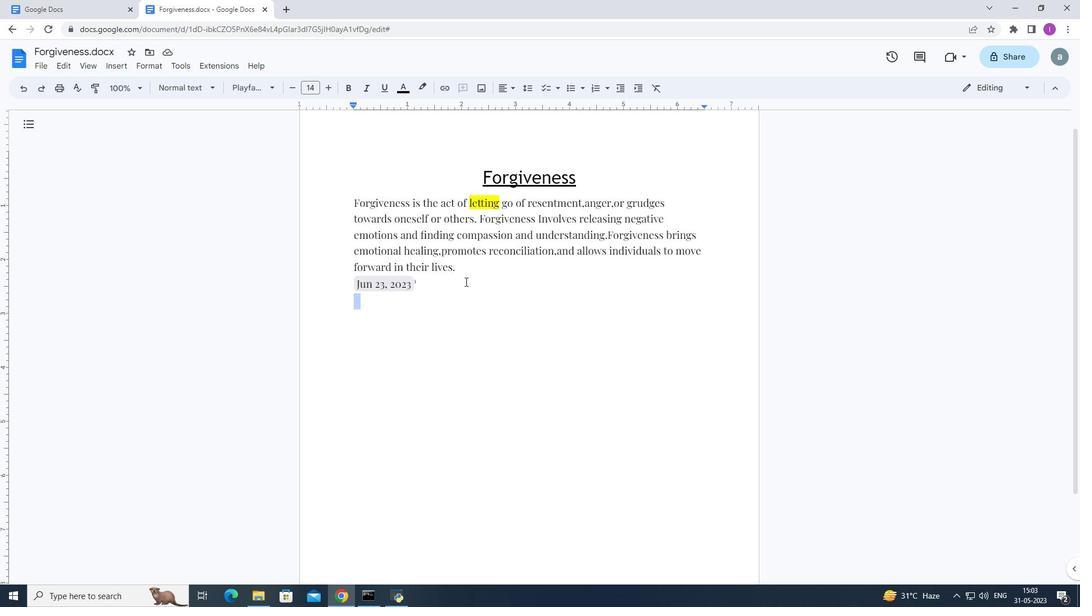 
Action: Mouse scrolled (465, 282) with delta (0, 0)
Screenshot: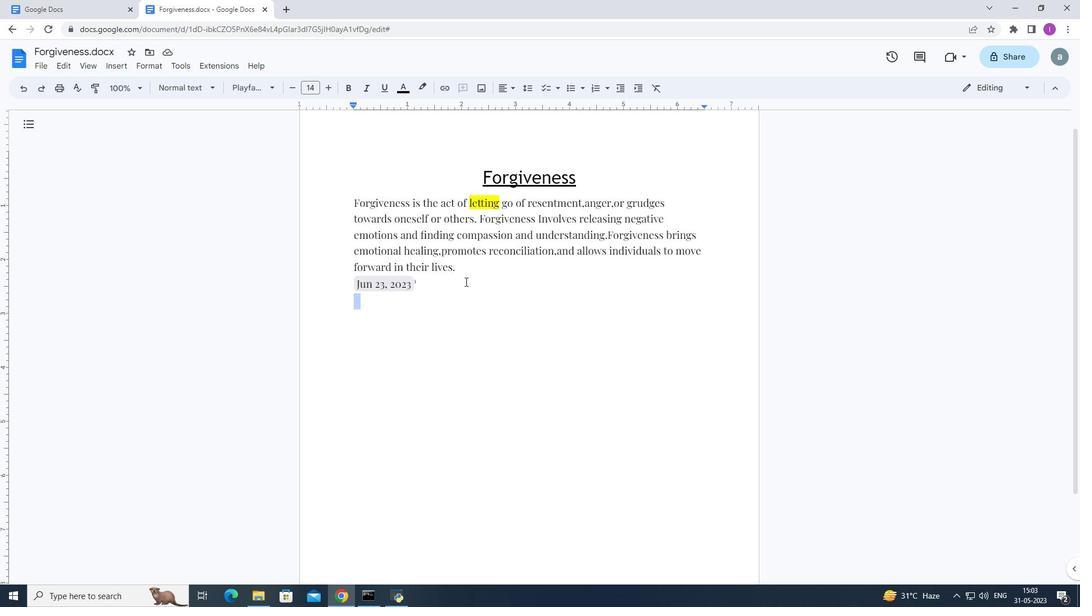 
Action: Mouse moved to (485, 232)
Screenshot: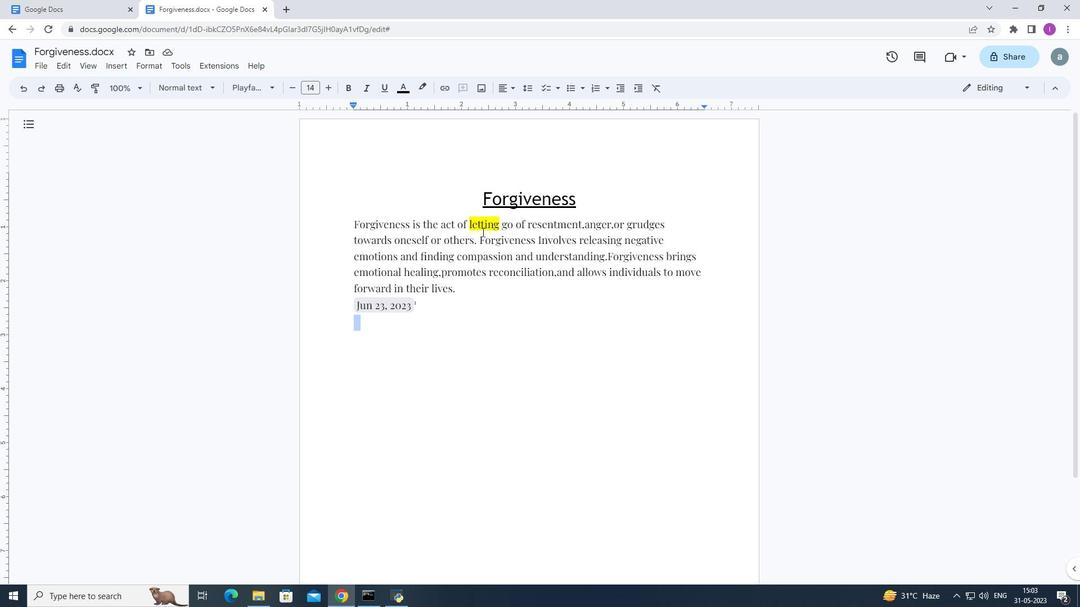 
